 Task: Buy 2 Vests of size 3-6 months for Baby Girls from Clothing section under best seller category for shipping address: Gary Collins, 1402 Camden Street, Reno, Nevada 89501, Cell Number 7752551231. Pay from credit card ending with 2005, CVV 3321
Action: Mouse moved to (273, 69)
Screenshot: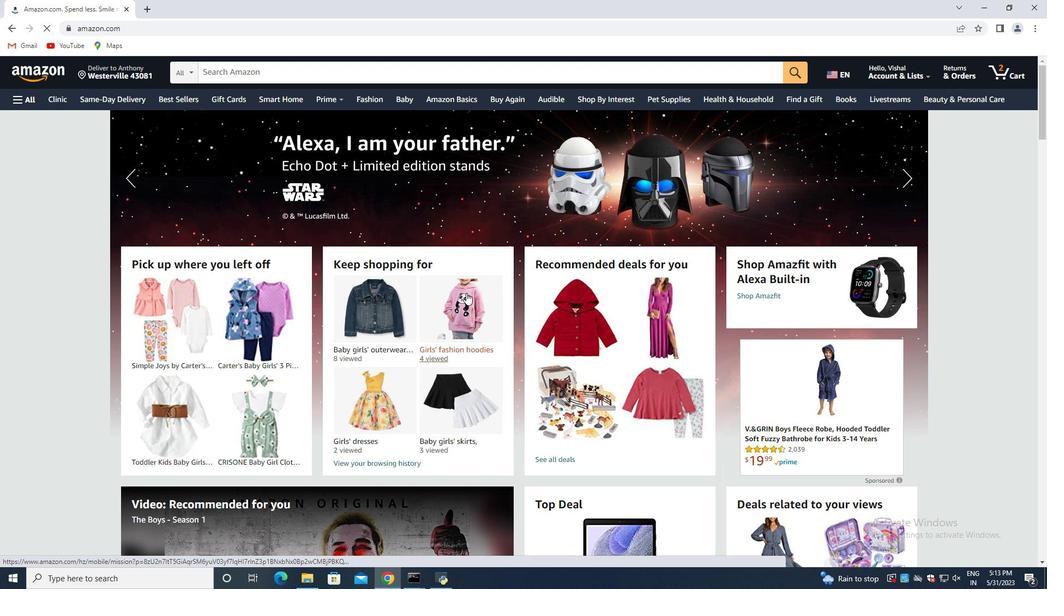 
Action: Mouse pressed left at (273, 69)
Screenshot: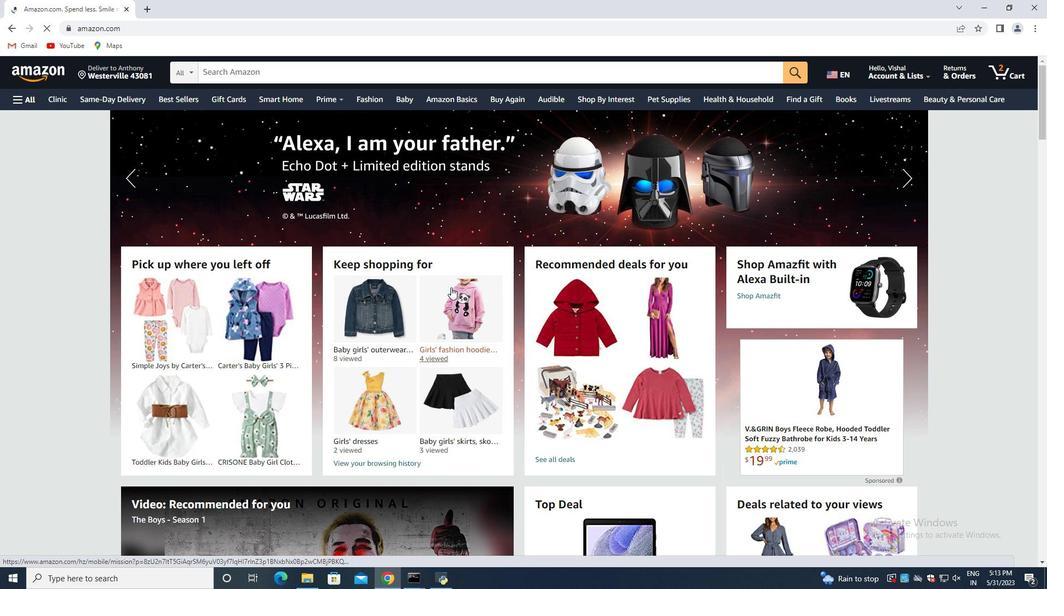
Action: Key pressed <Key.shift>Vests<Key.space>of<Key.space>size<Key.space>3-6<Key.space>months<Key.space>for<Key.space>baby<Key.space>girls<Key.enter>
Screenshot: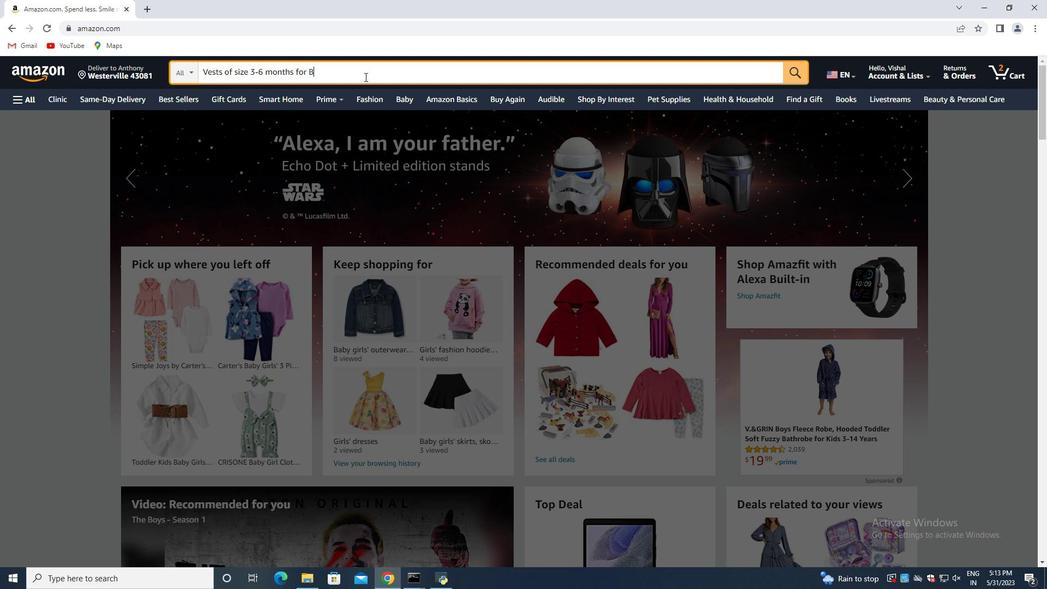 
Action: Mouse moved to (347, 220)
Screenshot: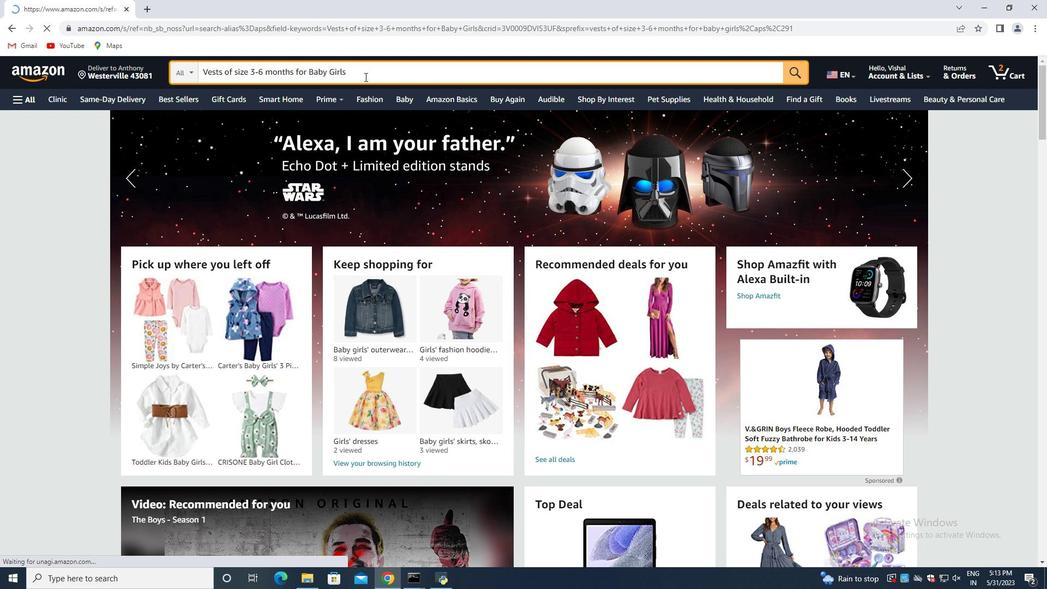 
Action: Mouse scrolled (347, 219) with delta (0, 0)
Screenshot: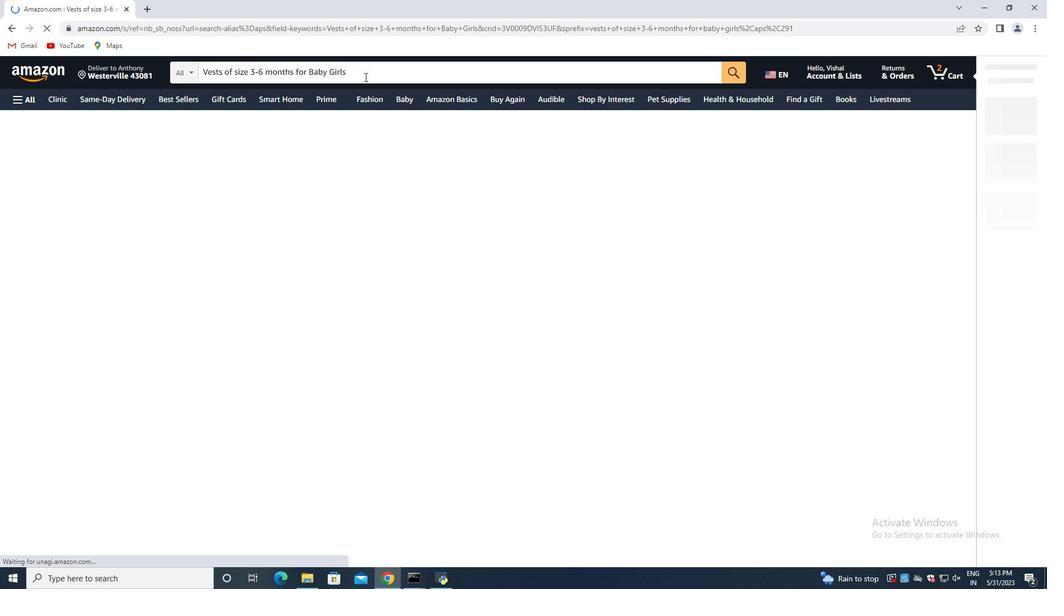 
Action: Mouse moved to (345, 224)
Screenshot: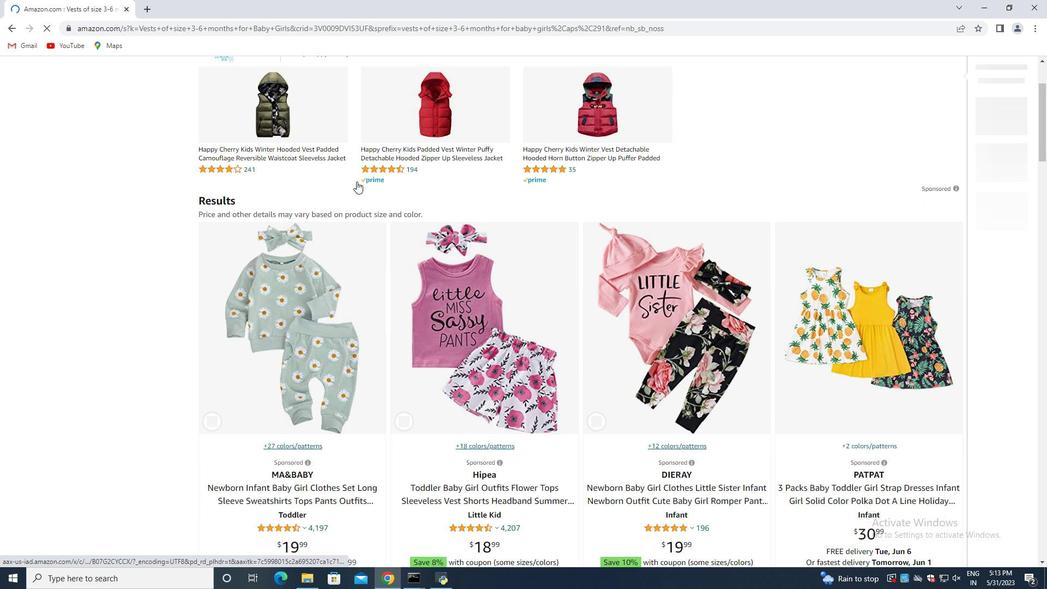 
Action: Mouse scrolled (345, 224) with delta (0, 0)
Screenshot: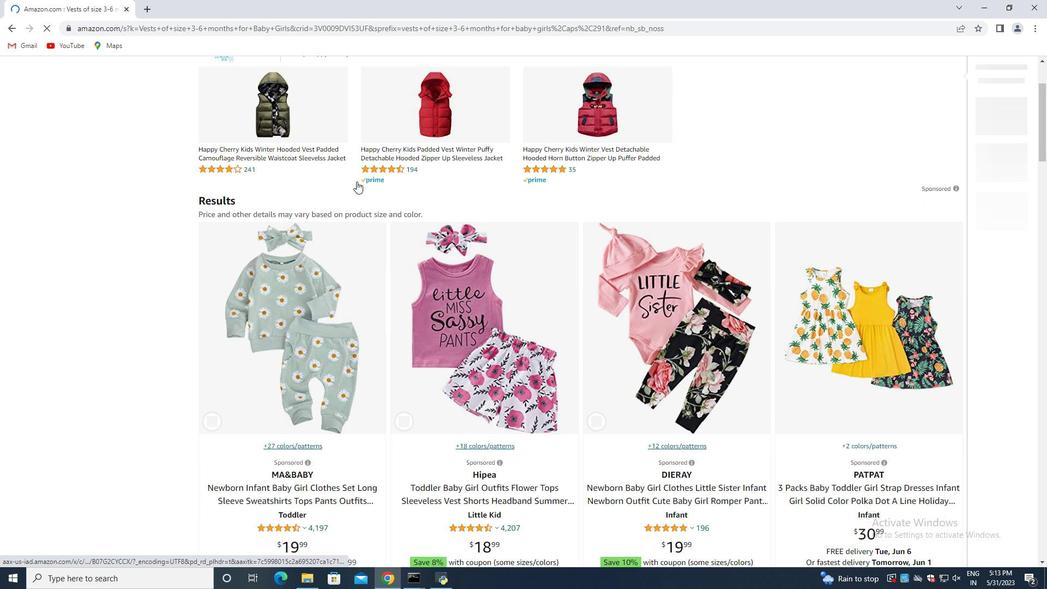 
Action: Mouse moved to (342, 228)
Screenshot: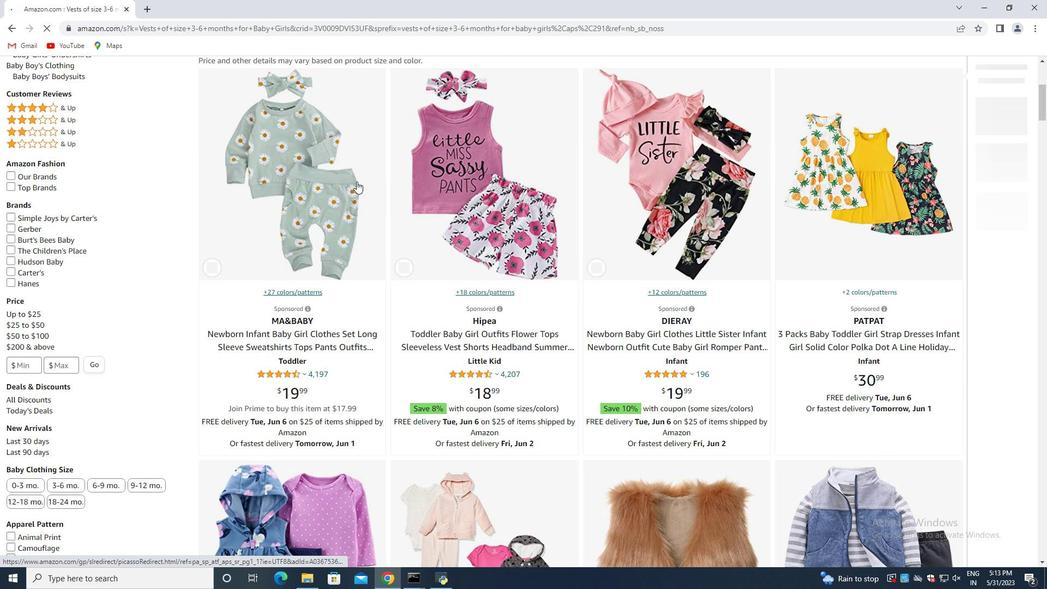 
Action: Mouse scrolled (342, 227) with delta (0, 0)
Screenshot: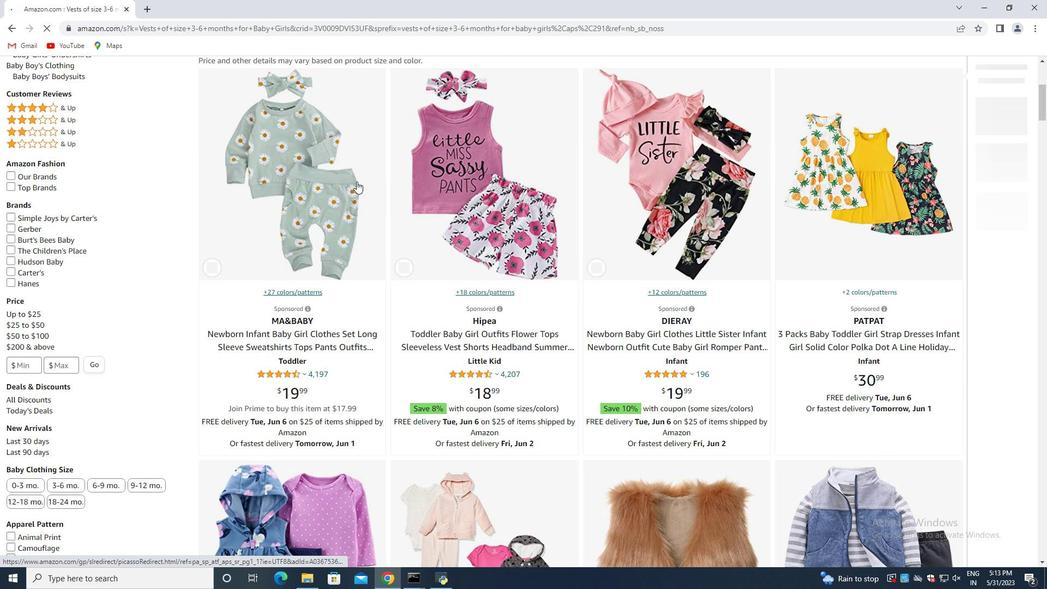 
Action: Mouse moved to (339, 234)
Screenshot: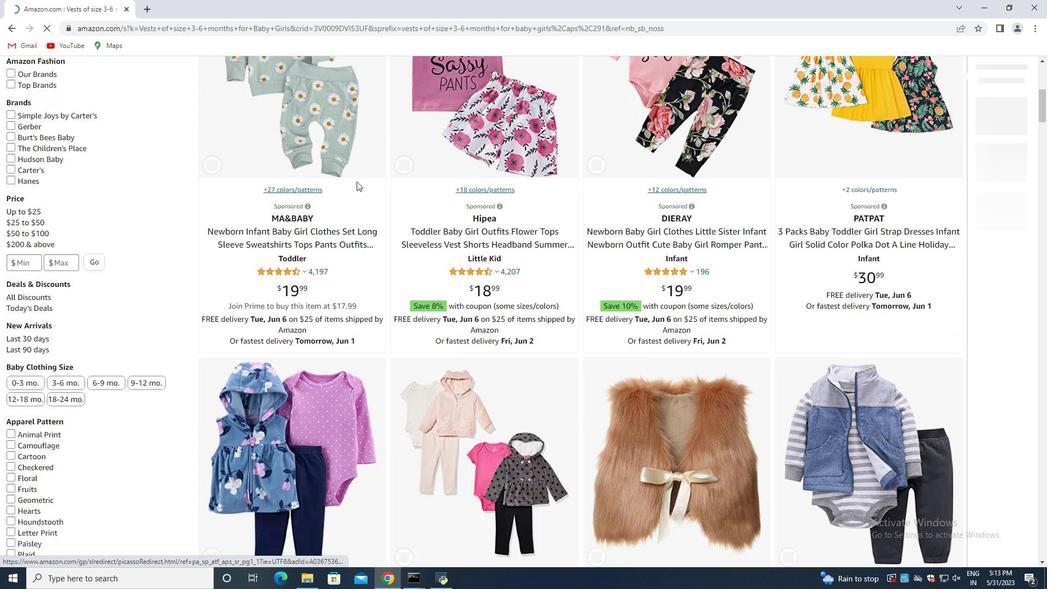 
Action: Mouse scrolled (339, 233) with delta (0, 0)
Screenshot: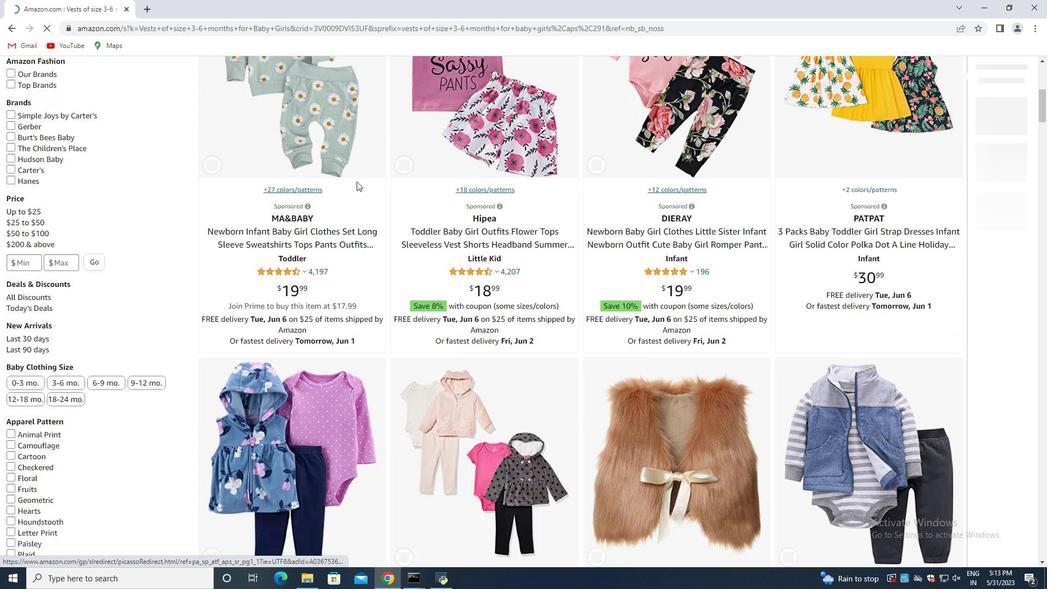
Action: Mouse moved to (339, 236)
Screenshot: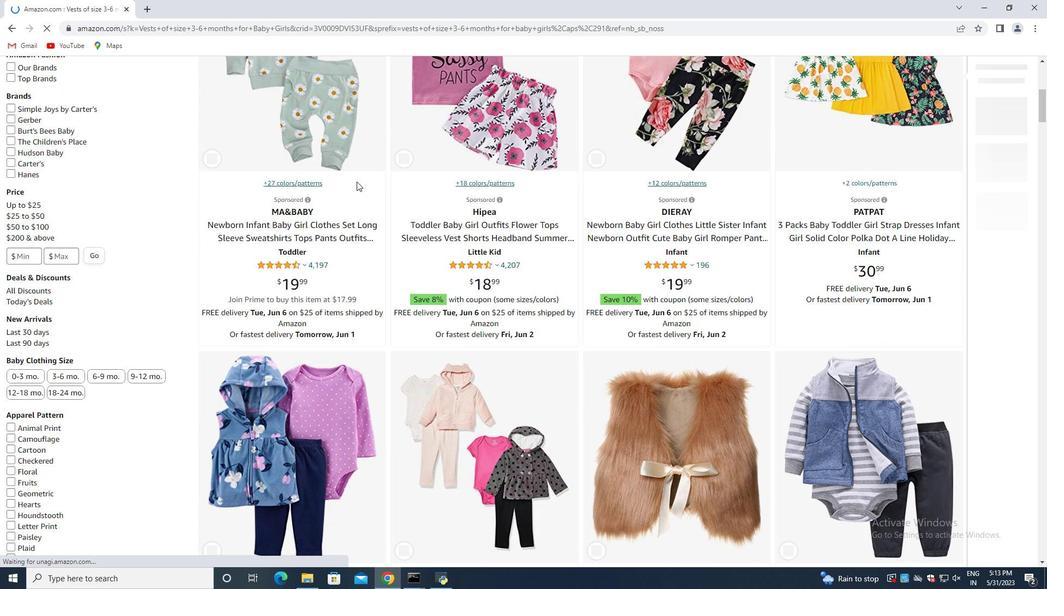
Action: Mouse scrolled (339, 235) with delta (0, 0)
Screenshot: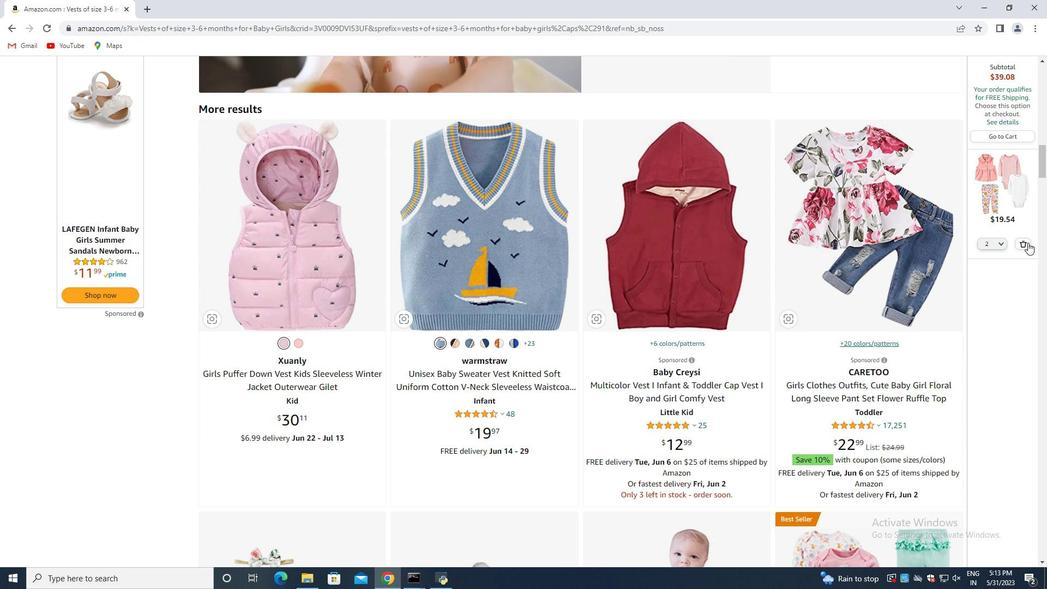 
Action: Mouse moved to (338, 239)
Screenshot: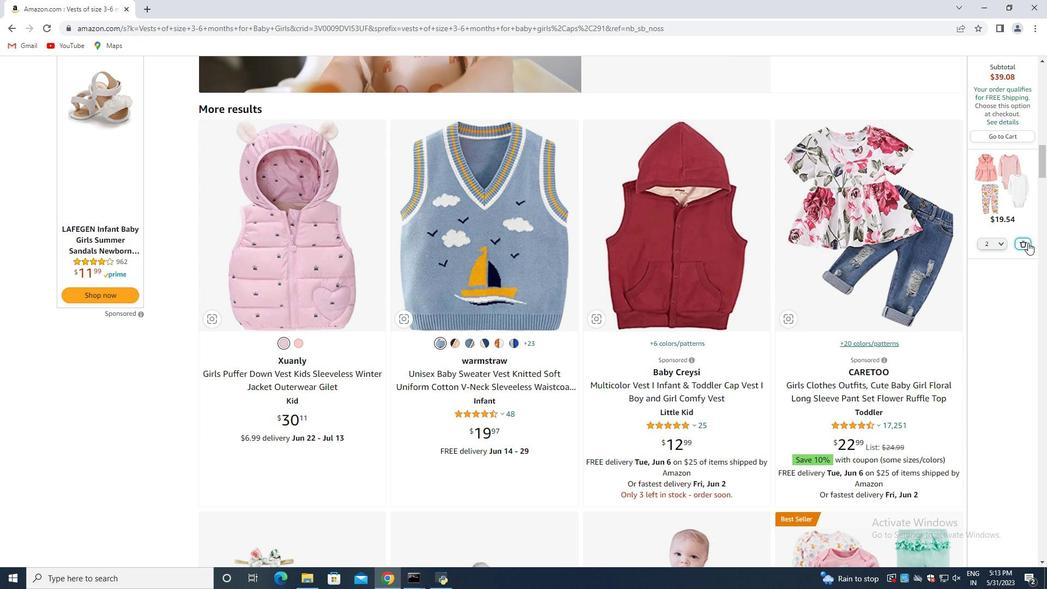 
Action: Mouse scrolled (338, 239) with delta (0, 0)
Screenshot: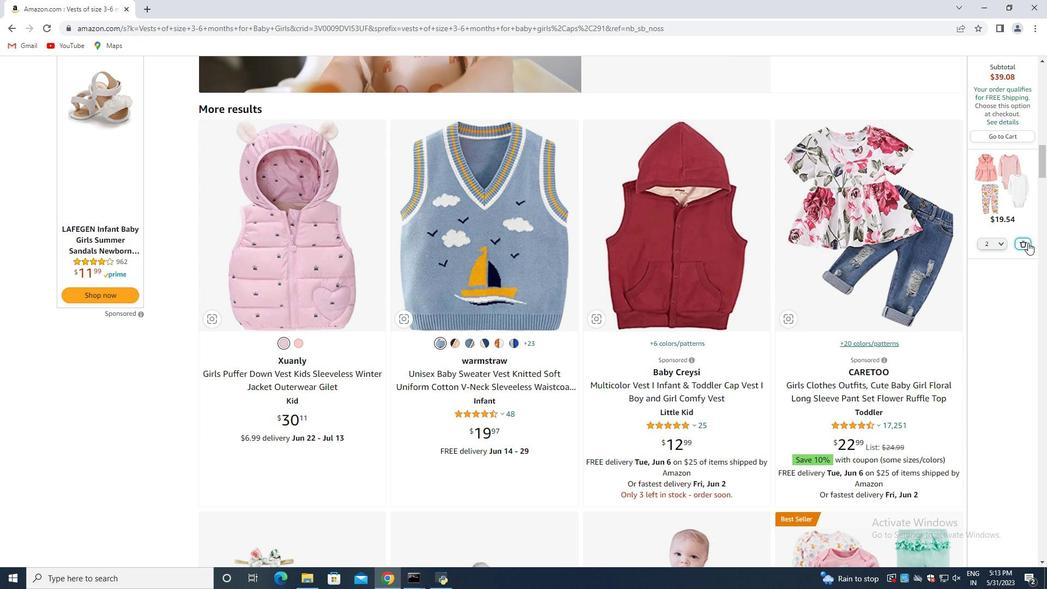 
Action: Mouse moved to (1023, 255)
Screenshot: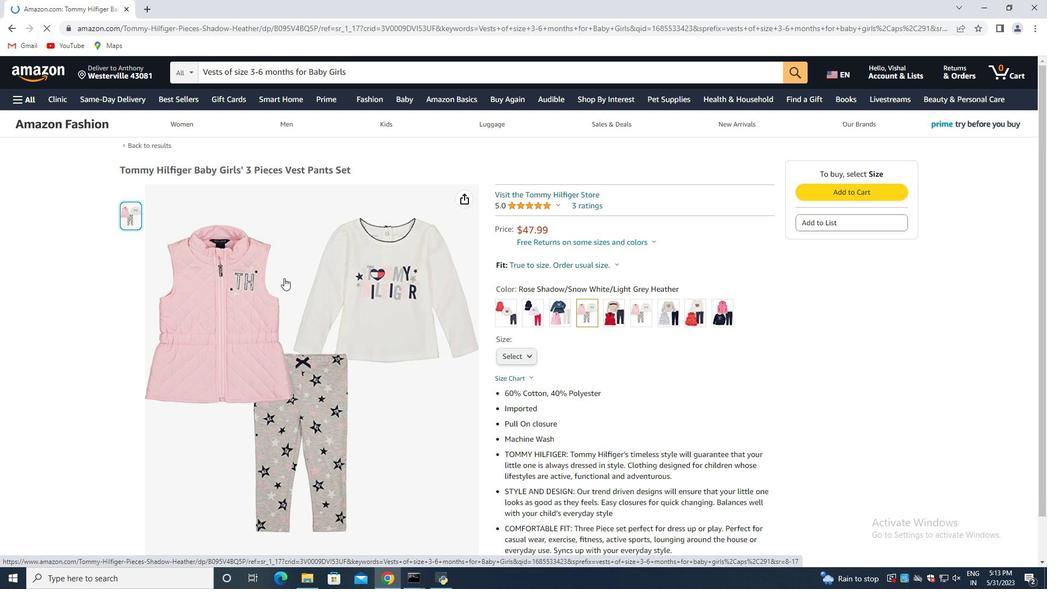 
Action: Mouse pressed left at (1023, 255)
Screenshot: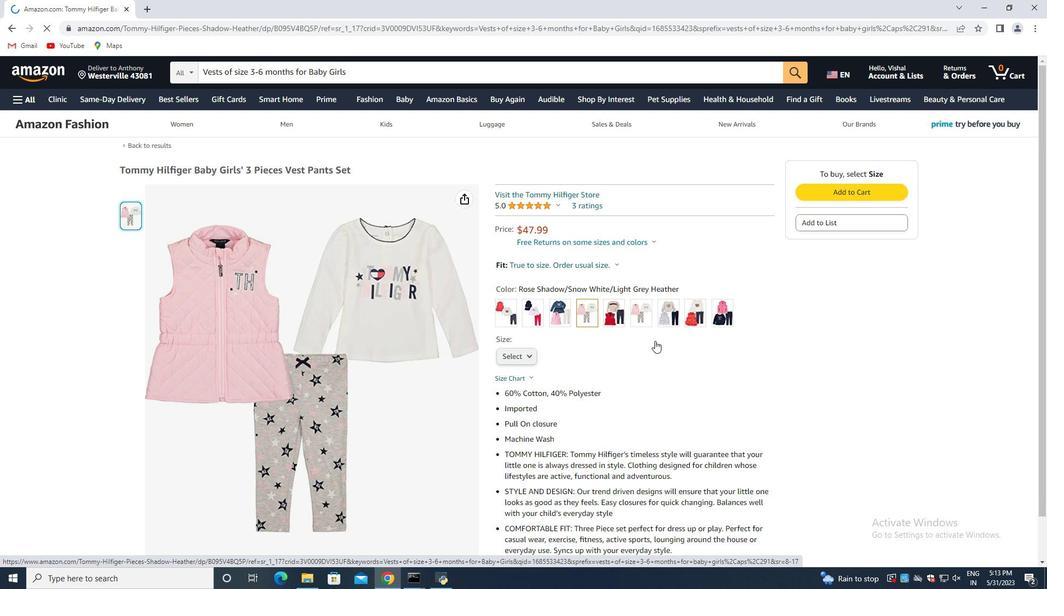 
Action: Mouse moved to (866, 288)
Screenshot: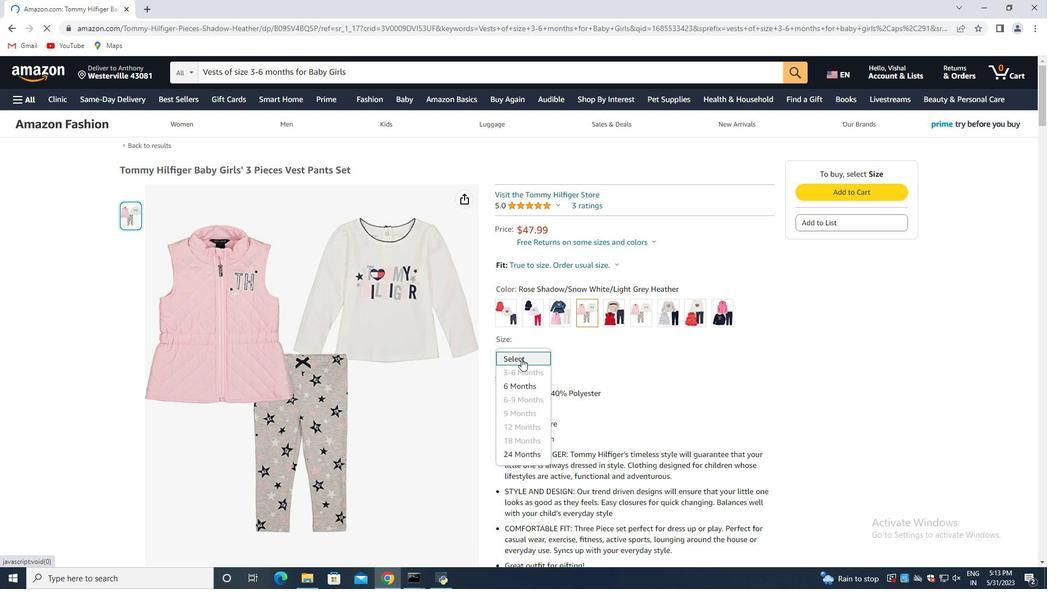 
Action: Mouse scrolled (866, 289) with delta (0, 0)
Screenshot: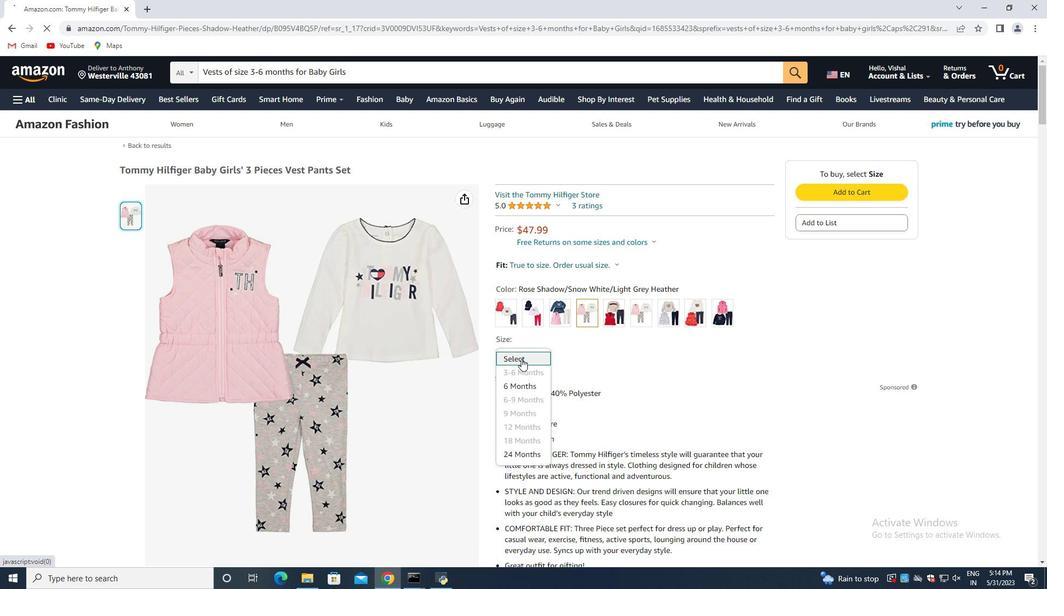 
Action: Mouse scrolled (866, 289) with delta (0, 0)
Screenshot: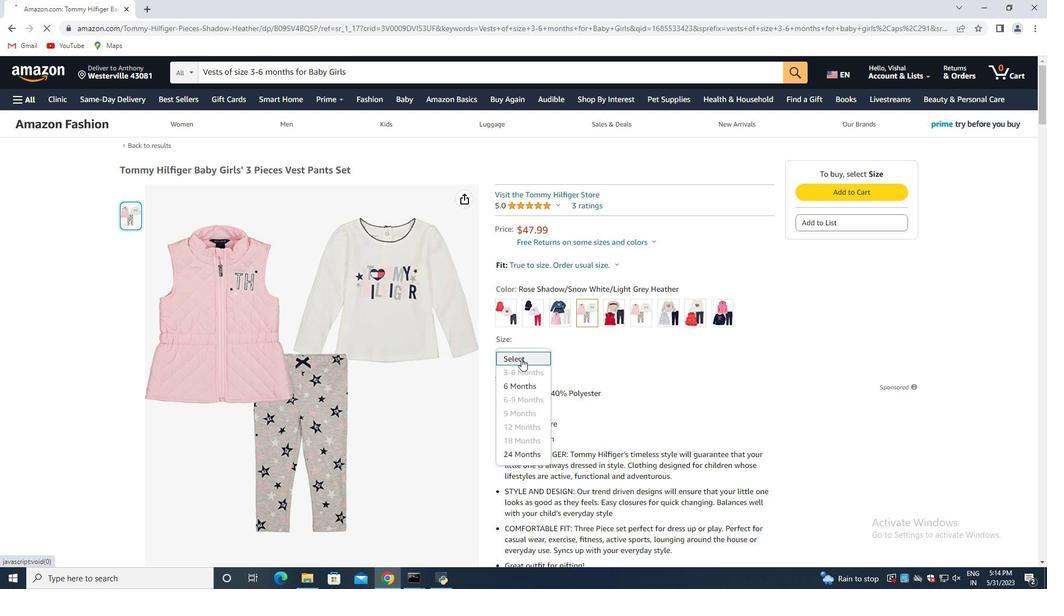 
Action: Mouse moved to (808, 290)
Screenshot: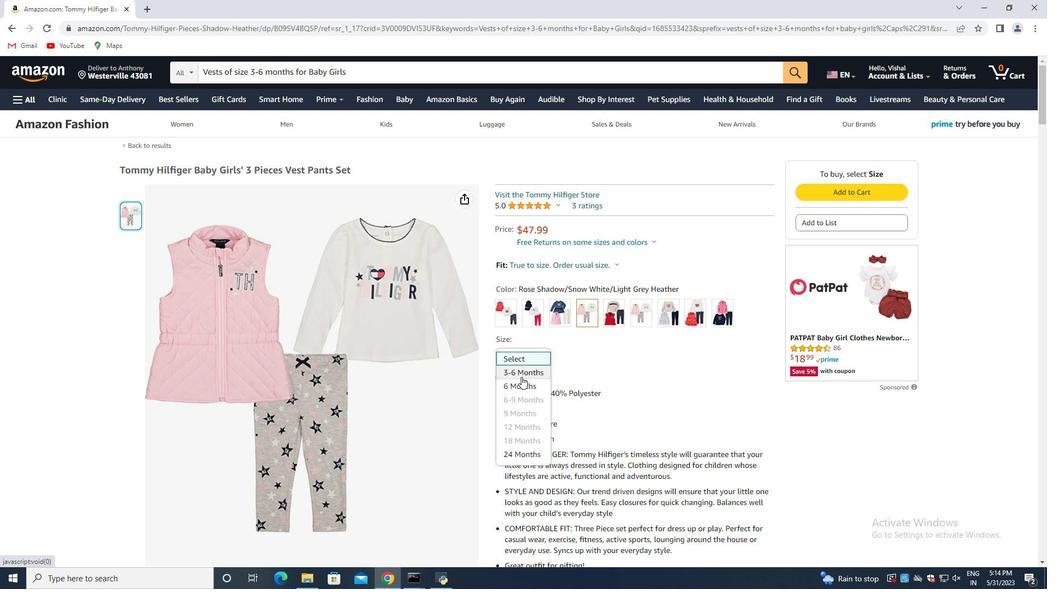 
Action: Mouse scrolled (808, 290) with delta (0, 0)
Screenshot: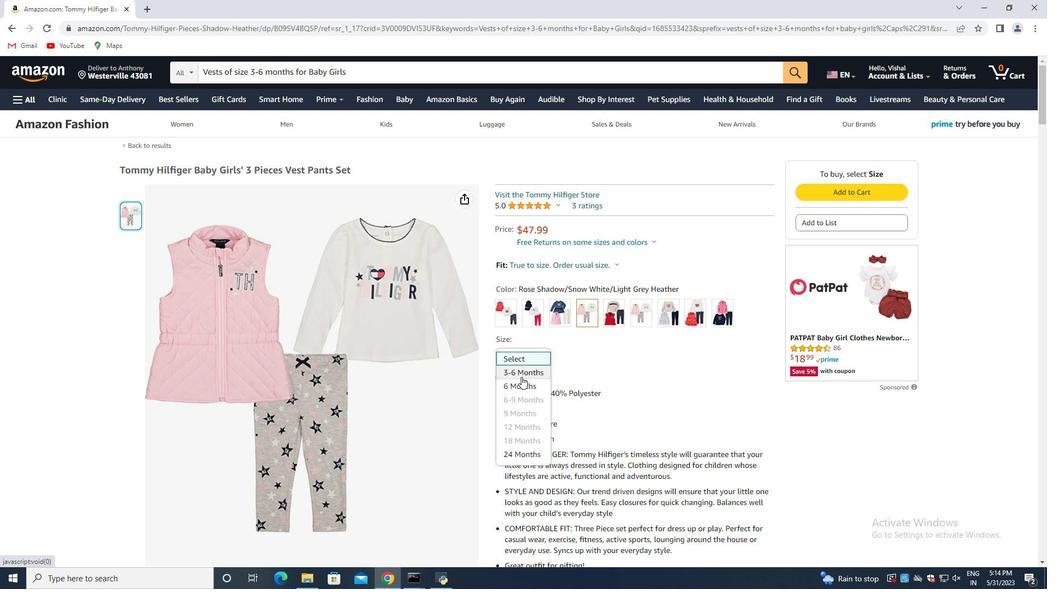
Action: Mouse moved to (795, 295)
Screenshot: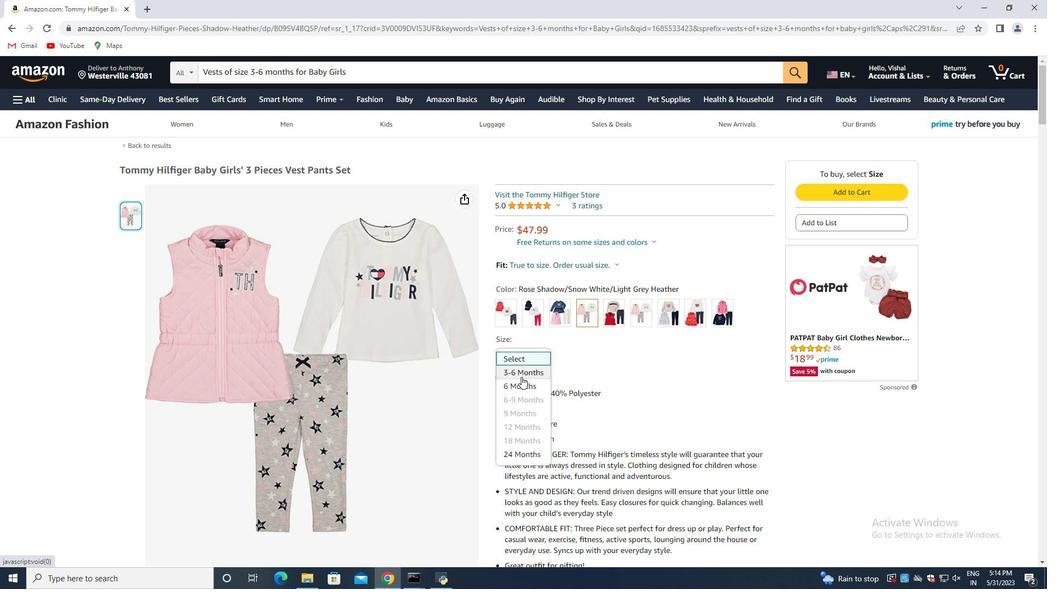 
Action: Mouse scrolled (795, 294) with delta (0, 0)
Screenshot: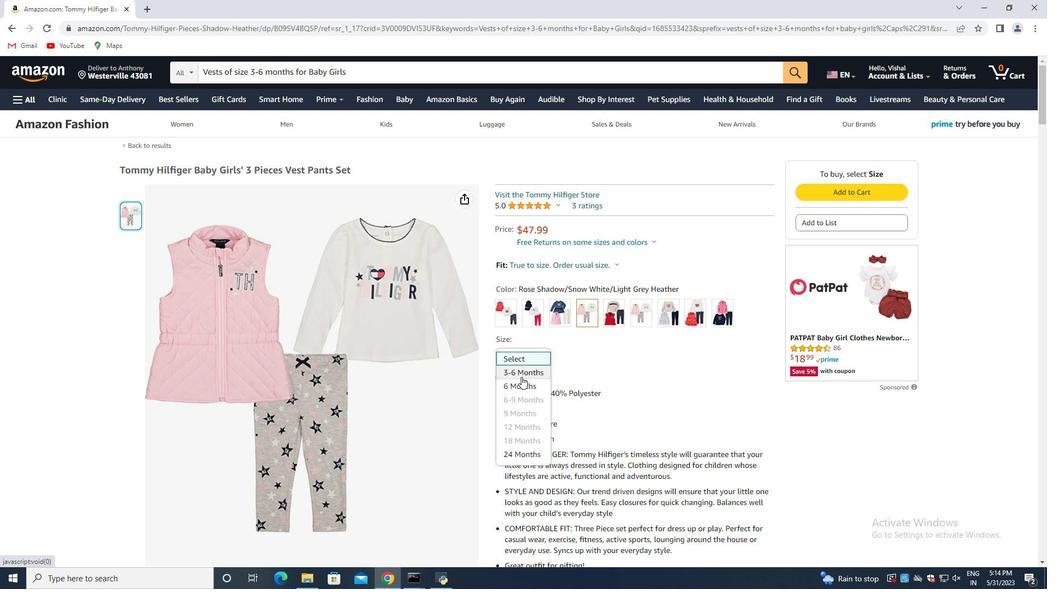 
Action: Mouse moved to (783, 296)
Screenshot: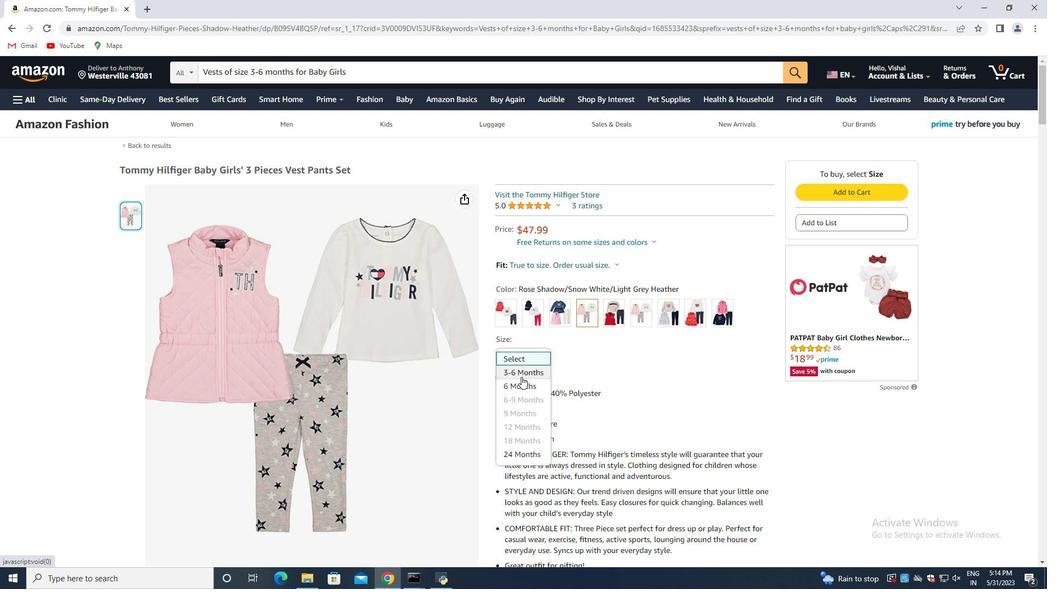 
Action: Mouse scrolled (783, 296) with delta (0, 0)
Screenshot: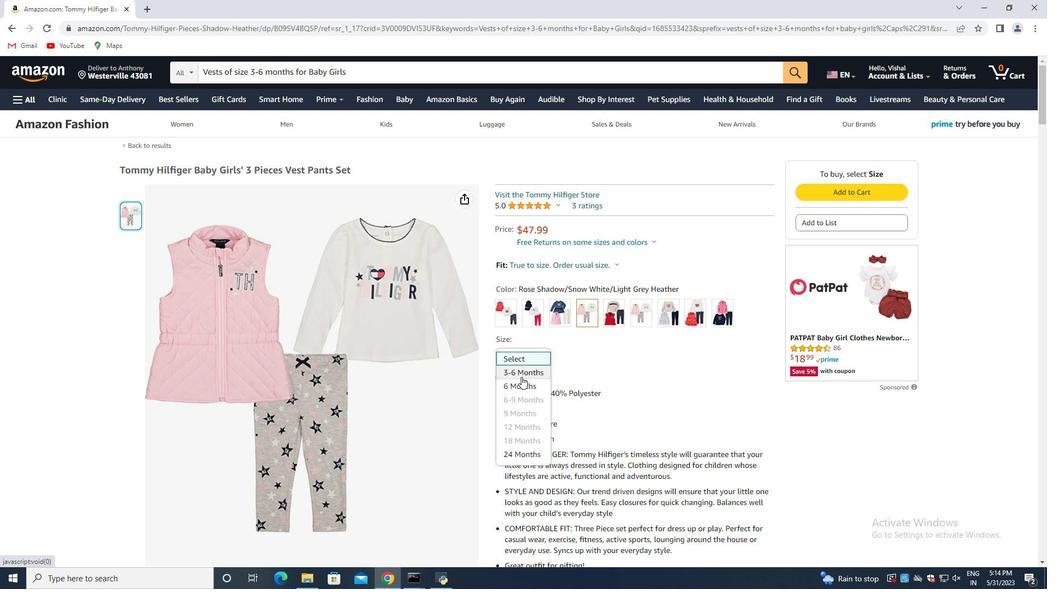 
Action: Mouse moved to (609, 293)
Screenshot: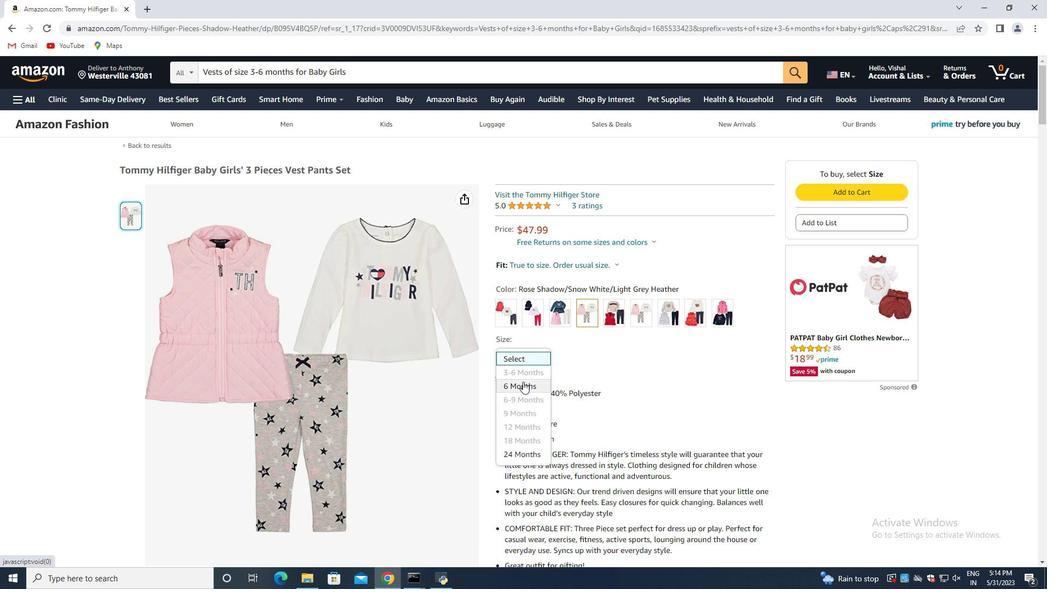 
Action: Mouse scrolled (613, 292) with delta (0, 0)
Screenshot: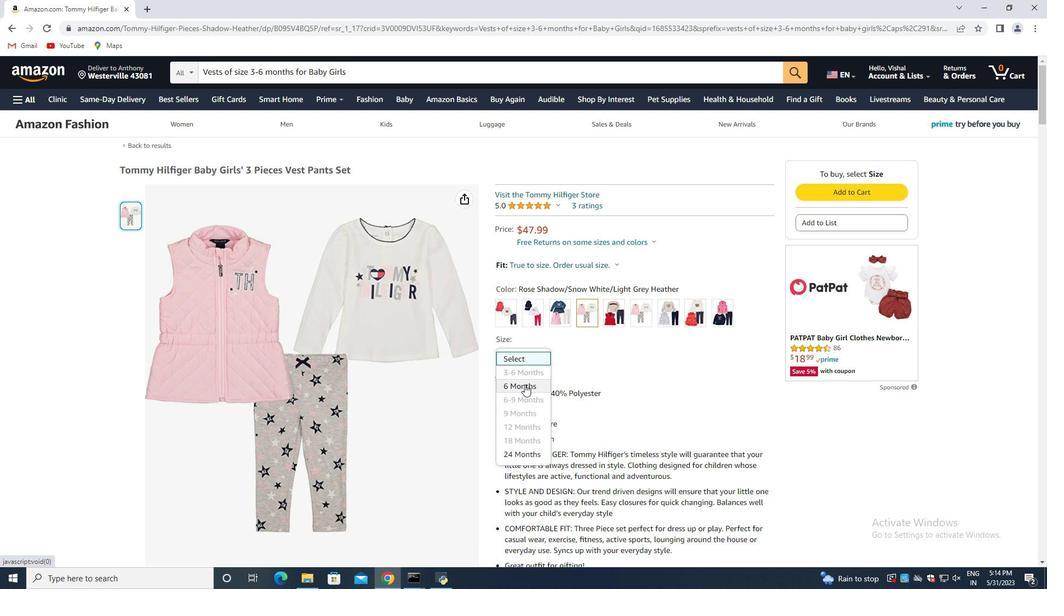 
Action: Mouse moved to (603, 295)
Screenshot: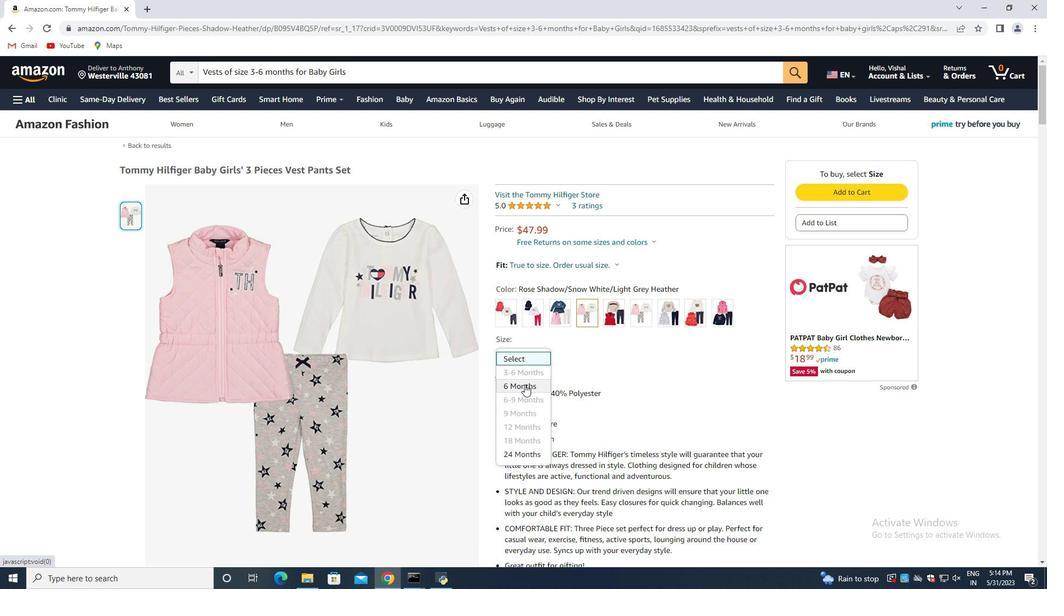 
Action: Mouse scrolled (605, 294) with delta (0, 0)
Screenshot: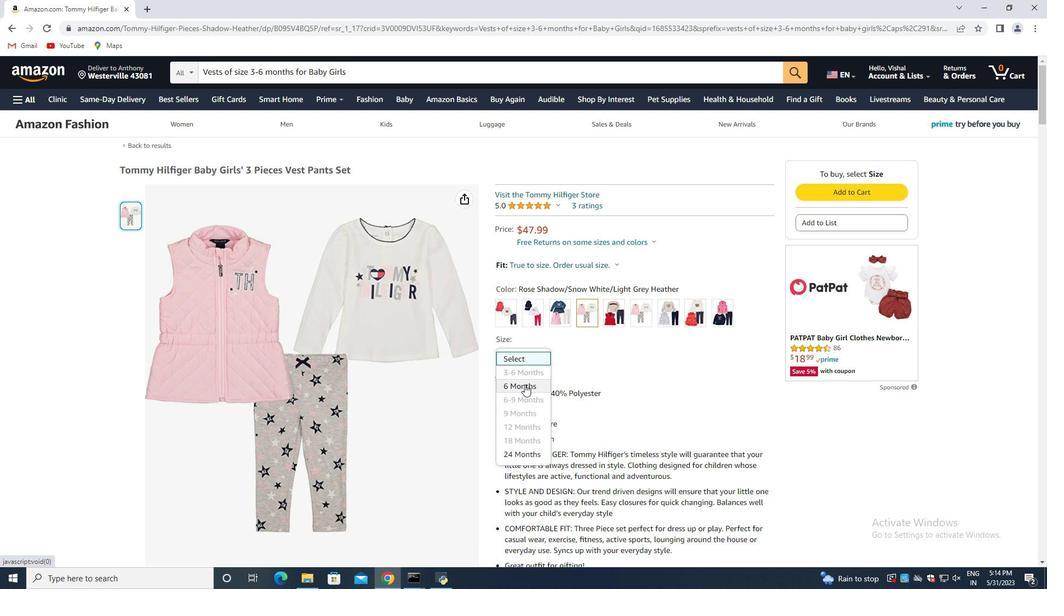
Action: Mouse moved to (591, 295)
Screenshot: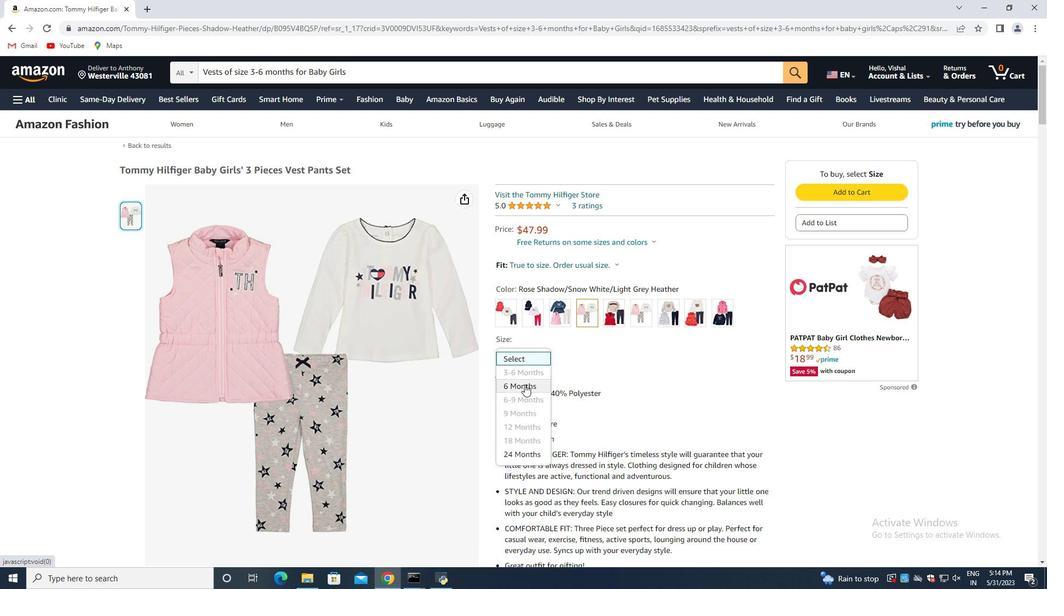 
Action: Mouse scrolled (593, 294) with delta (0, 0)
Screenshot: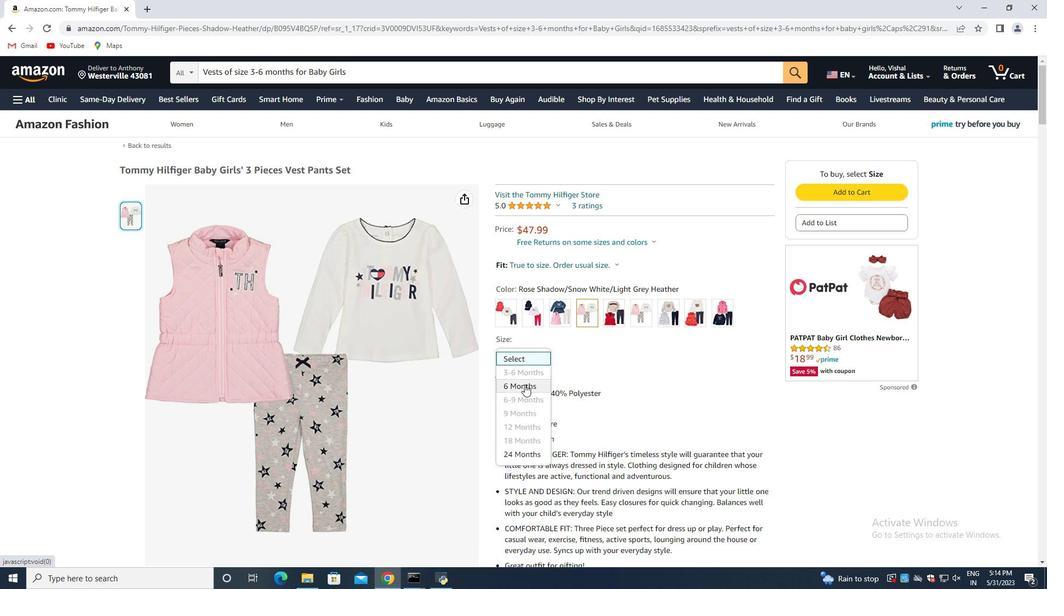 
Action: Mouse moved to (476, 280)
Screenshot: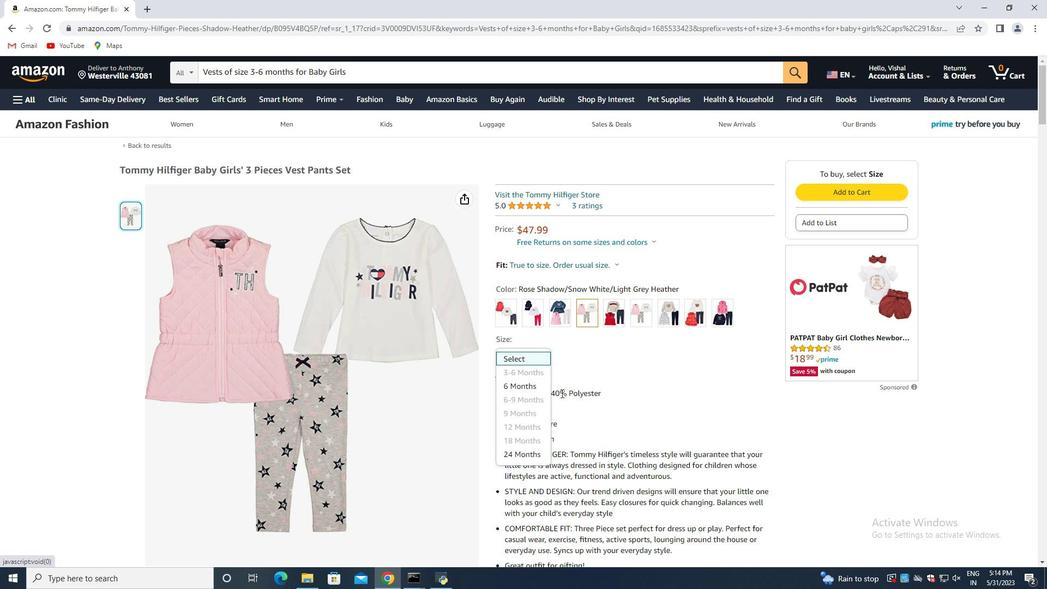 
Action: Mouse scrolled (476, 279) with delta (0, 0)
Screenshot: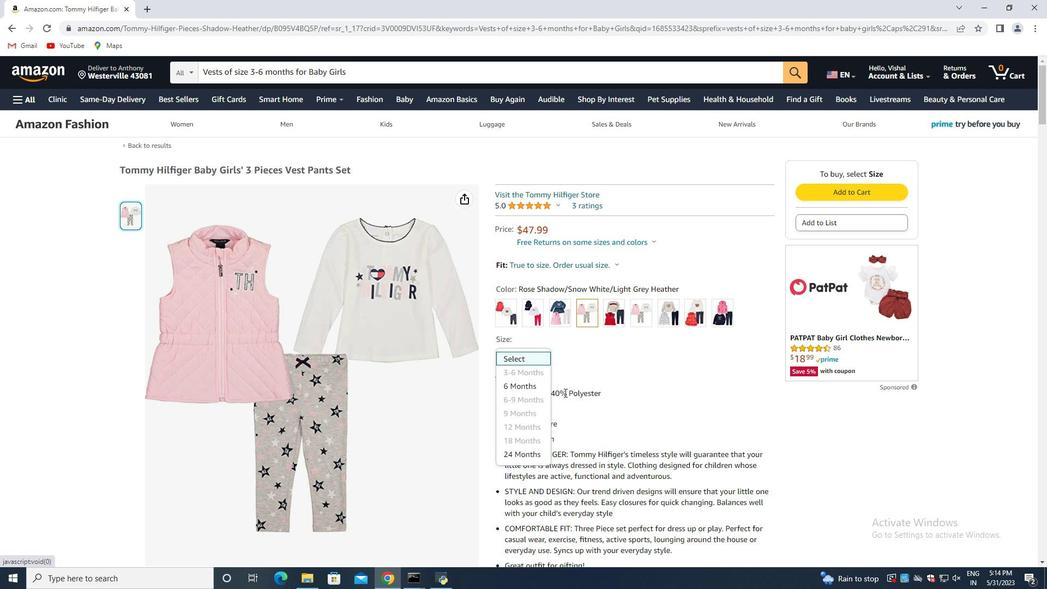 
Action: Mouse moved to (471, 280)
Screenshot: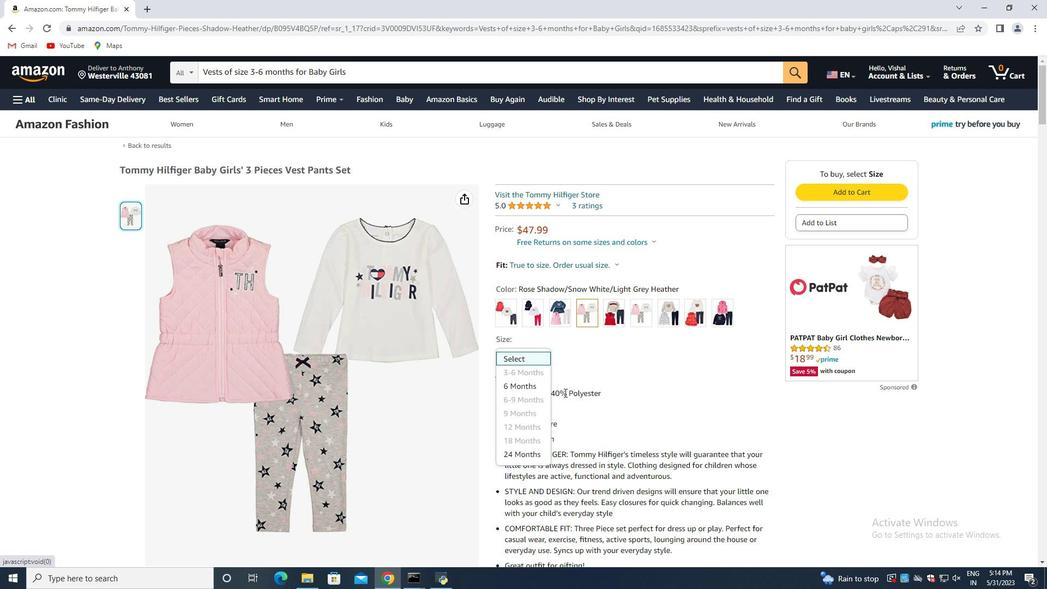 
Action: Mouse scrolled (471, 279) with delta (0, 0)
Screenshot: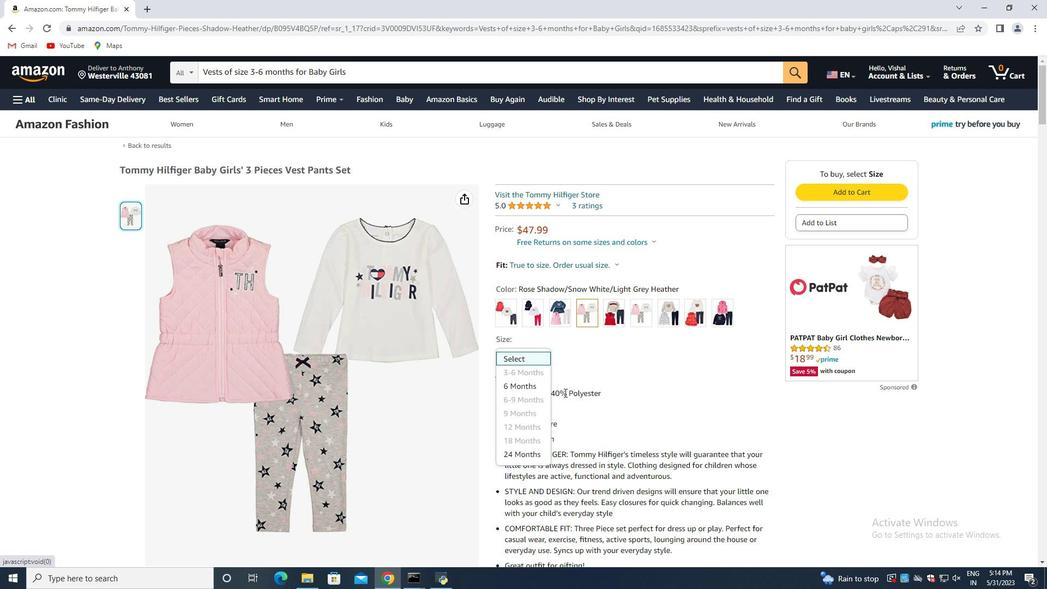 
Action: Mouse moved to (468, 280)
Screenshot: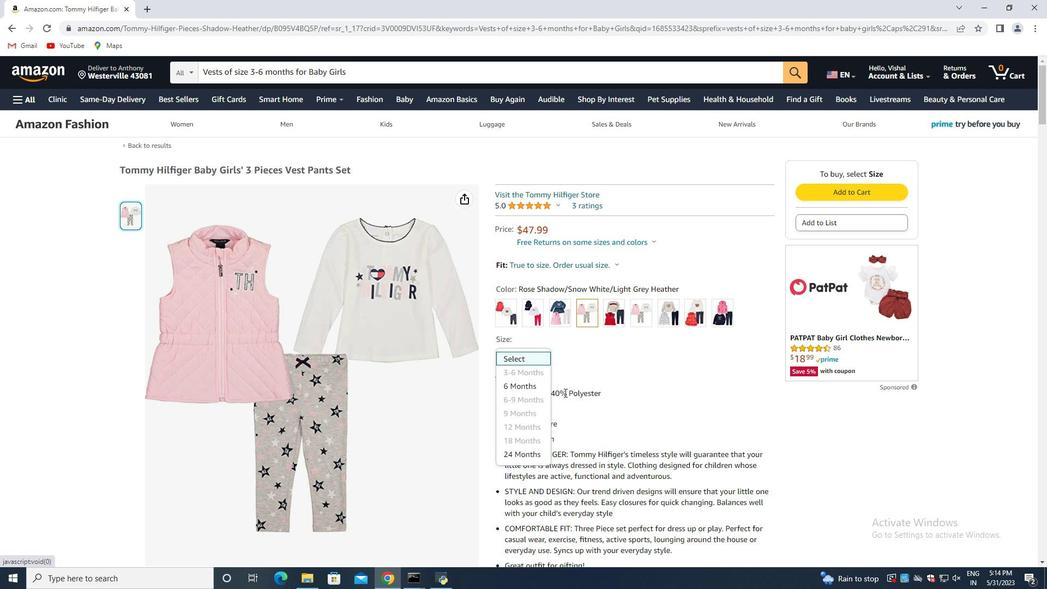 
Action: Mouse scrolled (468, 279) with delta (0, 0)
Screenshot: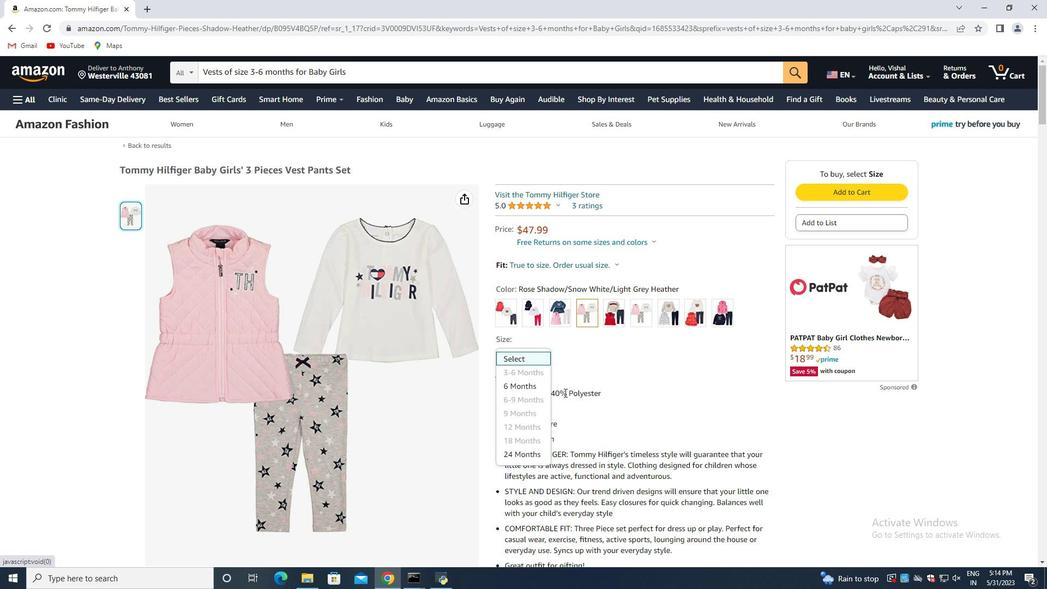 
Action: Mouse moved to (528, 262)
Screenshot: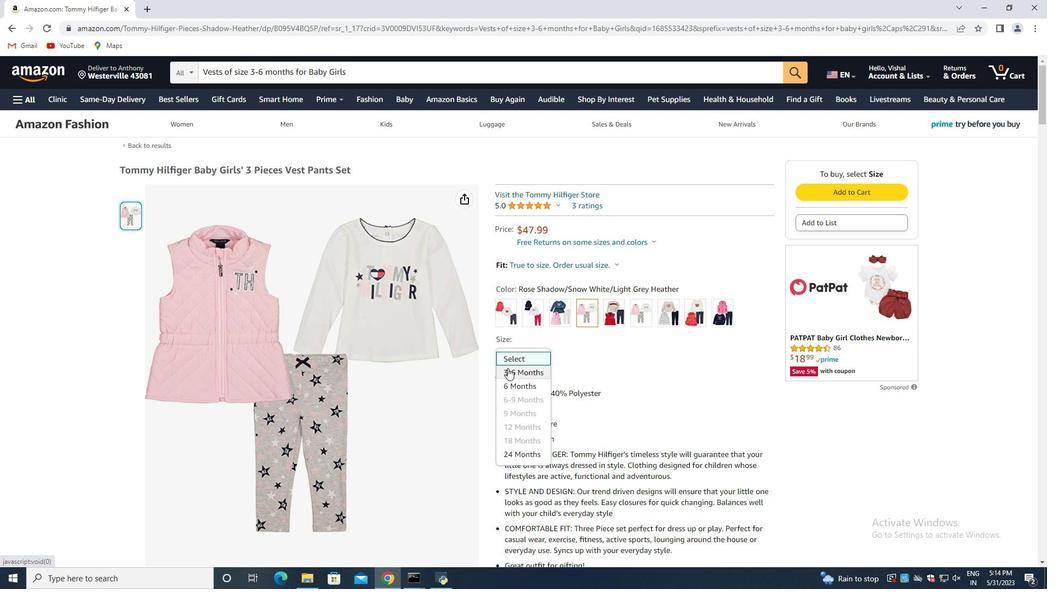 
Action: Mouse scrolled (528, 263) with delta (0, 0)
Screenshot: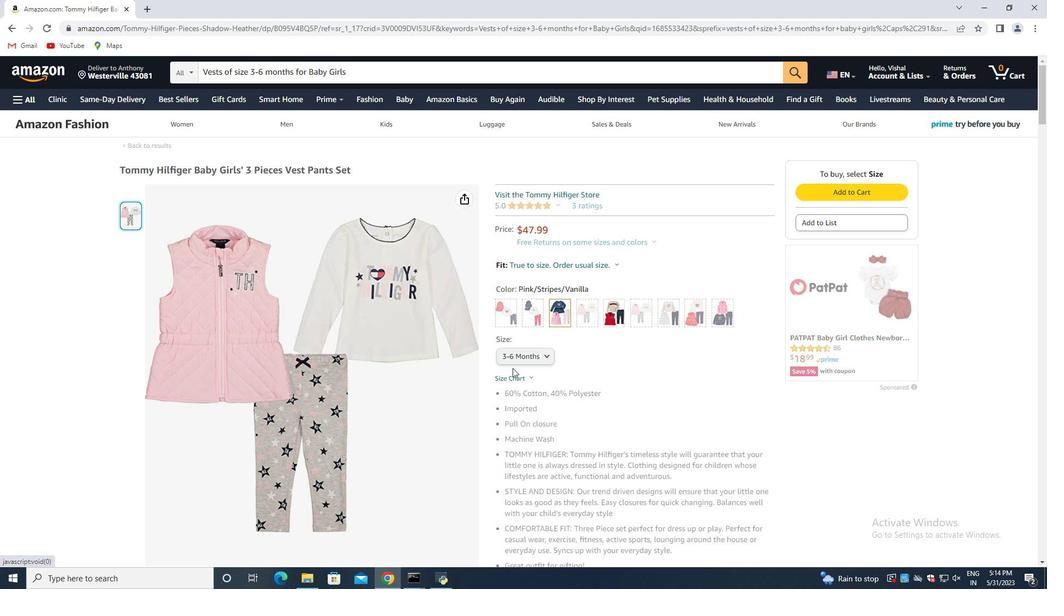 
Action: Mouse scrolled (528, 263) with delta (0, 0)
Screenshot: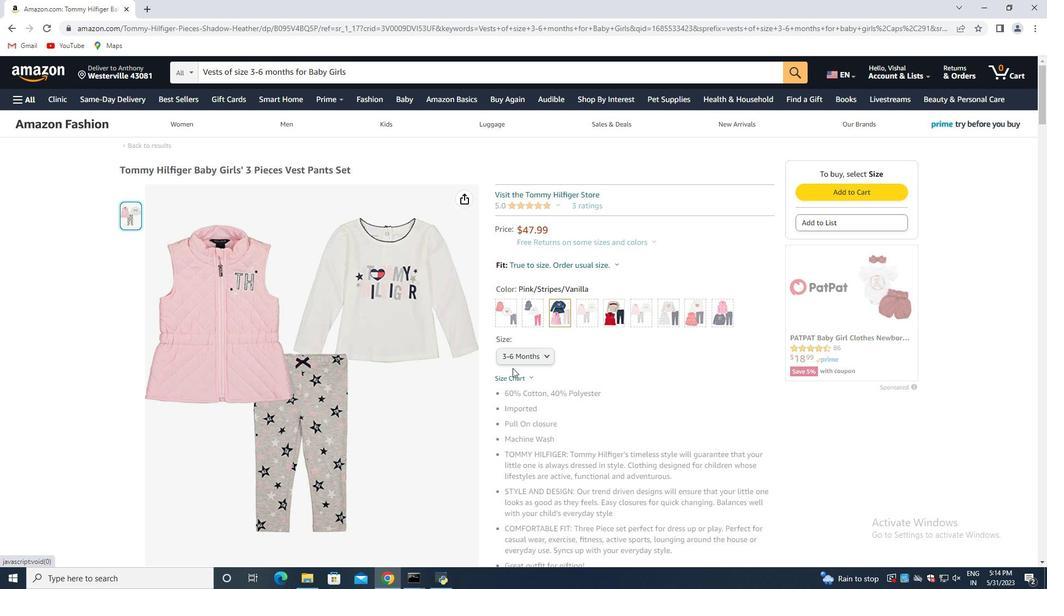 
Action: Mouse scrolled (528, 262) with delta (0, 0)
Screenshot: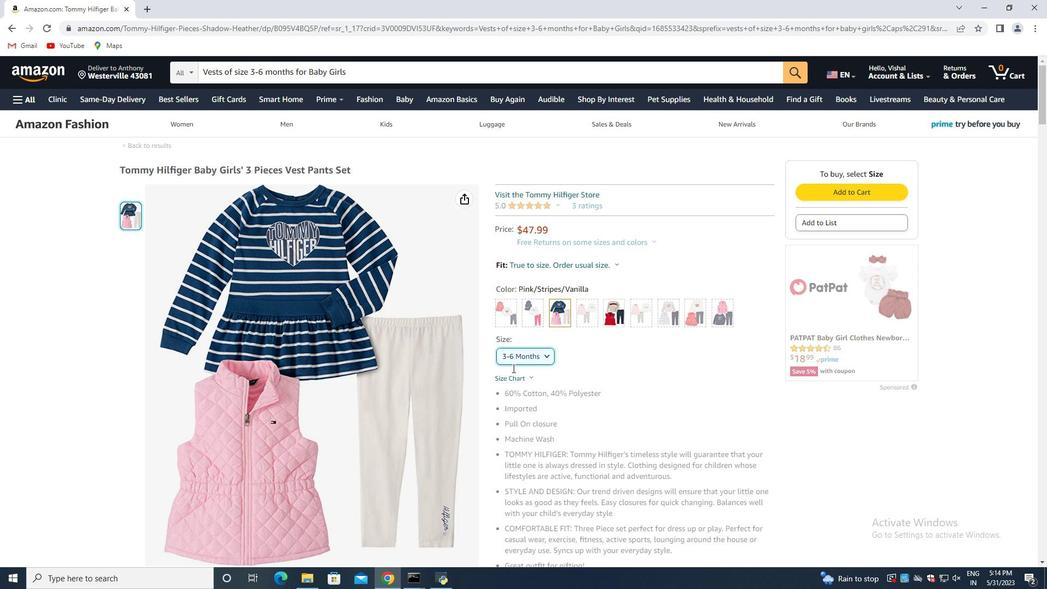 
Action: Mouse scrolled (528, 262) with delta (0, 0)
Screenshot: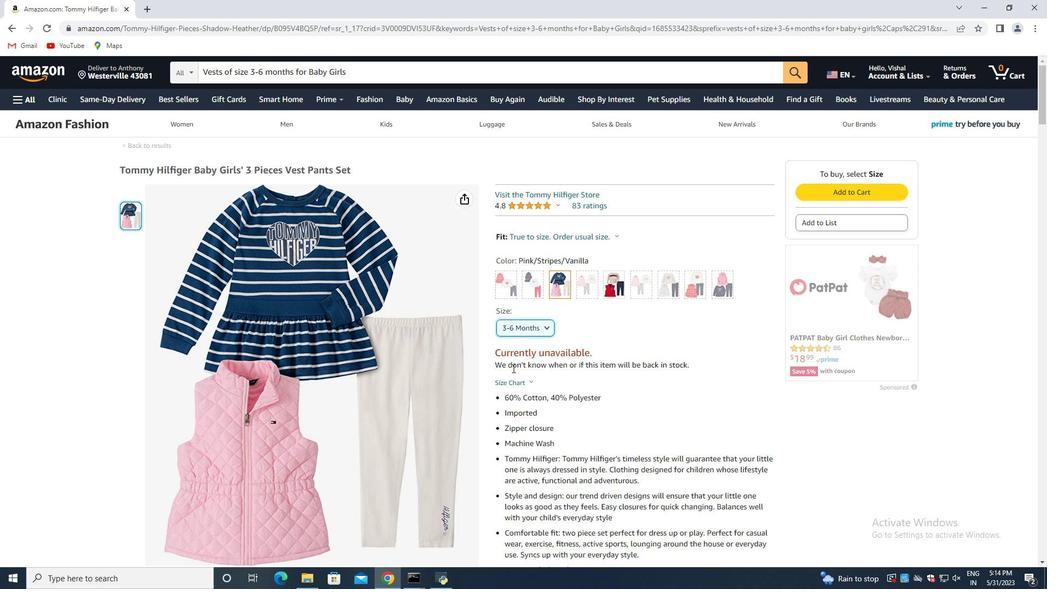 
Action: Mouse moved to (554, 298)
Screenshot: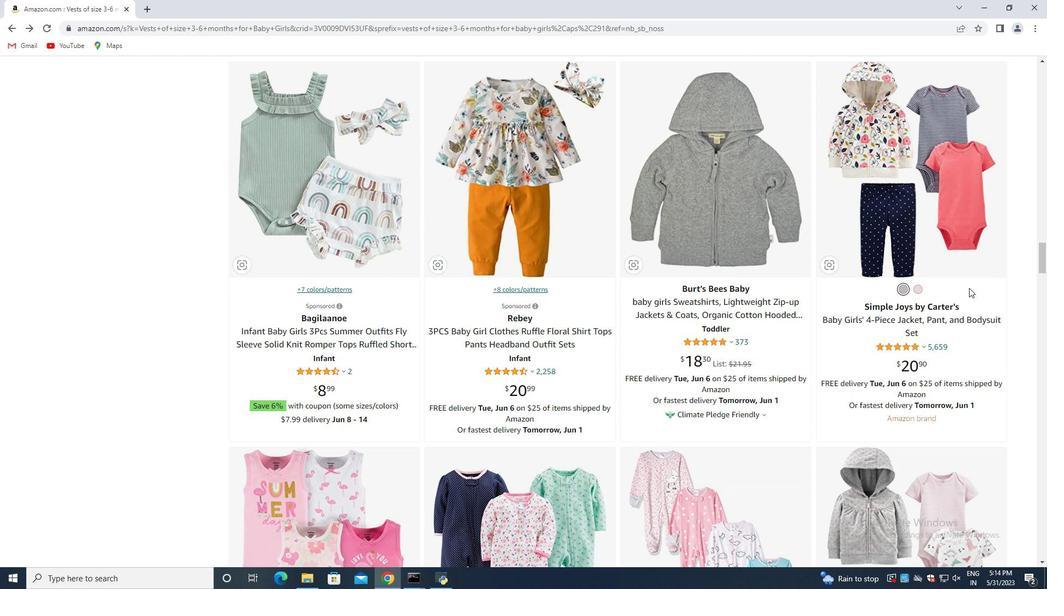 
Action: Mouse scrolled (568, 293) with delta (0, 0)
Screenshot: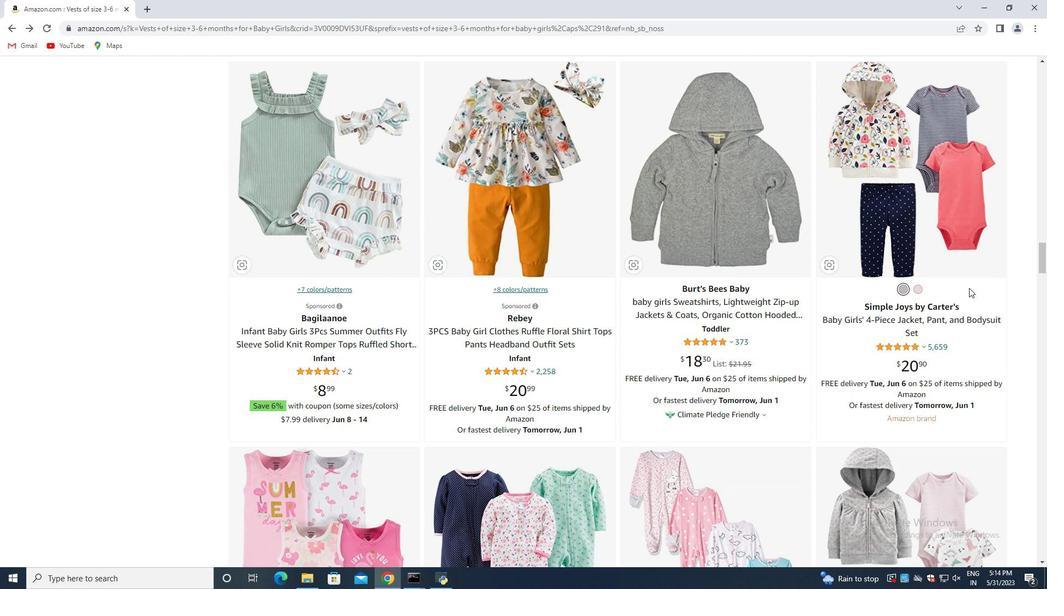 
Action: Mouse moved to (552, 298)
Screenshot: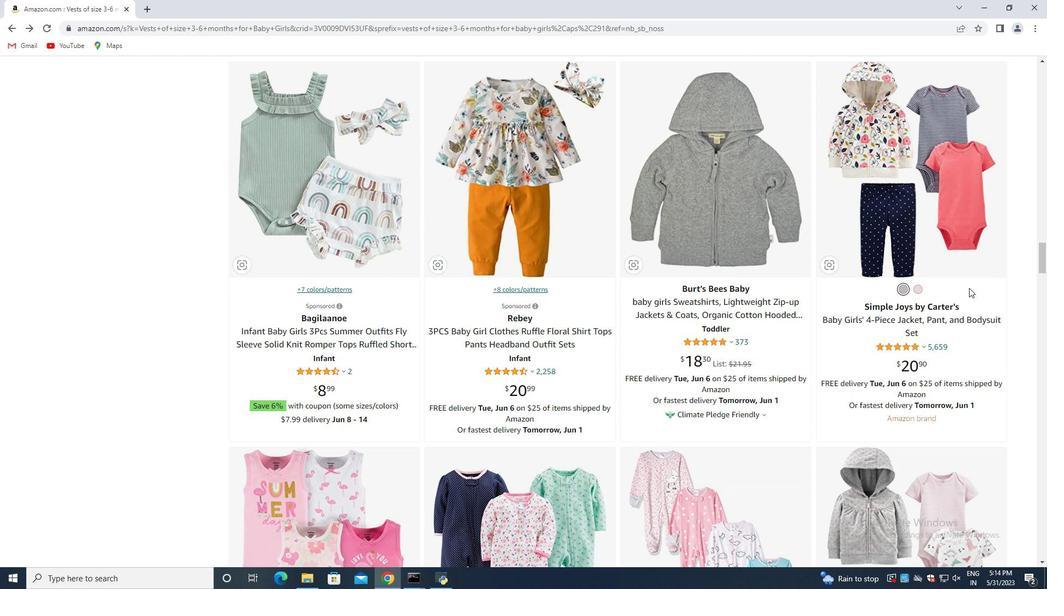 
Action: Mouse scrolled (562, 295) with delta (0, 0)
Screenshot: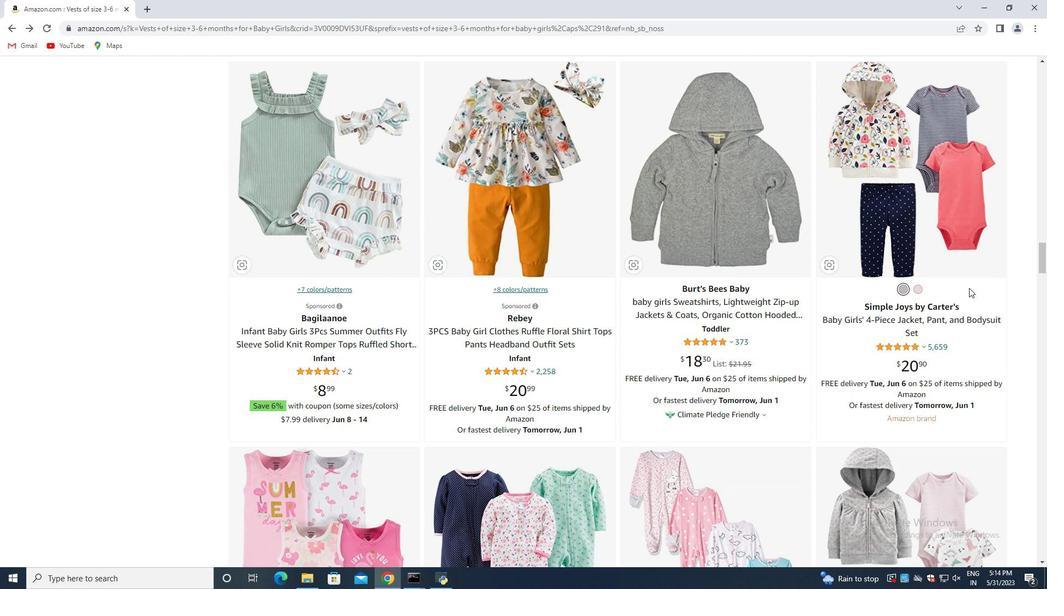 
Action: Mouse moved to (550, 298)
Screenshot: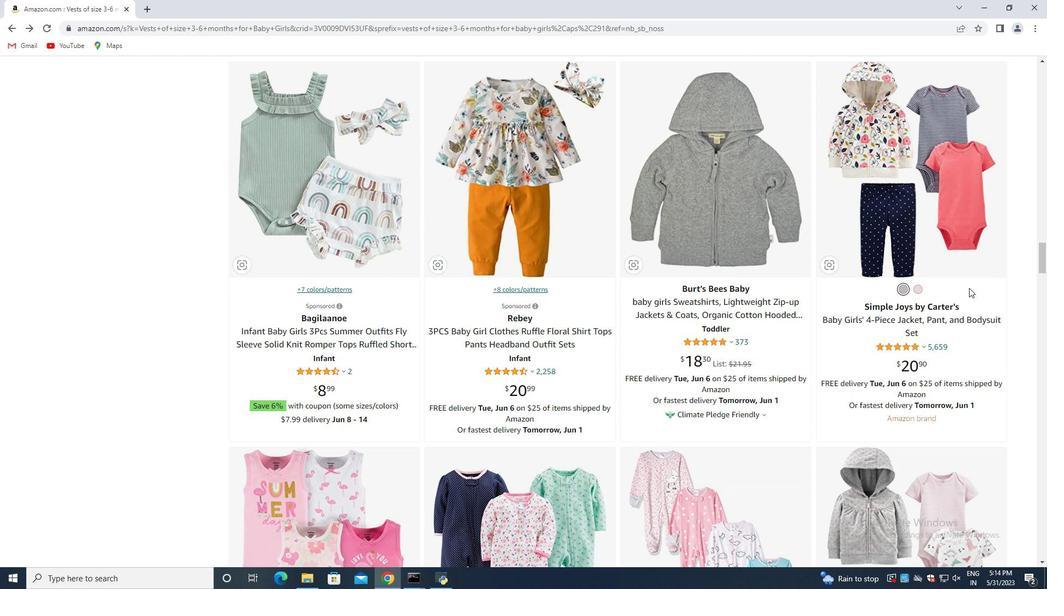 
Action: Mouse scrolled (558, 296) with delta (0, 0)
Screenshot: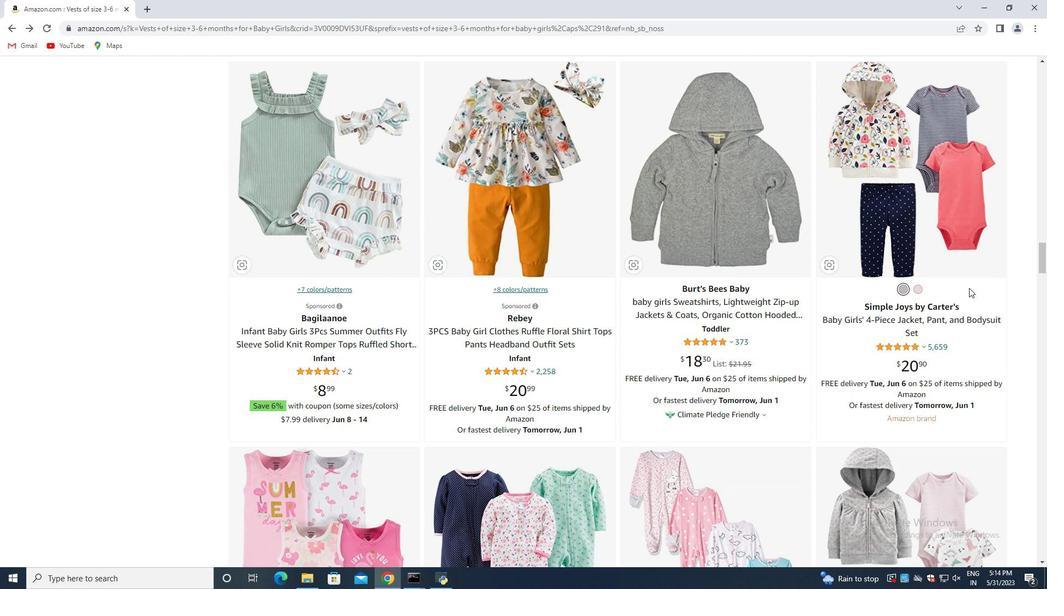 
Action: Mouse moved to (491, 292)
Screenshot: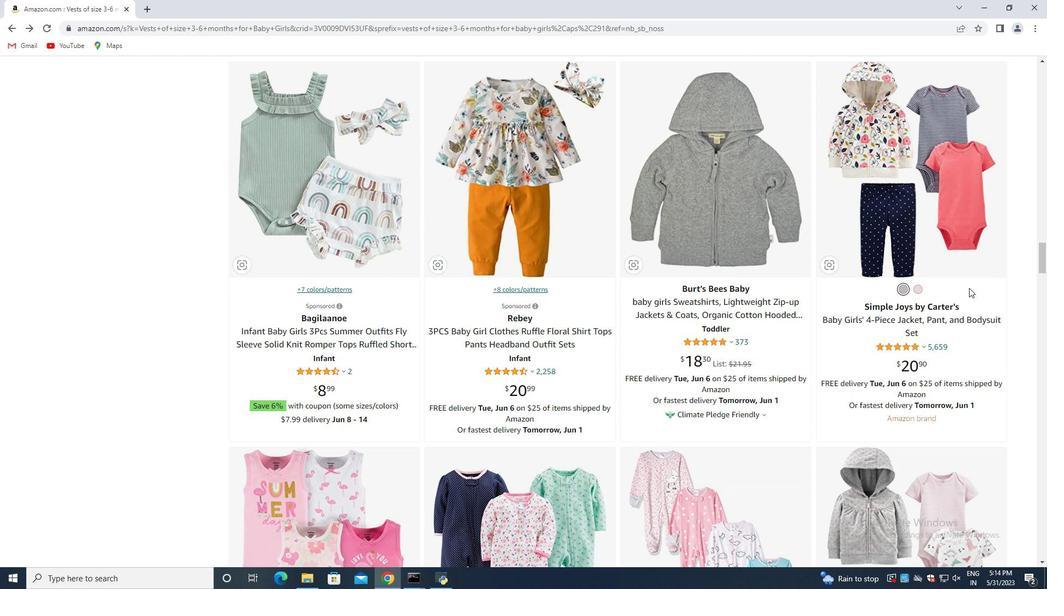 
Action: Mouse scrolled (491, 292) with delta (0, 0)
Screenshot: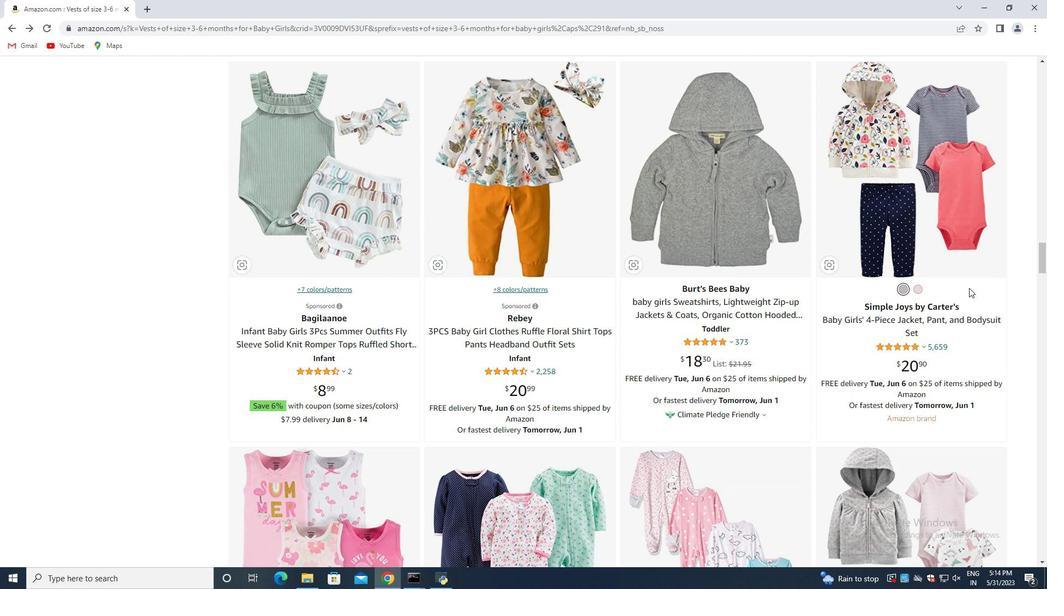 
Action: Mouse moved to (484, 295)
Screenshot: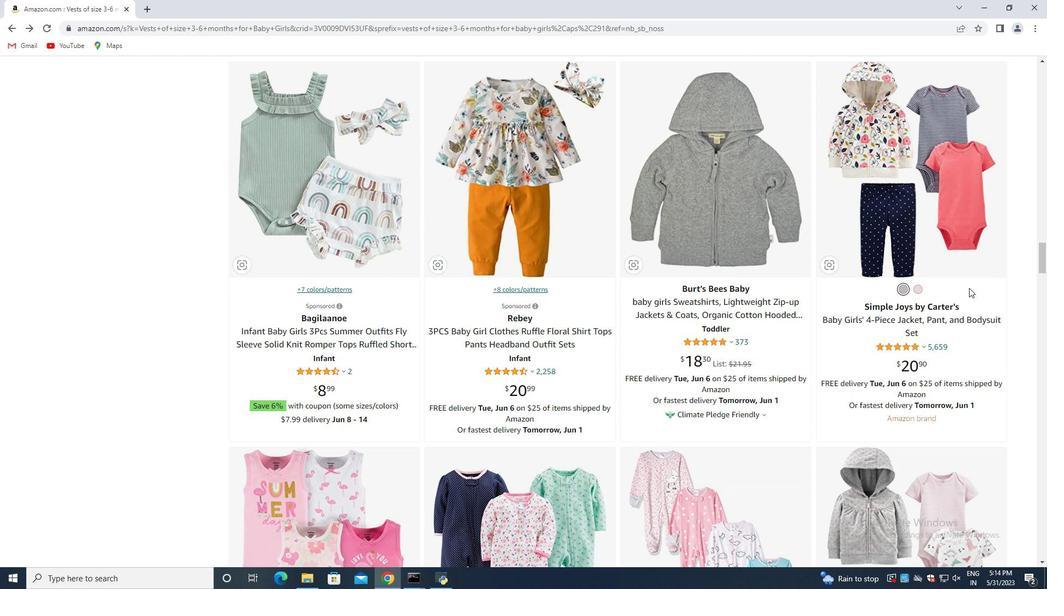 
Action: Mouse scrolled (484, 294) with delta (0, 0)
Screenshot: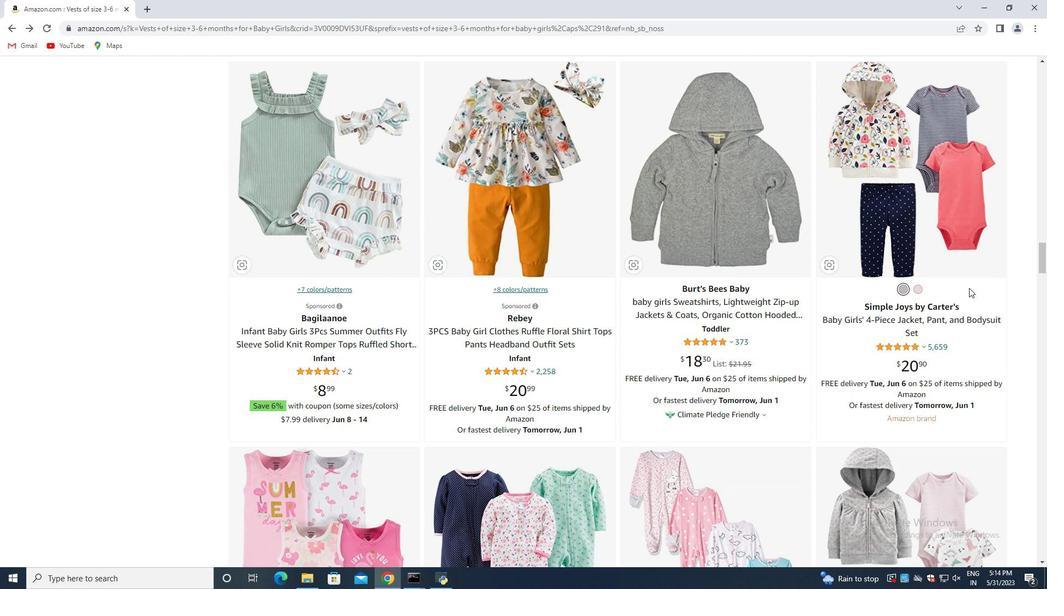 
Action: Mouse moved to (479, 296)
Screenshot: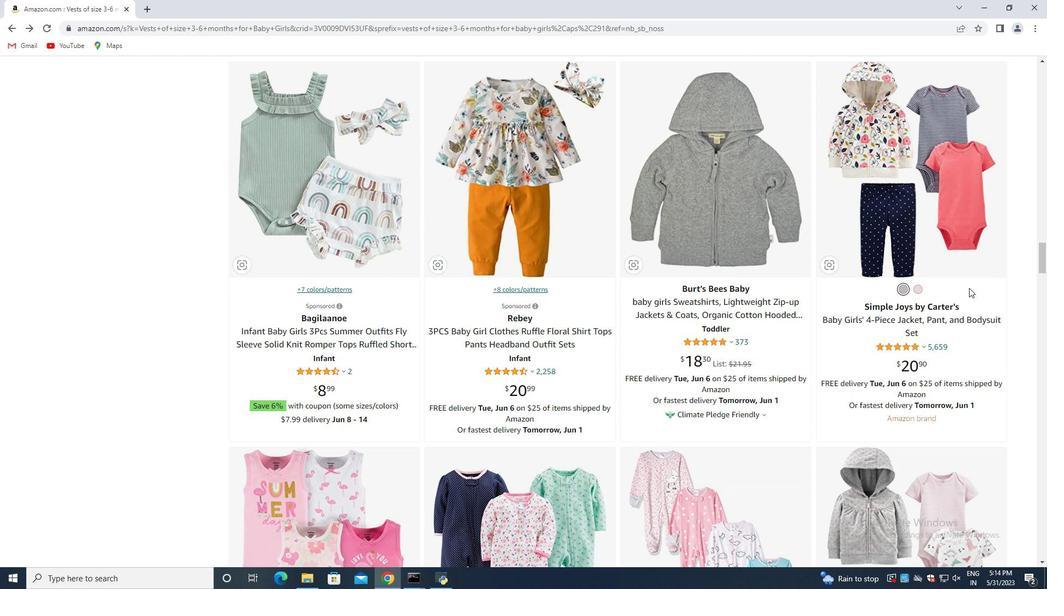 
Action: Mouse scrolled (479, 296) with delta (0, 0)
Screenshot: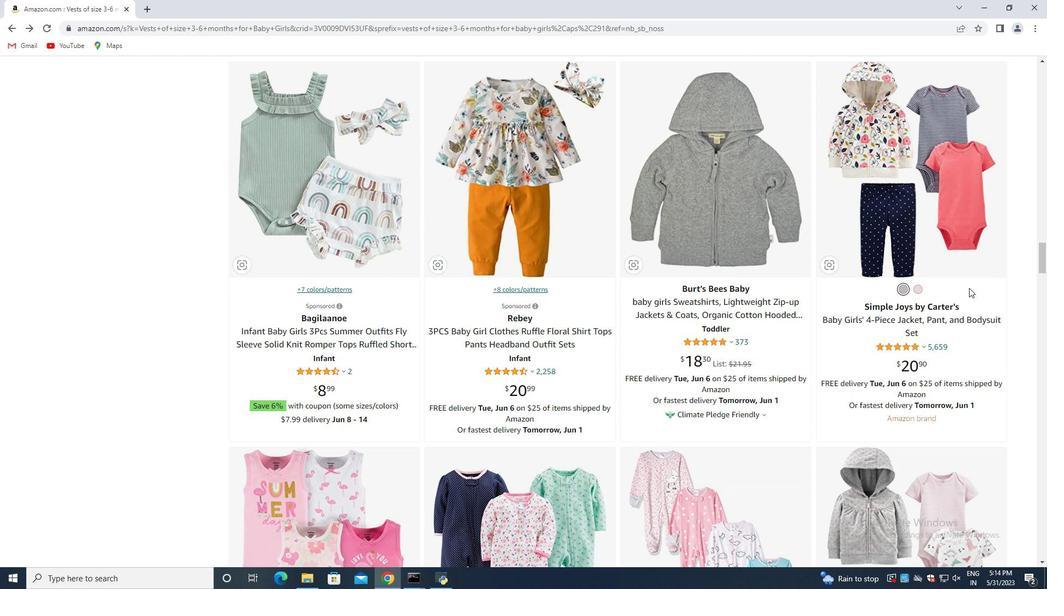 
Action: Mouse moved to (472, 293)
Screenshot: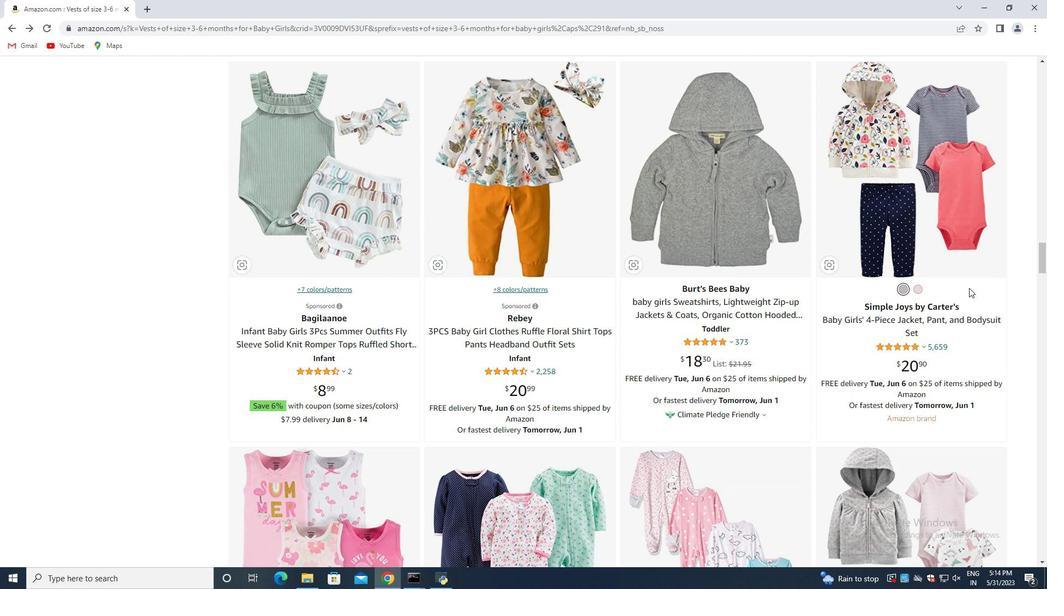 
Action: Mouse scrolled (472, 292) with delta (0, 0)
Screenshot: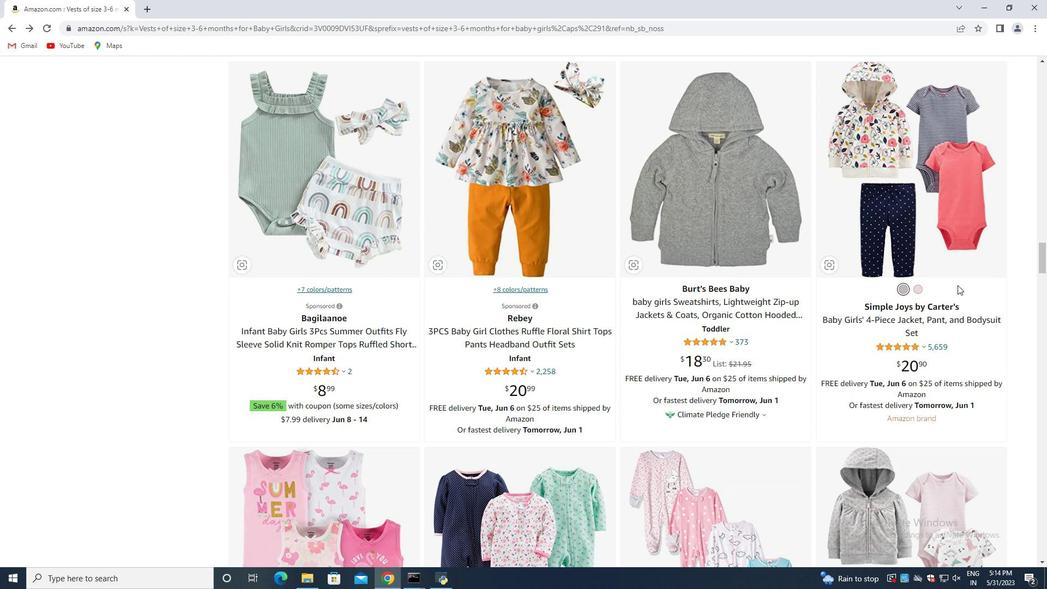 
Action: Mouse scrolled (472, 292) with delta (0, 0)
Screenshot: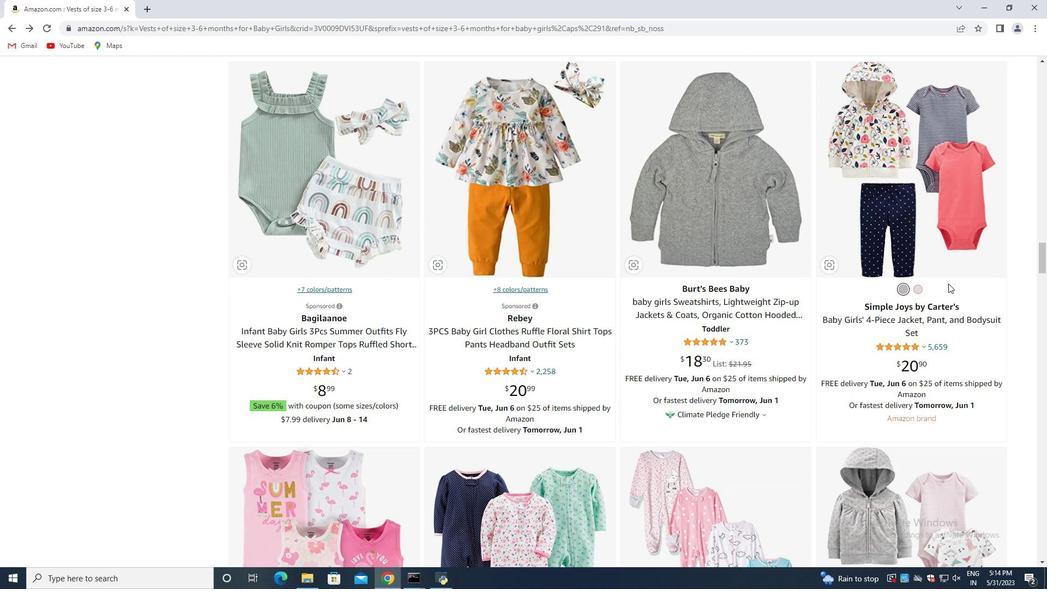 
Action: Mouse scrolled (472, 292) with delta (0, 0)
Screenshot: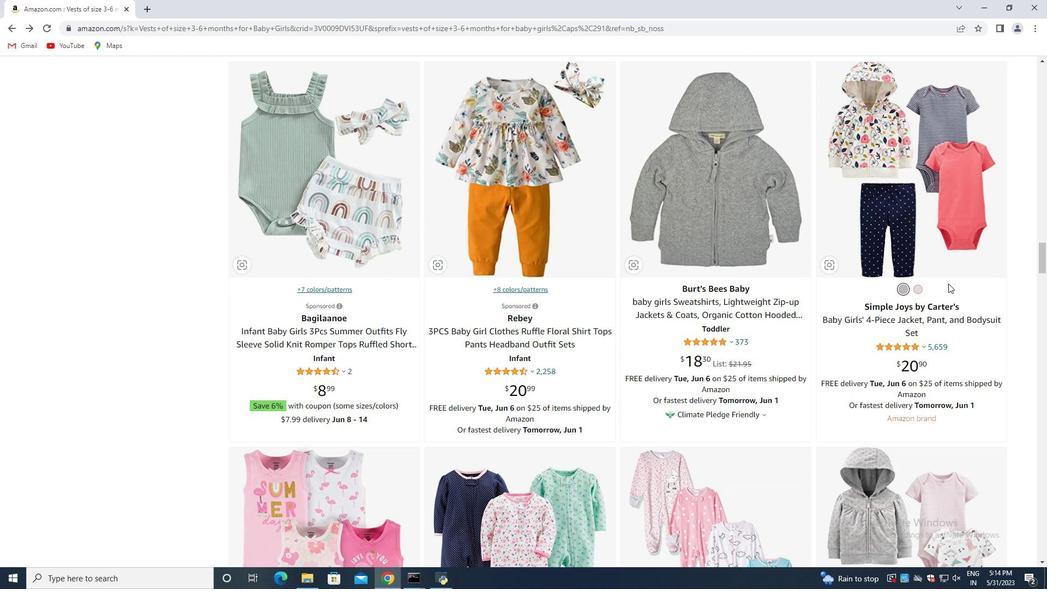 
Action: Mouse moved to (467, 293)
Screenshot: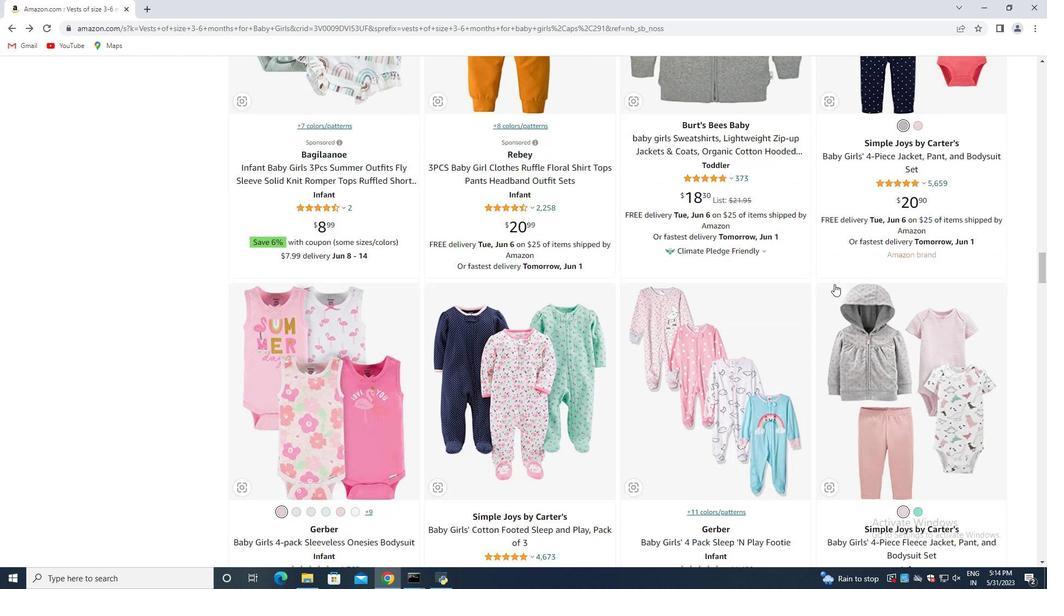 
Action: Mouse scrolled (467, 292) with delta (0, 0)
Screenshot: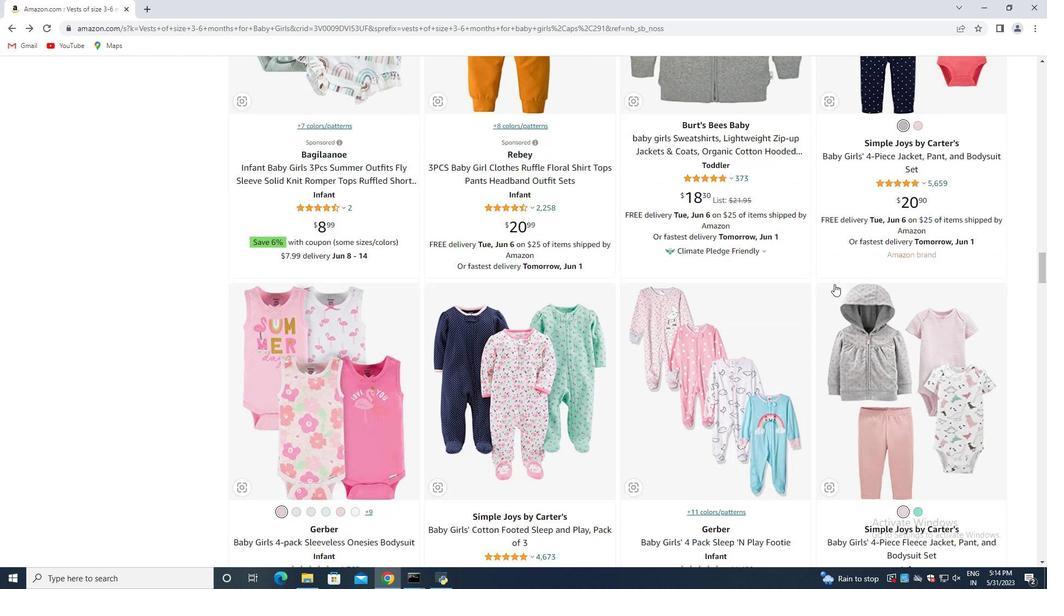 
Action: Mouse moved to (467, 293)
Screenshot: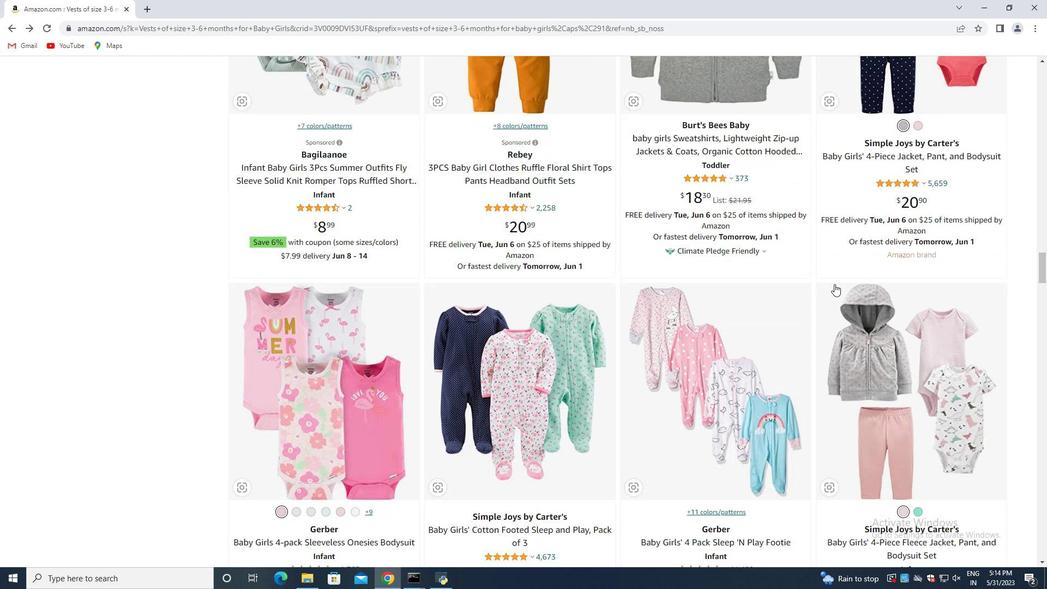
Action: Mouse scrolled (467, 292) with delta (0, 0)
Screenshot: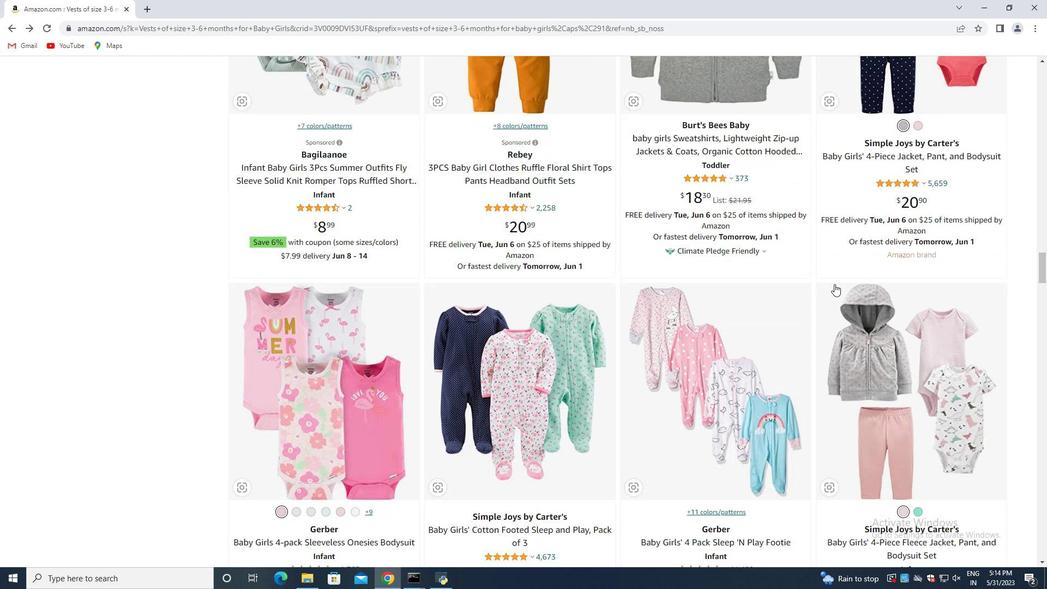 
Action: Mouse moved to (466, 293)
Screenshot: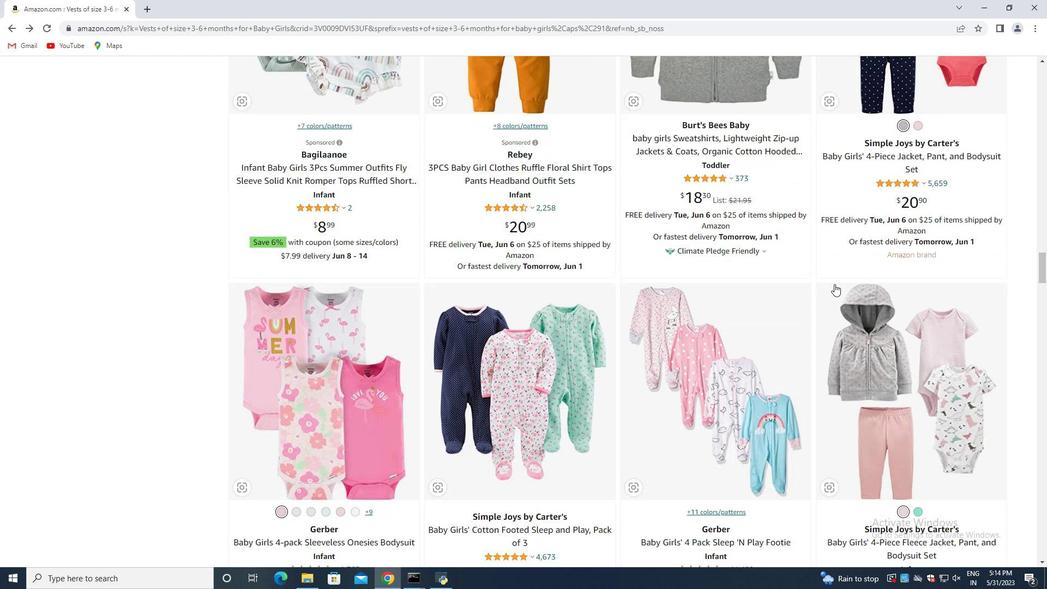 
Action: Mouse scrolled (466, 292) with delta (0, 0)
Screenshot: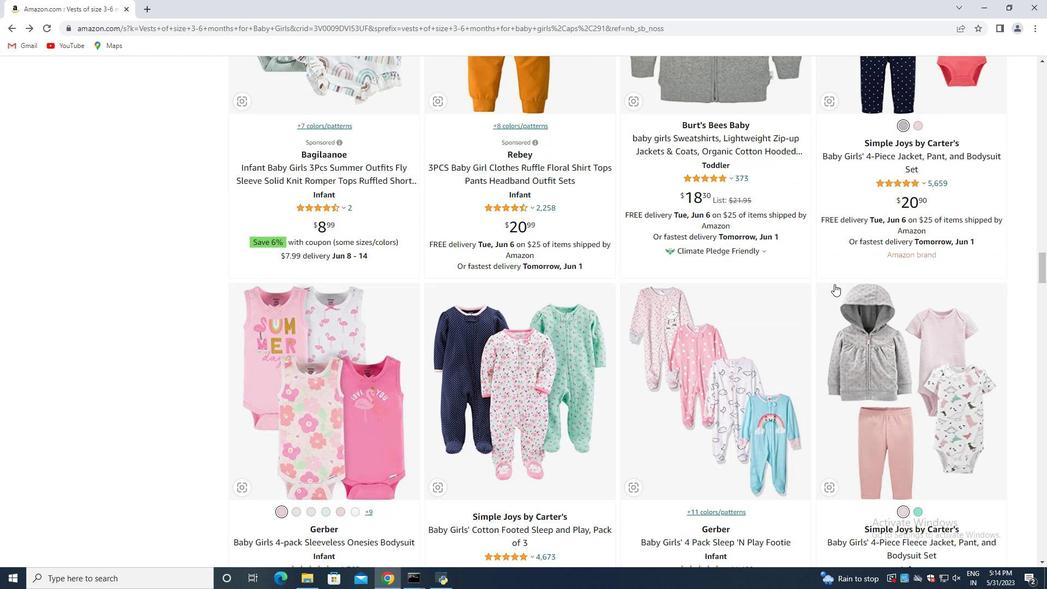 
Action: Mouse moved to (610, 294)
Screenshot: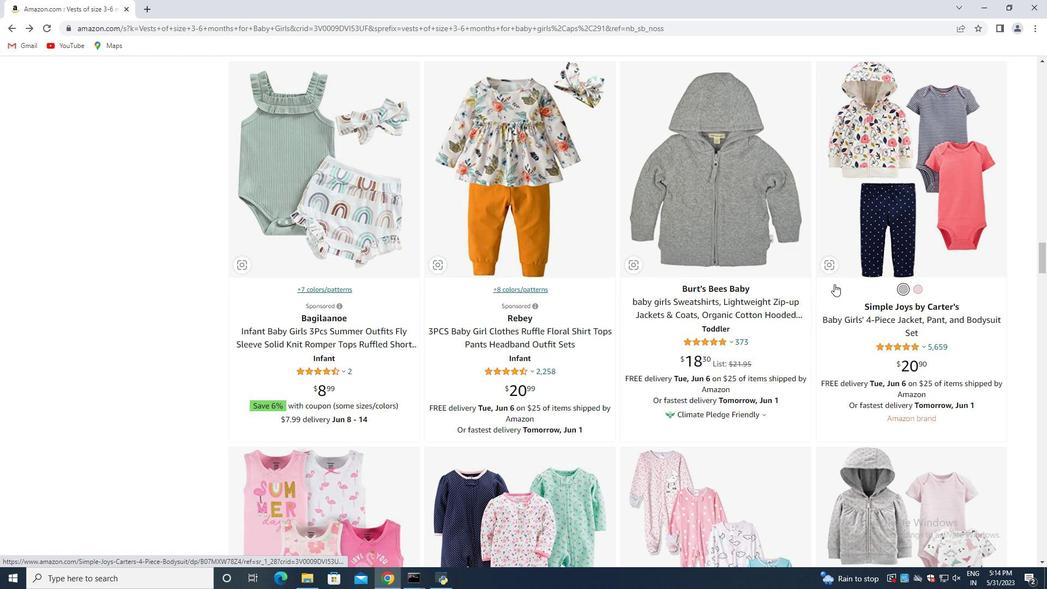 
Action: Mouse scrolled (610, 293) with delta (0, 0)
Screenshot: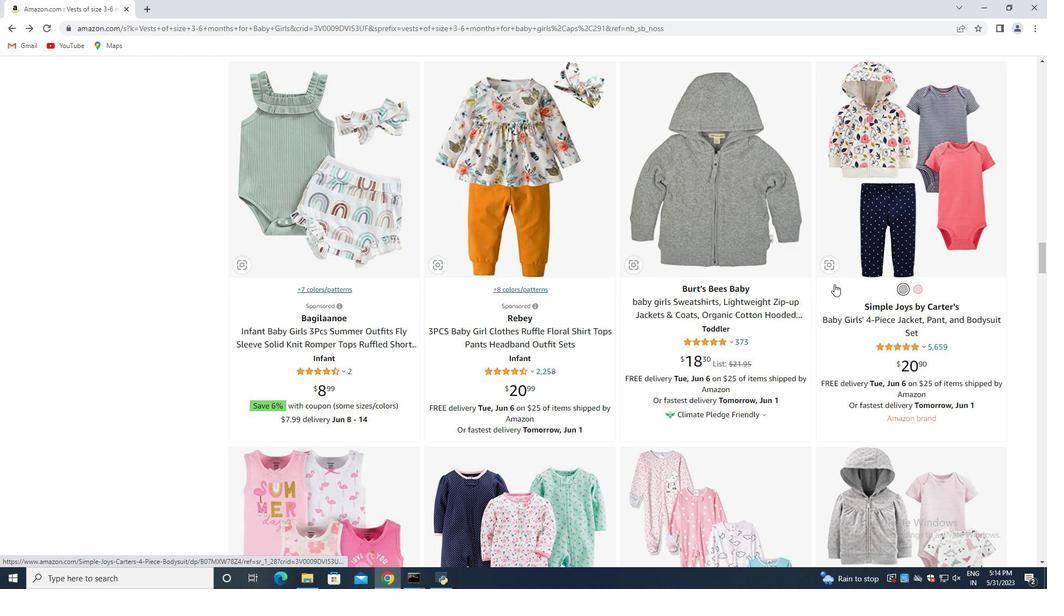 
Action: Mouse scrolled (610, 293) with delta (0, 0)
Screenshot: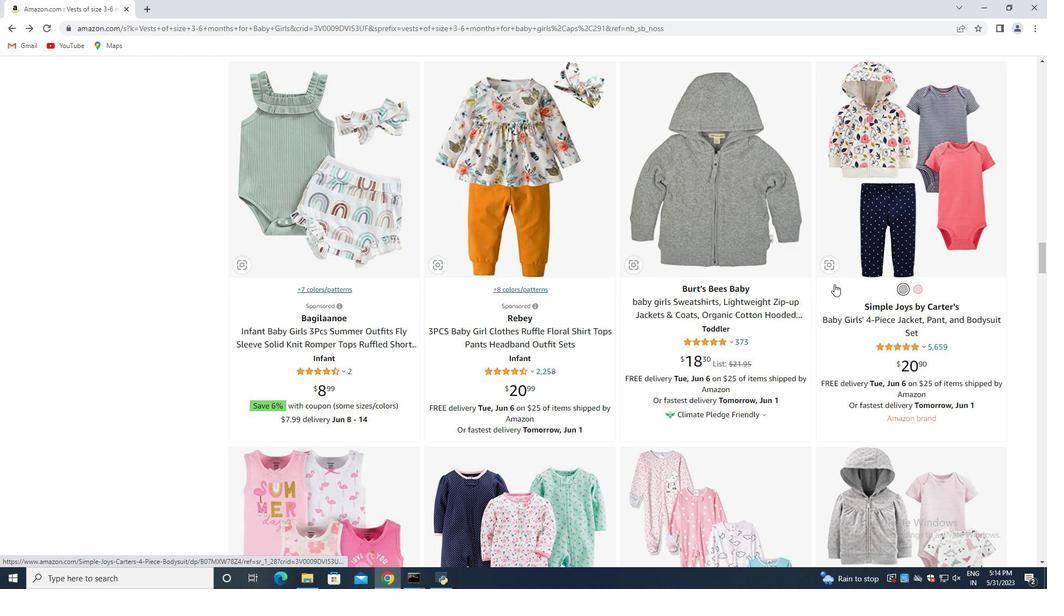 
Action: Mouse moved to (610, 295)
Screenshot: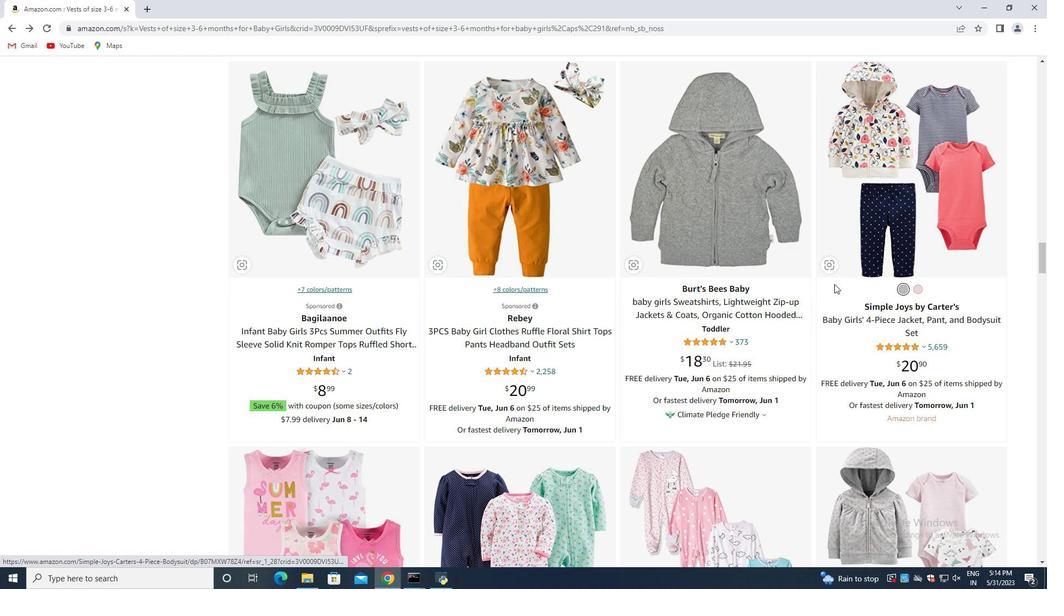 
Action: Mouse scrolled (610, 295) with delta (0, 0)
Screenshot: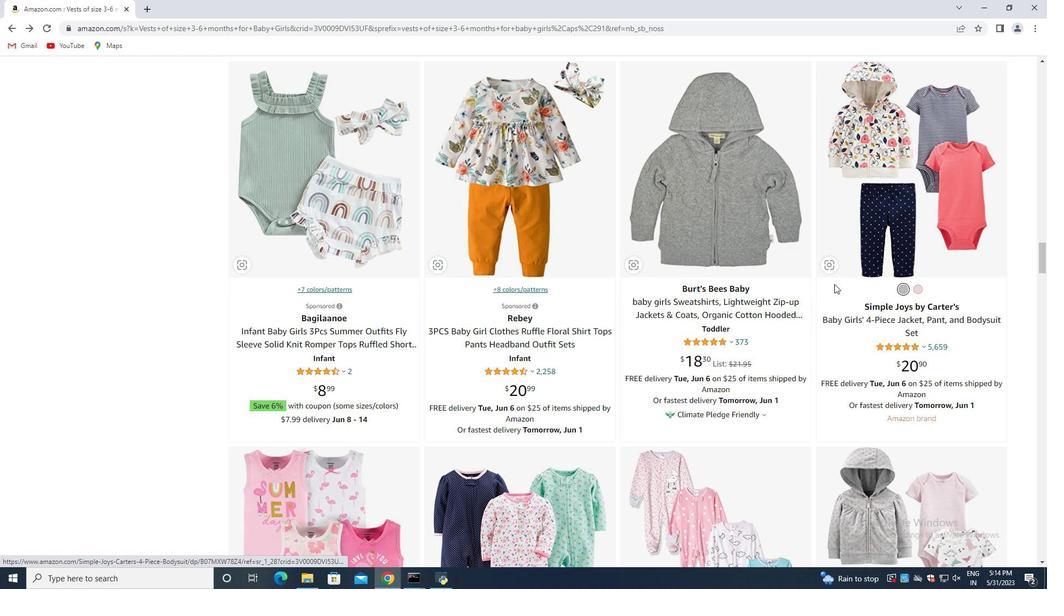 
Action: Mouse moved to (614, 296)
Screenshot: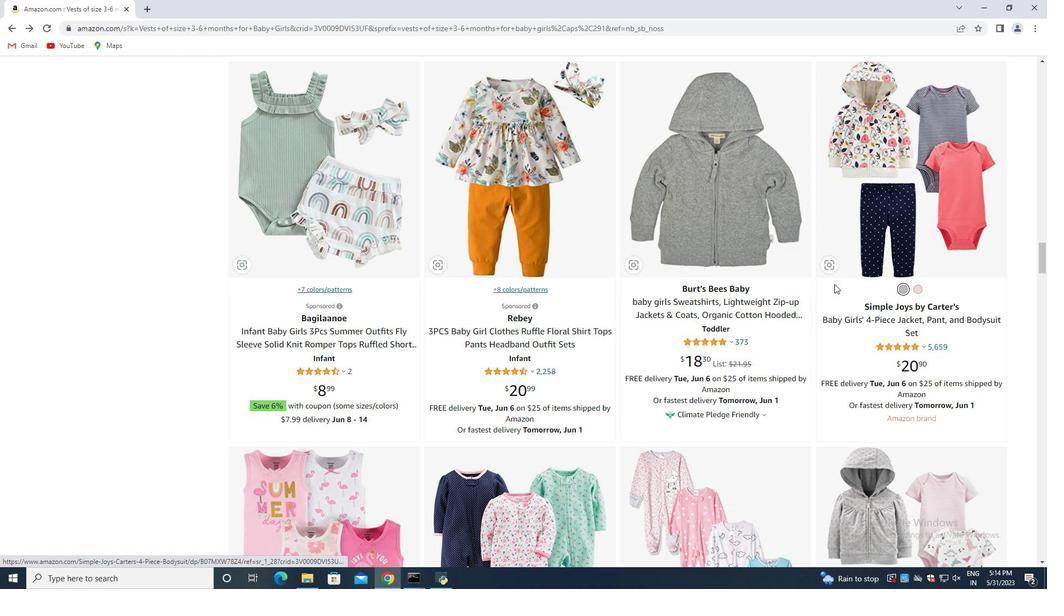 
Action: Mouse scrolled (614, 296) with delta (0, 0)
Screenshot: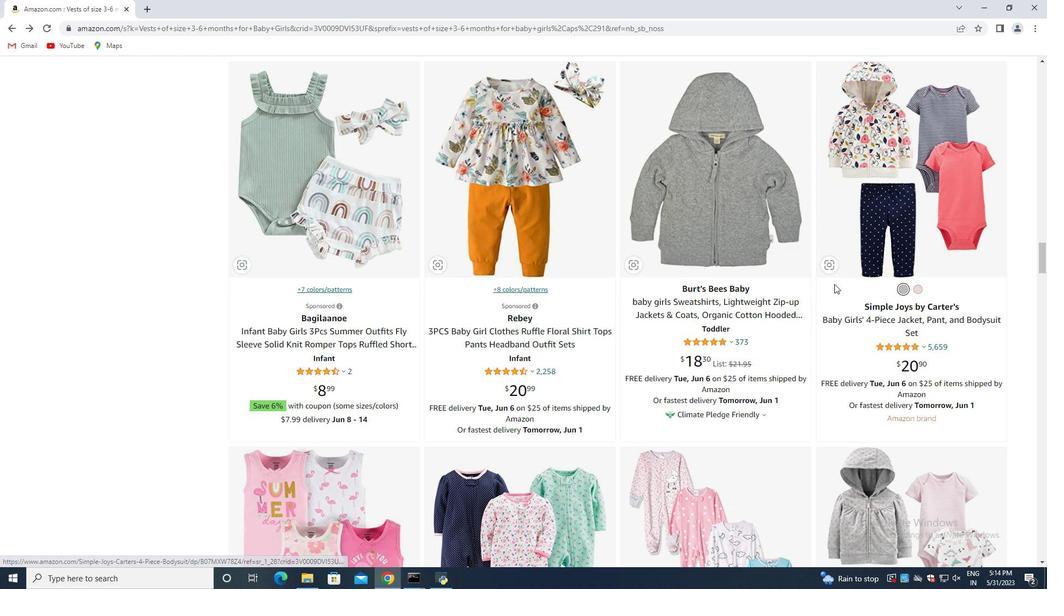 
Action: Mouse scrolled (614, 296) with delta (0, 0)
Screenshot: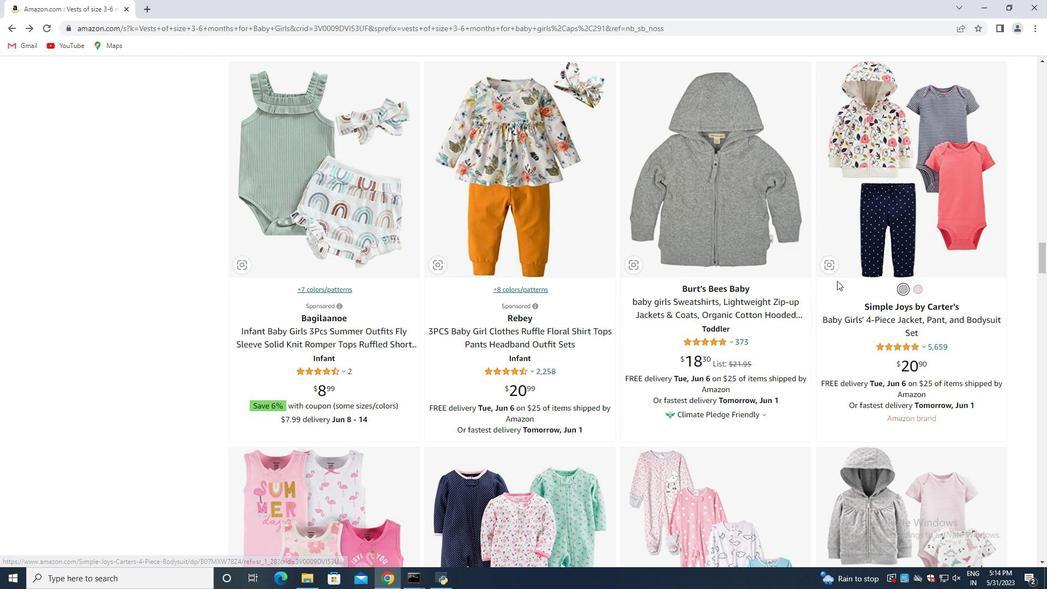
Action: Mouse moved to (644, 309)
Screenshot: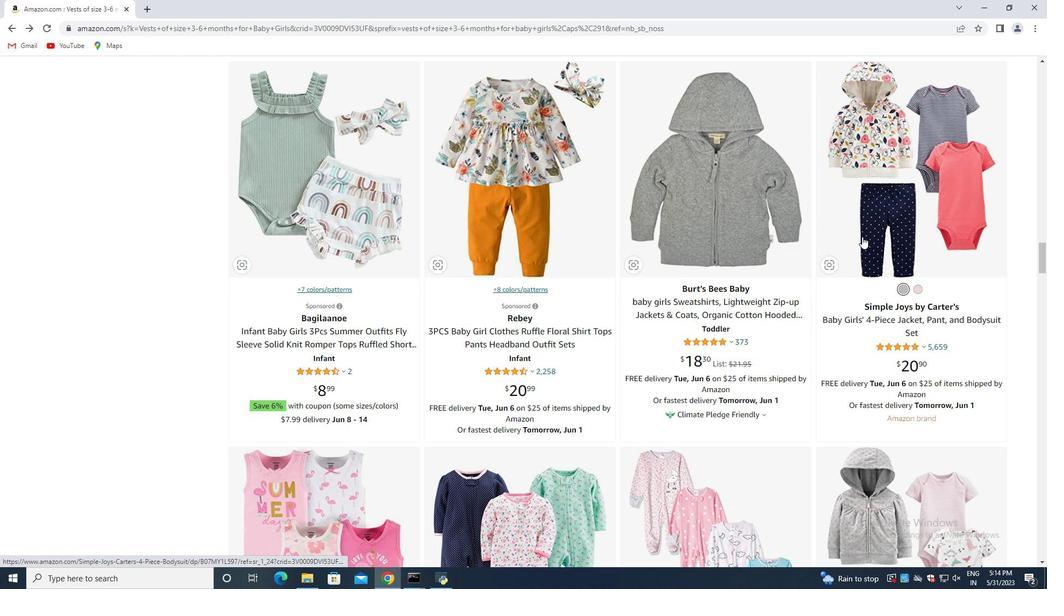 
Action: Mouse scrolled (644, 310) with delta (0, 0)
Screenshot: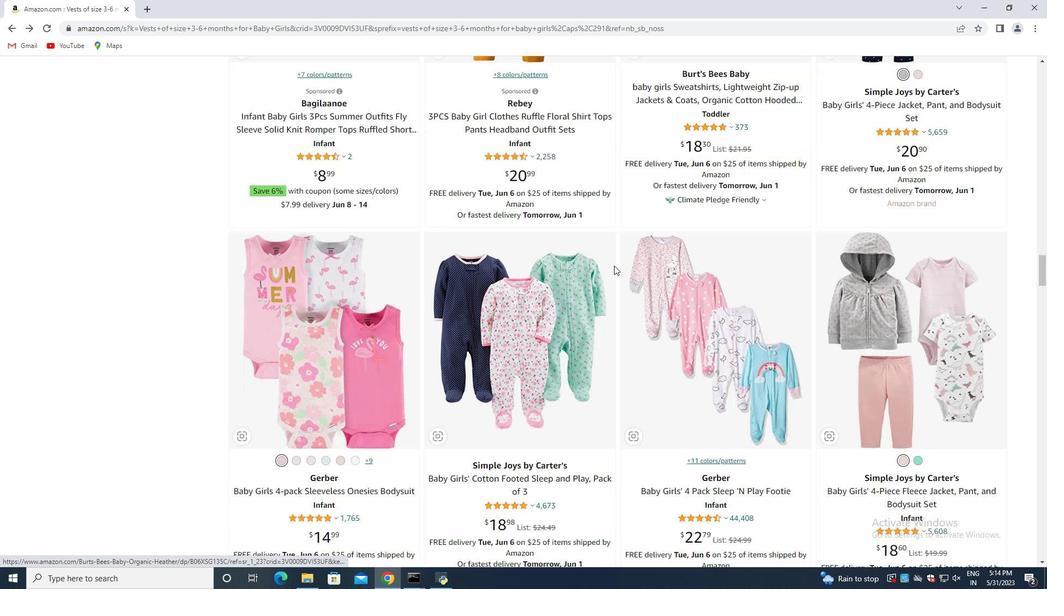 
Action: Mouse moved to (442, 293)
Screenshot: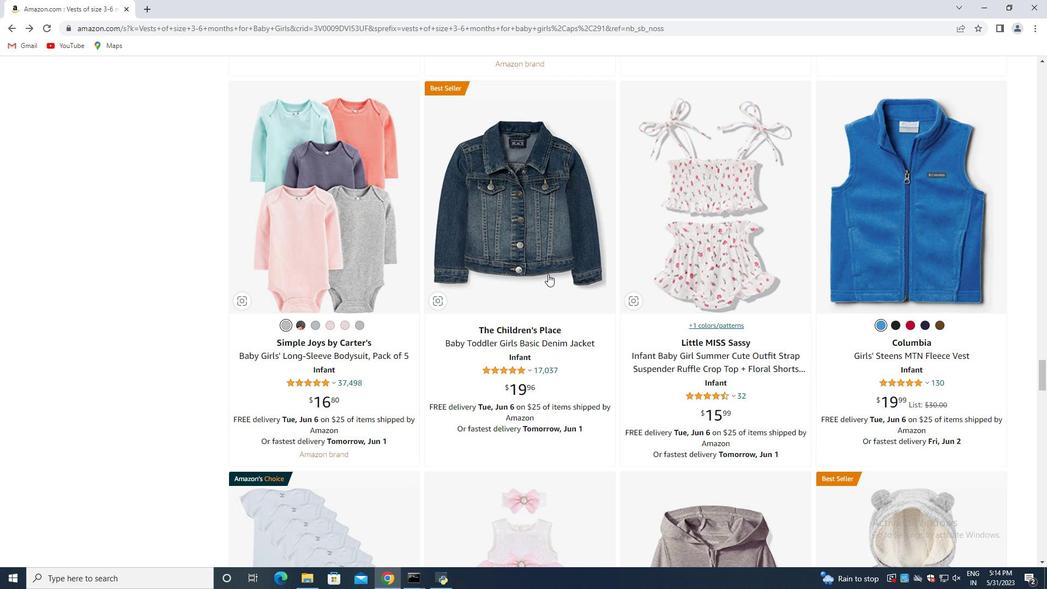 
Action: Mouse scrolled (442, 293) with delta (0, 0)
Screenshot: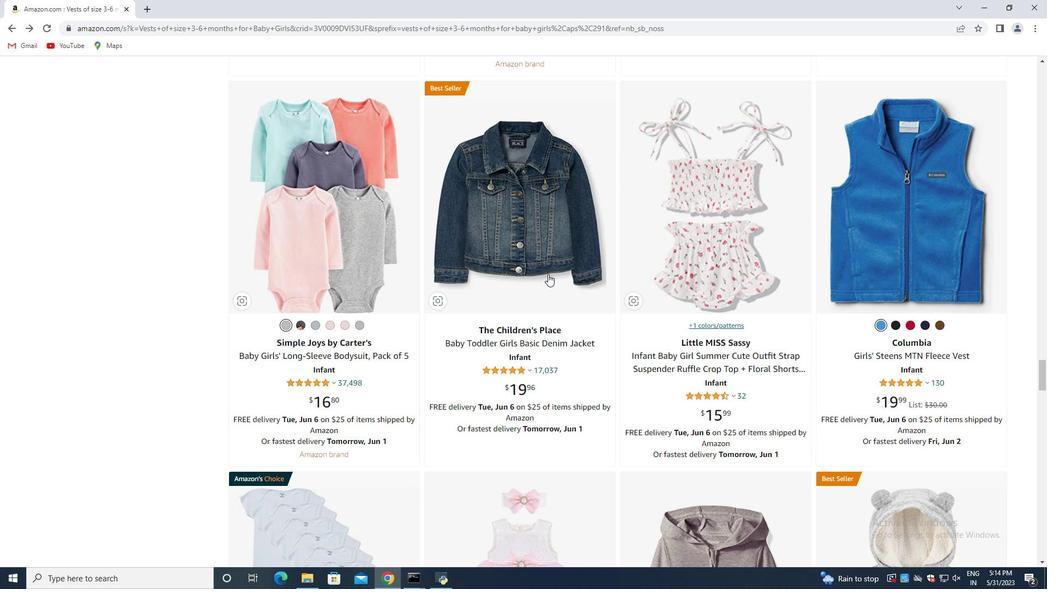 
Action: Mouse scrolled (442, 293) with delta (0, 0)
Screenshot: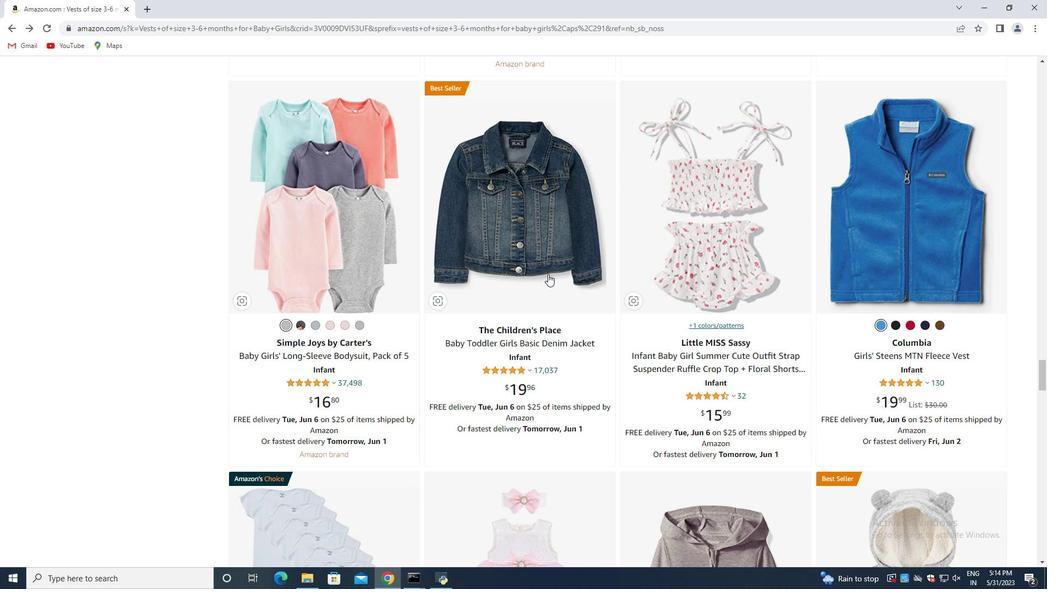 
Action: Mouse scrolled (442, 293) with delta (0, 0)
Screenshot: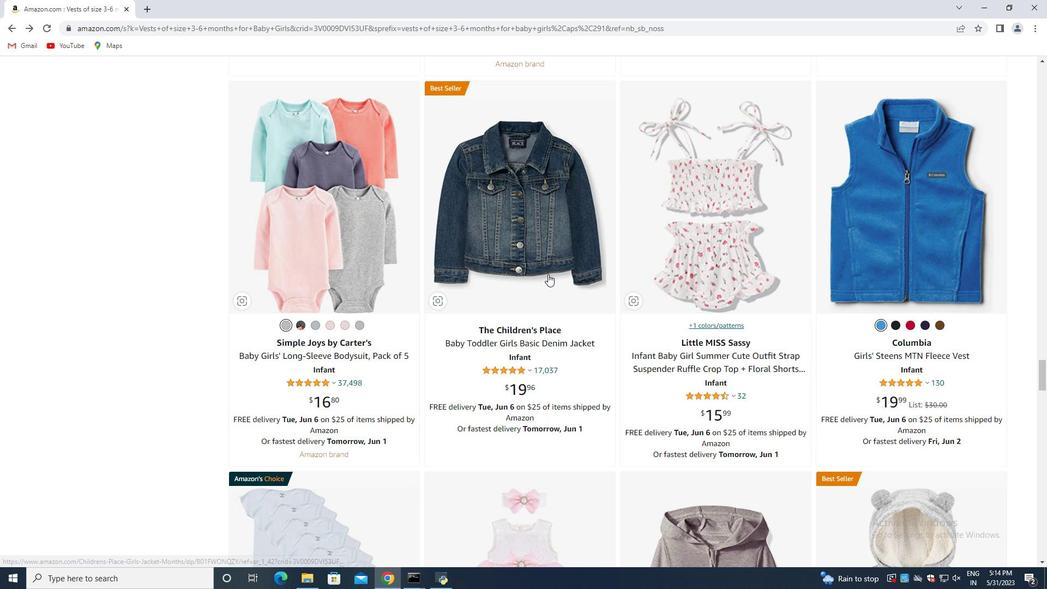 
Action: Mouse scrolled (442, 293) with delta (0, 0)
Screenshot: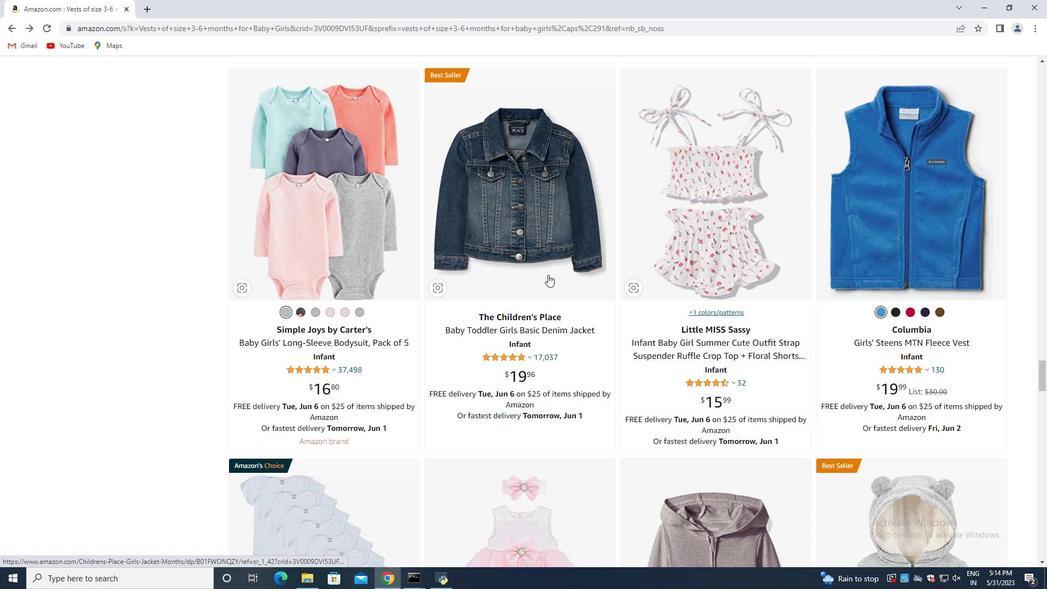 
Action: Mouse scrolled (442, 293) with delta (0, 0)
Screenshot: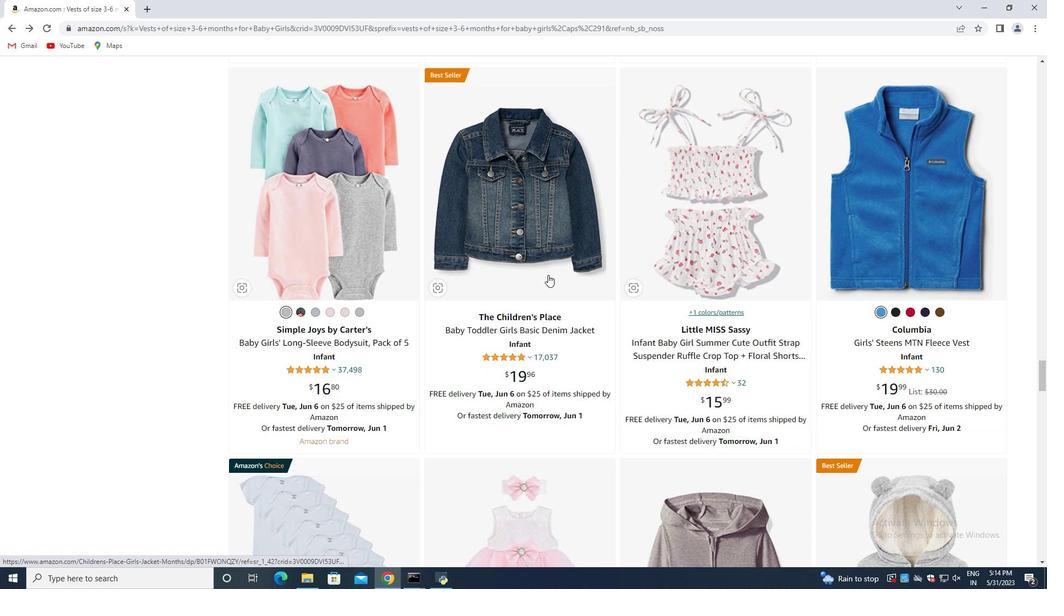 
Action: Mouse scrolled (442, 293) with delta (0, 0)
Screenshot: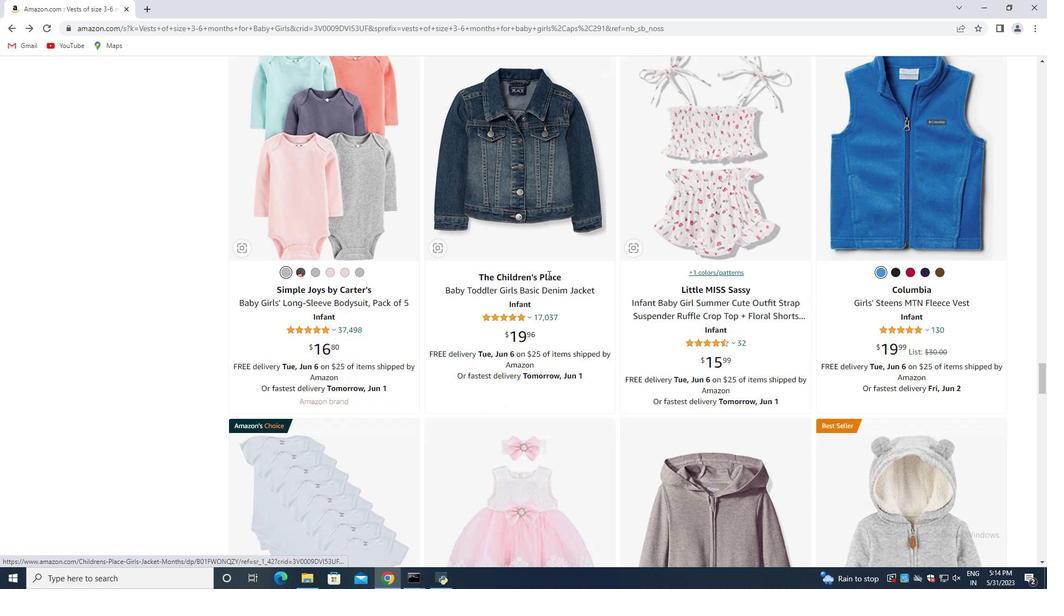 
Action: Mouse scrolled (442, 293) with delta (0, 0)
Screenshot: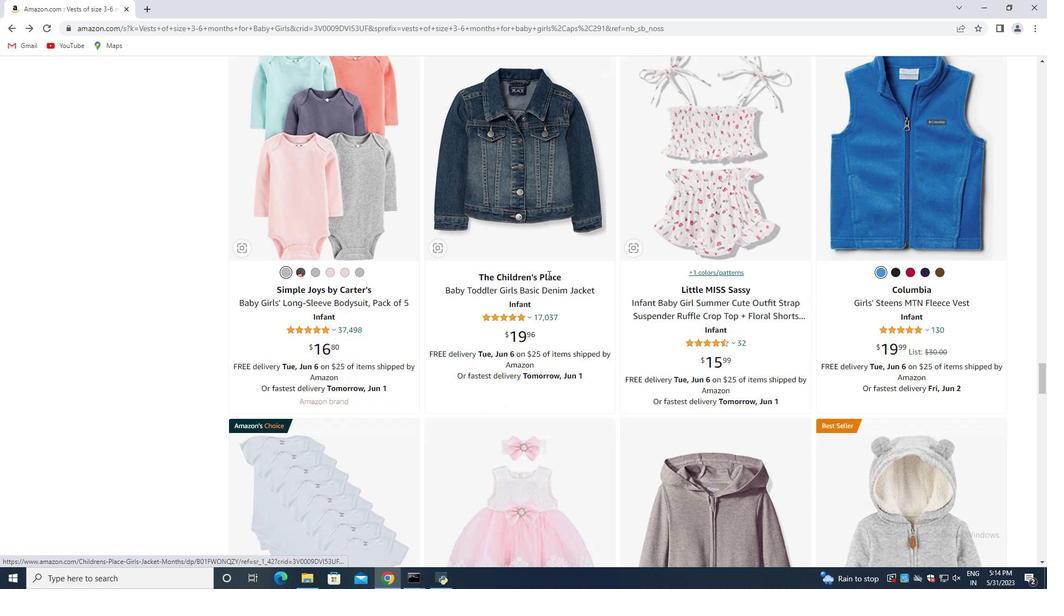 
Action: Mouse scrolled (442, 293) with delta (0, 0)
Screenshot: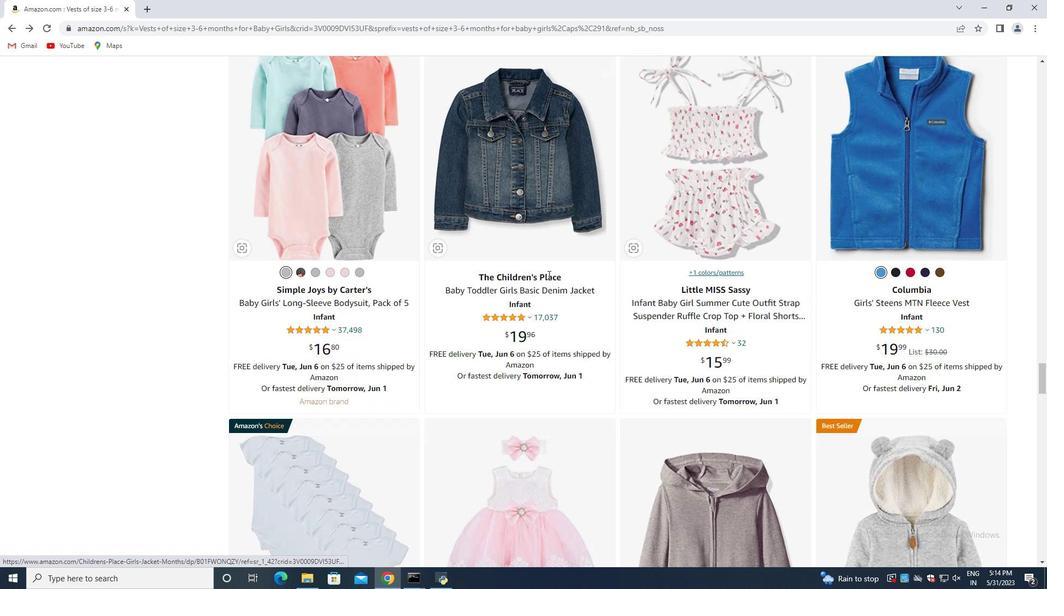 
Action: Mouse scrolled (442, 293) with delta (0, 0)
Screenshot: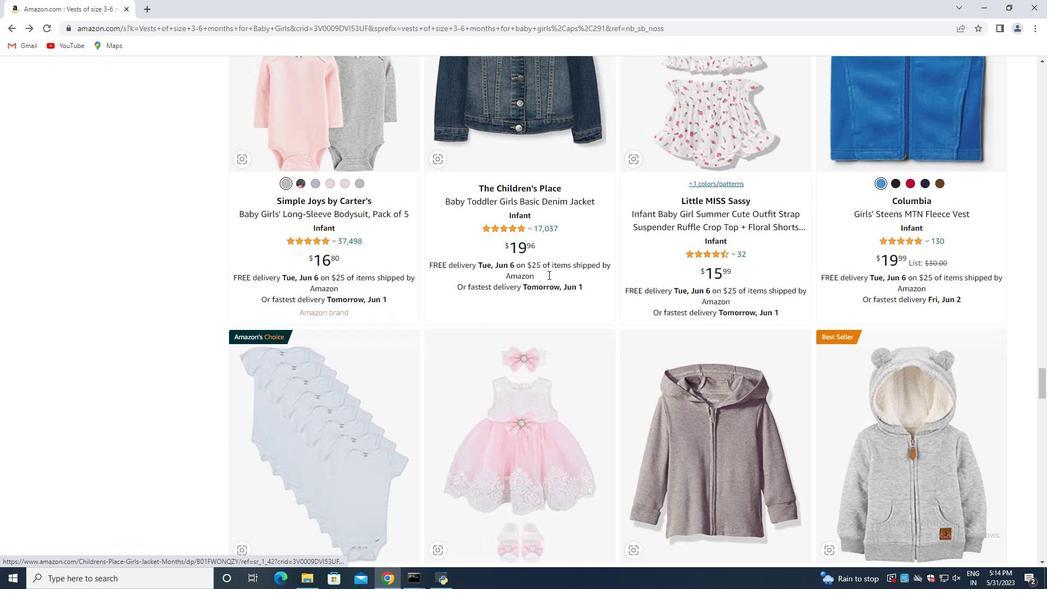 
Action: Mouse scrolled (442, 293) with delta (0, 0)
Screenshot: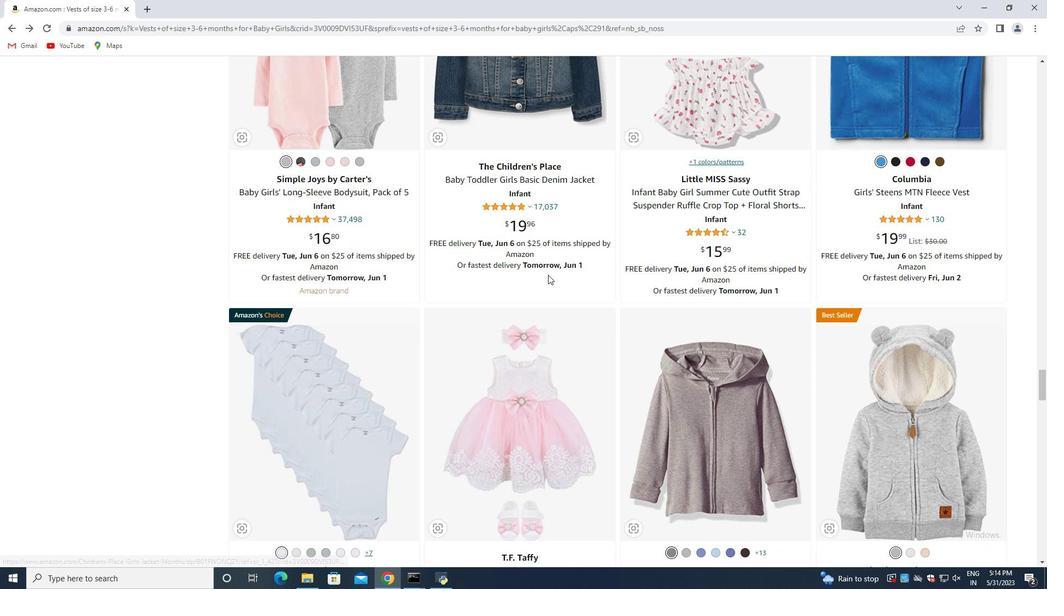 
Action: Mouse scrolled (442, 293) with delta (0, 0)
Screenshot: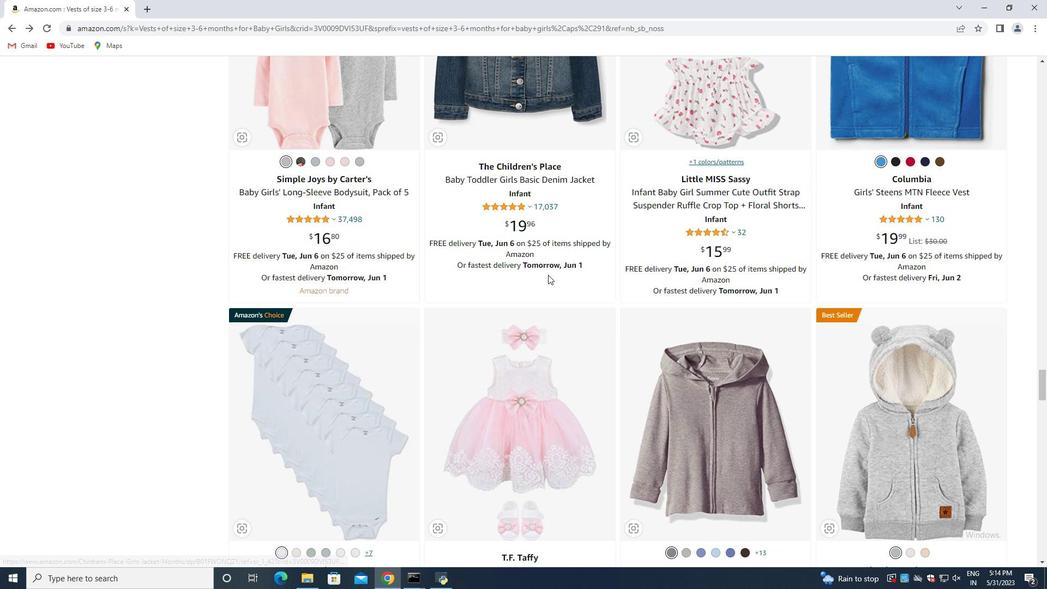 
Action: Mouse scrolled (442, 293) with delta (0, 0)
Screenshot: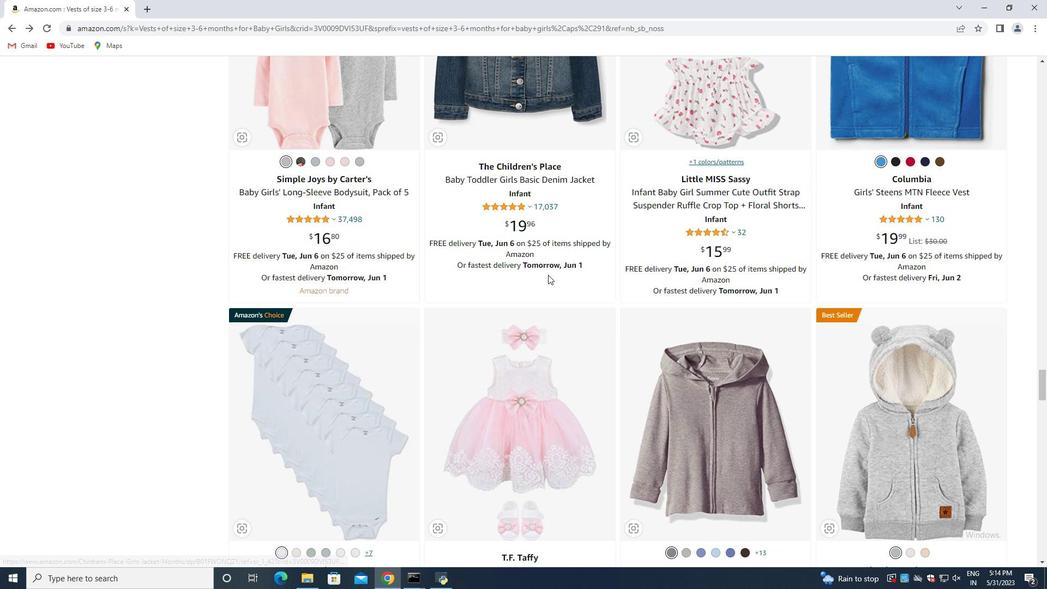 
Action: Mouse scrolled (442, 293) with delta (0, 0)
Screenshot: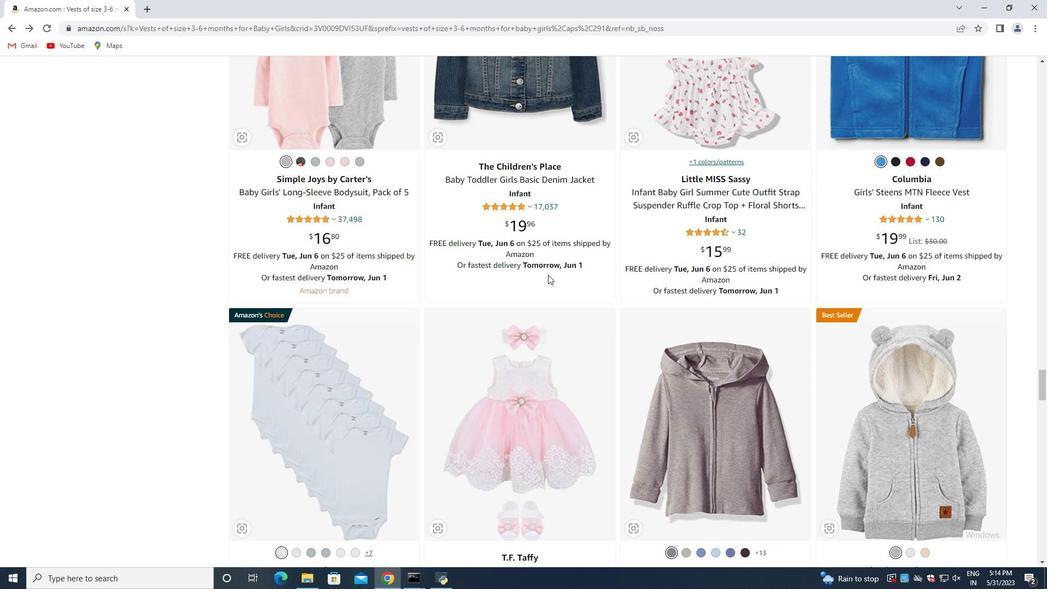 
Action: Mouse scrolled (442, 293) with delta (0, 0)
Screenshot: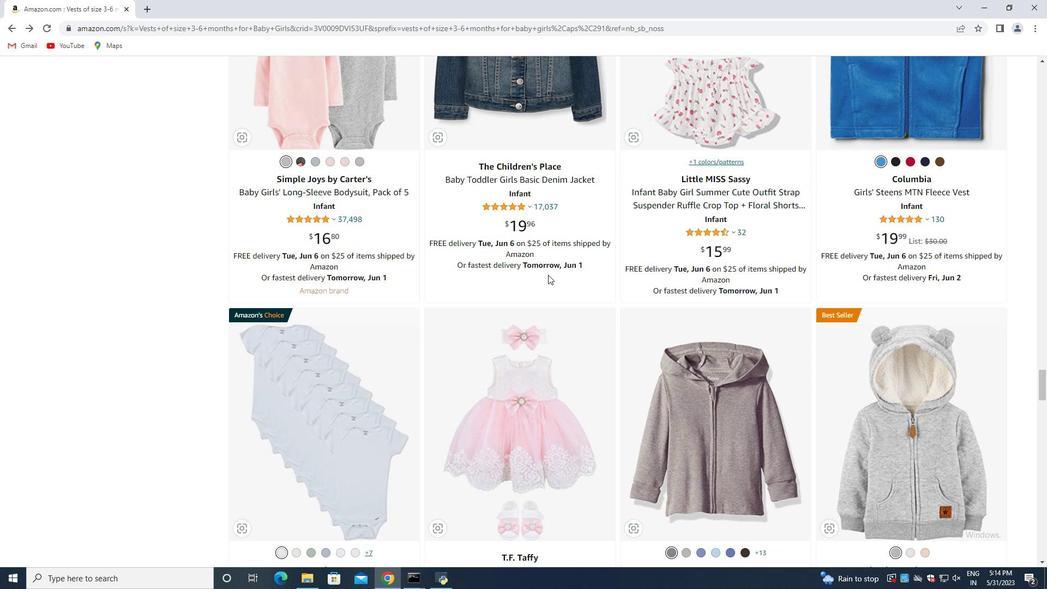 
Action: Mouse scrolled (442, 293) with delta (0, 0)
Screenshot: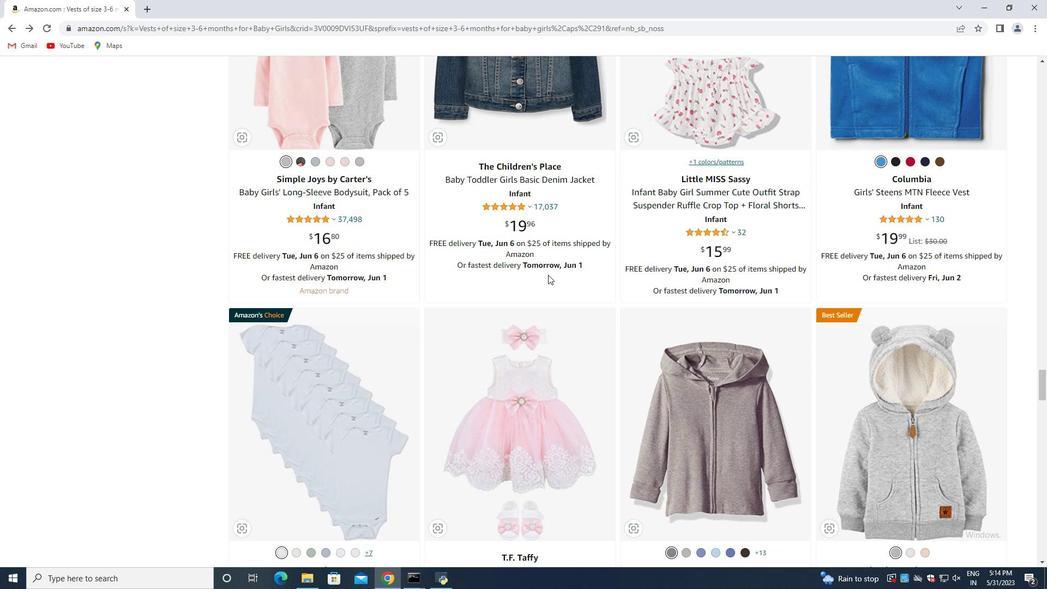 
Action: Mouse scrolled (442, 293) with delta (0, 0)
Screenshot: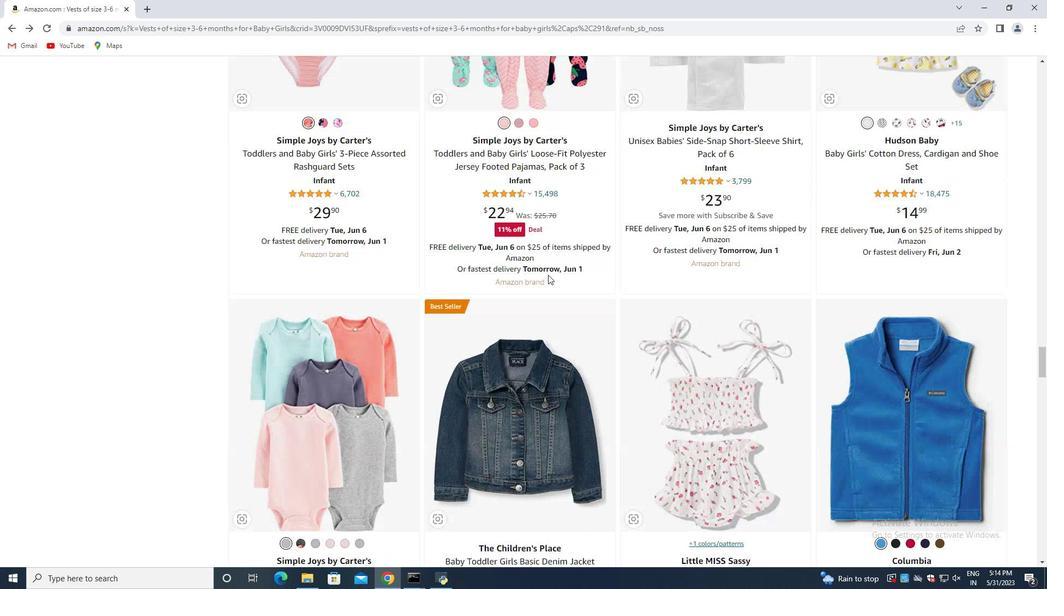 
Action: Mouse scrolled (442, 293) with delta (0, 0)
Screenshot: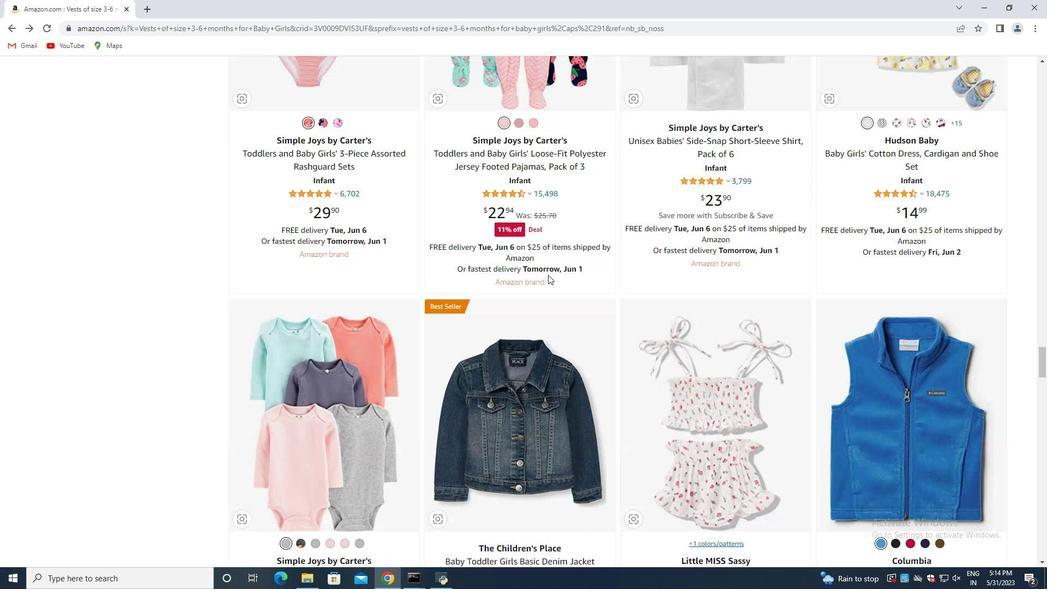 
Action: Mouse scrolled (442, 293) with delta (0, 0)
Screenshot: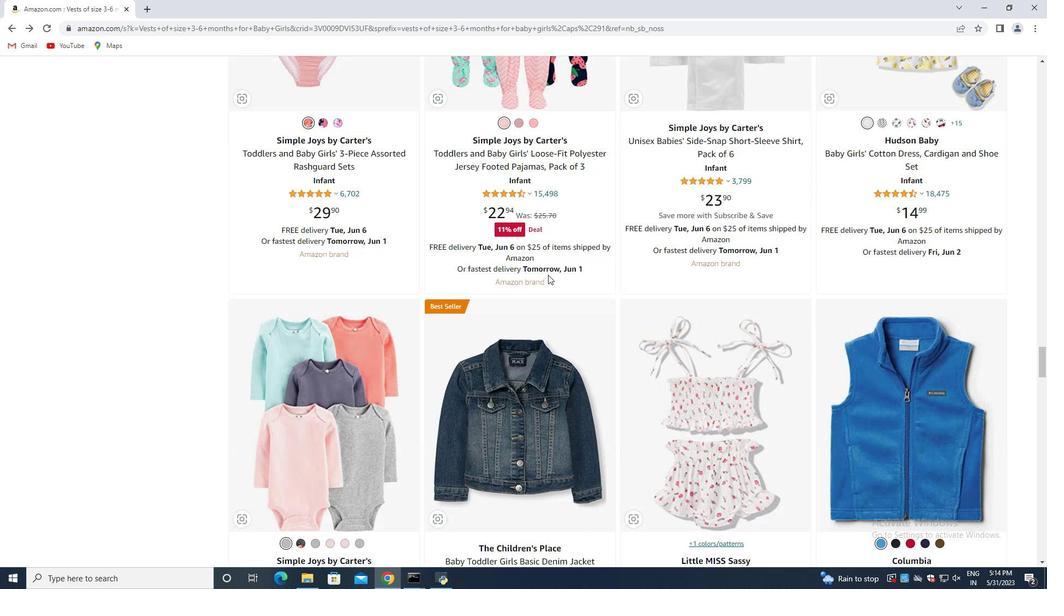 
Action: Mouse scrolled (442, 293) with delta (0, 0)
Screenshot: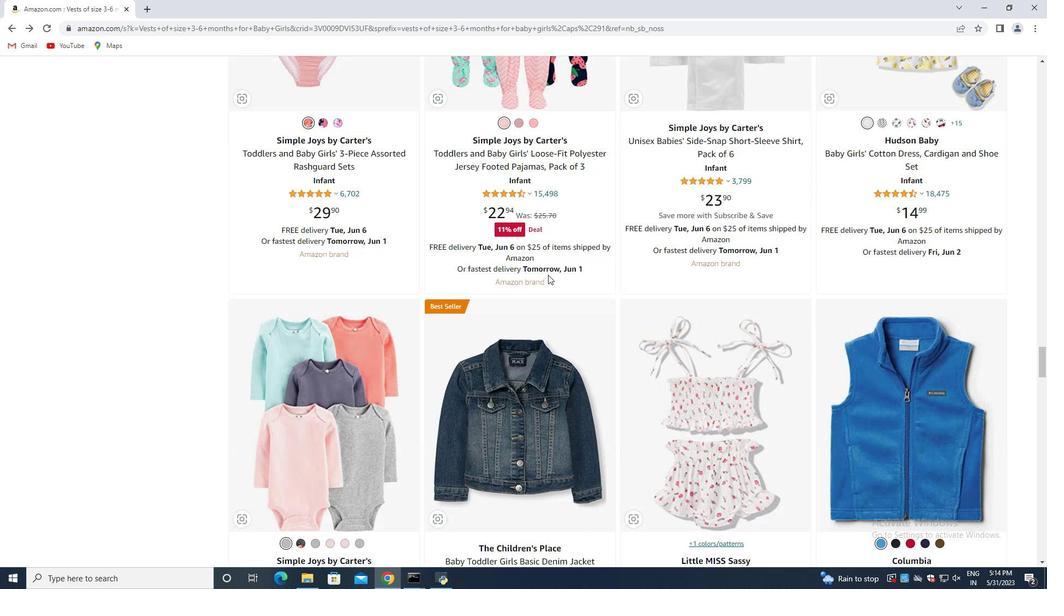 
Action: Mouse scrolled (442, 293) with delta (0, 0)
Screenshot: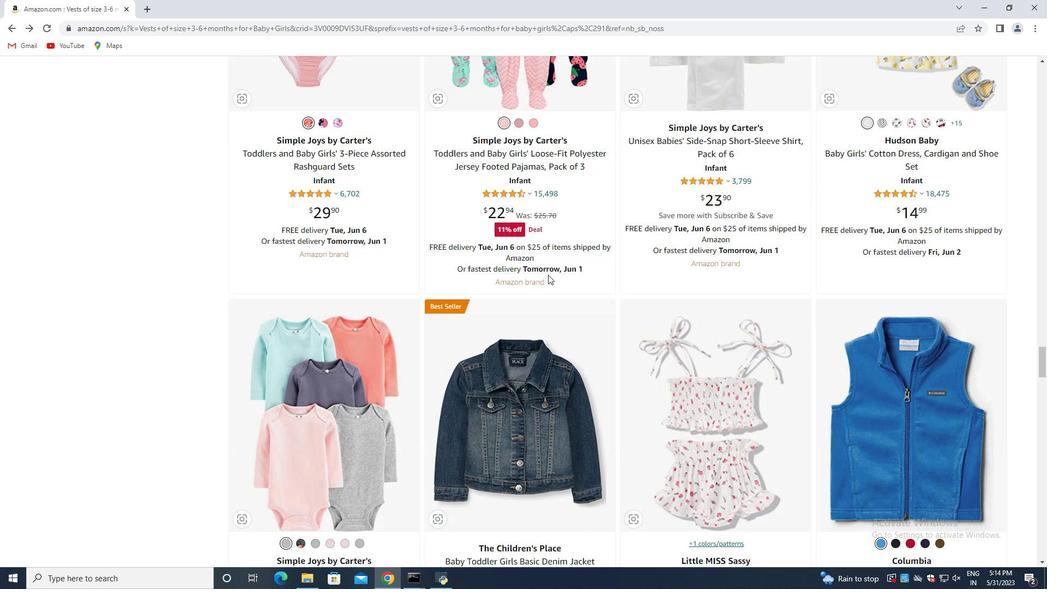 
Action: Mouse moved to (412, 293)
Screenshot: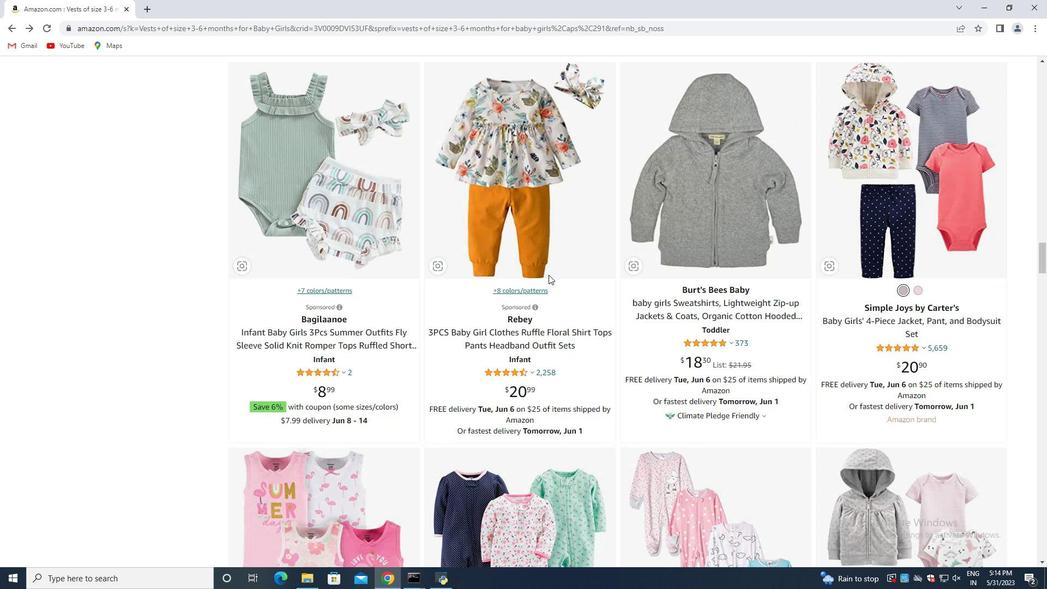 
Action: Mouse scrolled (412, 292) with delta (0, 0)
Screenshot: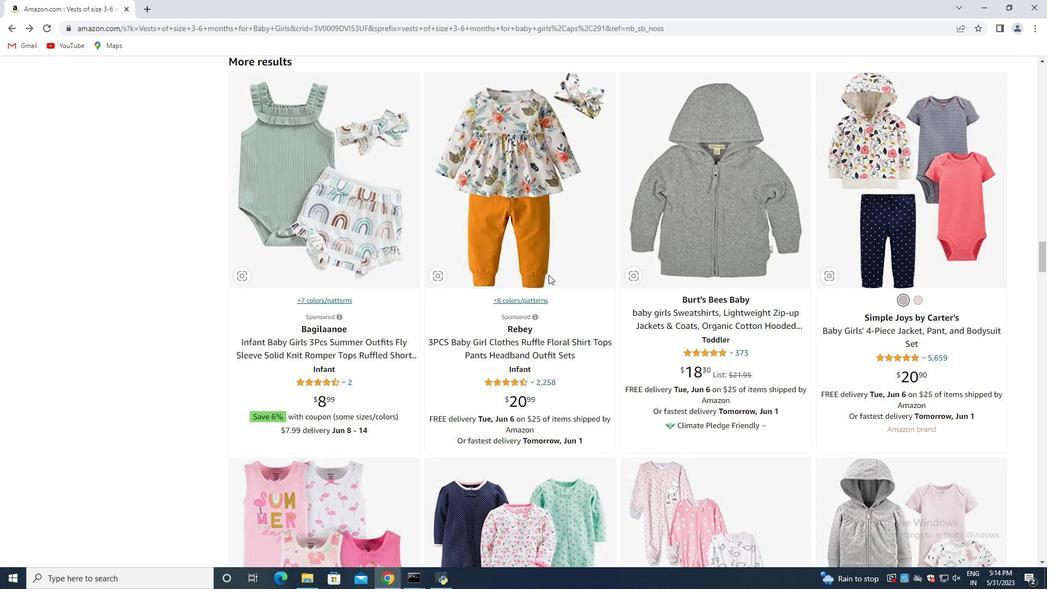 
Action: Mouse moved to (441, 289)
Screenshot: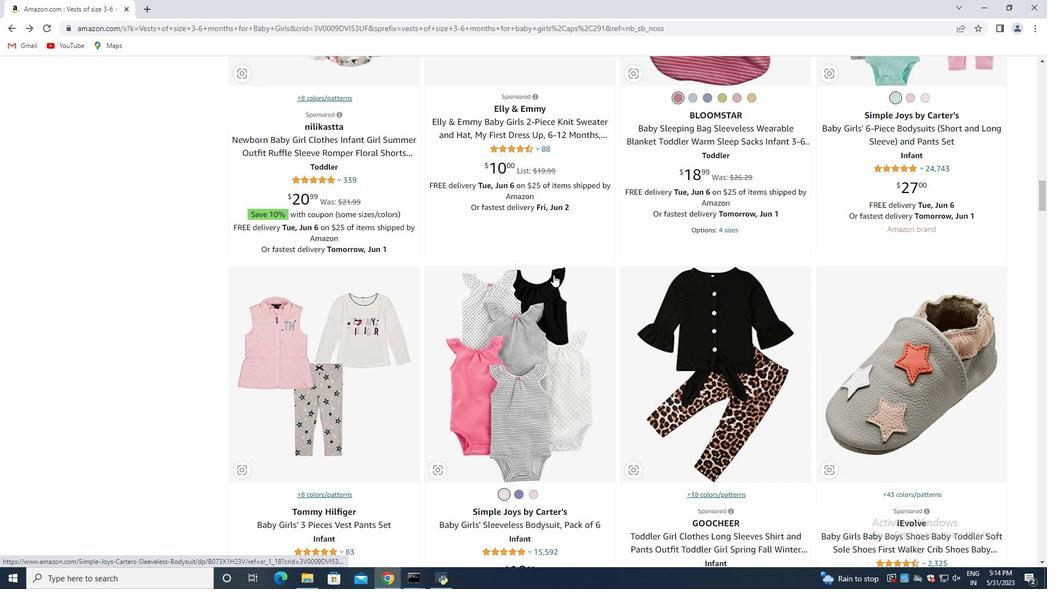 
Action: Mouse scrolled (441, 290) with delta (0, 0)
Screenshot: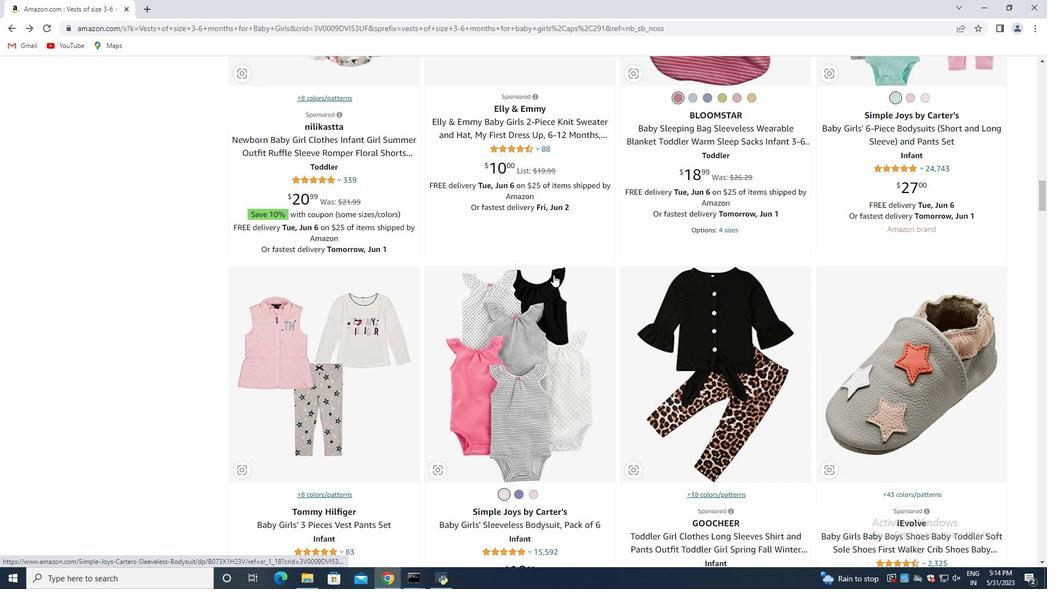 
Action: Mouse scrolled (441, 290) with delta (0, 0)
Screenshot: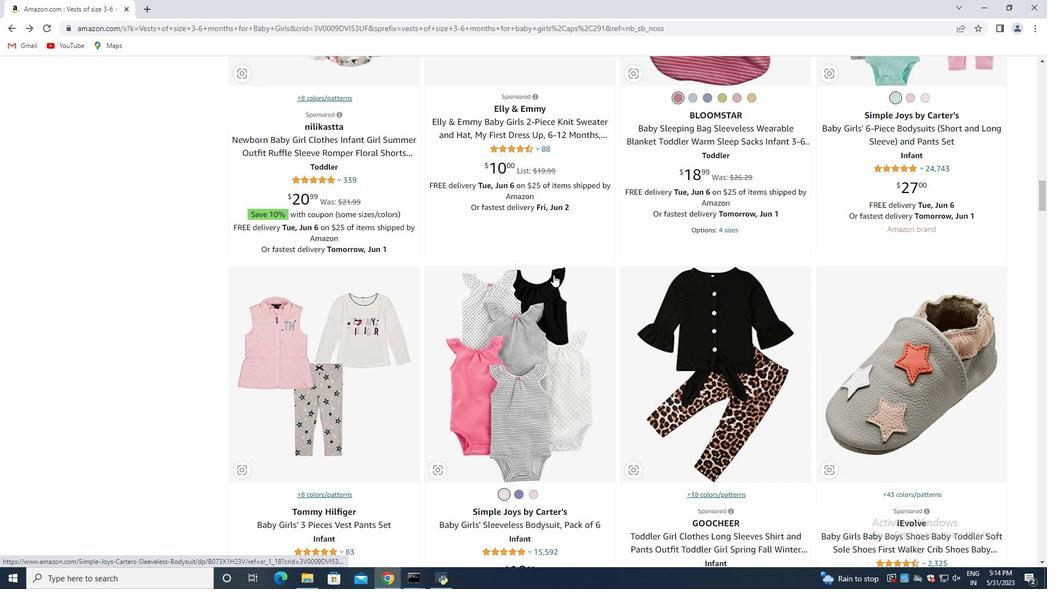 
Action: Mouse scrolled (441, 290) with delta (0, 0)
Screenshot: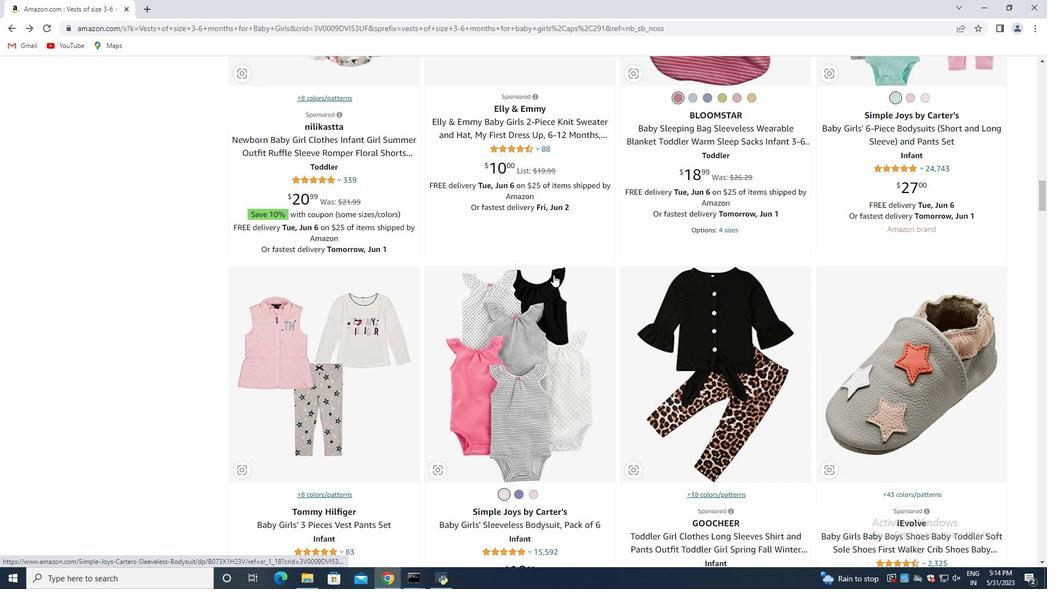 
Action: Mouse scrolled (441, 290) with delta (0, 0)
Screenshot: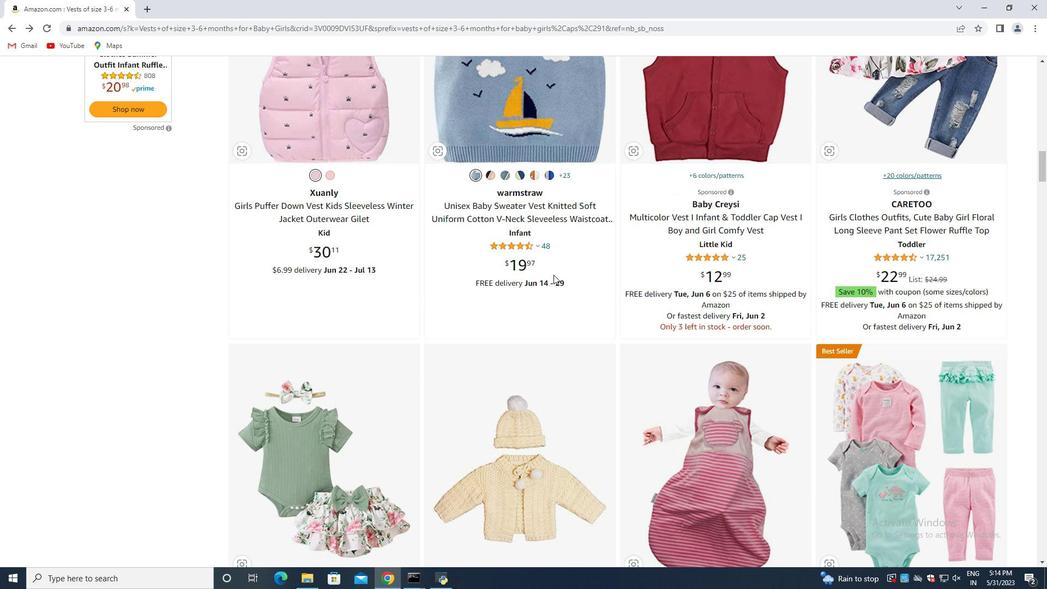 
Action: Mouse scrolled (441, 290) with delta (0, 0)
Screenshot: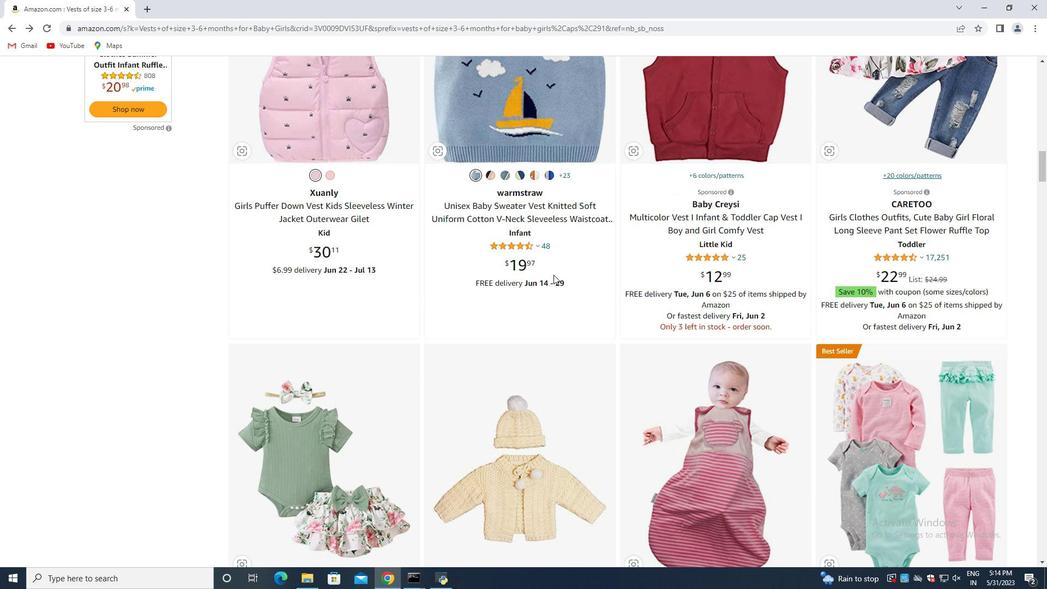 
Action: Mouse scrolled (441, 290) with delta (0, 0)
Screenshot: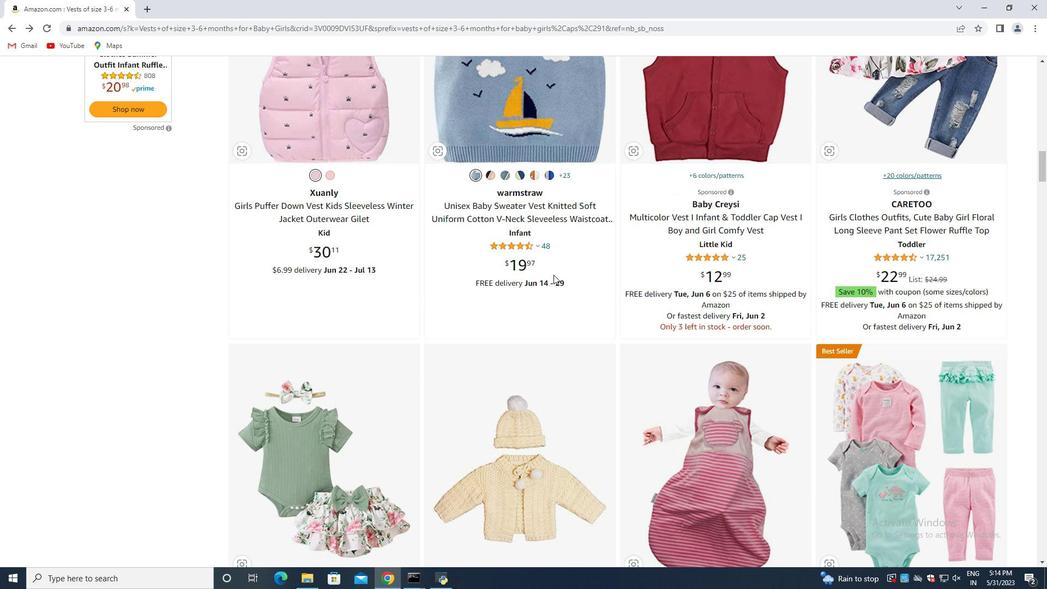 
Action: Mouse scrolled (441, 290) with delta (0, 0)
Screenshot: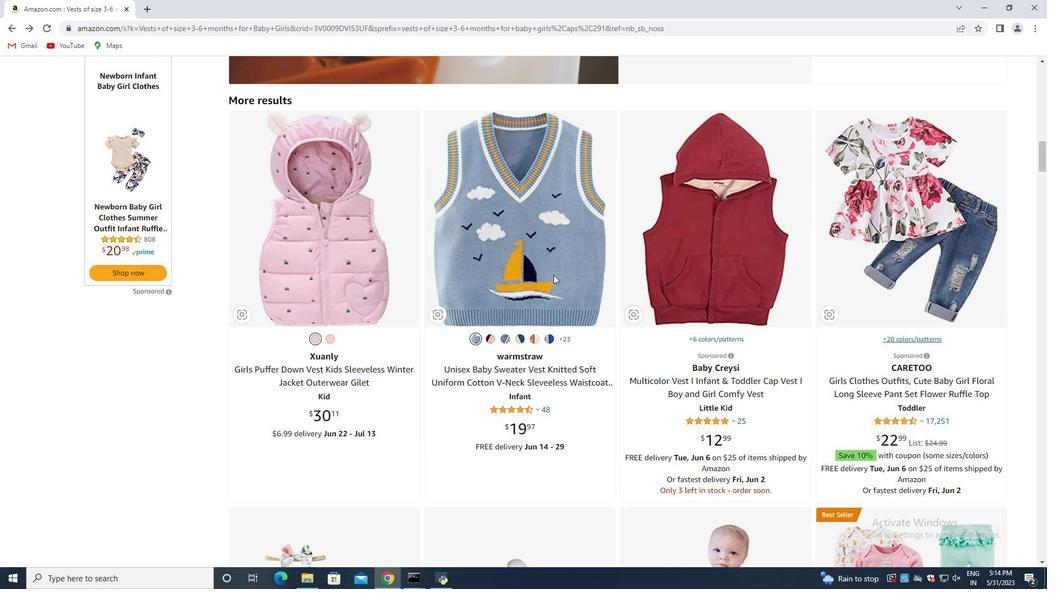 
Action: Mouse scrolled (441, 290) with delta (0, 0)
Screenshot: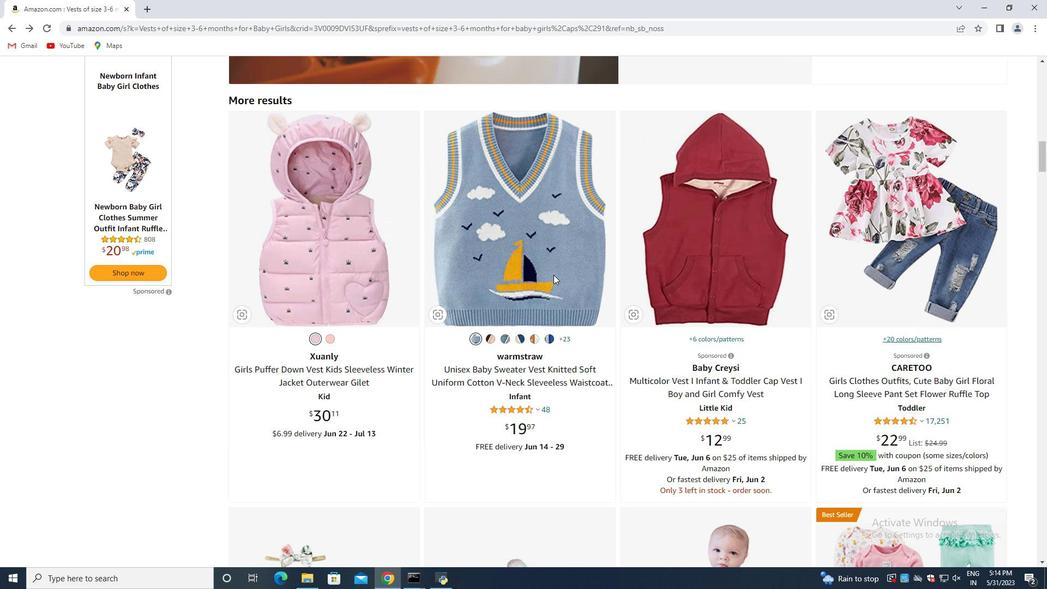 
Action: Mouse scrolled (441, 290) with delta (0, 0)
Screenshot: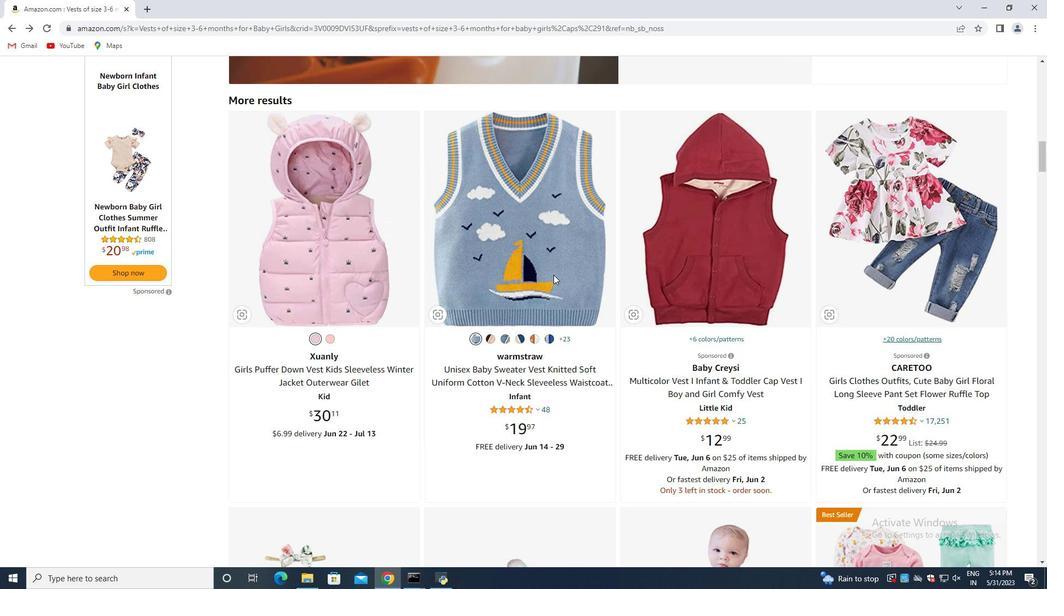 
Action: Mouse scrolled (441, 289) with delta (0, 0)
Screenshot: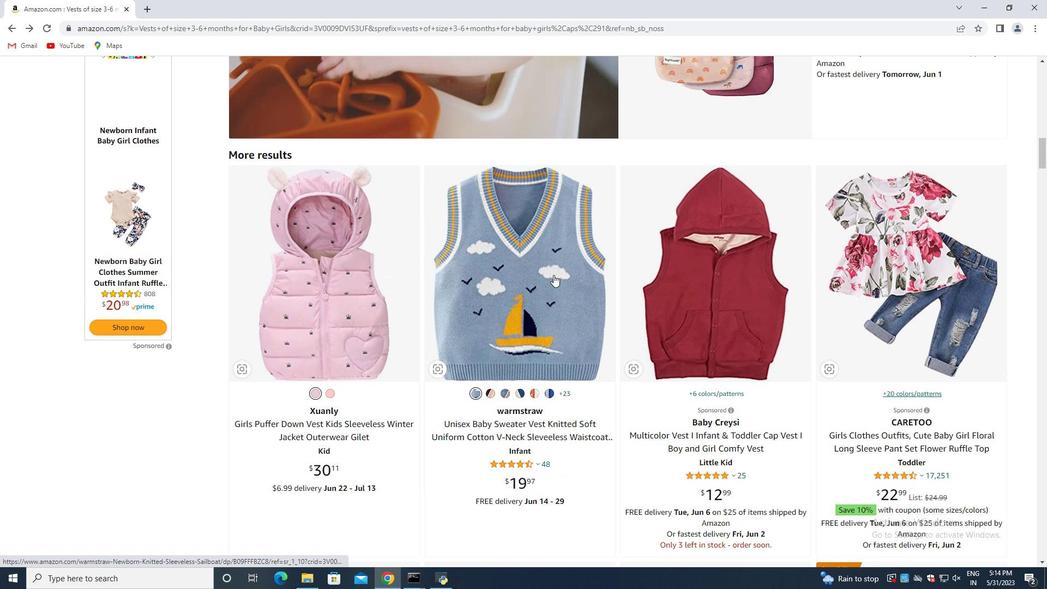 
Action: Mouse moved to (441, 292)
Screenshot: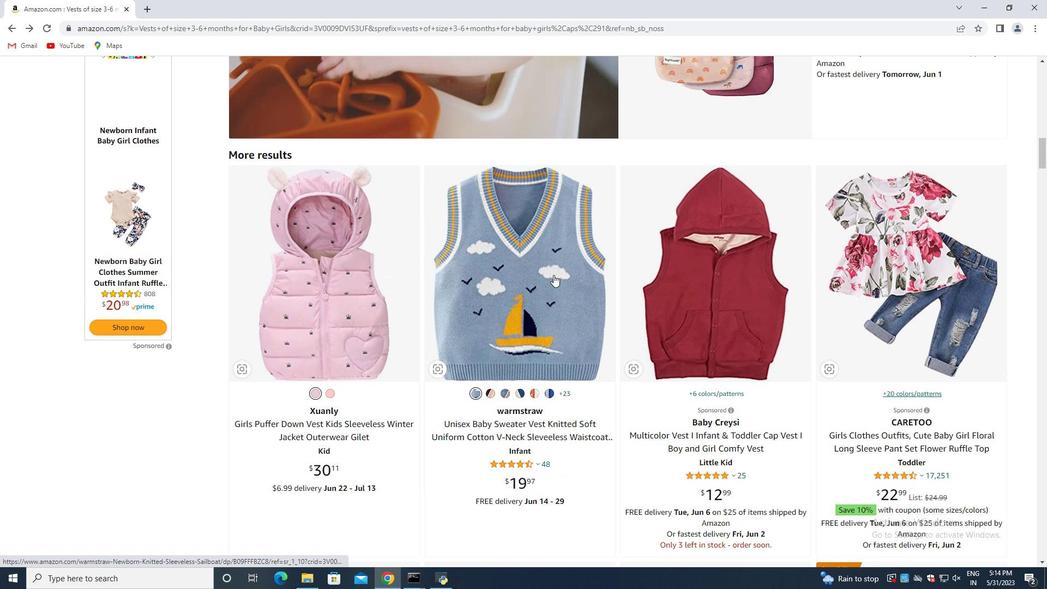 
Action: Mouse scrolled (441, 292) with delta (0, 0)
Screenshot: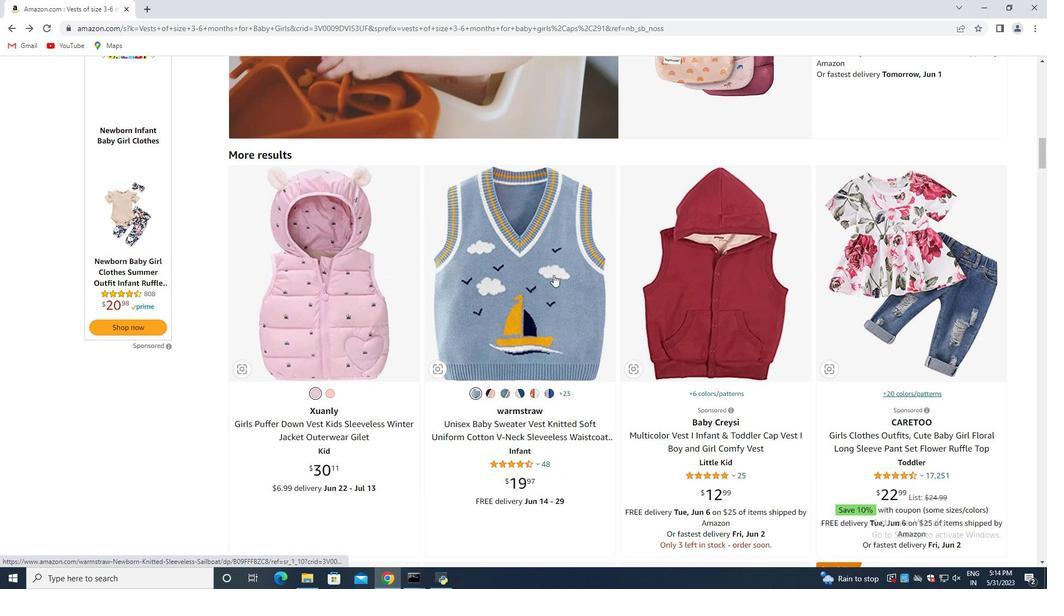 
Action: Mouse moved to (438, 298)
Screenshot: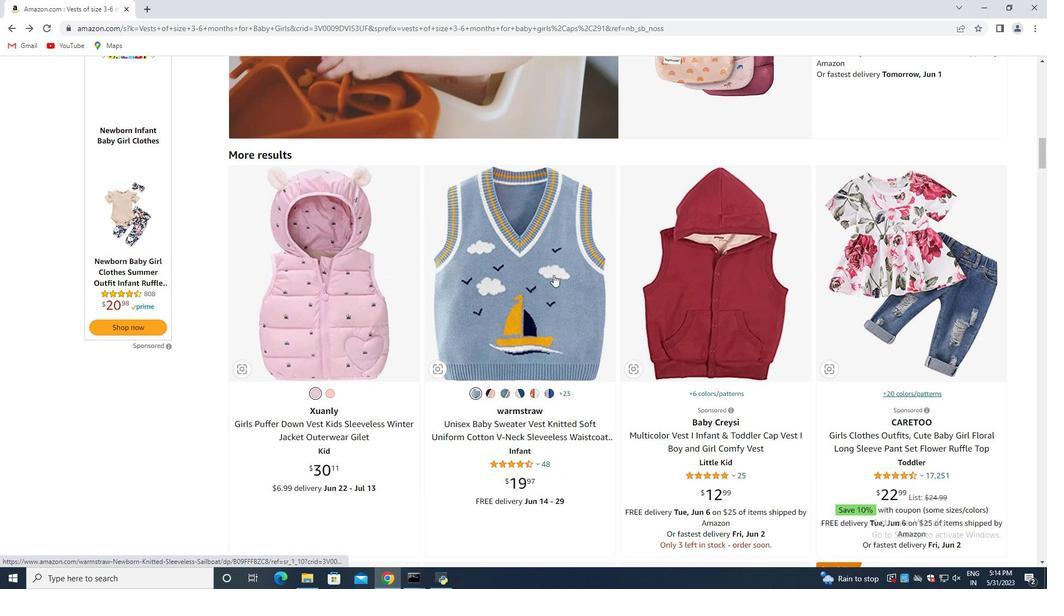 
Action: Mouse scrolled (438, 297) with delta (0, 0)
Screenshot: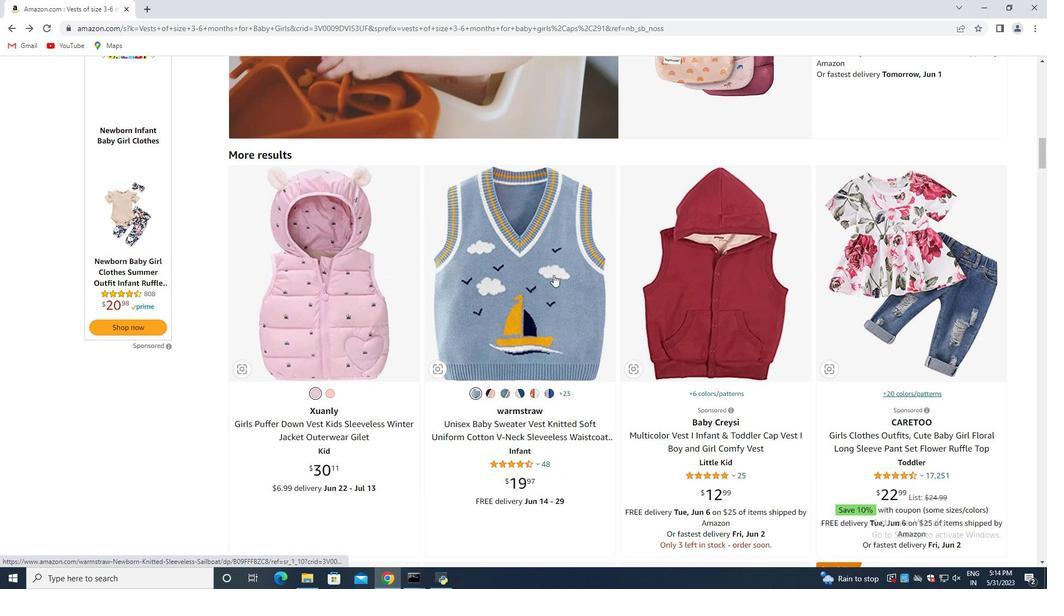 
Action: Mouse moved to (845, 241)
Screenshot: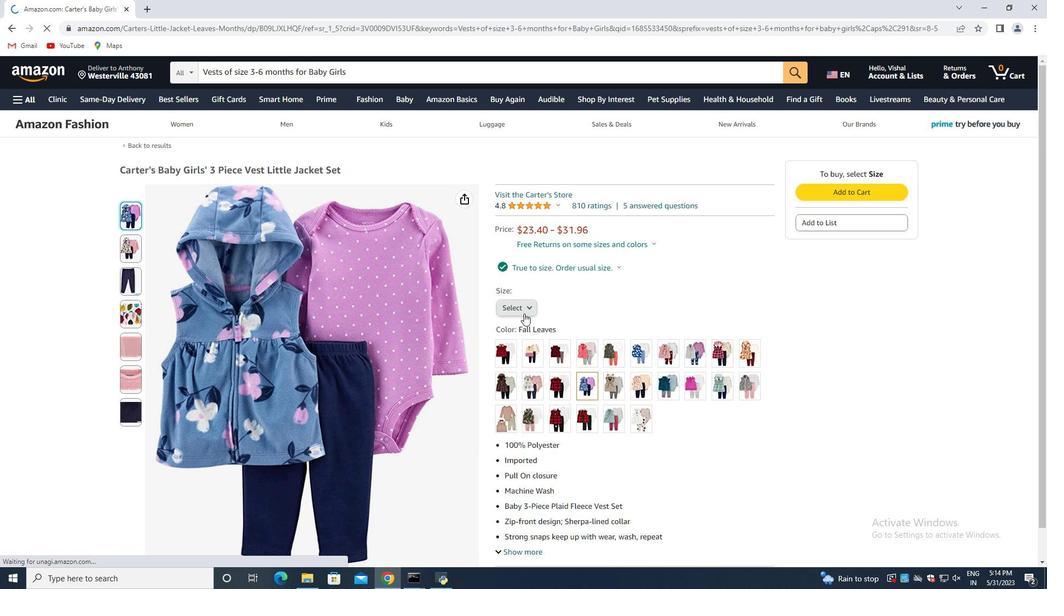 
Action: Mouse pressed left at (845, 241)
Screenshot: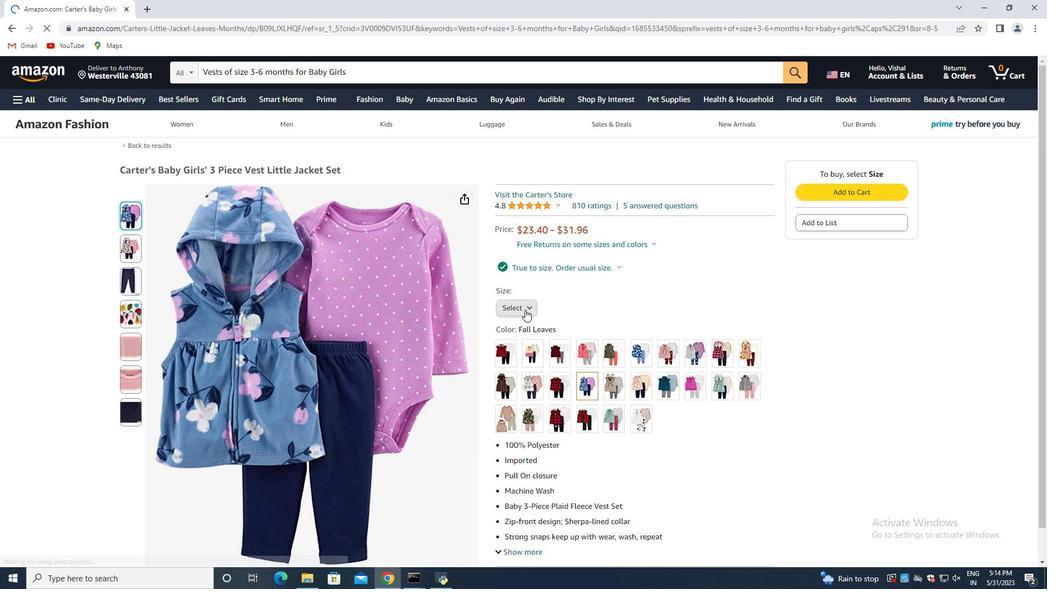 
Action: Mouse moved to (528, 305)
Screenshot: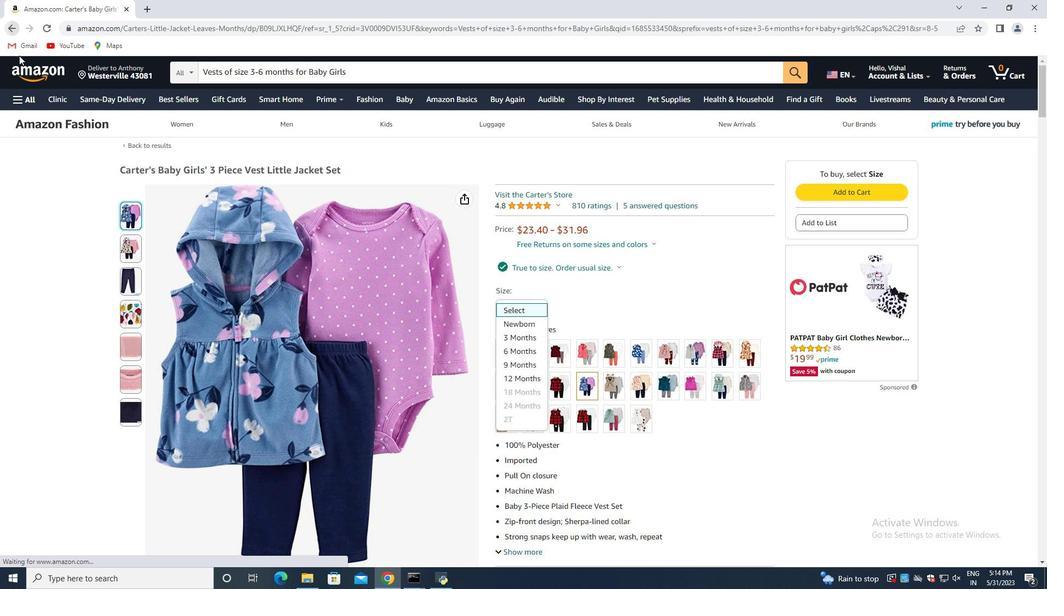 
Action: Mouse pressed left at (528, 305)
Screenshot: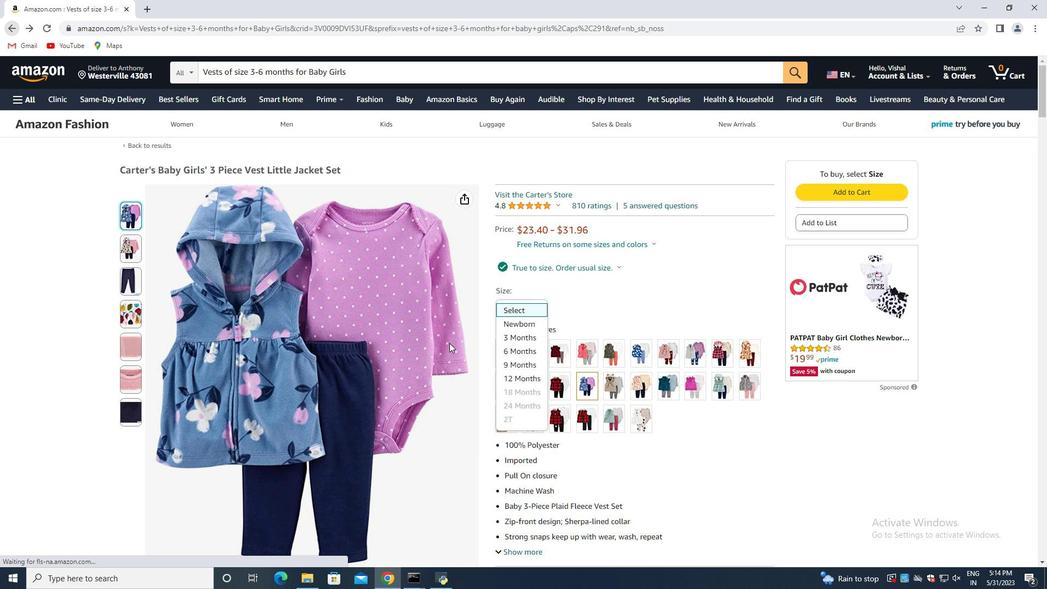 
Action: Mouse moved to (574, 298)
Screenshot: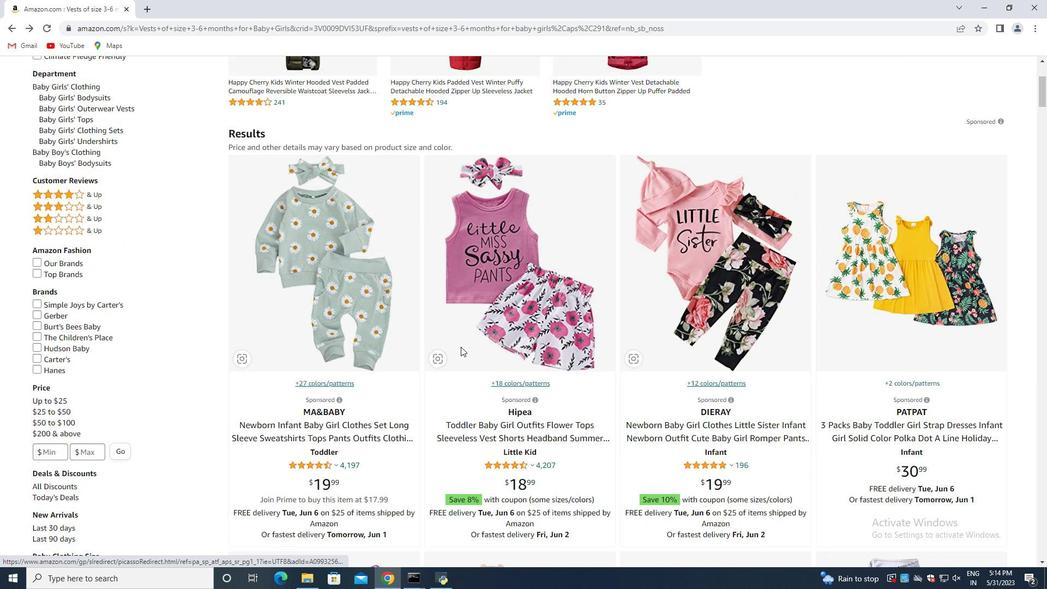 
Action: Mouse pressed left at (574, 298)
Screenshot: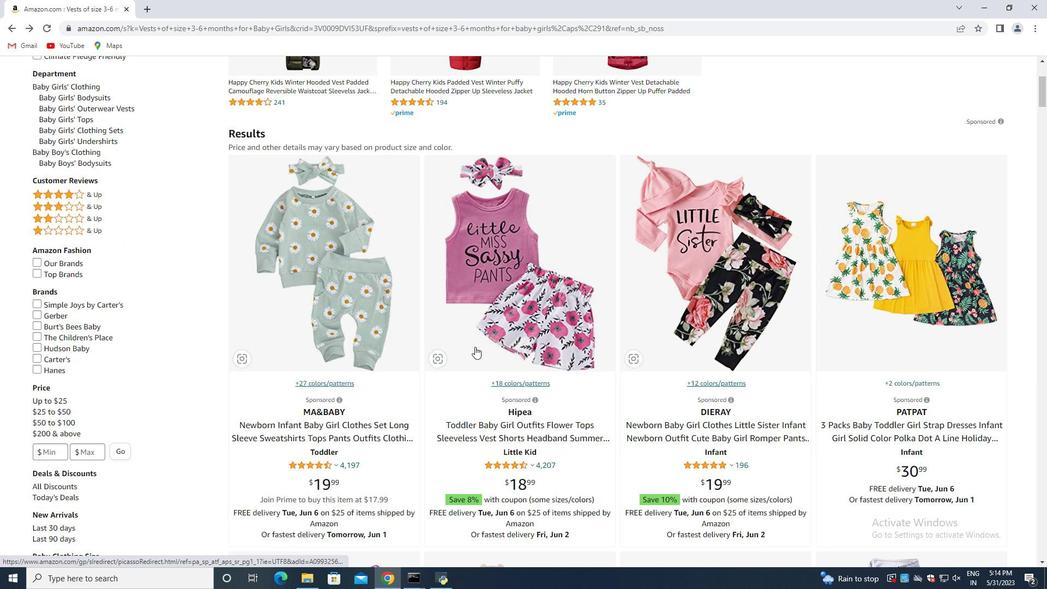 
Action: Mouse moved to (11, 26)
Screenshot: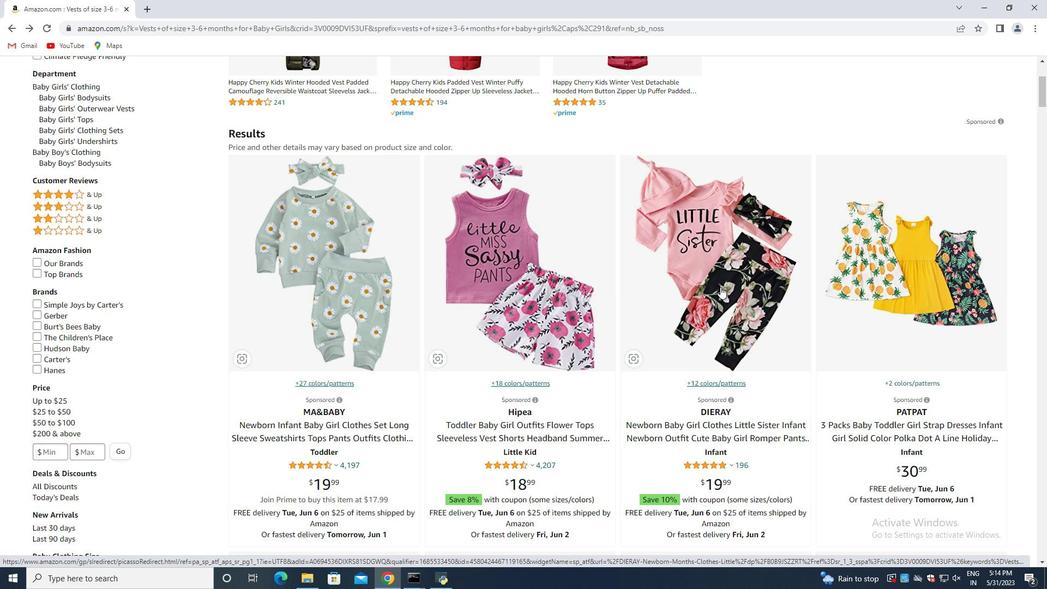 
Action: Mouse pressed left at (11, 26)
Screenshot: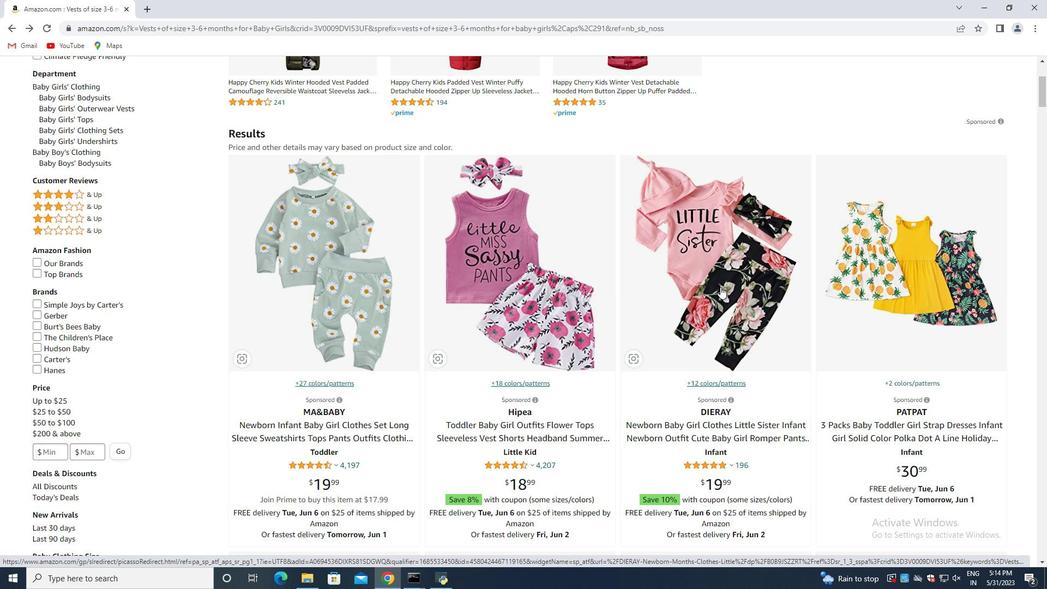 
Action: Mouse moved to (675, 267)
Screenshot: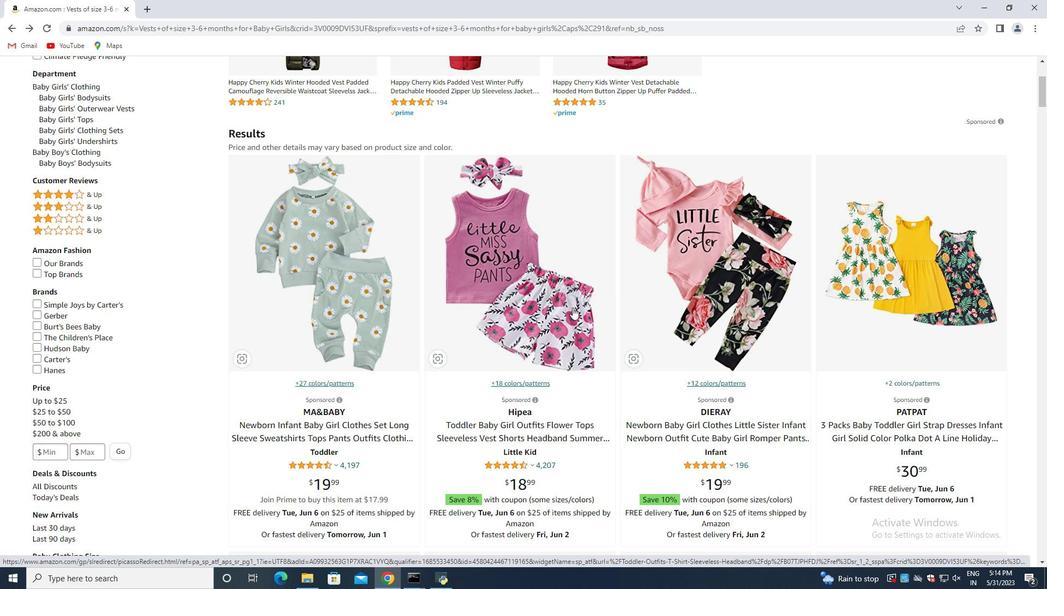 
Action: Mouse scrolled (675, 267) with delta (0, 0)
Screenshot: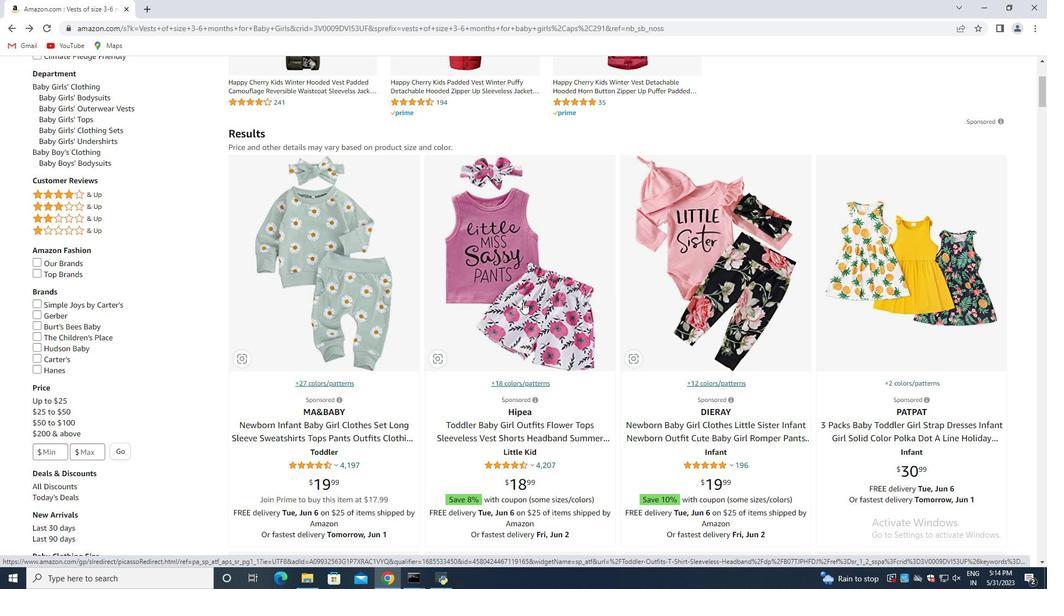 
Action: Mouse moved to (674, 267)
Screenshot: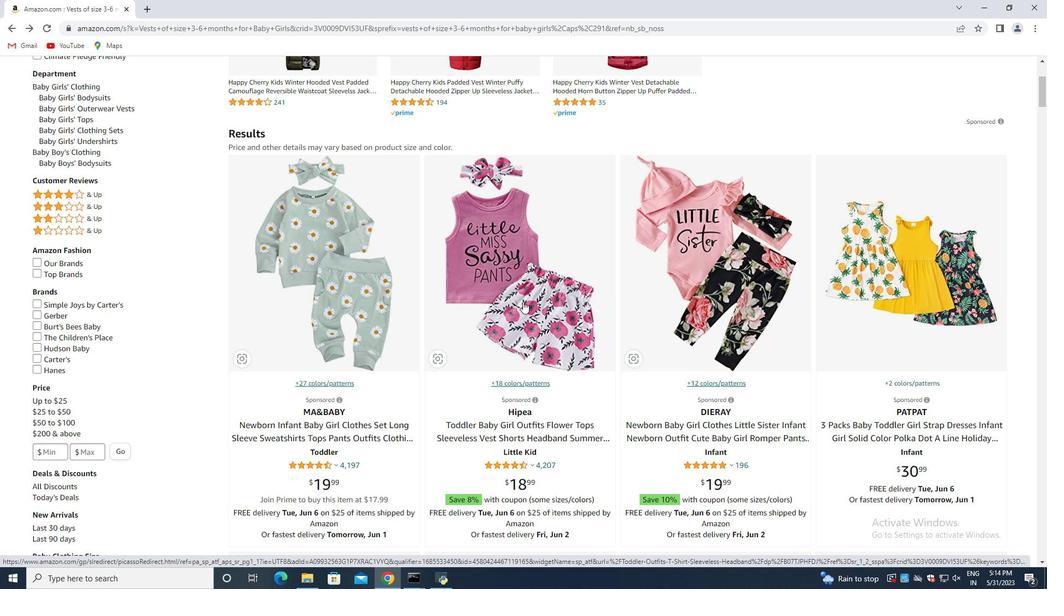 
Action: Mouse scrolled (674, 267) with delta (0, 0)
Screenshot: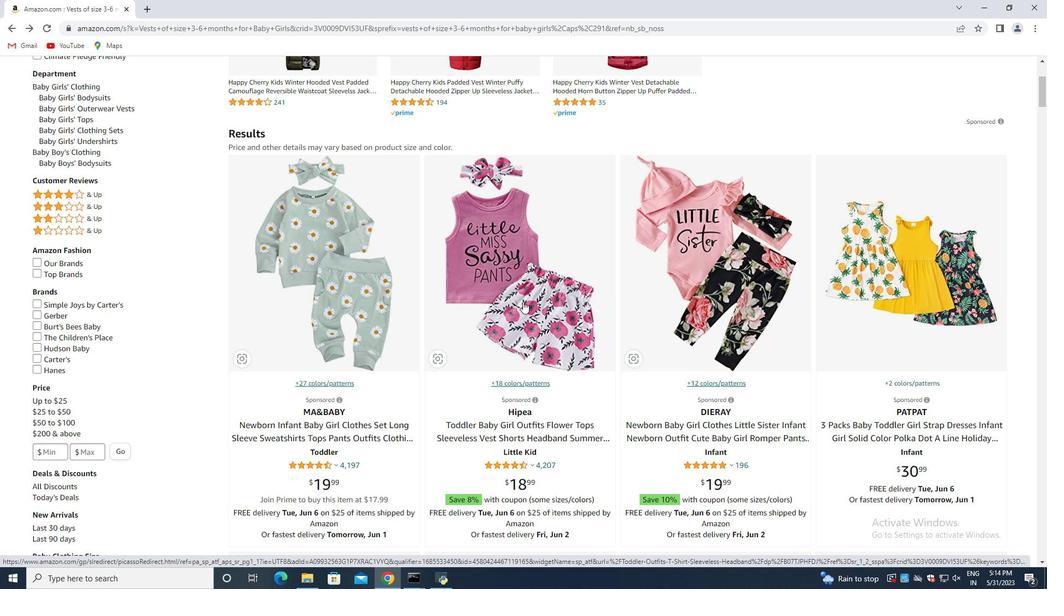 
Action: Mouse moved to (672, 269)
Screenshot: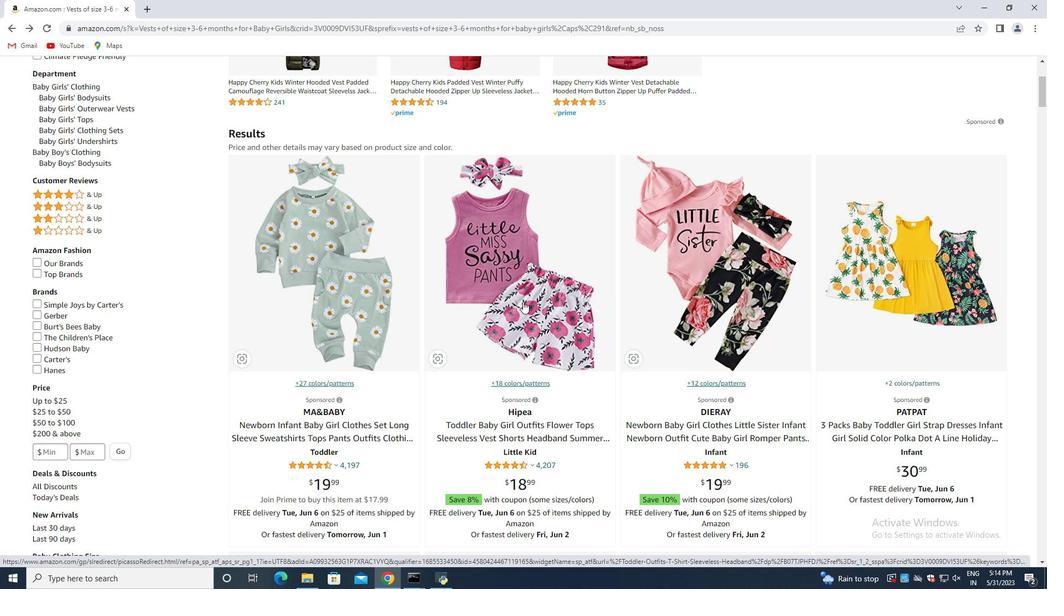 
Action: Mouse scrolled (672, 268) with delta (0, 0)
Screenshot: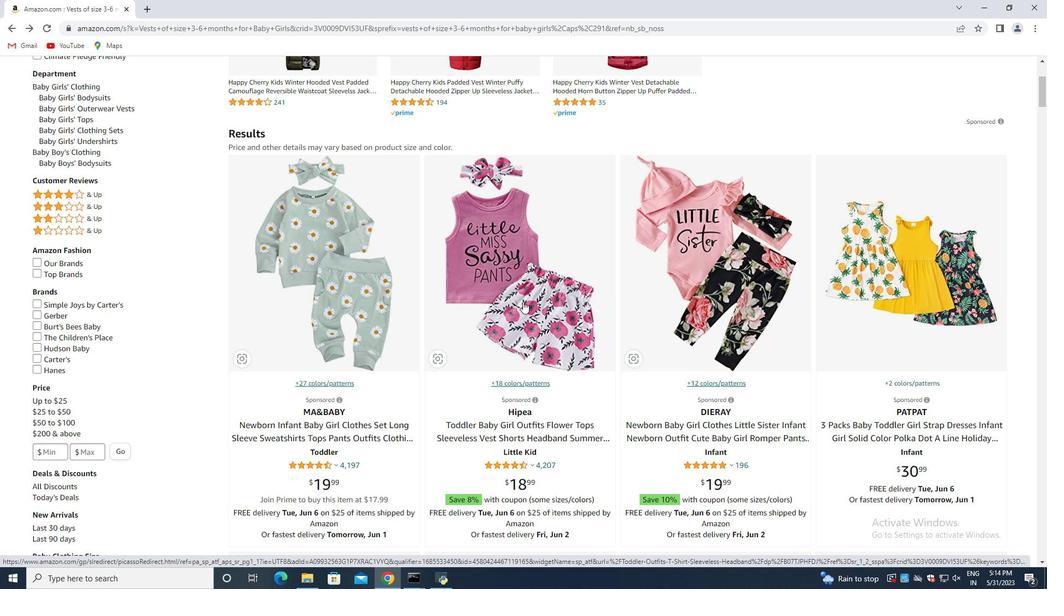 
Action: Mouse scrolled (672, 268) with delta (0, 0)
Screenshot: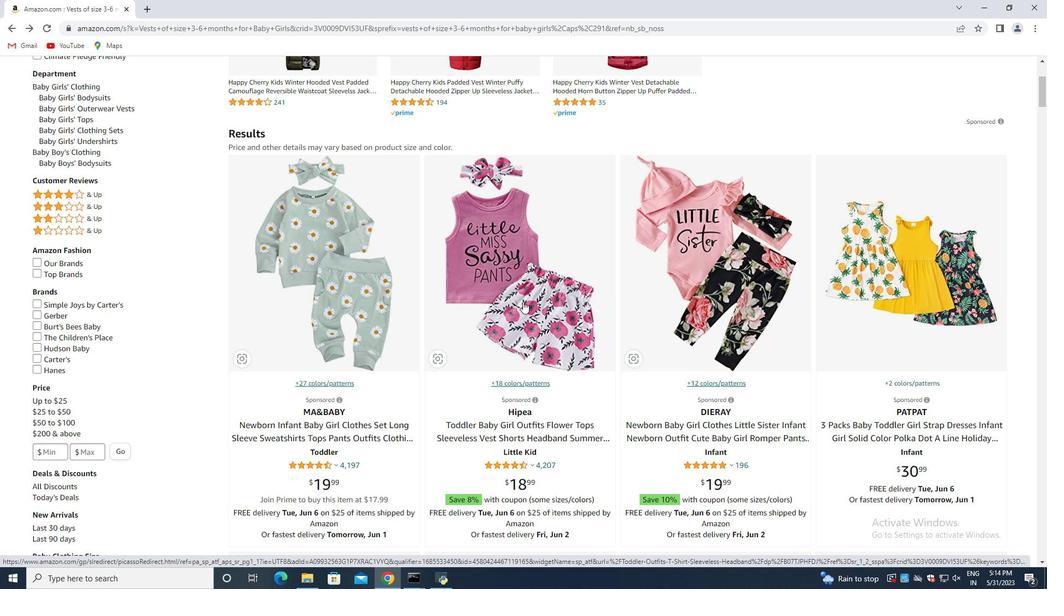 
Action: Mouse moved to (671, 269)
Screenshot: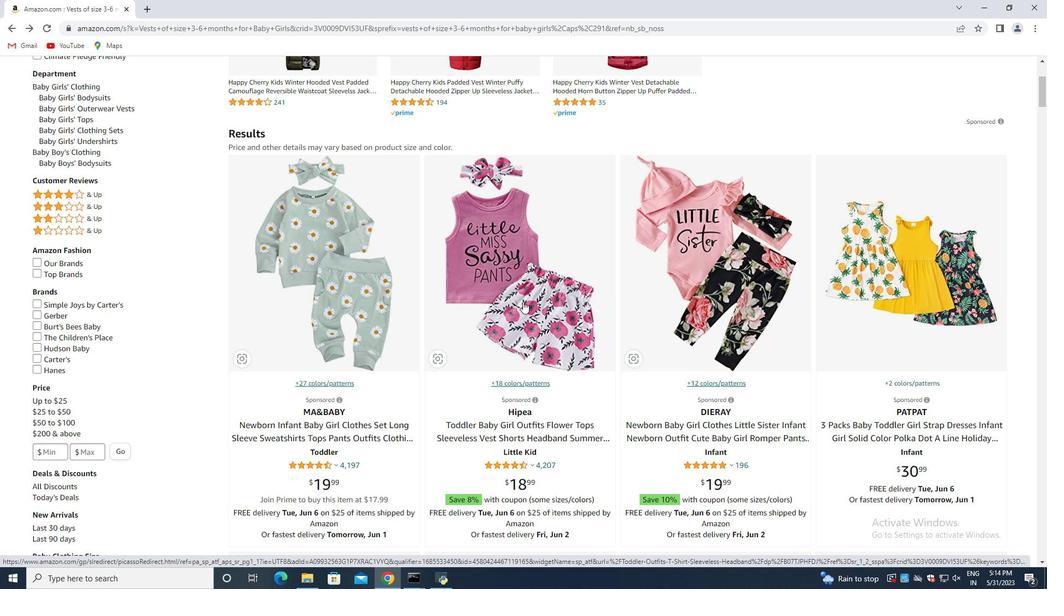 
Action: Mouse scrolled (671, 268) with delta (0, 0)
Screenshot: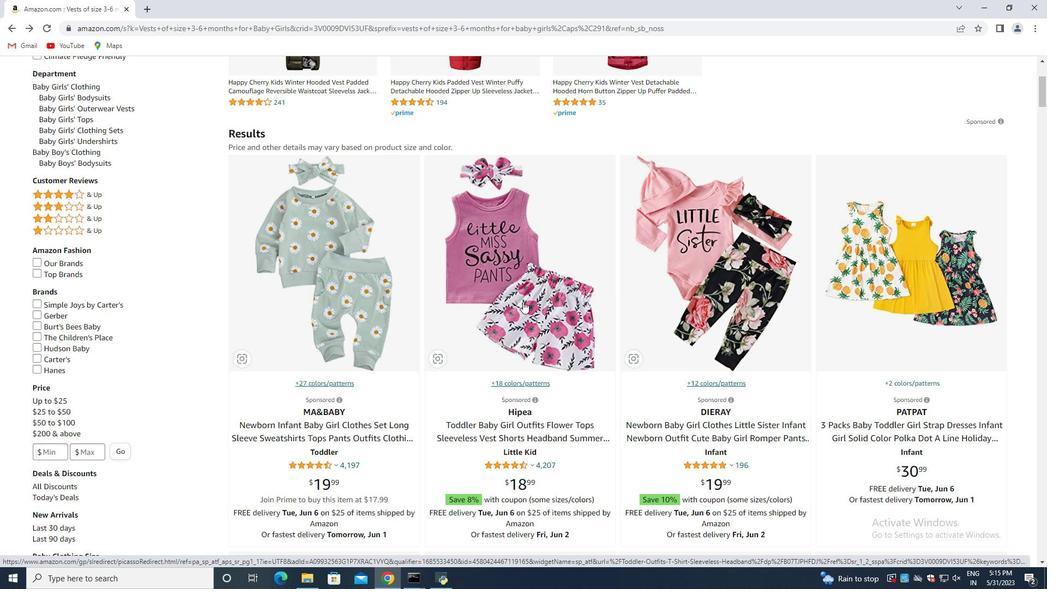 
Action: Mouse scrolled (671, 268) with delta (0, 0)
Screenshot: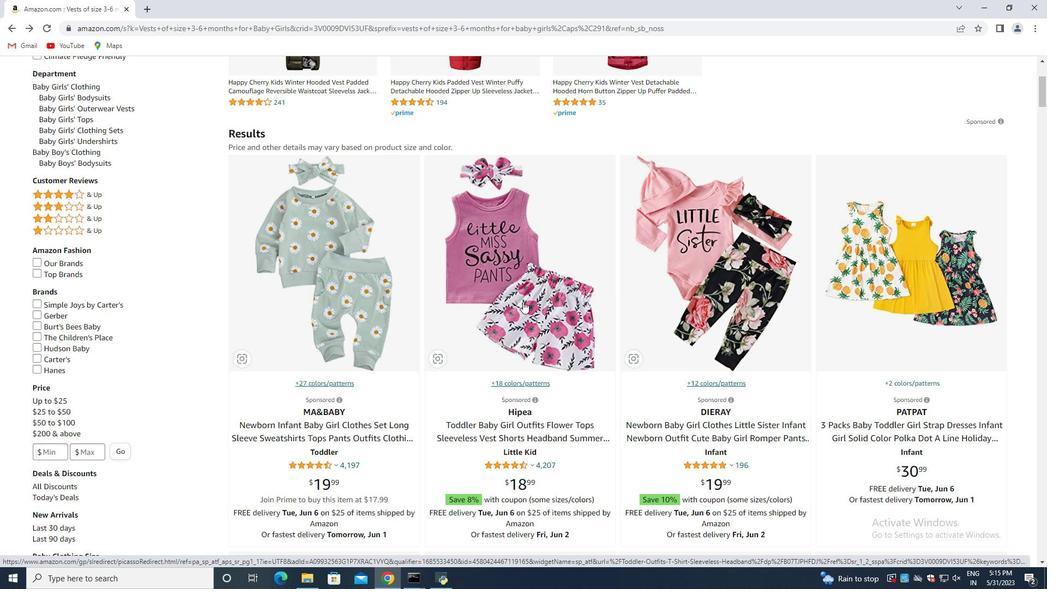 
Action: Mouse moved to (939, 305)
Screenshot: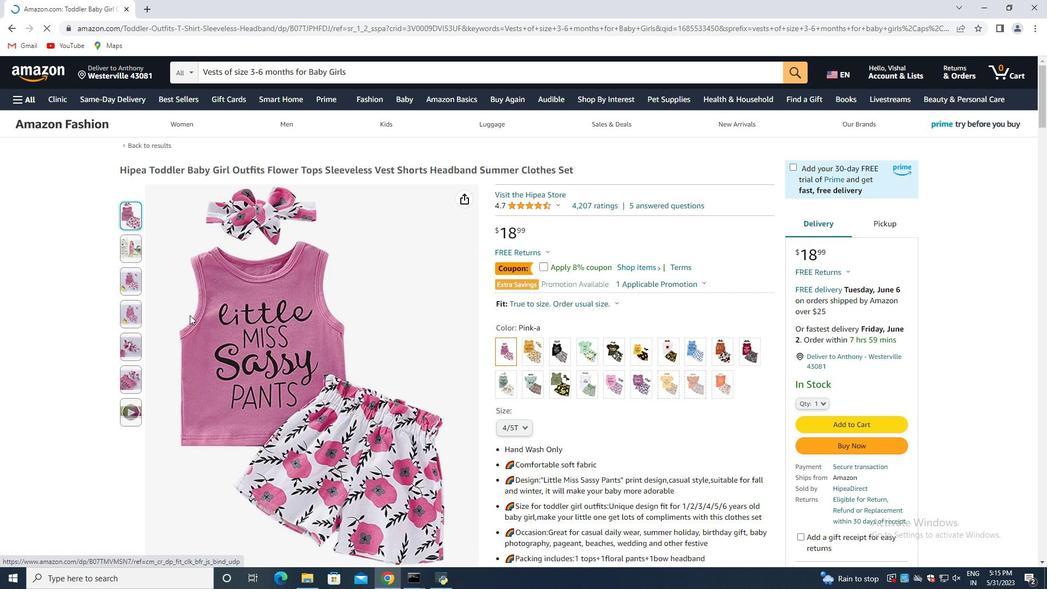 
Action: Mouse scrolled (939, 305) with delta (0, 0)
Screenshot: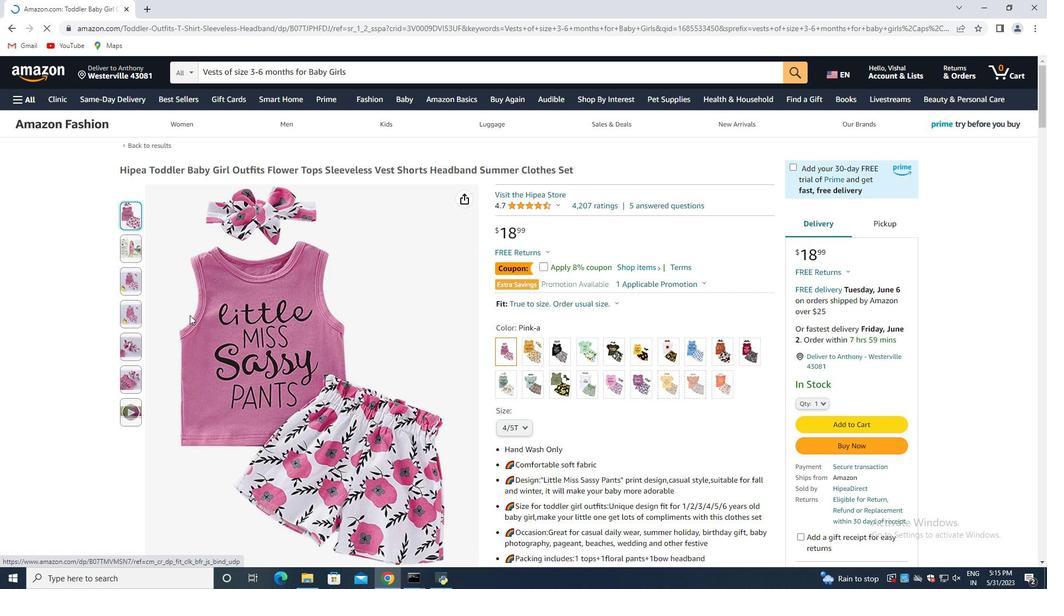 
Action: Mouse moved to (929, 307)
Screenshot: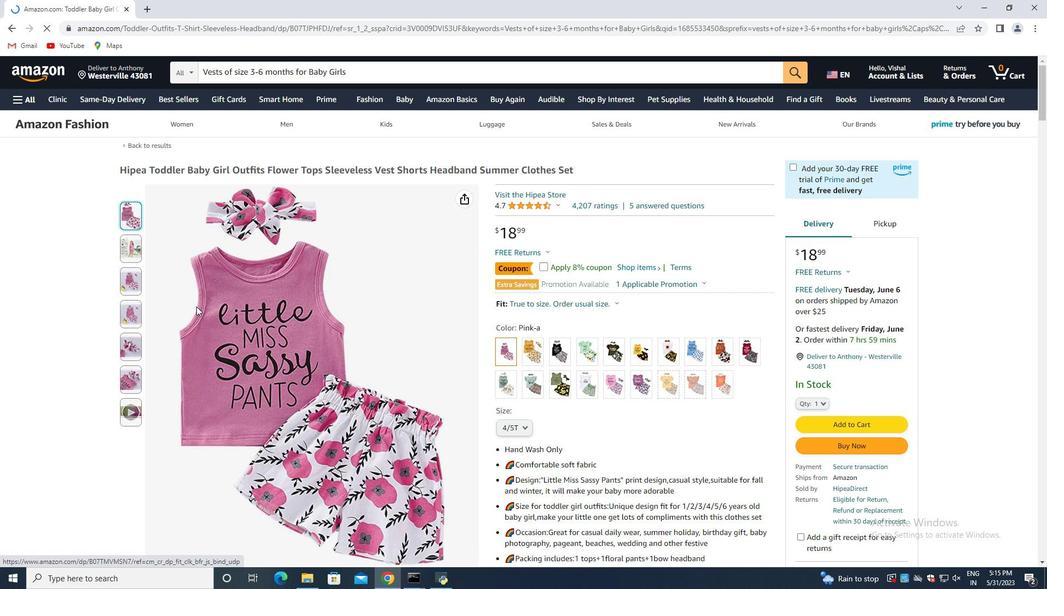 
Action: Mouse scrolled (929, 307) with delta (0, 0)
Screenshot: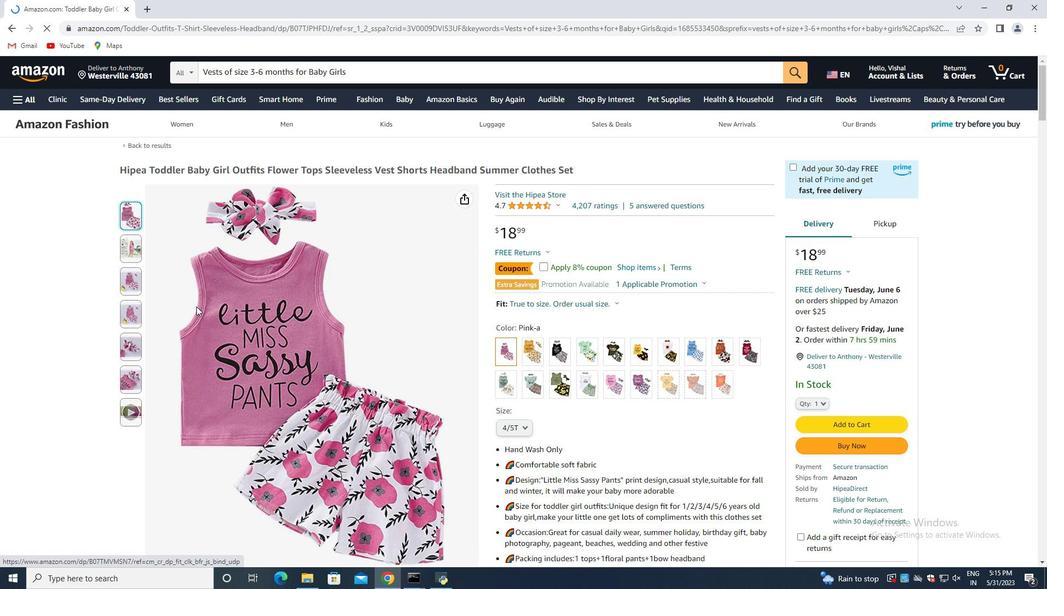 
Action: Mouse moved to (596, 273)
Screenshot: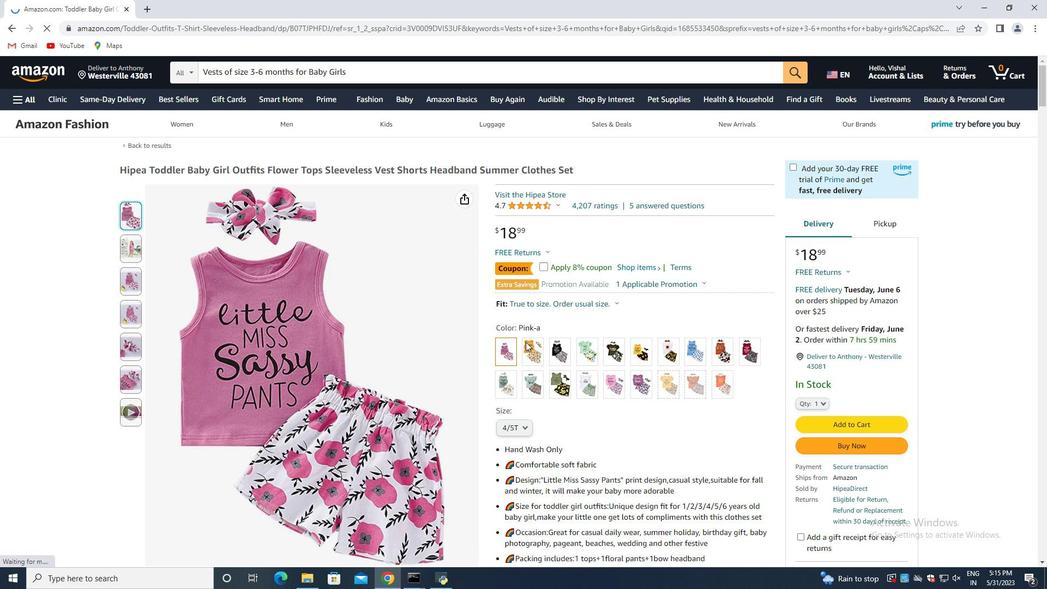 
Action: Mouse scrolled (596, 273) with delta (0, 0)
Screenshot: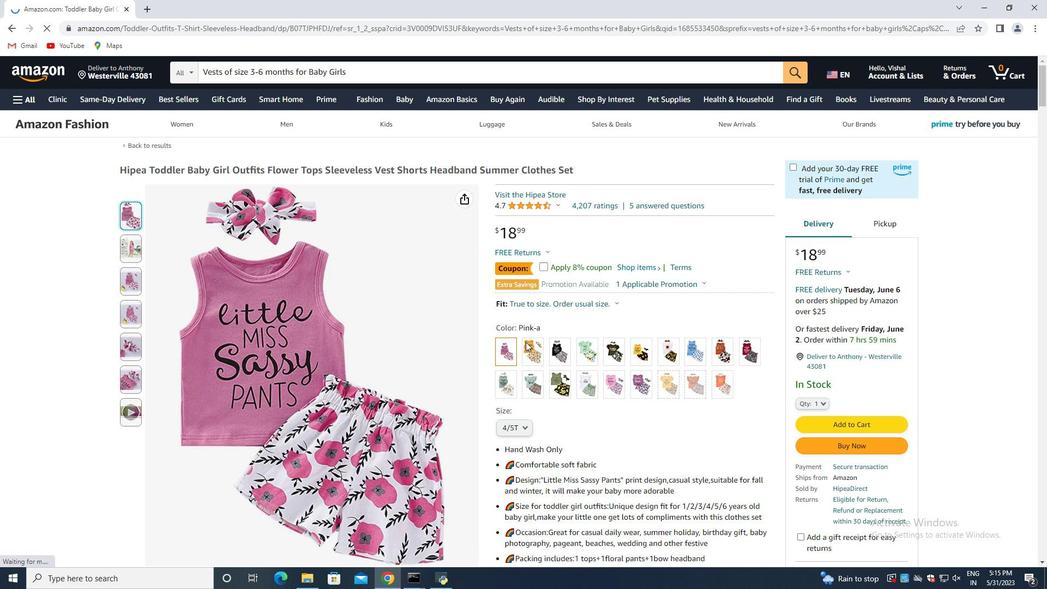 
Action: Mouse moved to (587, 274)
Screenshot: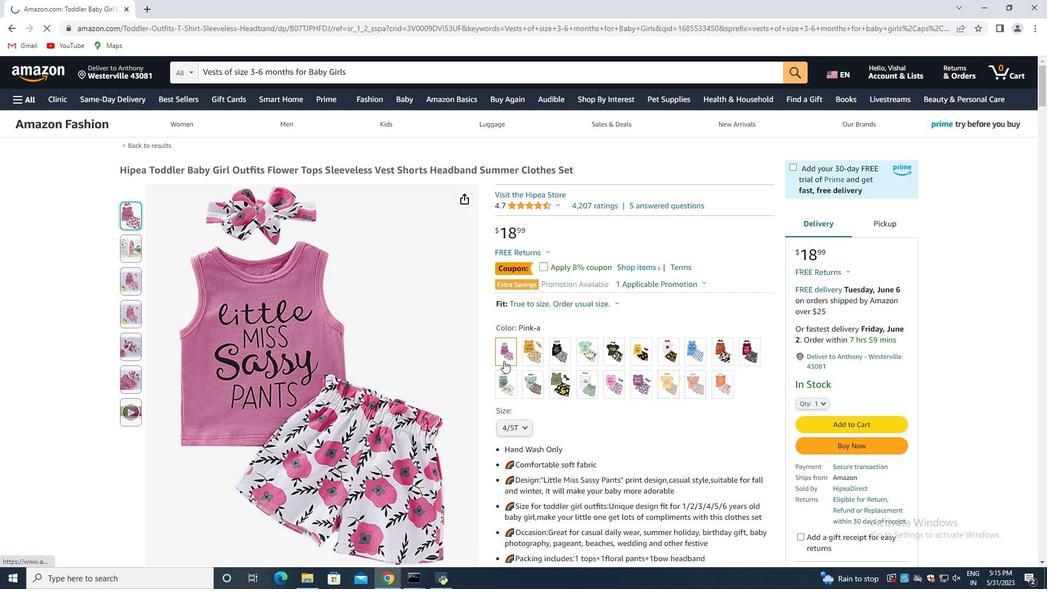
Action: Mouse scrolled (587, 274) with delta (0, 0)
Screenshot: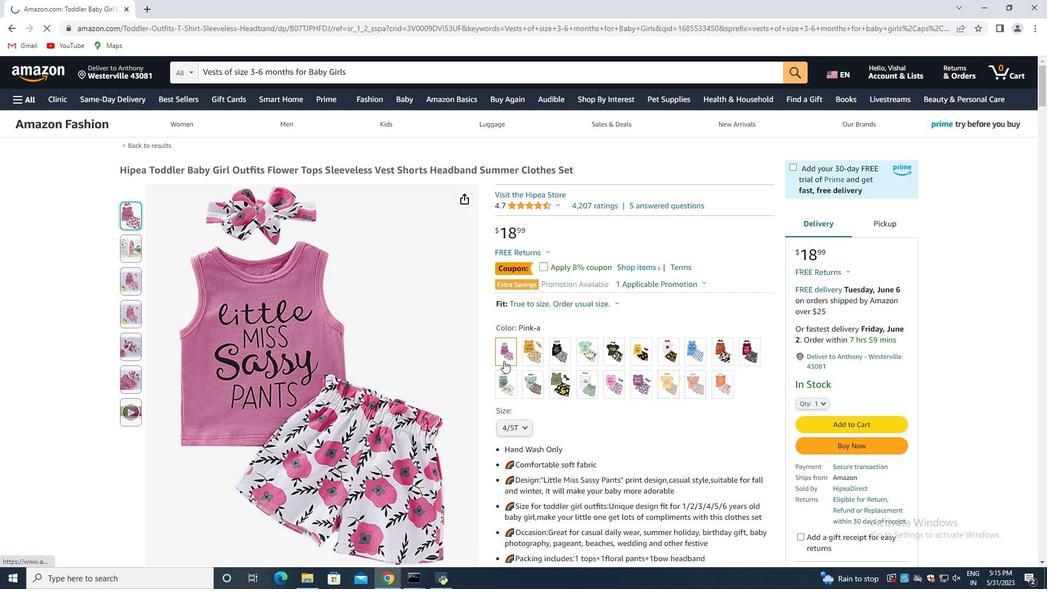 
Action: Mouse moved to (524, 269)
Screenshot: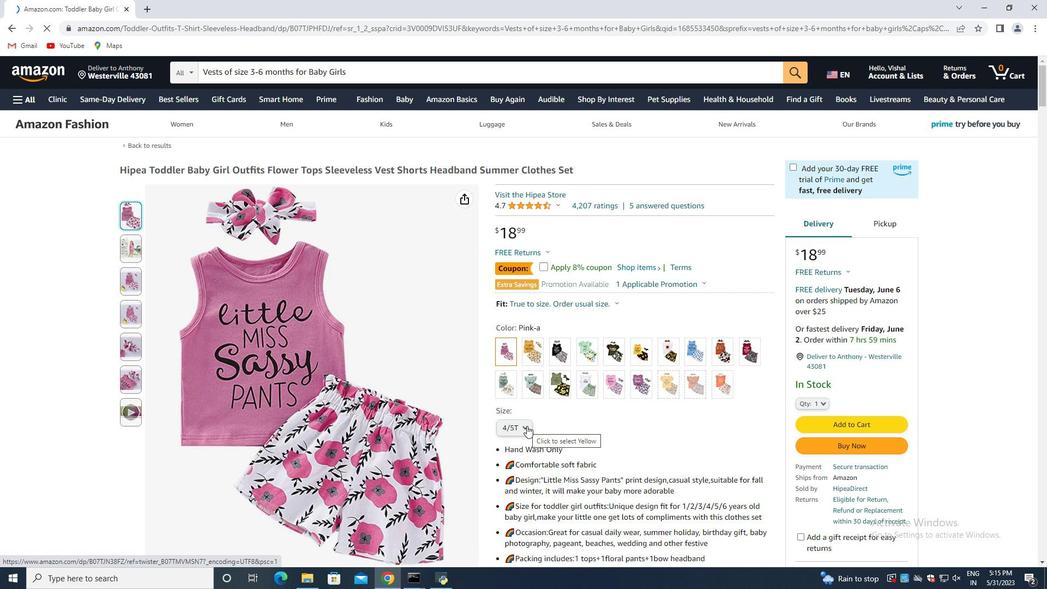 
Action: Mouse scrolled (524, 269) with delta (0, 0)
Screenshot: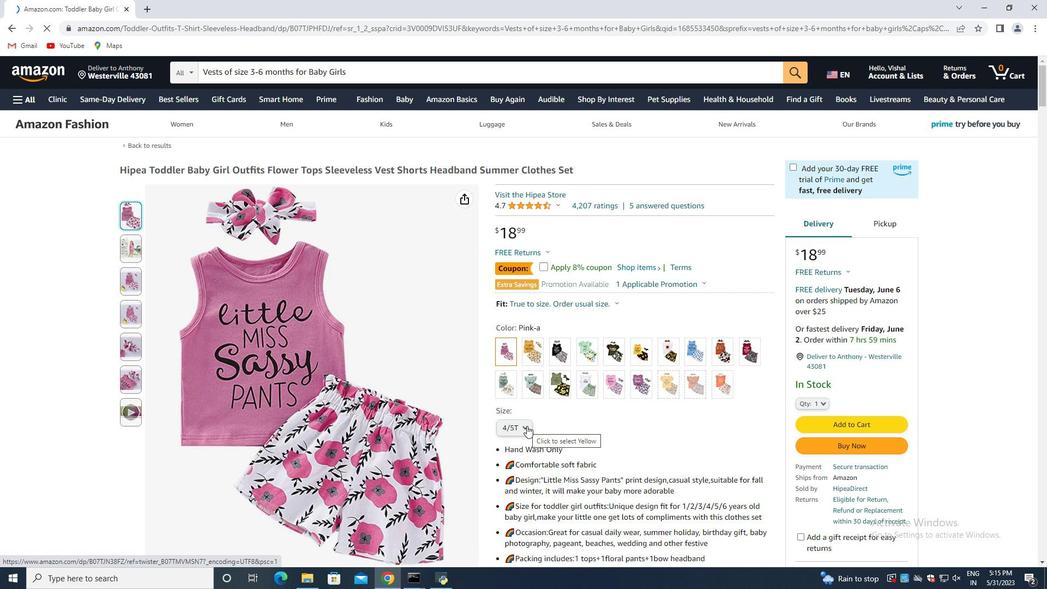 
Action: Mouse moved to (524, 269)
Screenshot: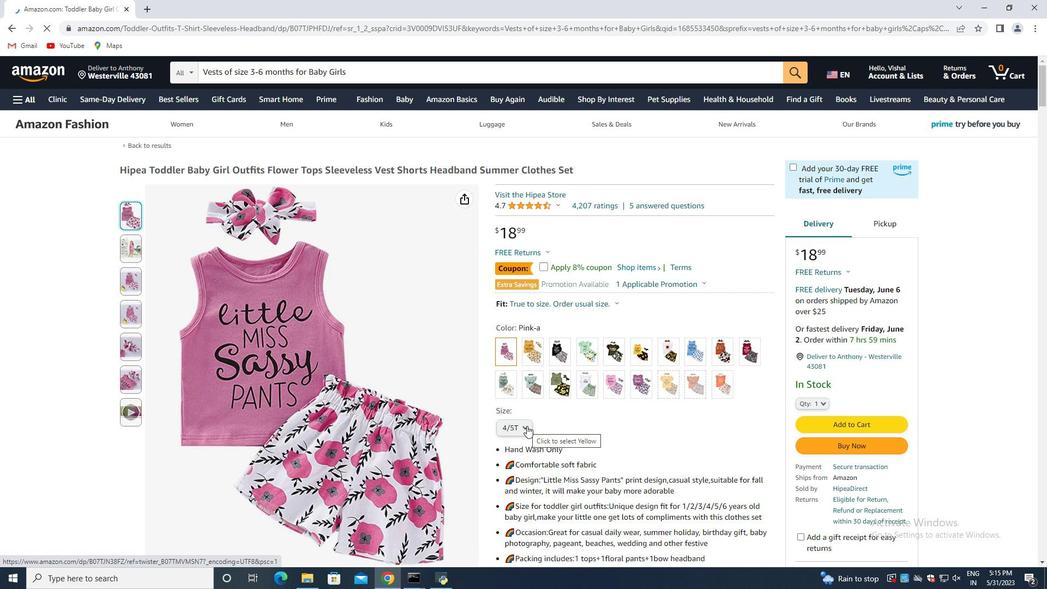 
Action: Mouse scrolled (524, 270) with delta (0, 0)
Screenshot: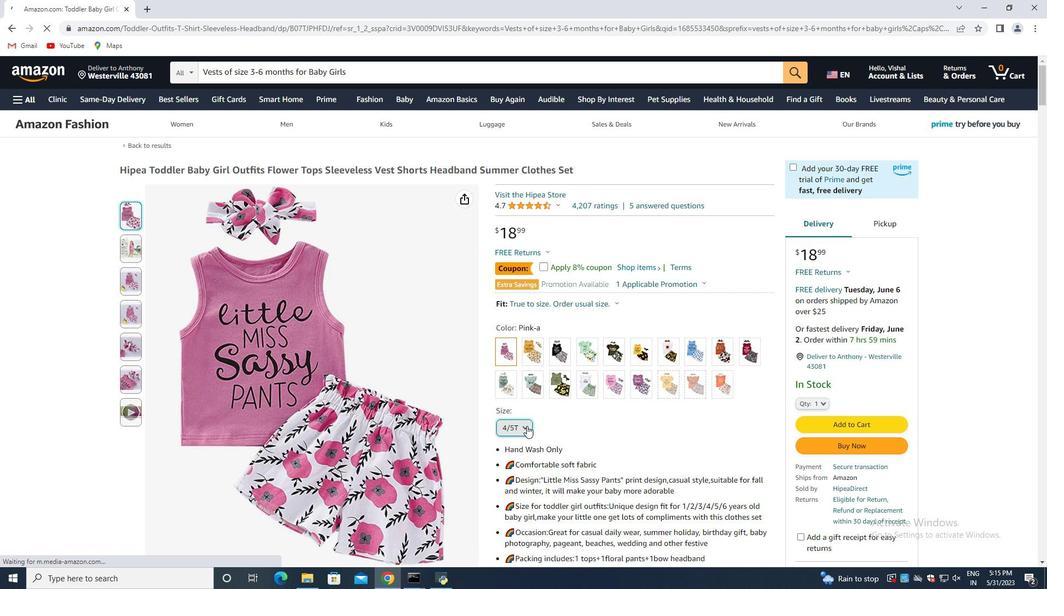 
Action: Mouse scrolled (524, 270) with delta (0, 0)
Screenshot: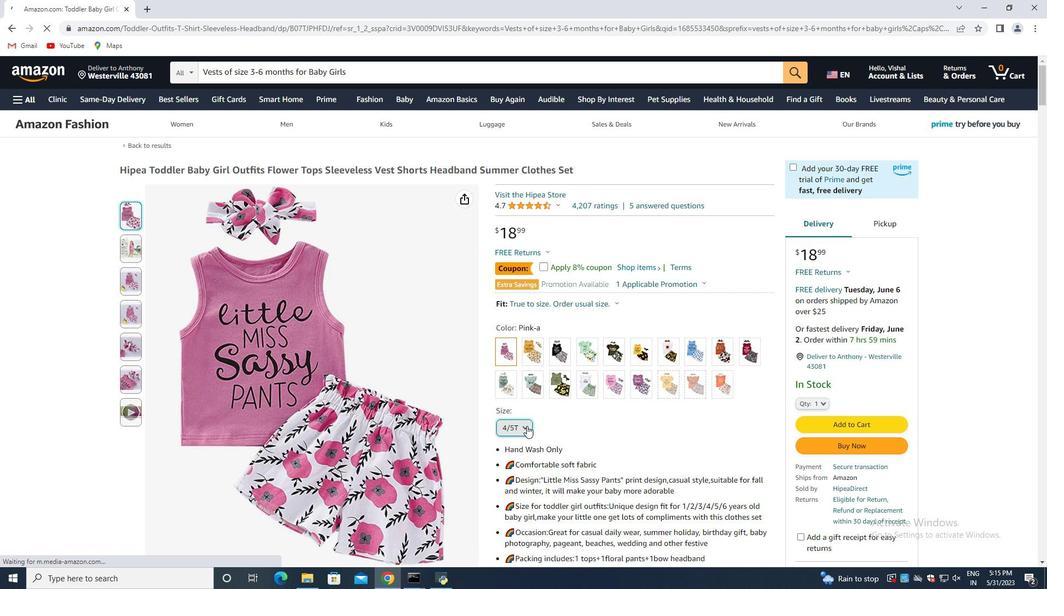 
Action: Mouse scrolled (524, 270) with delta (0, 0)
Screenshot: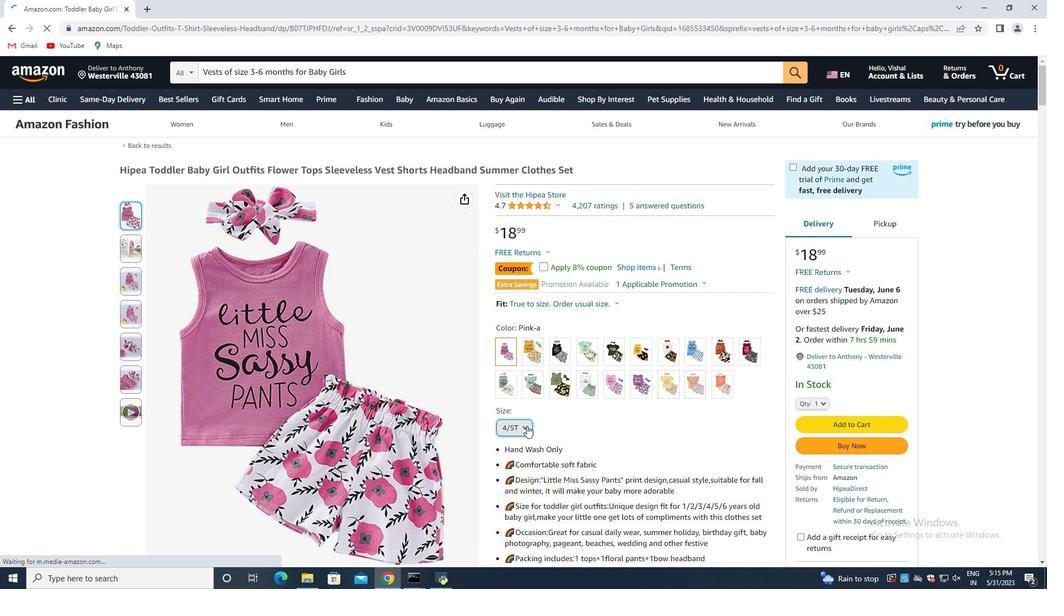 
Action: Mouse moved to (344, 227)
Screenshot: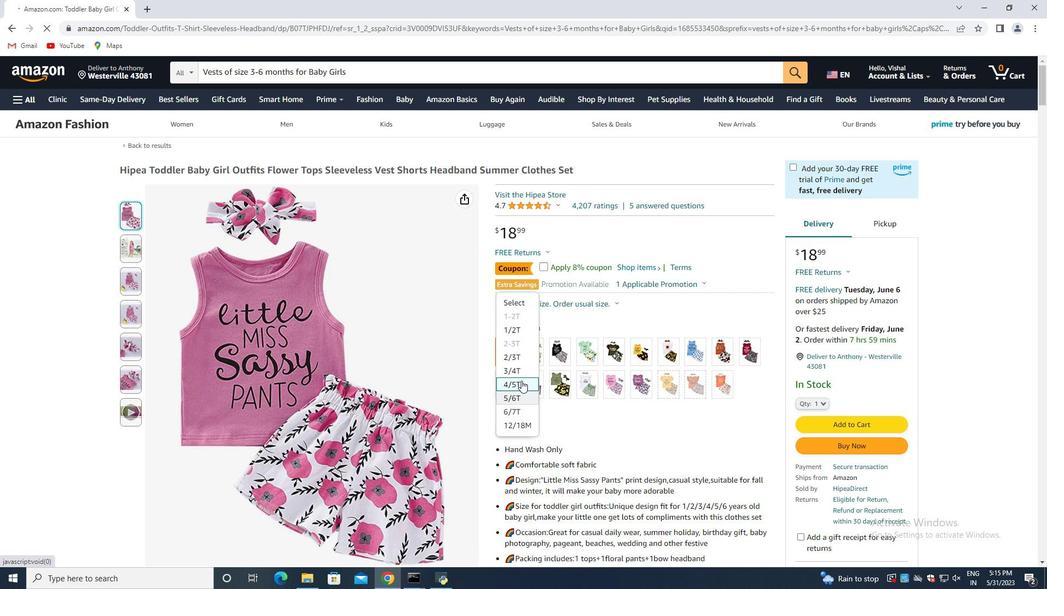 
Action: Mouse scrolled (344, 227) with delta (0, 0)
Screenshot: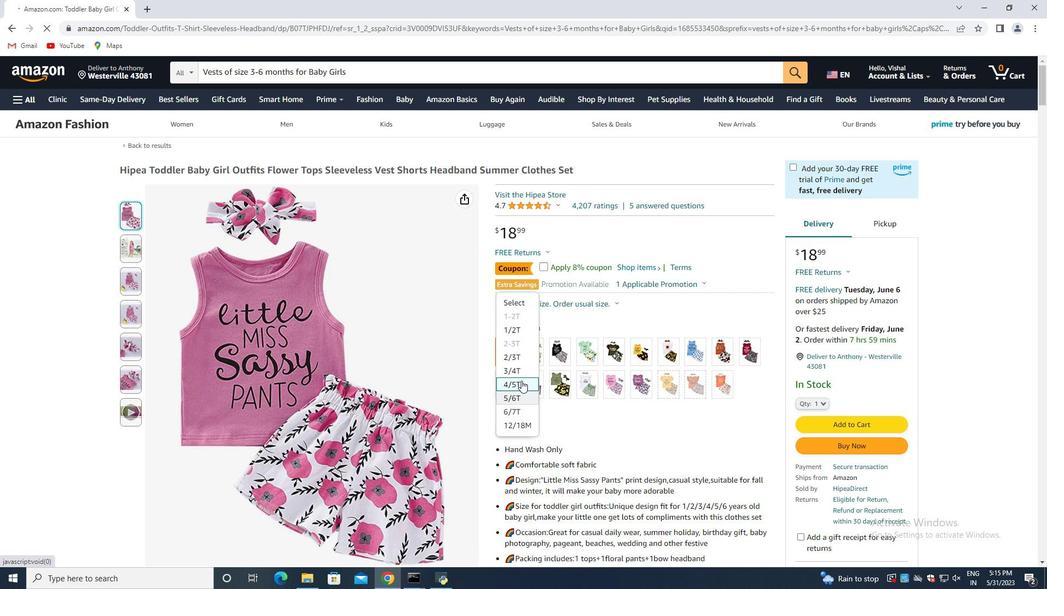 
Action: Mouse moved to (347, 230)
Screenshot: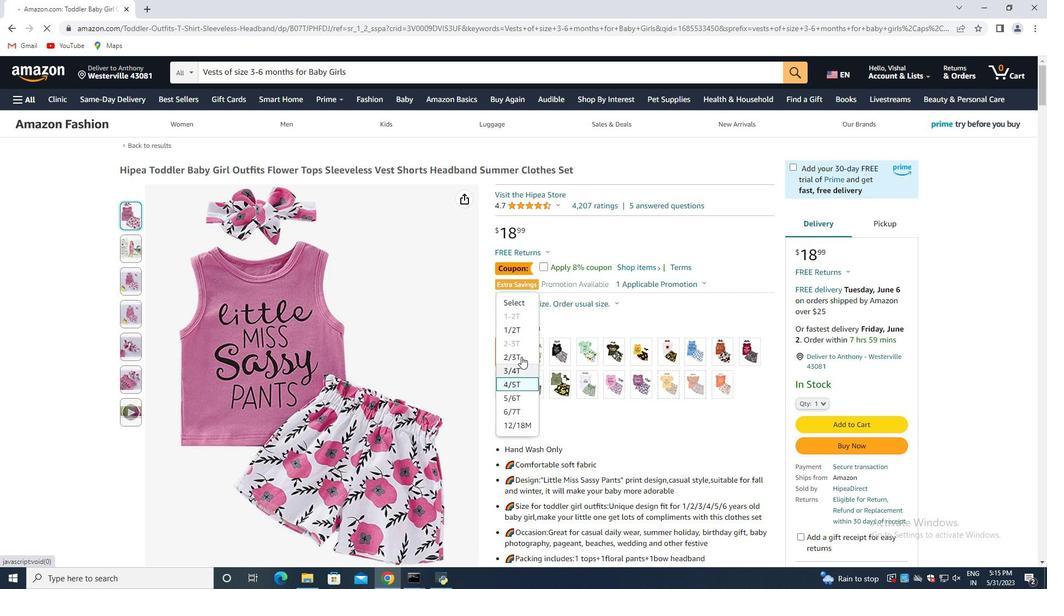 
Action: Mouse scrolled (347, 229) with delta (0, 0)
Screenshot: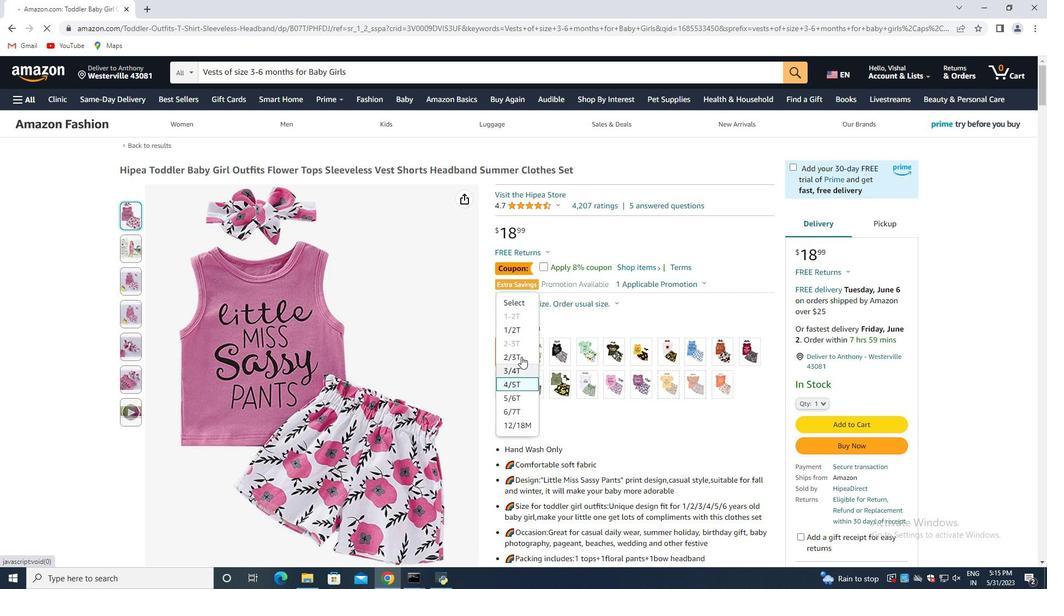 
Action: Mouse moved to (407, 232)
Screenshot: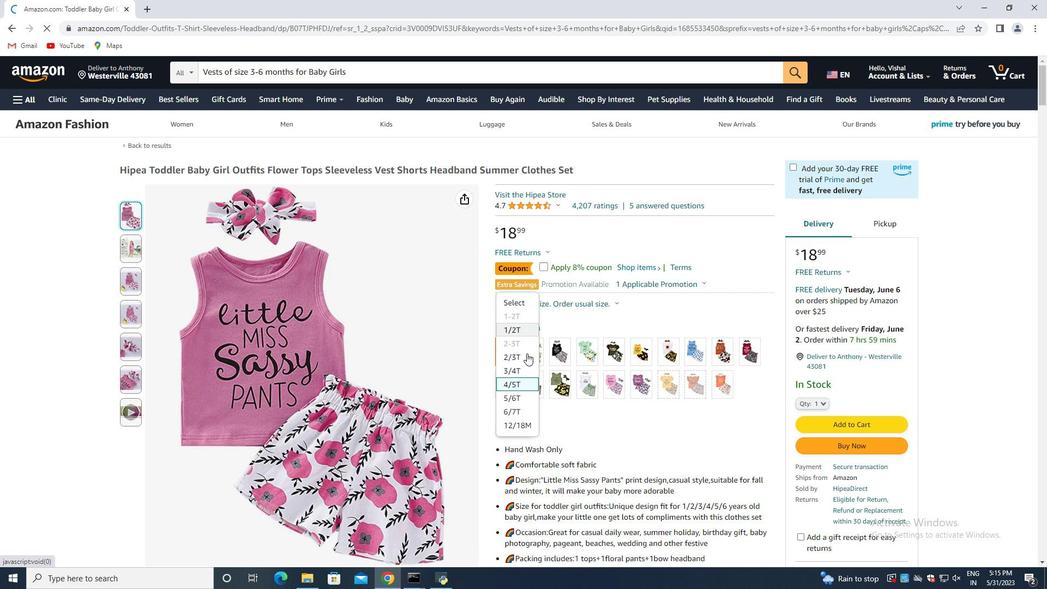 
Action: Mouse scrolled (407, 232) with delta (0, 0)
Screenshot: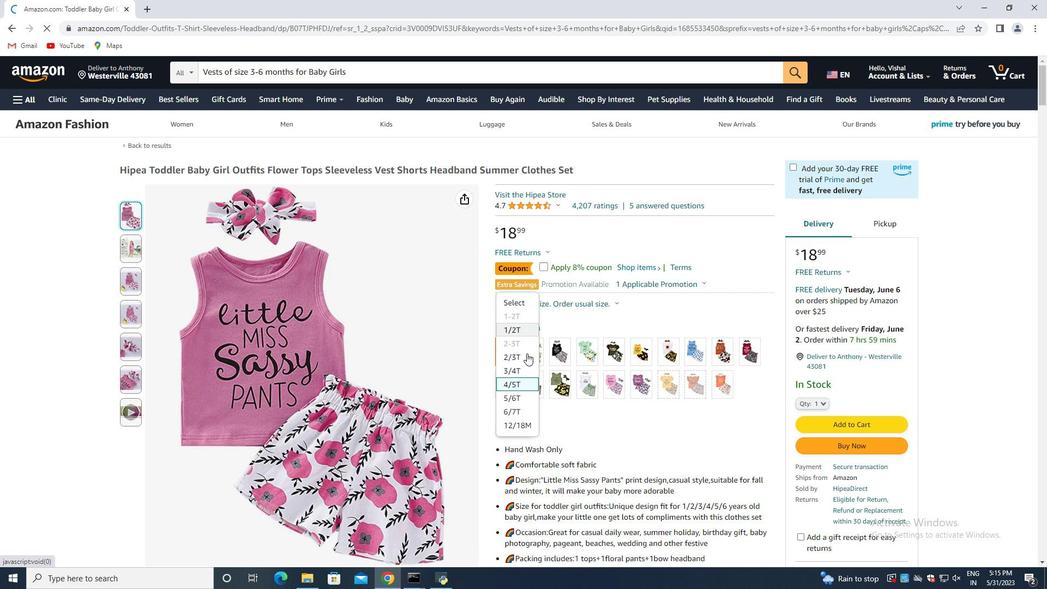 
Action: Mouse moved to (410, 233)
Screenshot: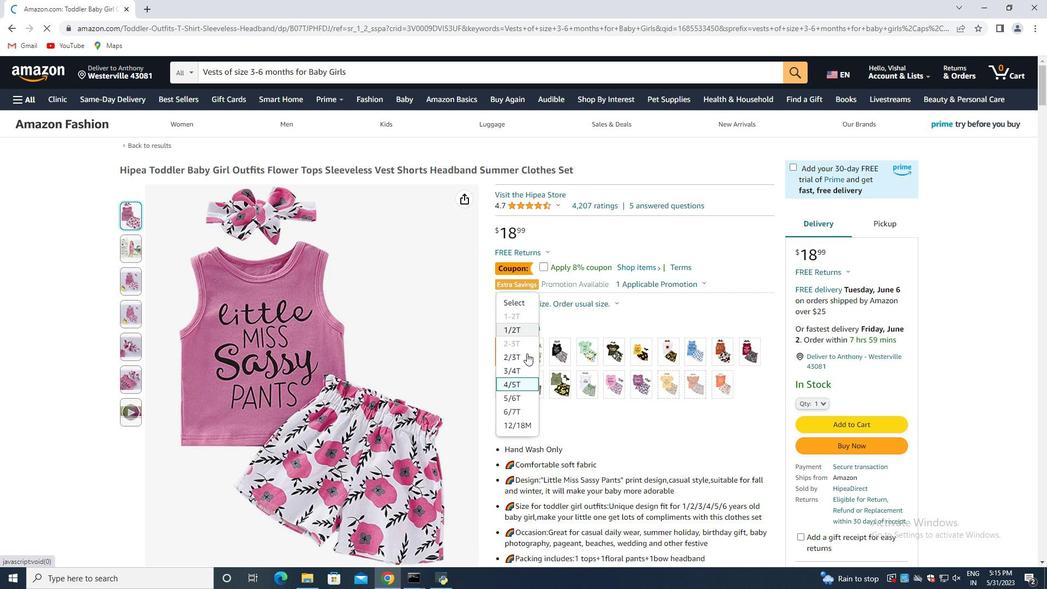 
Action: Mouse scrolled (410, 232) with delta (0, 0)
Screenshot: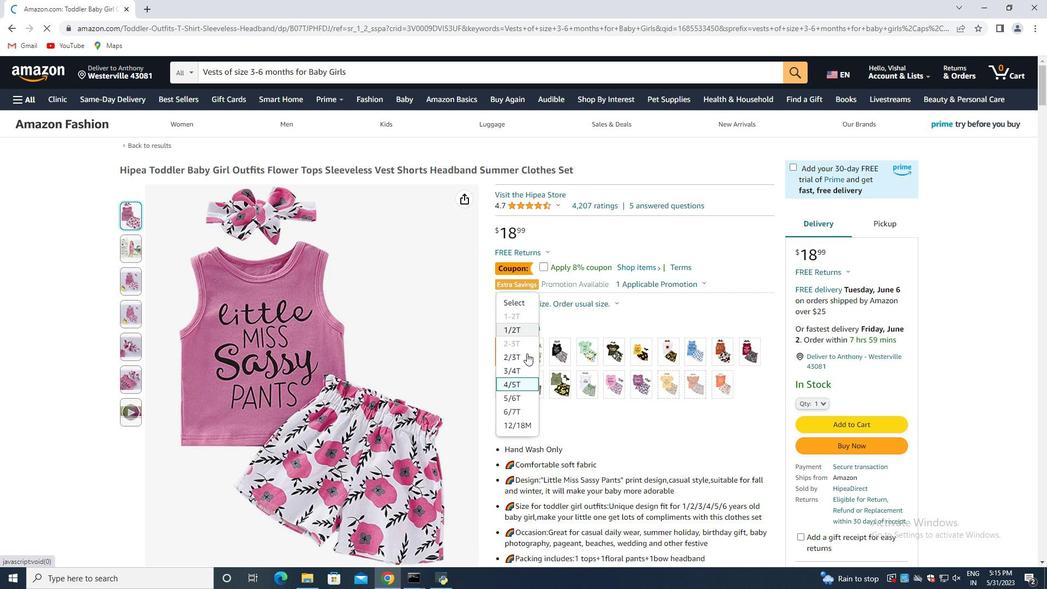 
Action: Mouse moved to (416, 235)
Screenshot: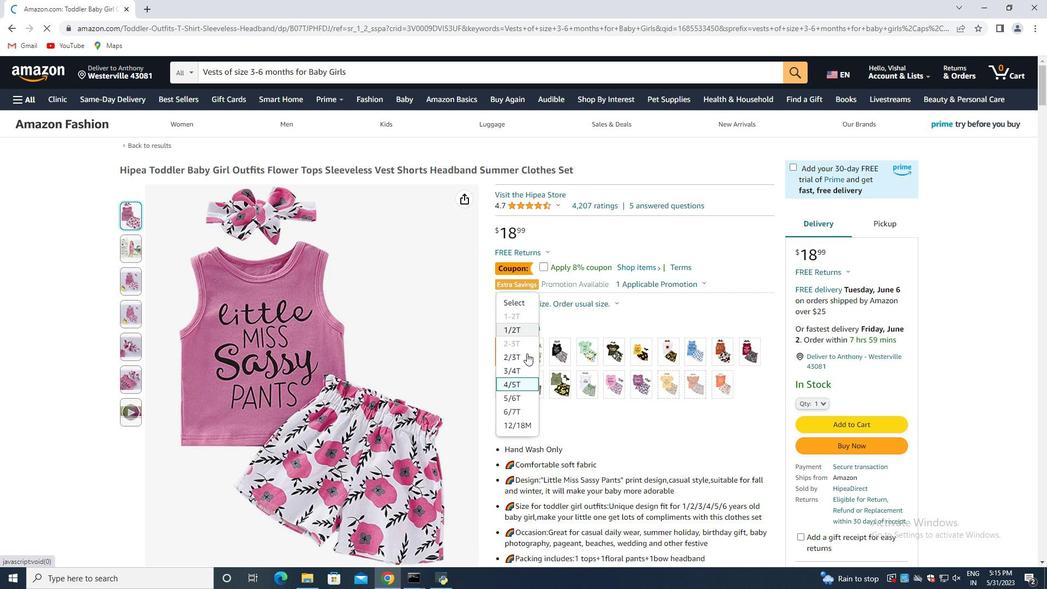 
Action: Mouse scrolled (414, 234) with delta (0, 0)
Screenshot: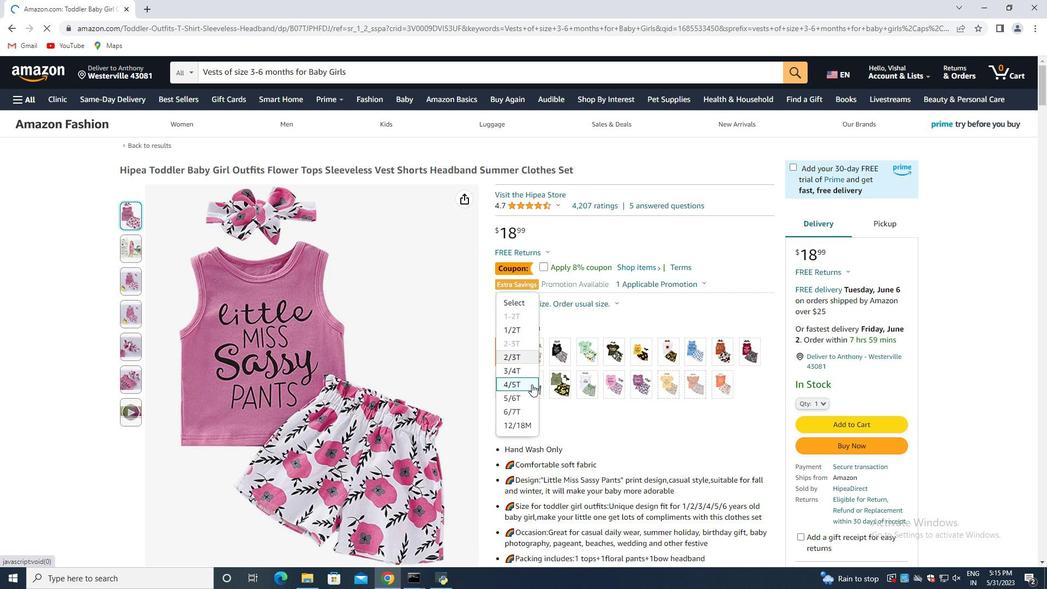 
Action: Mouse moved to (427, 236)
Screenshot: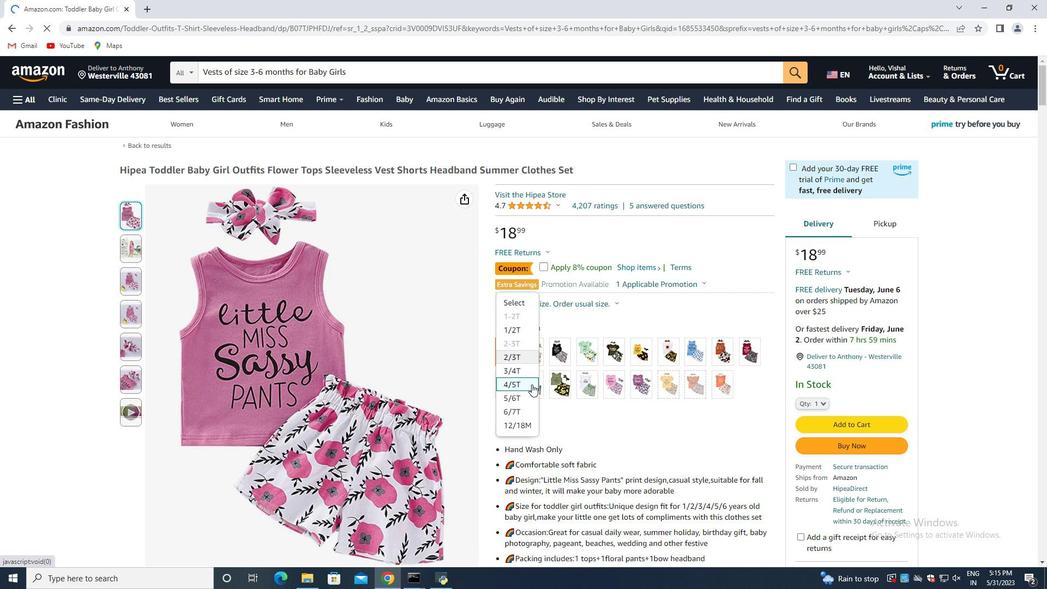 
Action: Mouse scrolled (423, 235) with delta (0, 0)
Screenshot: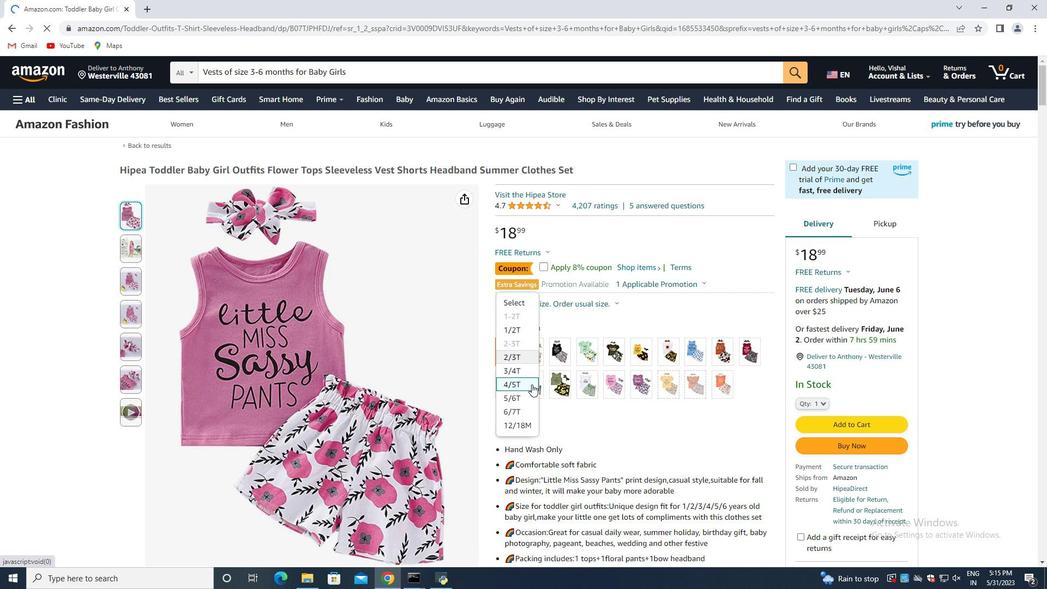 
Action: Mouse moved to (467, 243)
Screenshot: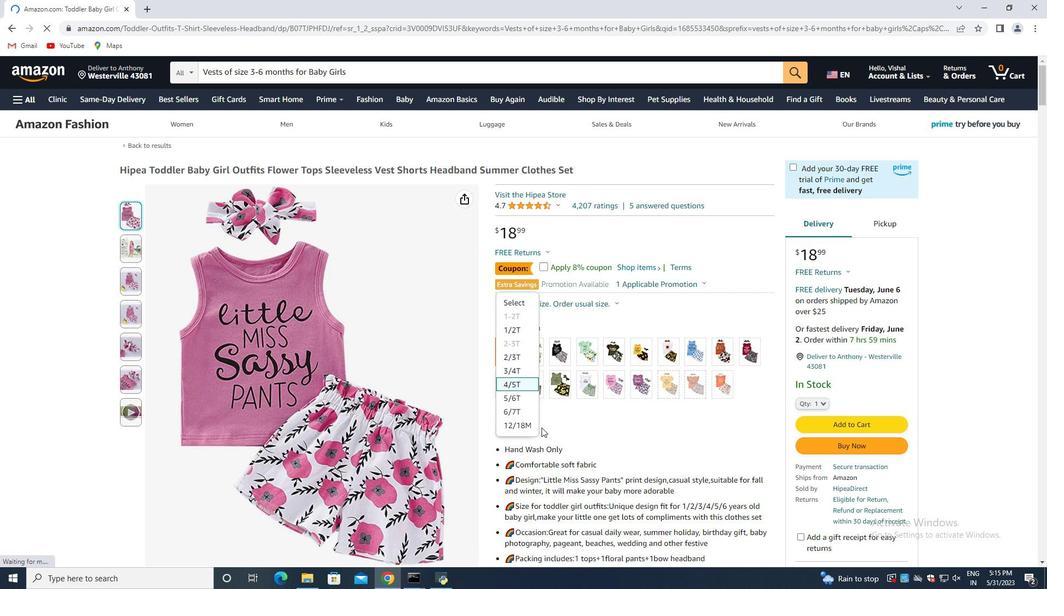 
Action: Mouse scrolled (467, 243) with delta (0, 0)
Screenshot: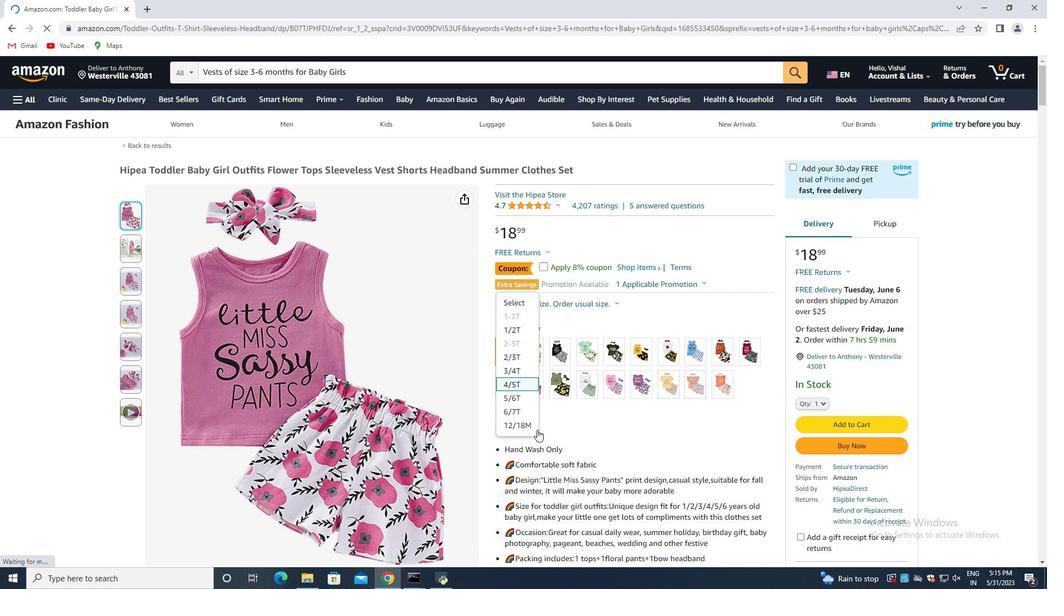 
Action: Mouse scrolled (467, 243) with delta (0, 0)
Screenshot: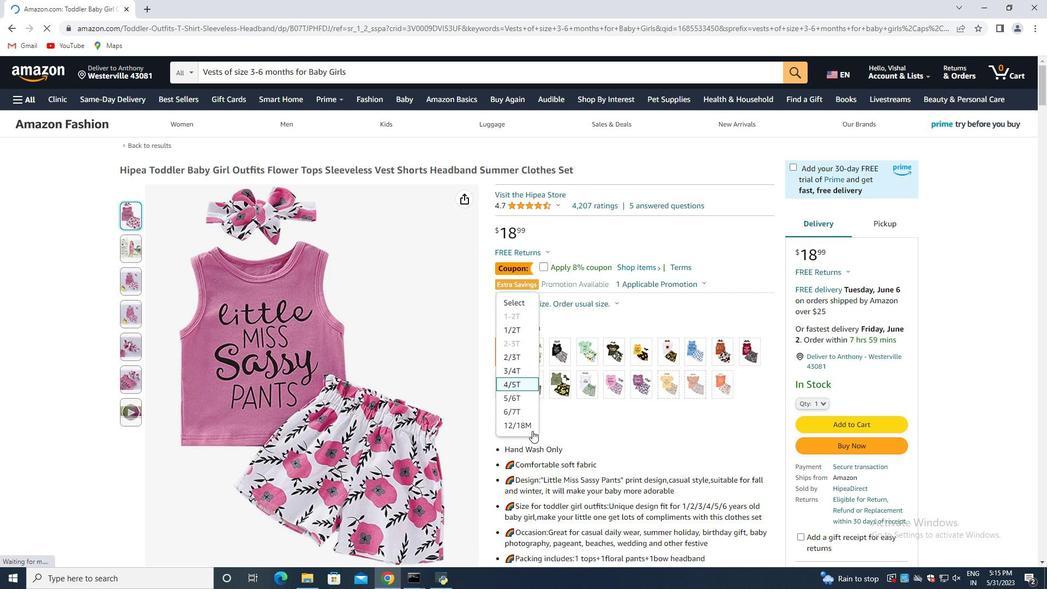 
Action: Mouse scrolled (467, 243) with delta (0, 0)
Screenshot: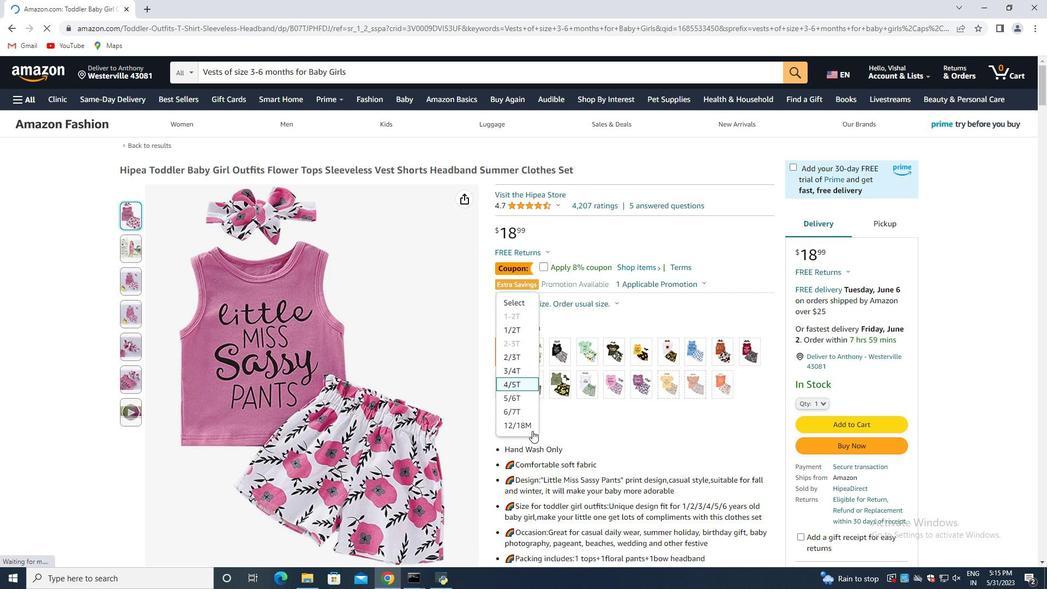 
Action: Mouse scrolled (467, 243) with delta (0, 0)
Screenshot: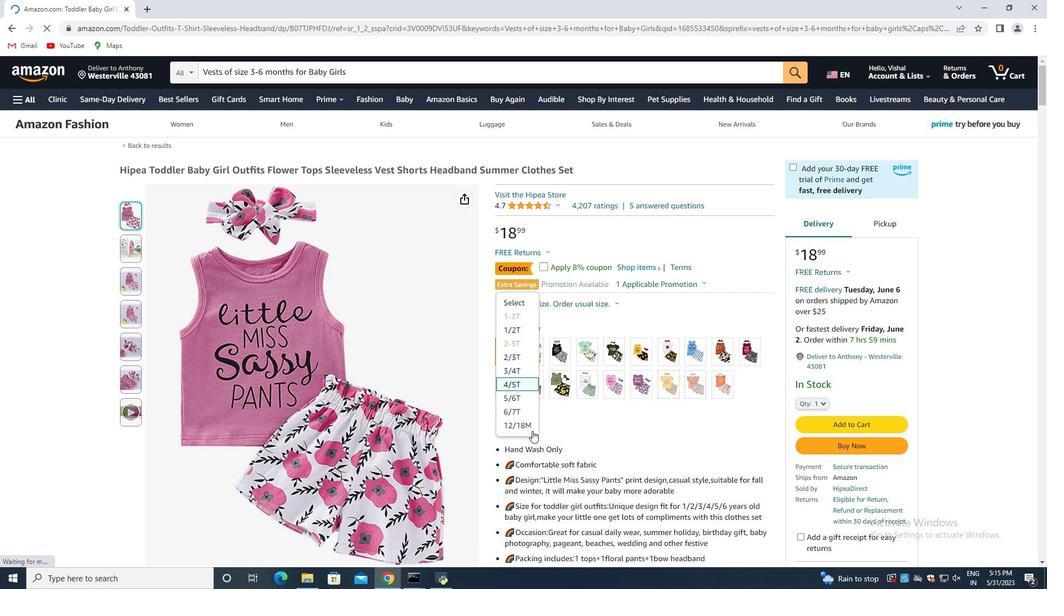 
Action: Mouse moved to (422, 254)
Screenshot: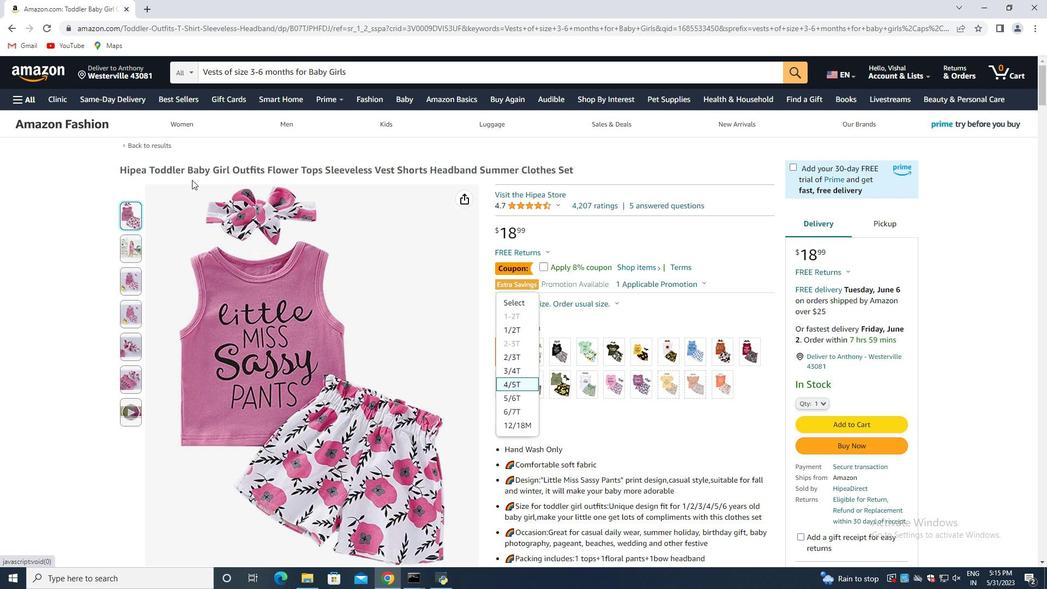 
Action: Mouse scrolled (422, 253) with delta (0, 0)
Screenshot: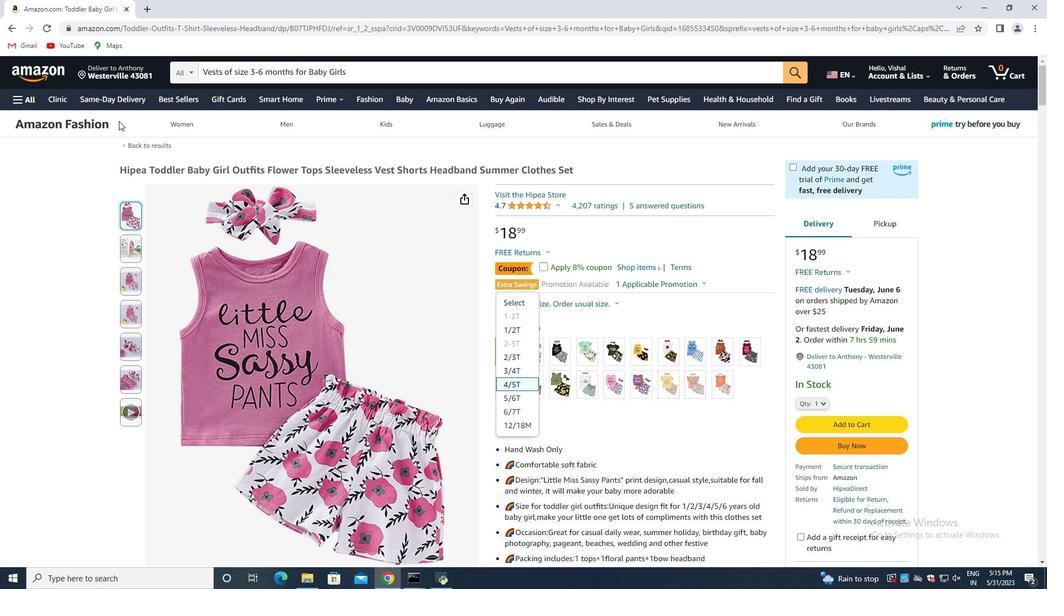 
Action: Mouse scrolled (422, 253) with delta (0, 0)
Screenshot: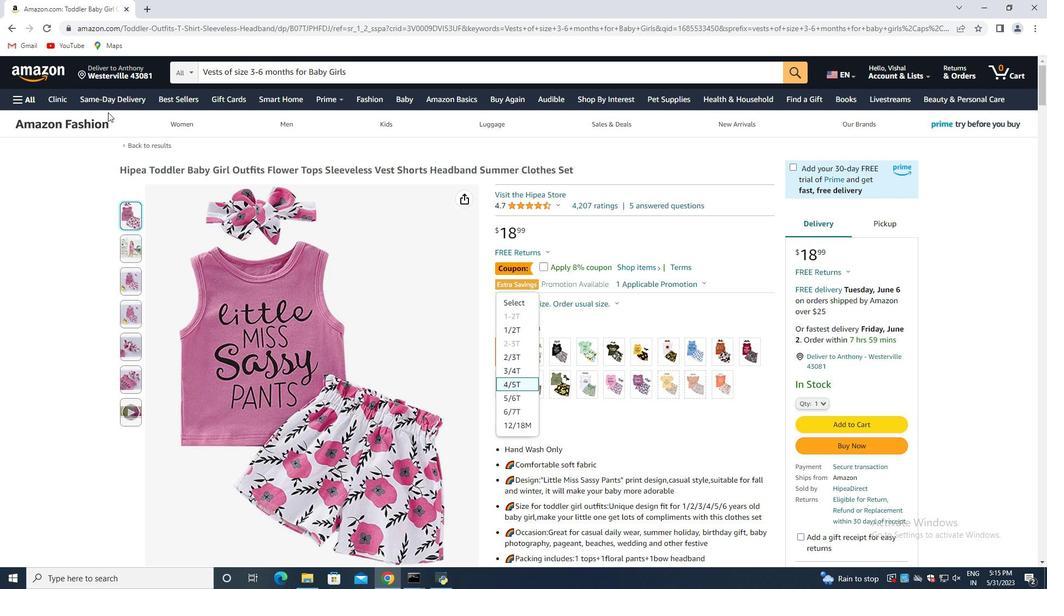 
Action: Mouse scrolled (422, 253) with delta (0, 0)
Screenshot: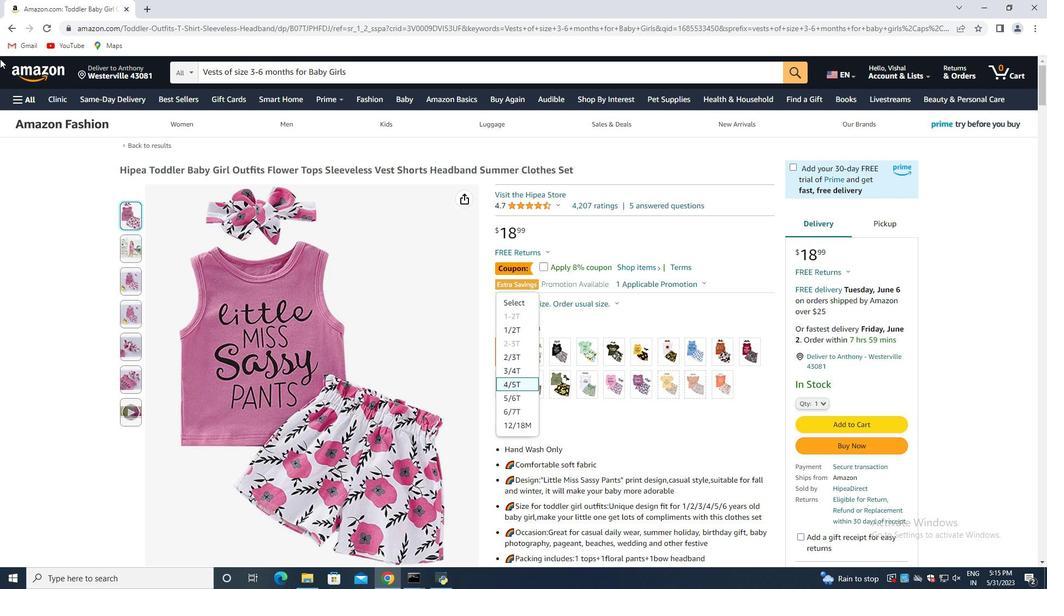 
Action: Mouse scrolled (422, 253) with delta (0, 0)
Screenshot: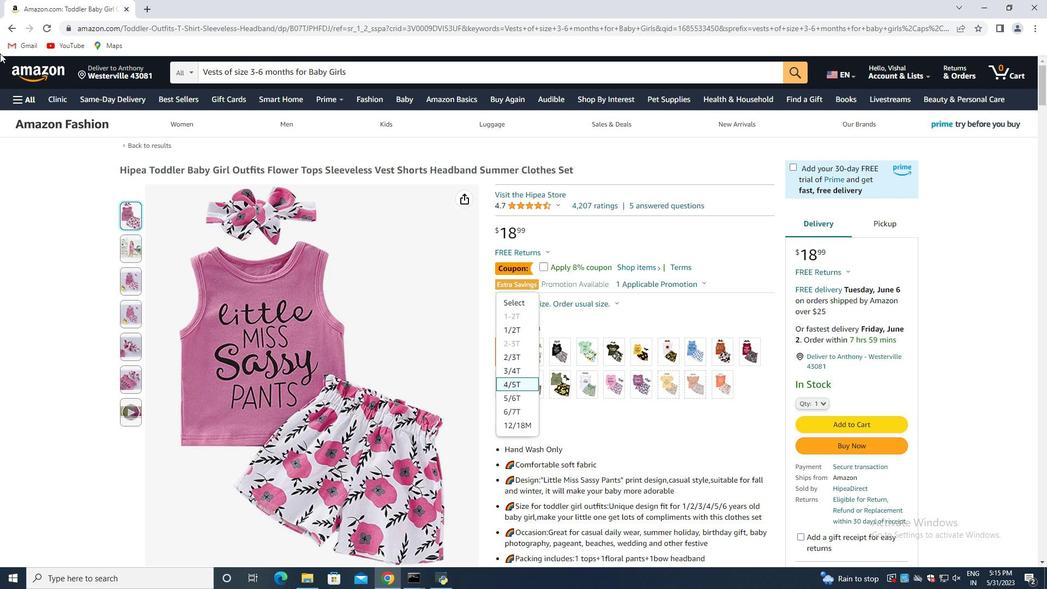 
Action: Mouse scrolled (422, 253) with delta (0, 0)
Screenshot: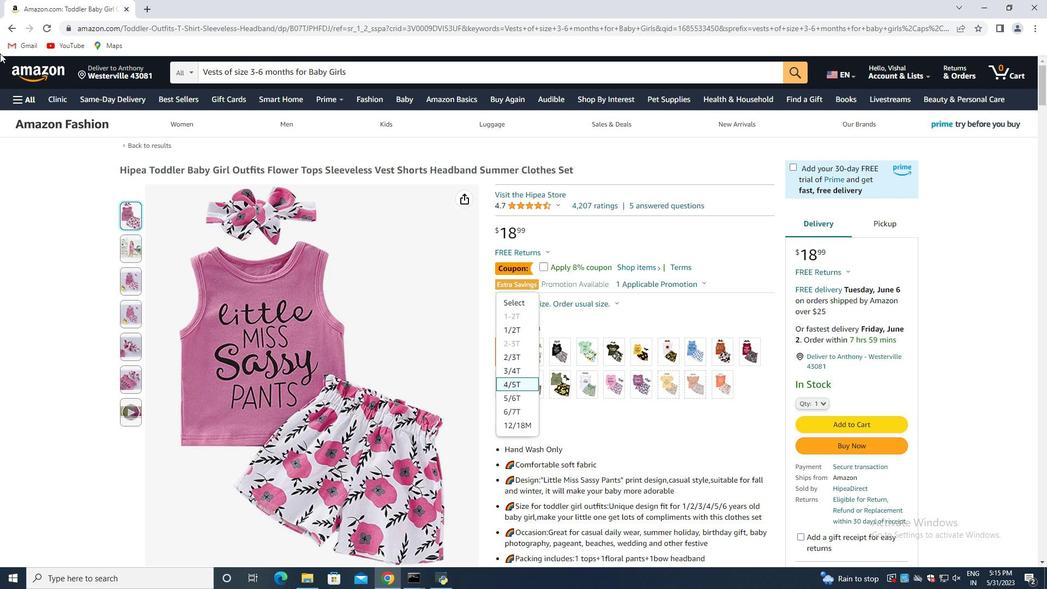 
Action: Mouse moved to (482, 248)
Screenshot: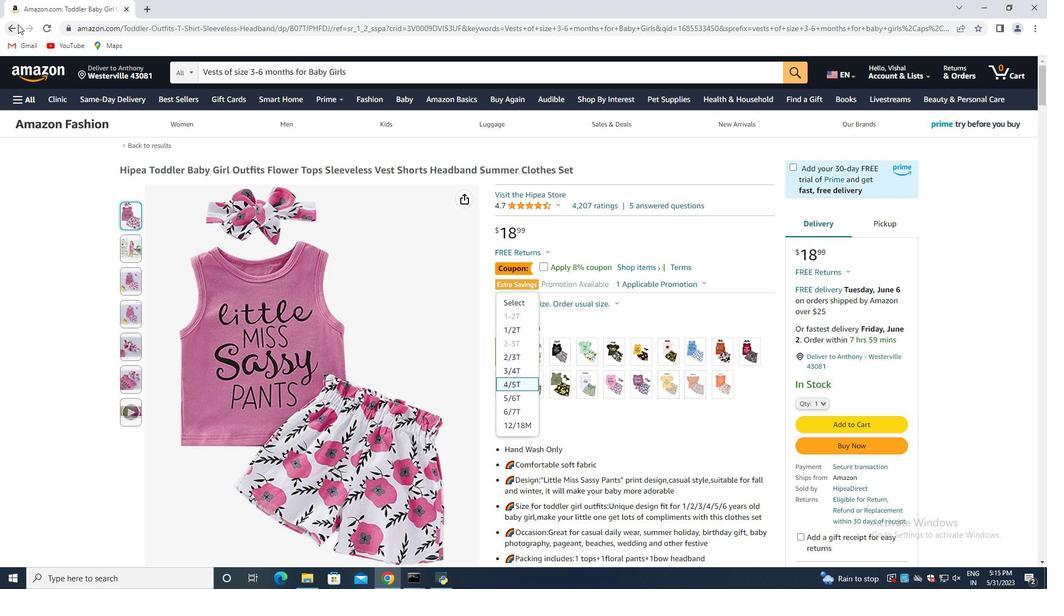 
Action: Mouse scrolled (482, 248) with delta (0, 0)
Screenshot: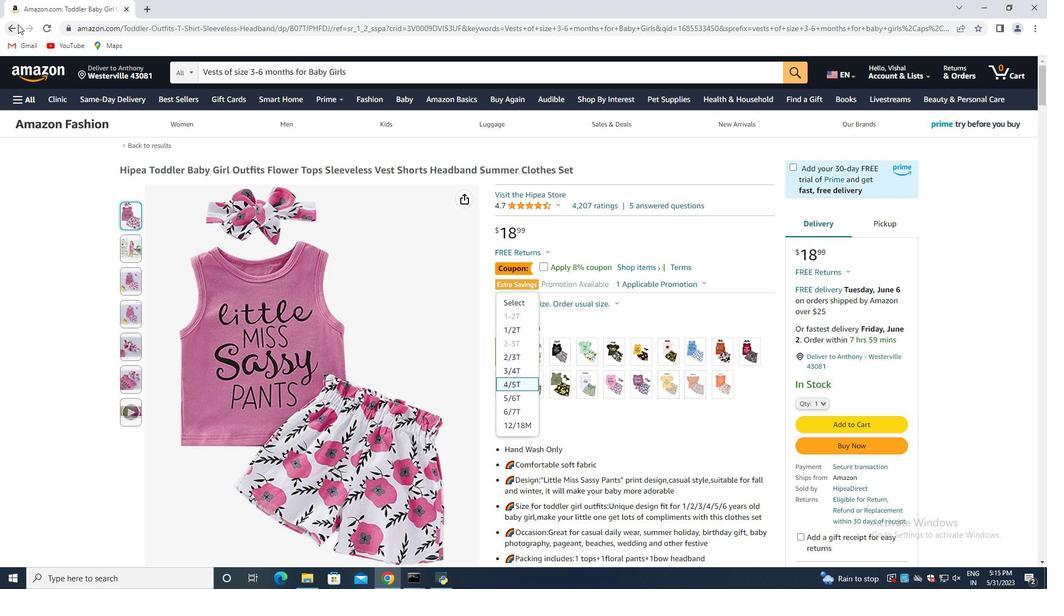 
Action: Mouse moved to (518, 246)
Screenshot: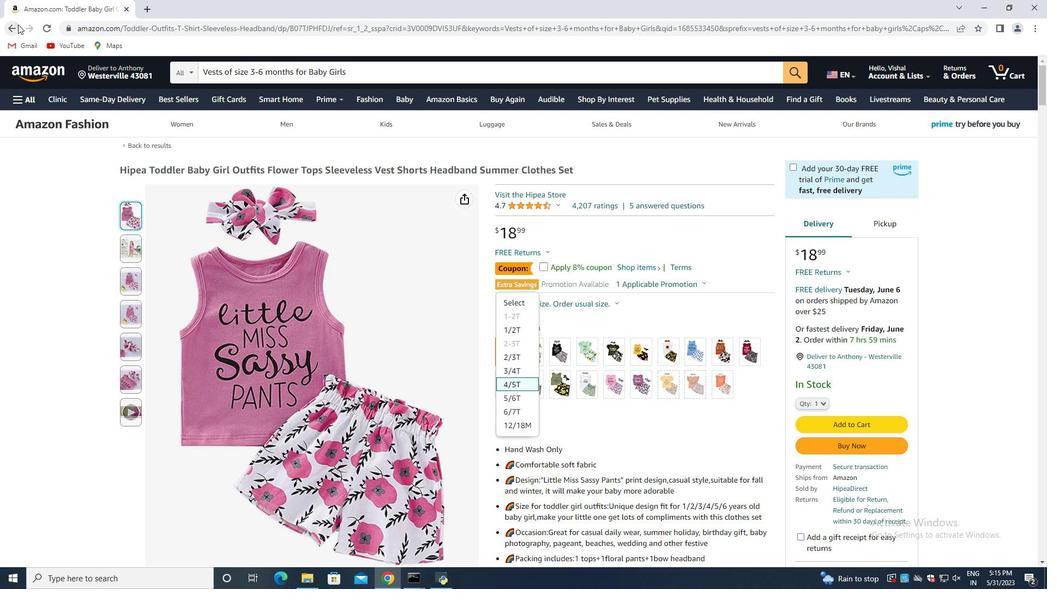 
Action: Mouse scrolled (518, 245) with delta (0, 0)
Screenshot: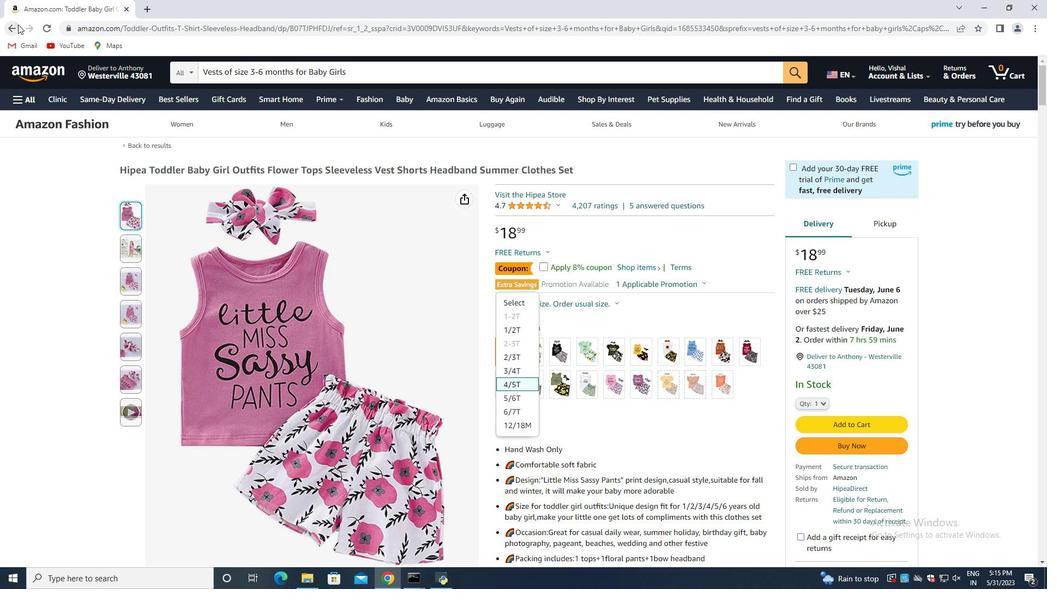 
Action: Mouse moved to (662, 244)
Screenshot: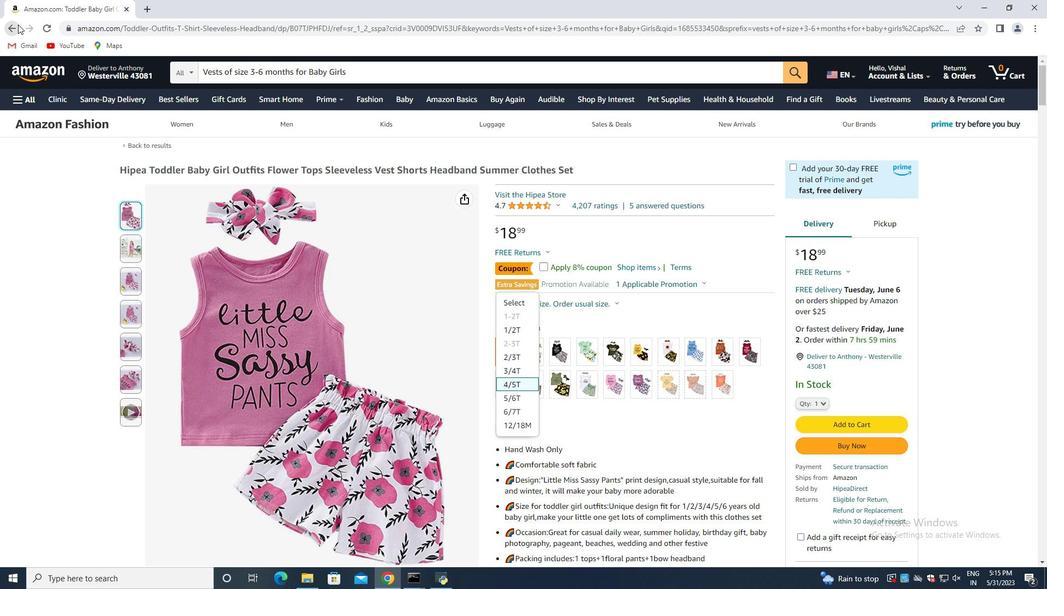 
Action: Mouse scrolled (628, 243) with delta (0, 0)
Screenshot: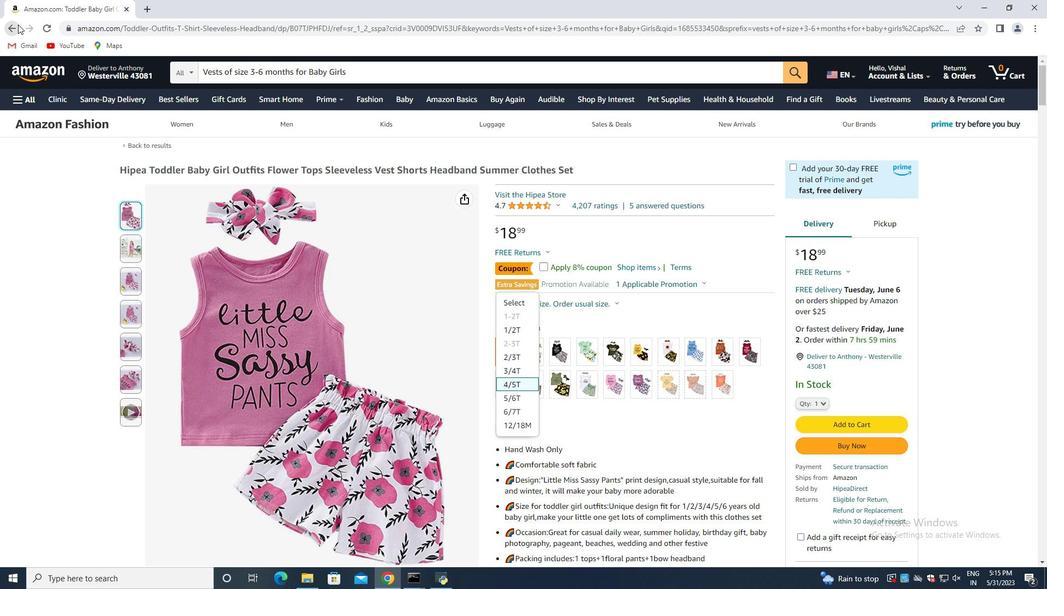 
Action: Mouse moved to (727, 249)
Screenshot: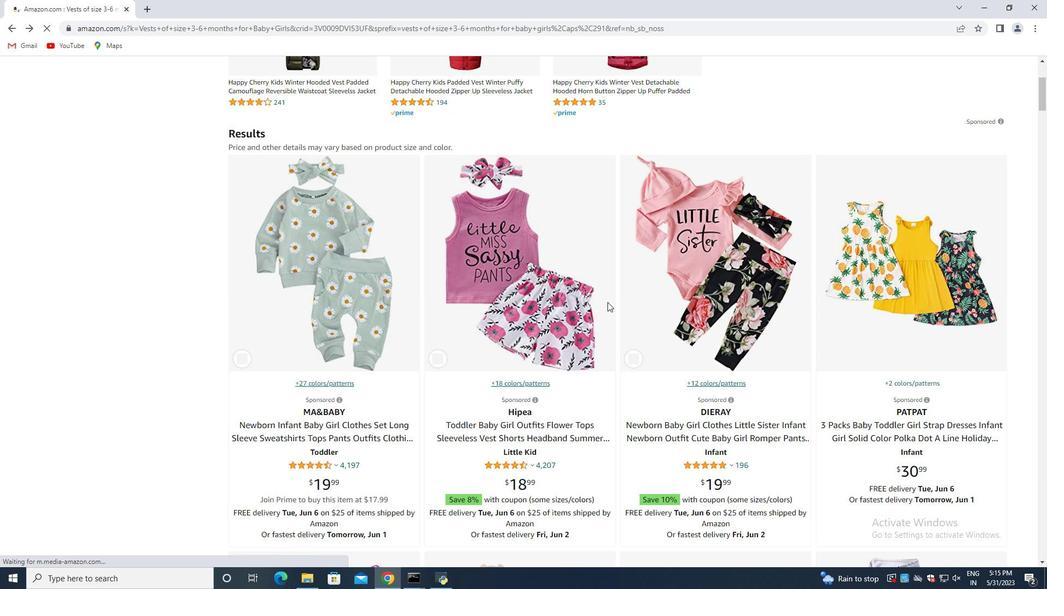 
Action: Mouse scrolled (727, 249) with delta (0, 0)
Screenshot: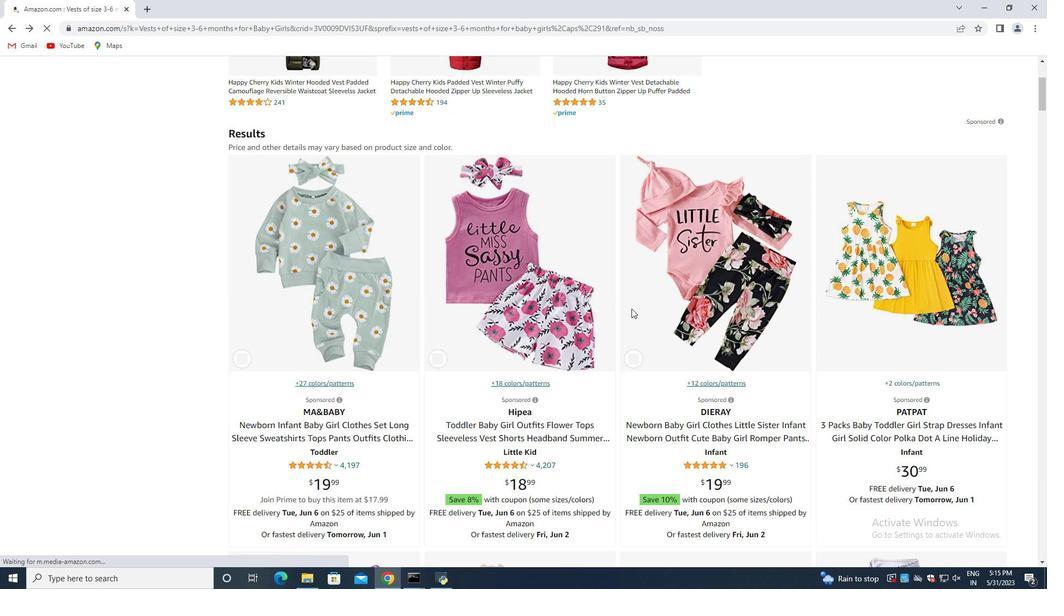 
Action: Mouse moved to (721, 254)
Screenshot: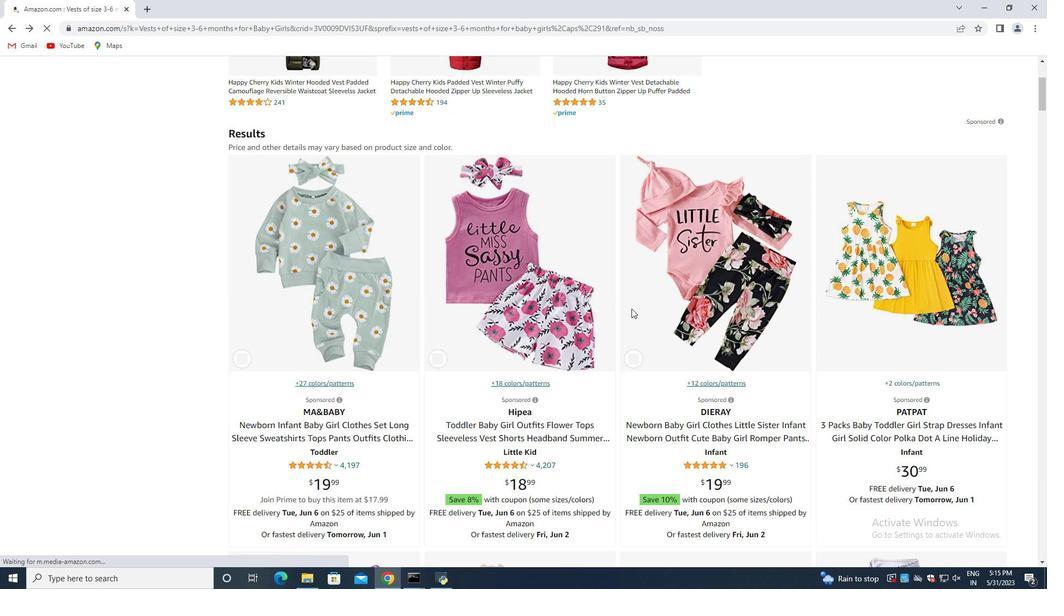 
Action: Mouse scrolled (721, 253) with delta (0, 0)
Screenshot: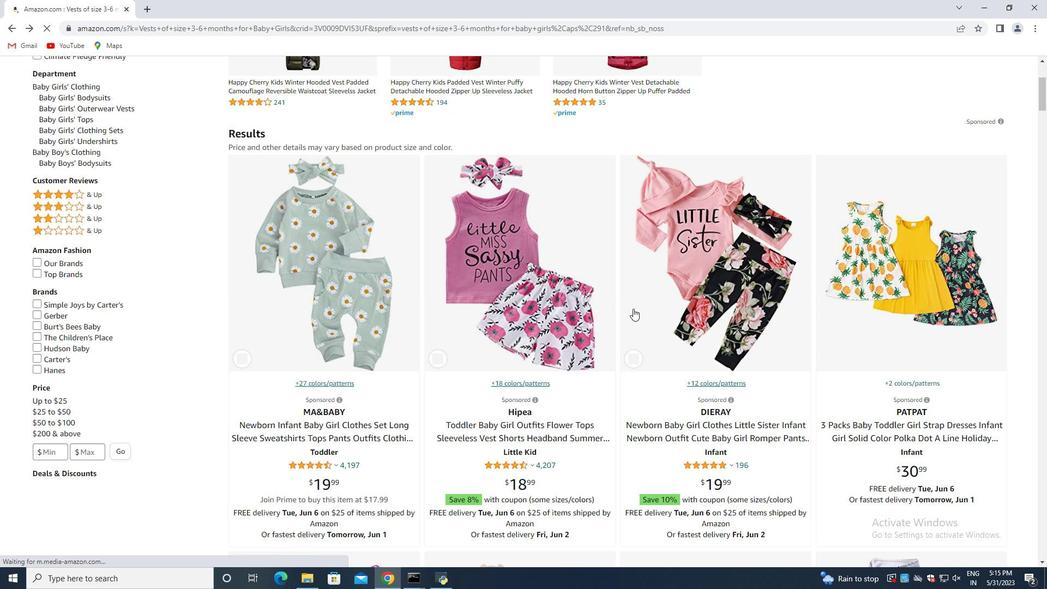 
Action: Mouse moved to (718, 255)
Screenshot: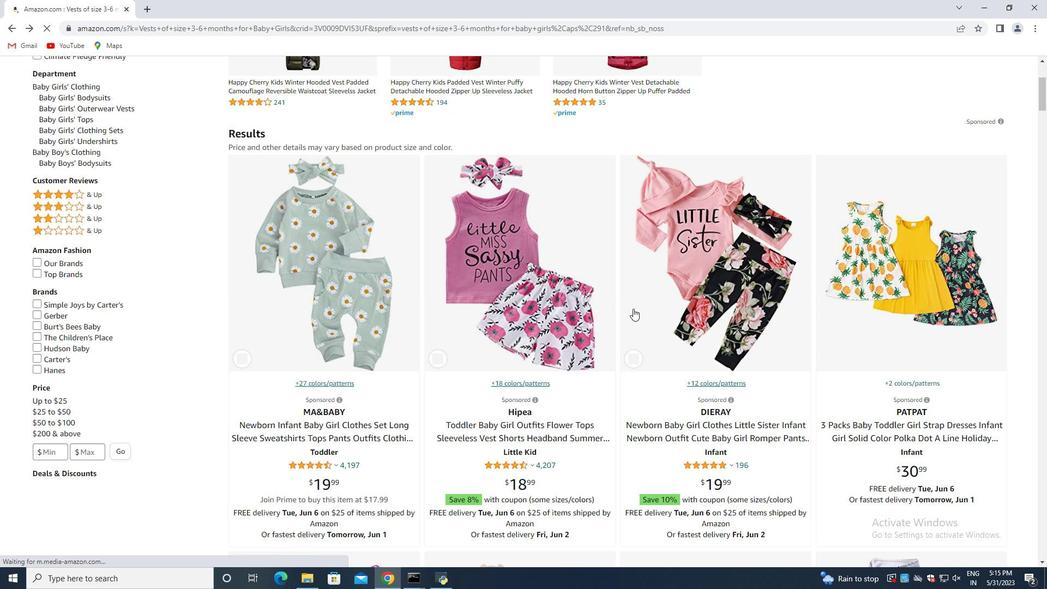 
Action: Mouse scrolled (718, 255) with delta (0, 0)
Screenshot: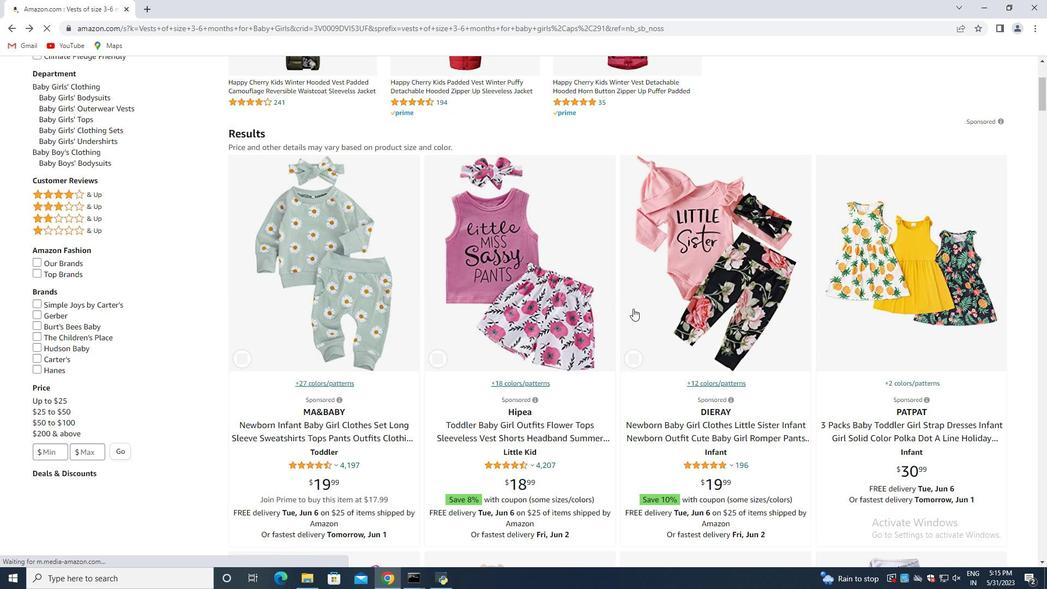 
Action: Mouse moved to (557, 248)
Screenshot: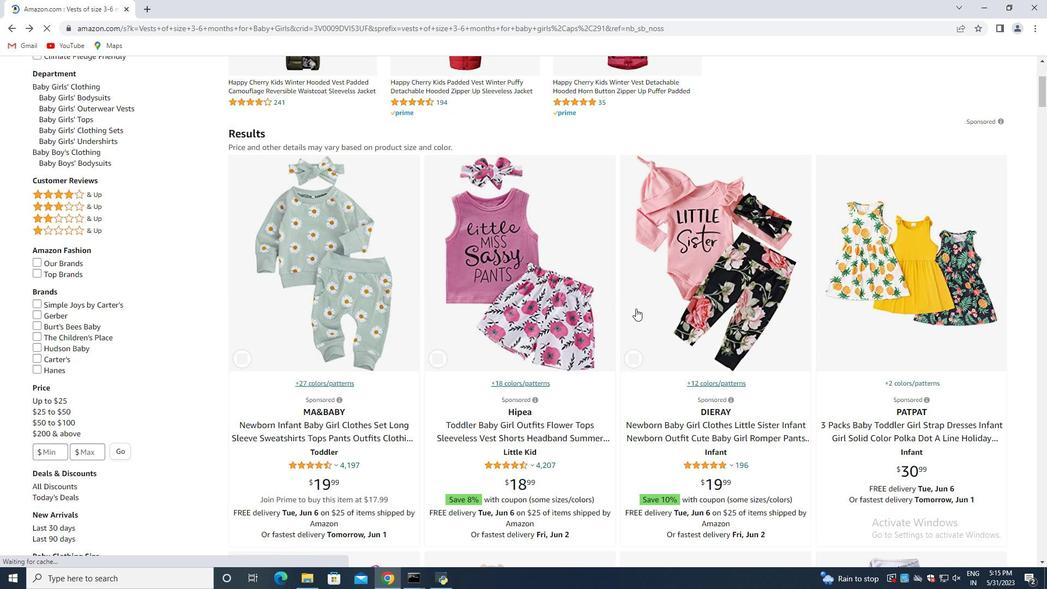 
Action: Mouse scrolled (557, 247) with delta (0, 0)
Screenshot: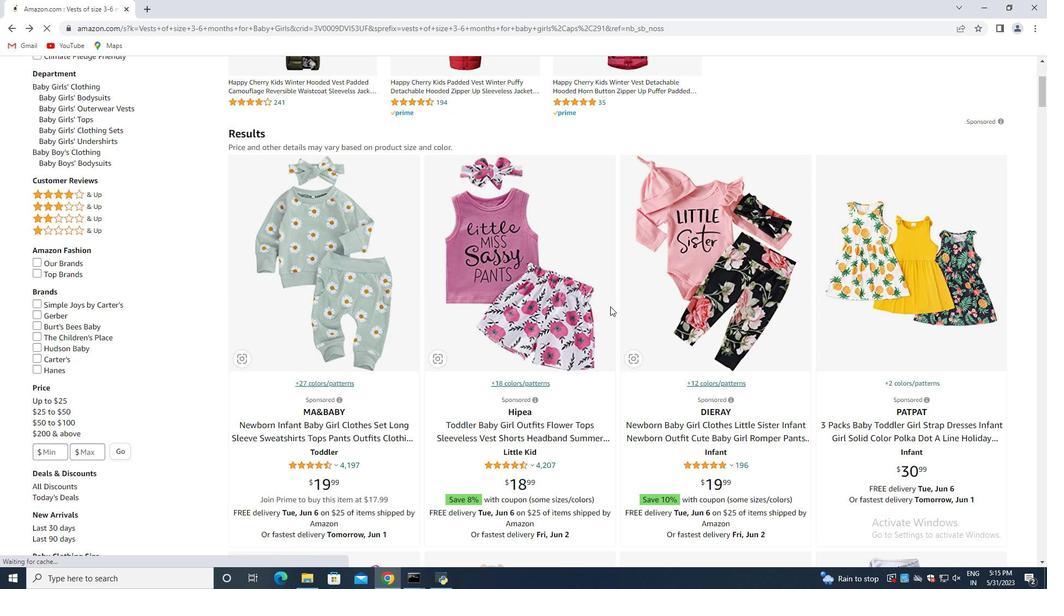 
Action: Mouse scrolled (557, 247) with delta (0, 0)
Screenshot: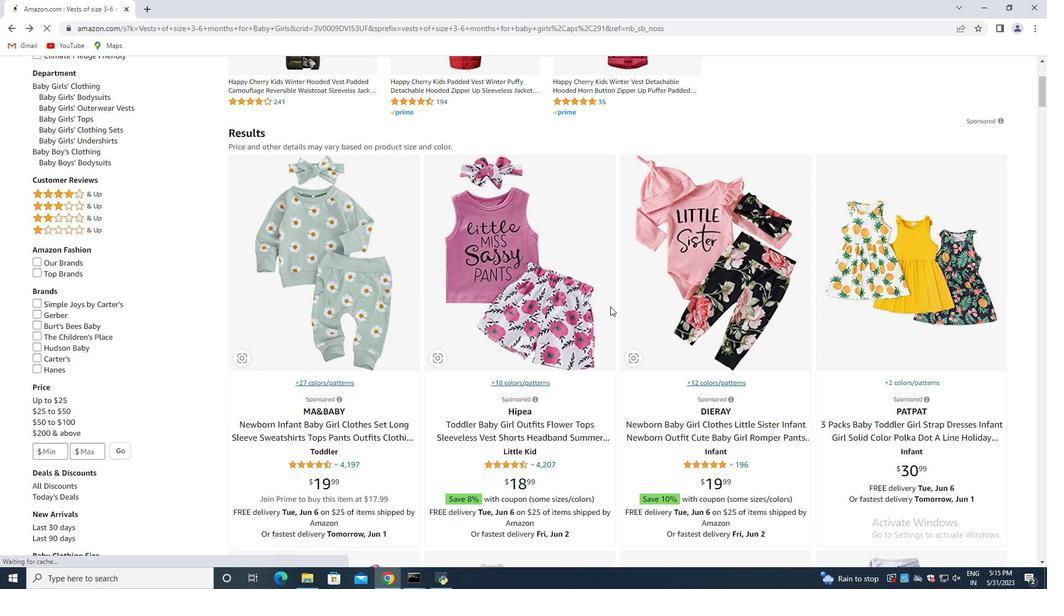 
Action: Mouse scrolled (557, 247) with delta (0, 0)
Screenshot: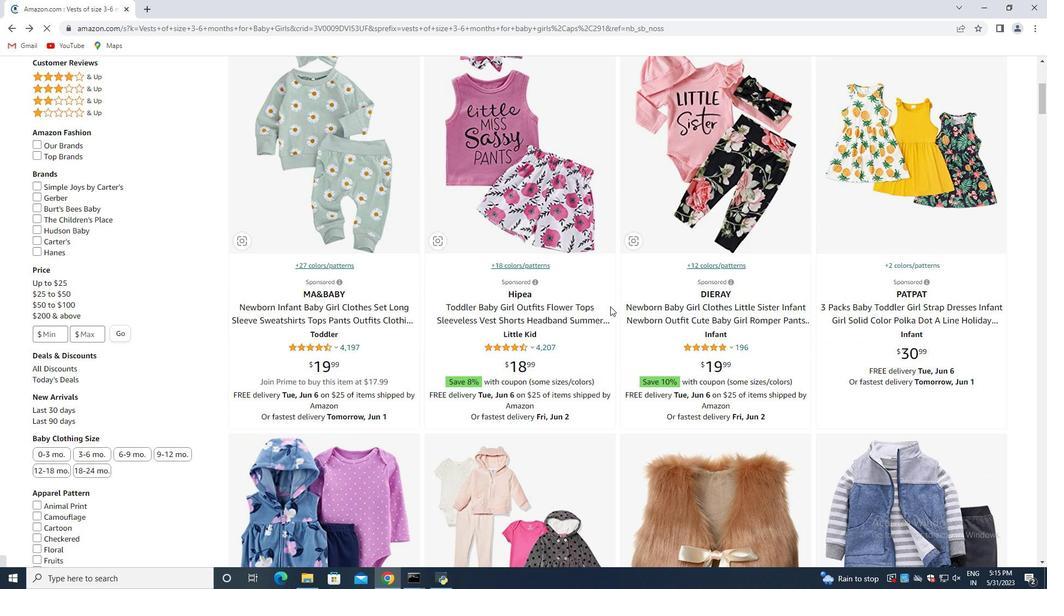 
Action: Mouse scrolled (557, 247) with delta (0, 0)
Screenshot: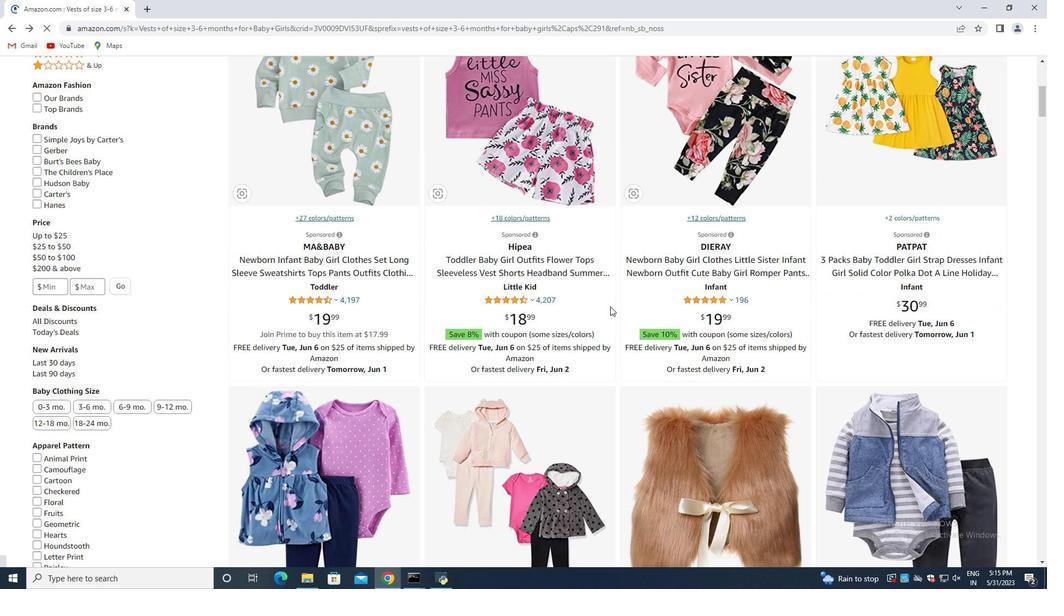 
Action: Mouse scrolled (557, 247) with delta (0, 0)
Screenshot: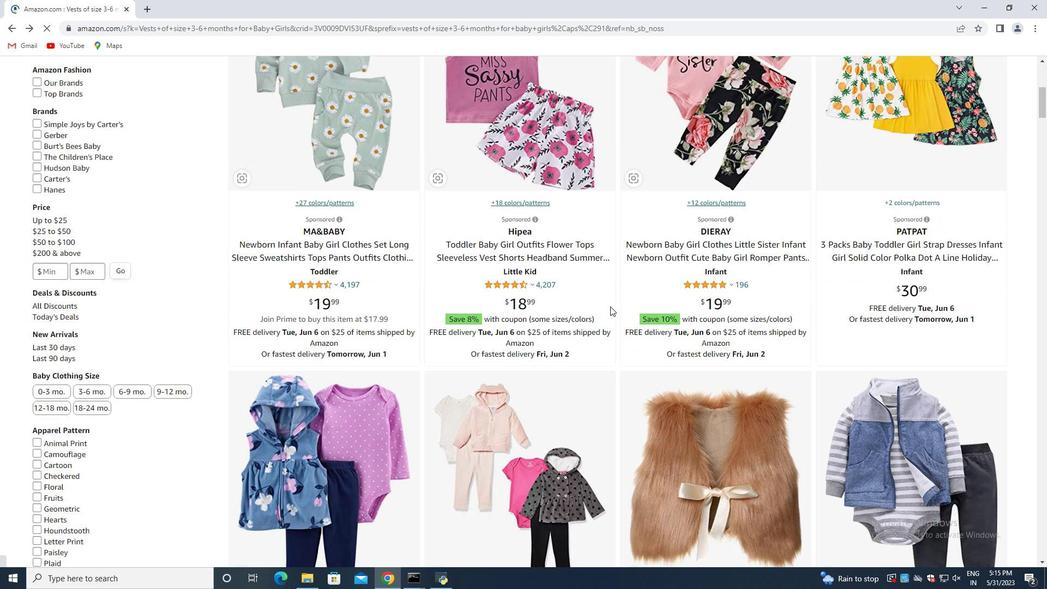 
Action: Mouse moved to (317, 203)
Screenshot: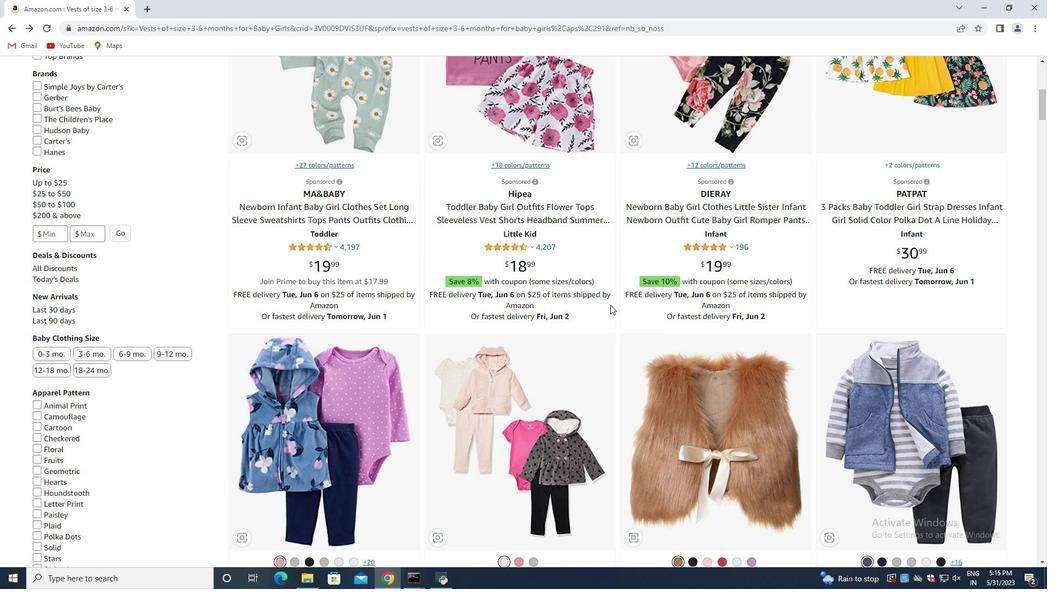 
Action: Mouse pressed left at (317, 203)
Screenshot: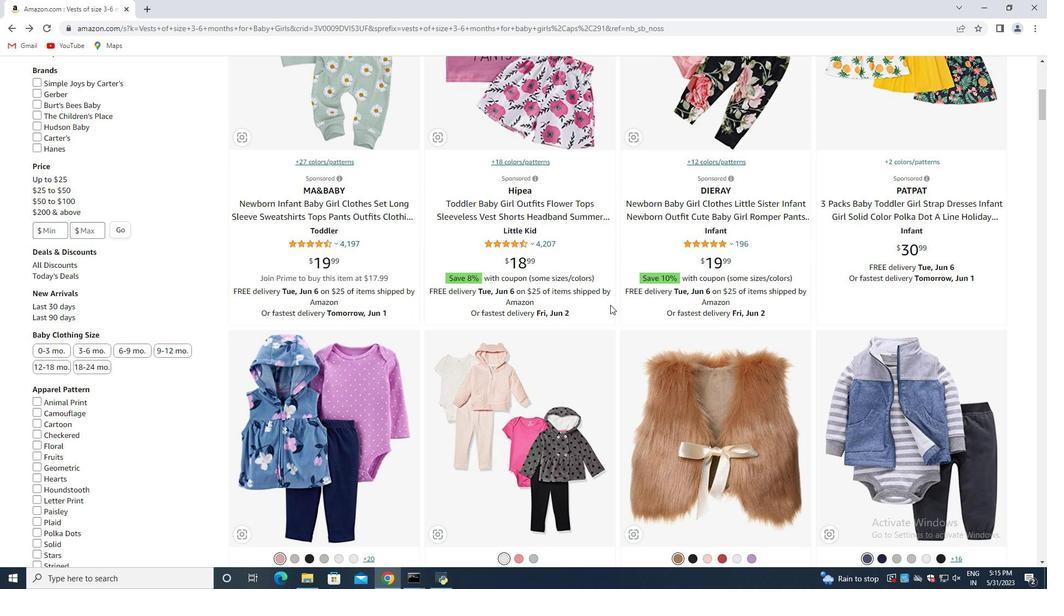 
Action: Mouse moved to (526, 356)
Screenshot: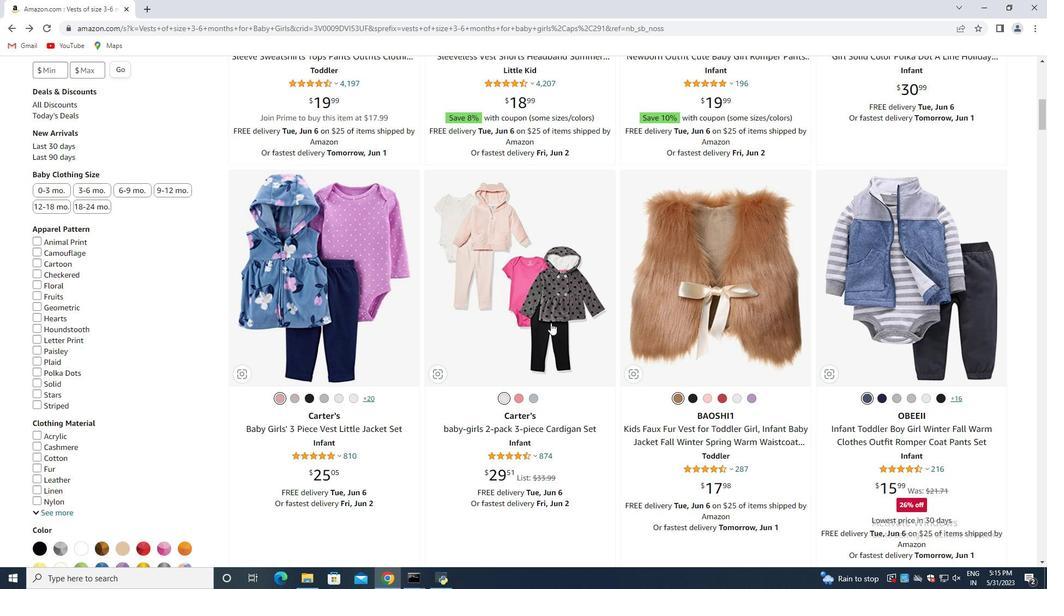 
Action: Mouse pressed left at (526, 356)
Screenshot: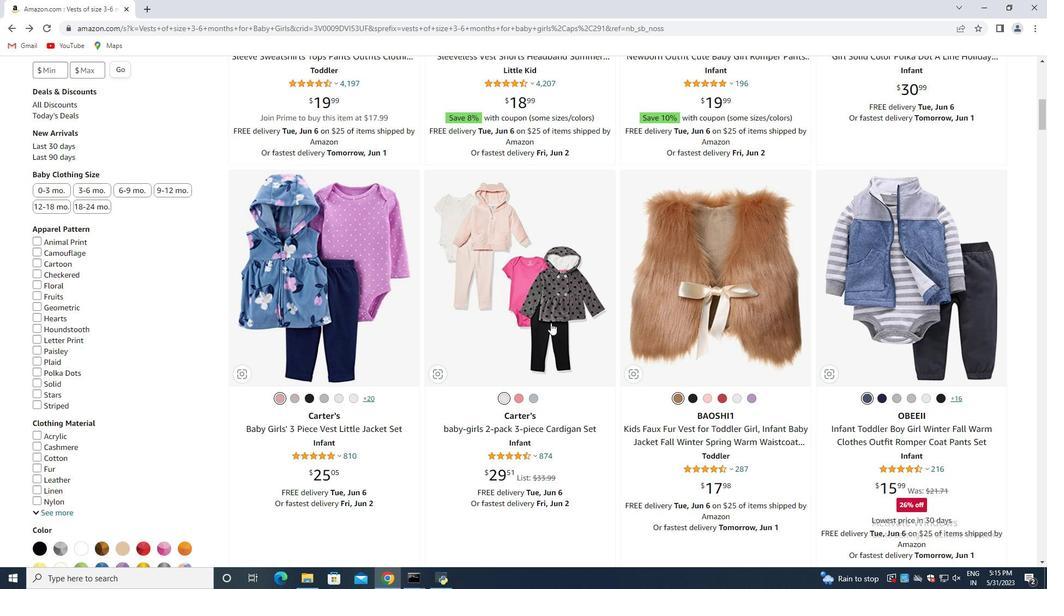 
Action: Mouse moved to (530, 373)
Screenshot: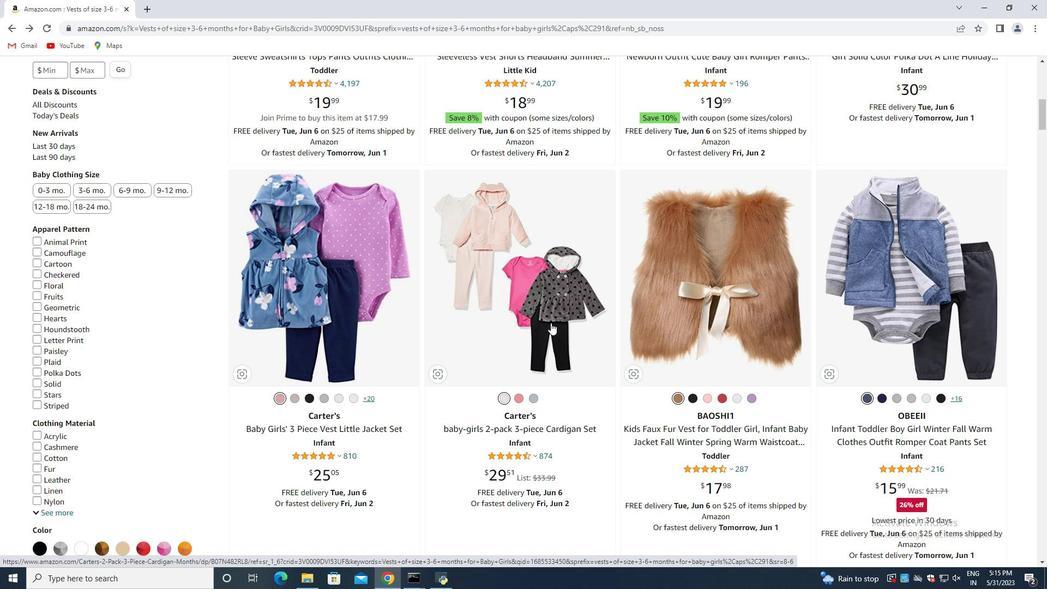 
Action: Mouse pressed left at (530, 373)
Screenshot: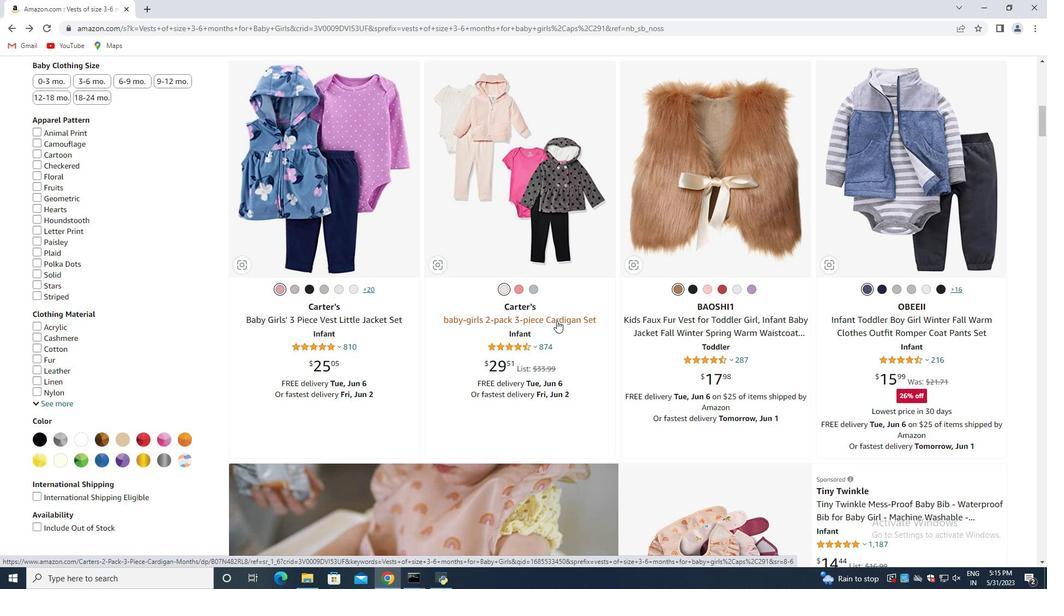 
Action: Mouse moved to (12, 22)
Screenshot: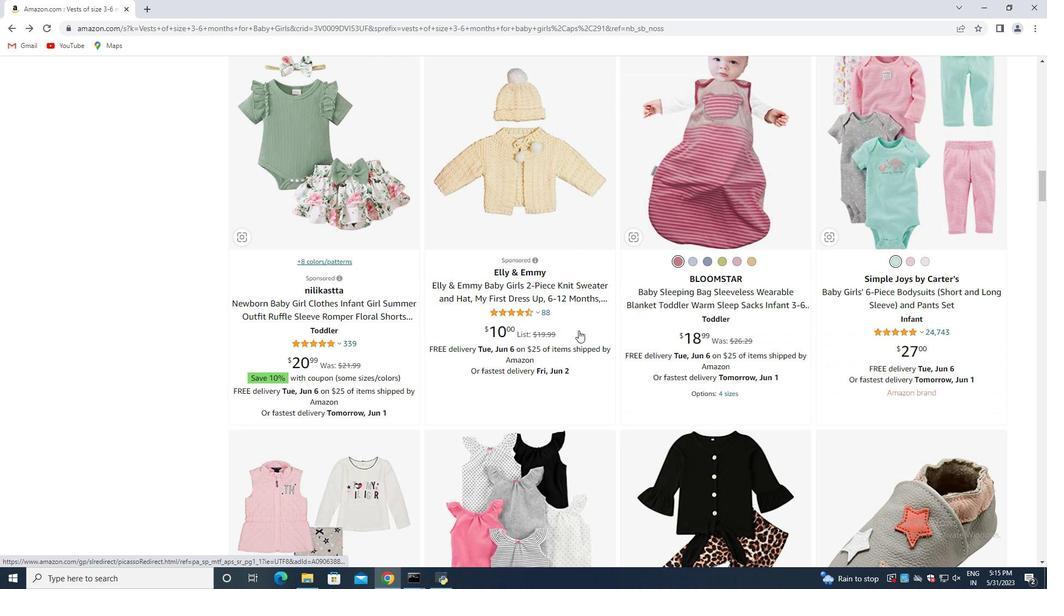
Action: Mouse pressed left at (12, 22)
Screenshot: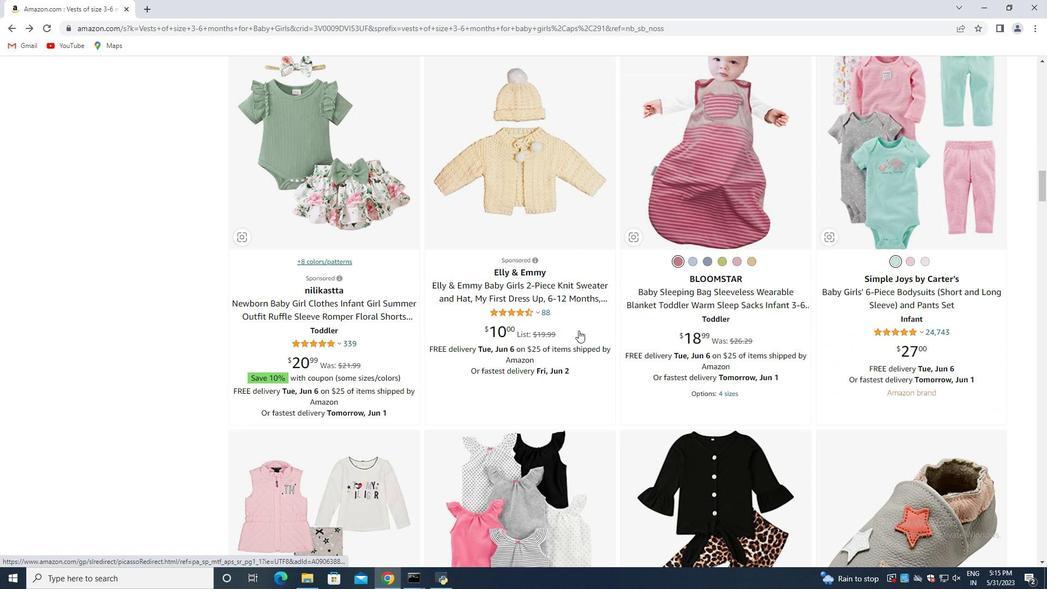 
Action: Mouse moved to (376, 232)
Screenshot: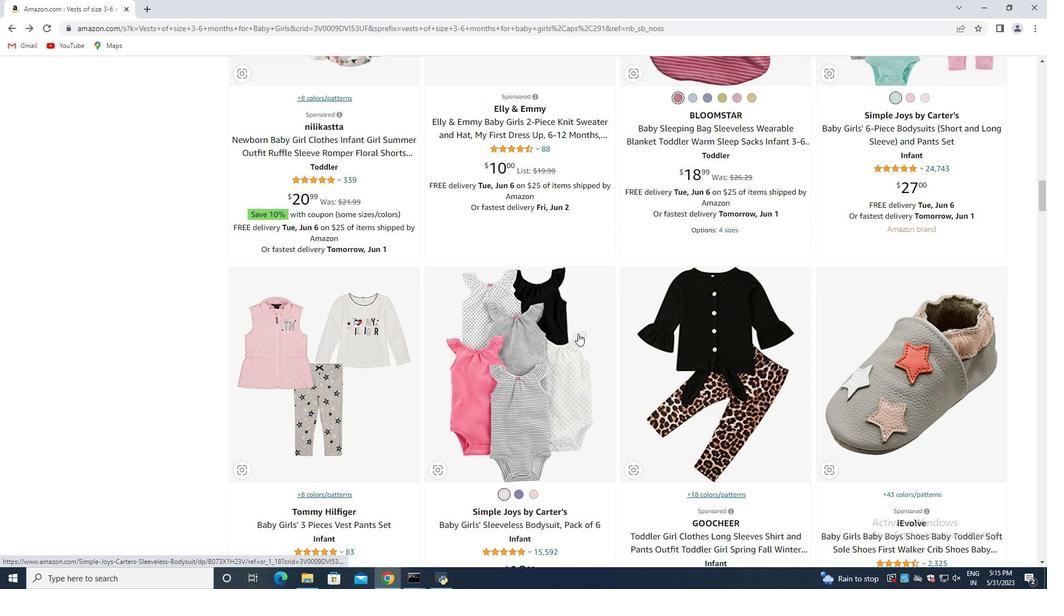 
Action: Mouse scrolled (376, 232) with delta (0, 0)
Screenshot: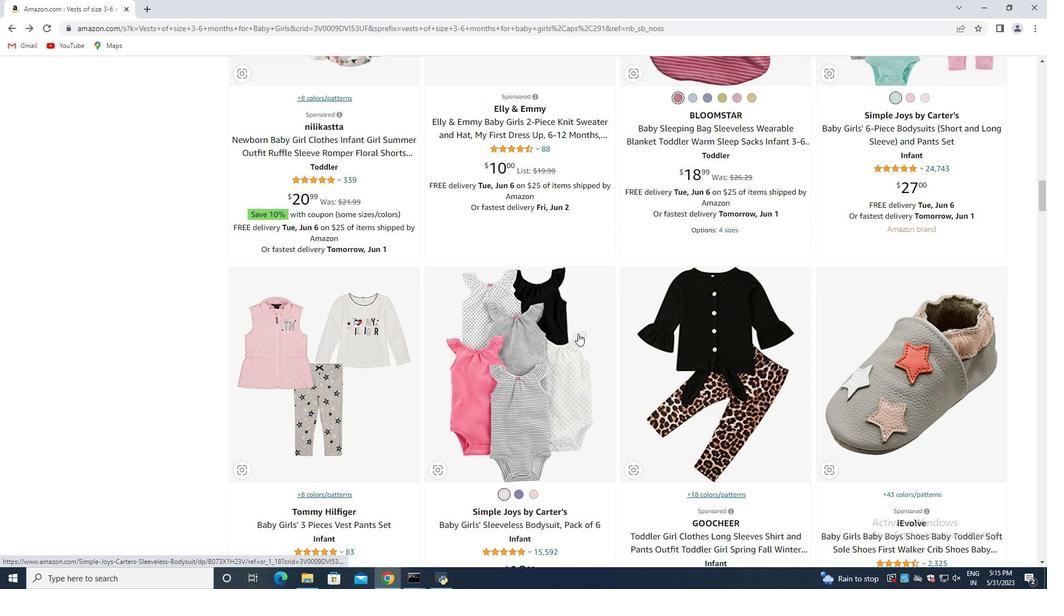
Action: Mouse moved to (377, 234)
Screenshot: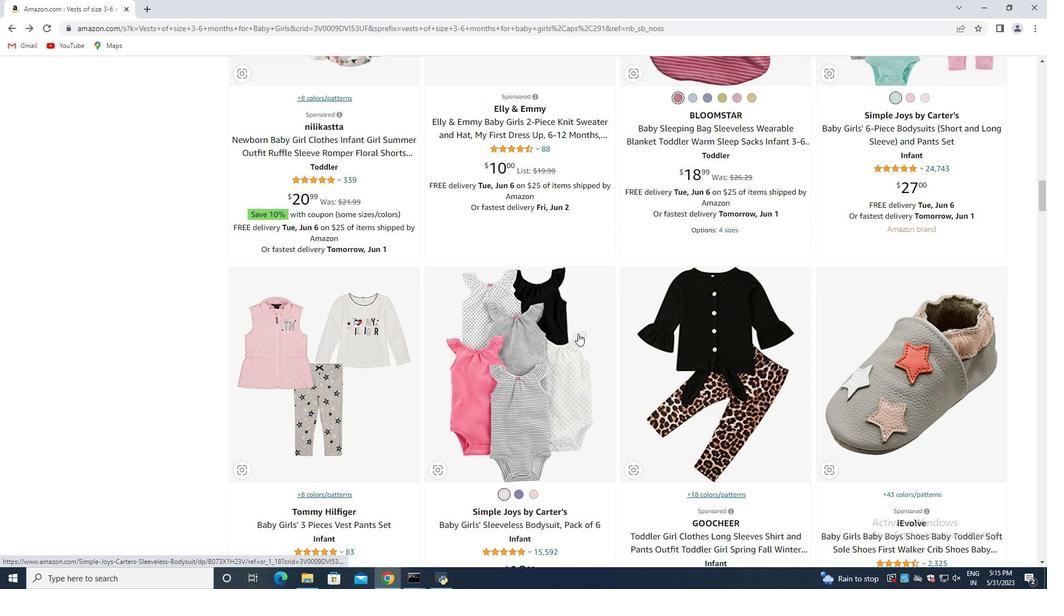 
Action: Mouse scrolled (377, 233) with delta (0, 0)
Screenshot: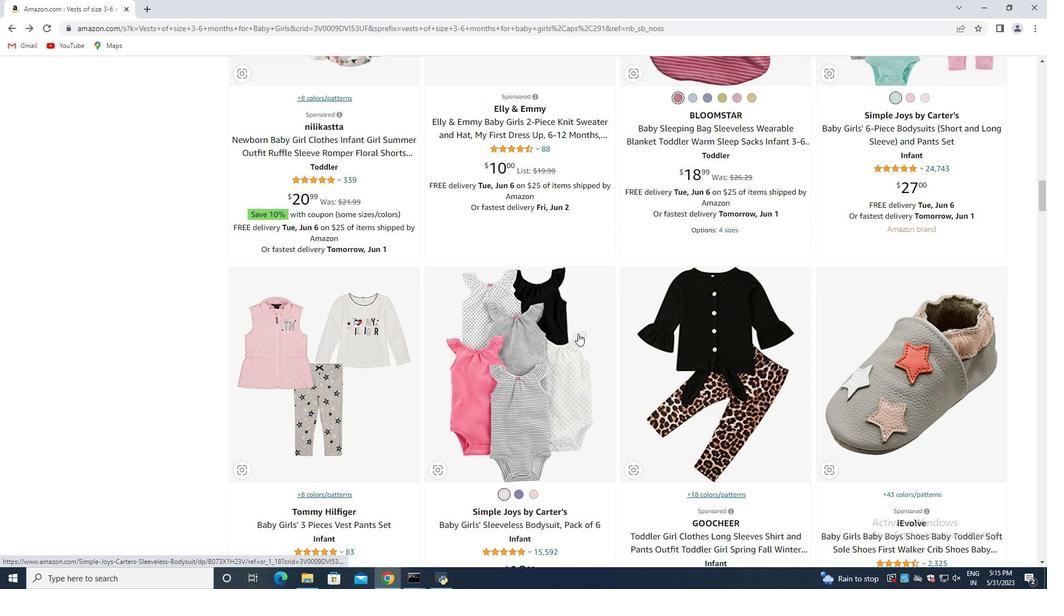 
Action: Mouse moved to (640, 268)
Screenshot: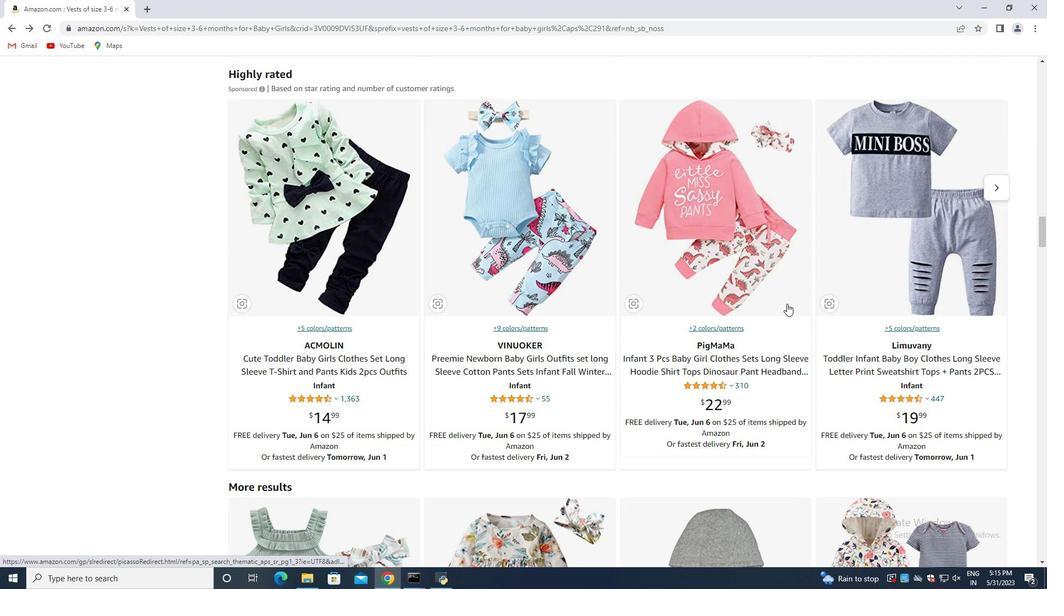 
Action: Mouse scrolled (640, 267) with delta (0, 0)
Screenshot: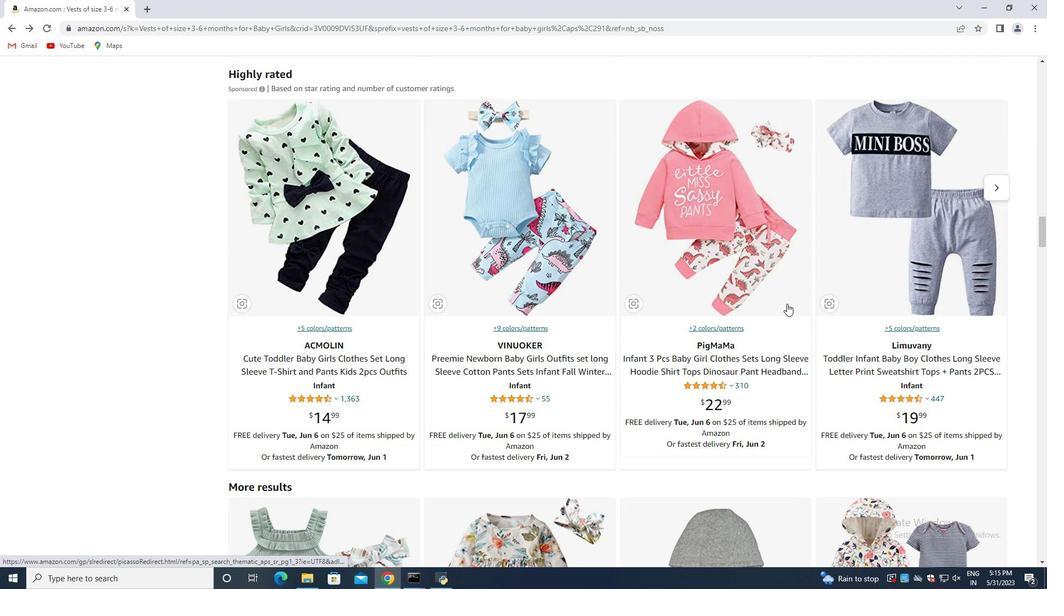 
Action: Mouse moved to (640, 268)
Screenshot: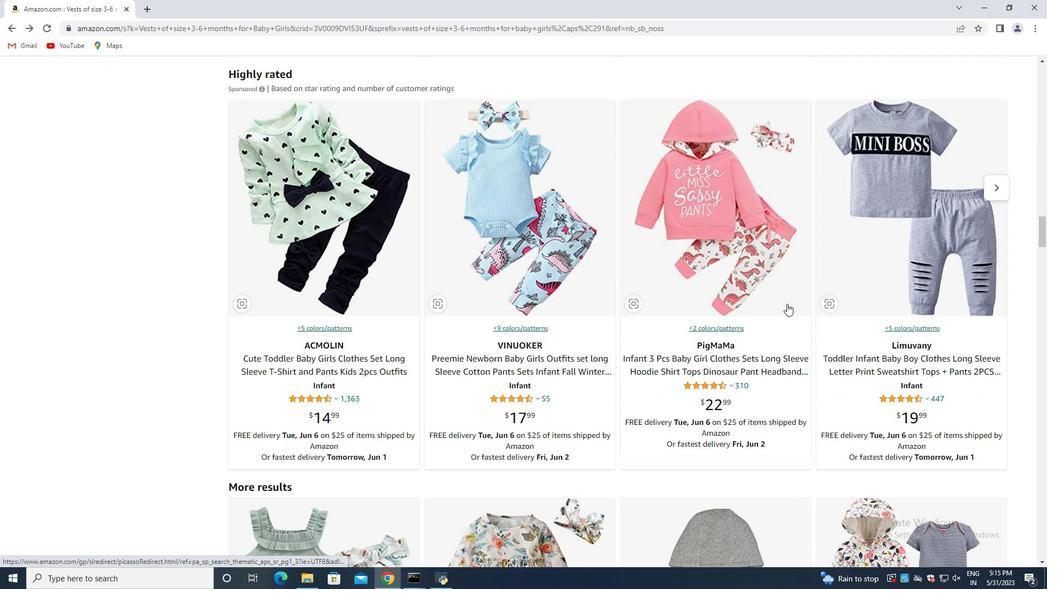 
Action: Mouse scrolled (640, 268) with delta (0, 0)
Screenshot: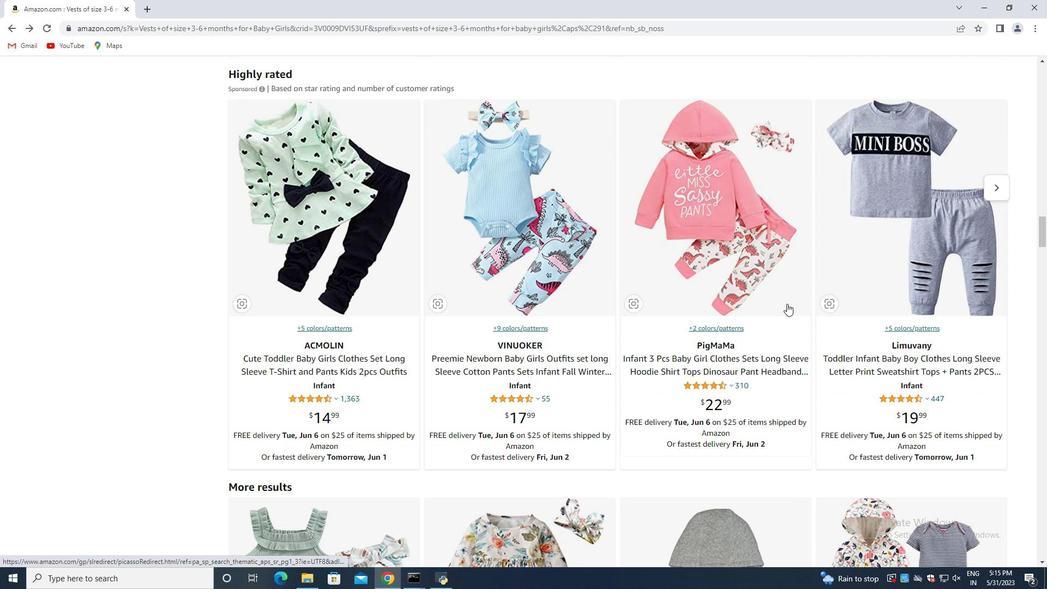 
Action: Mouse moved to (640, 271)
Screenshot: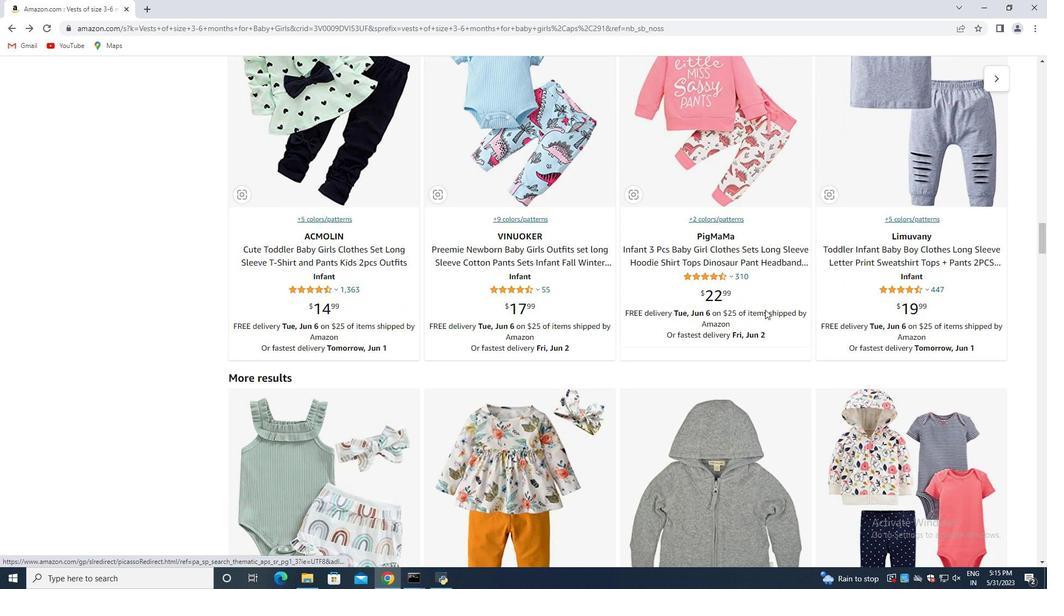 
Action: Mouse scrolled (640, 271) with delta (0, 0)
Screenshot: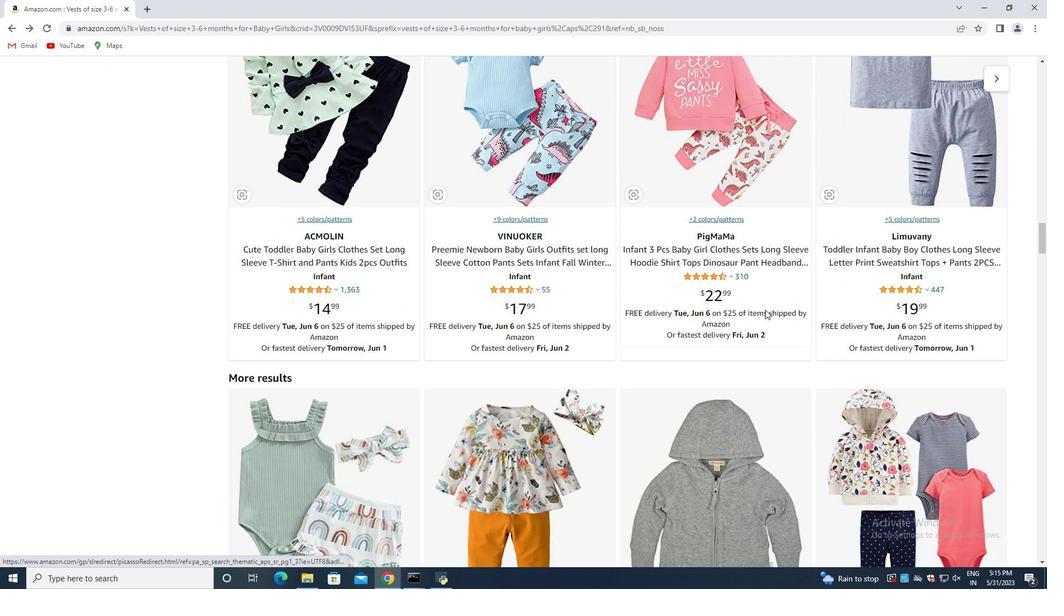 
Action: Mouse scrolled (640, 271) with delta (0, 0)
Screenshot: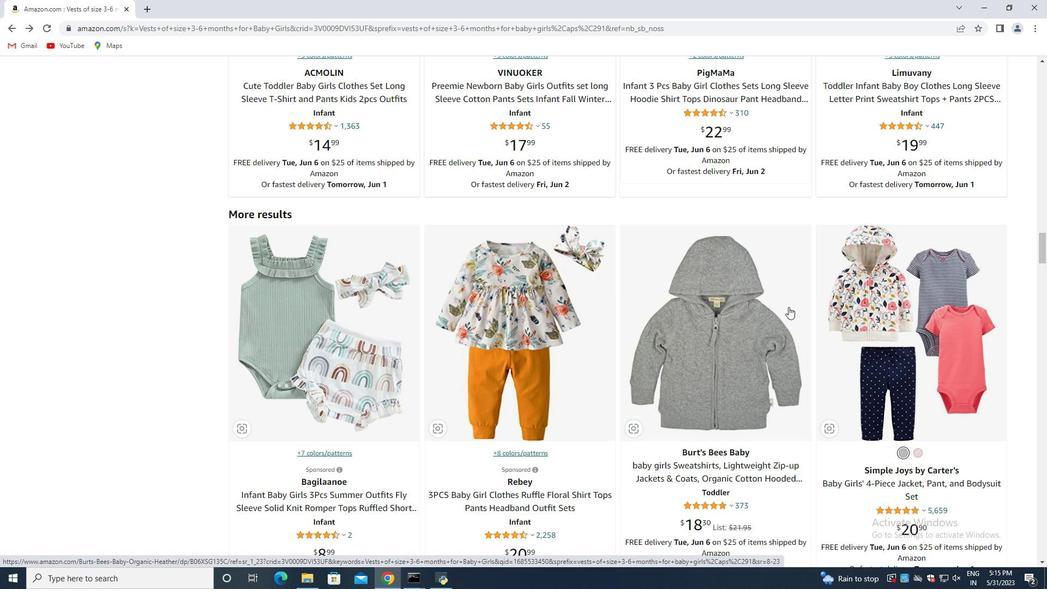 
Action: Mouse scrolled (640, 271) with delta (0, 0)
Screenshot: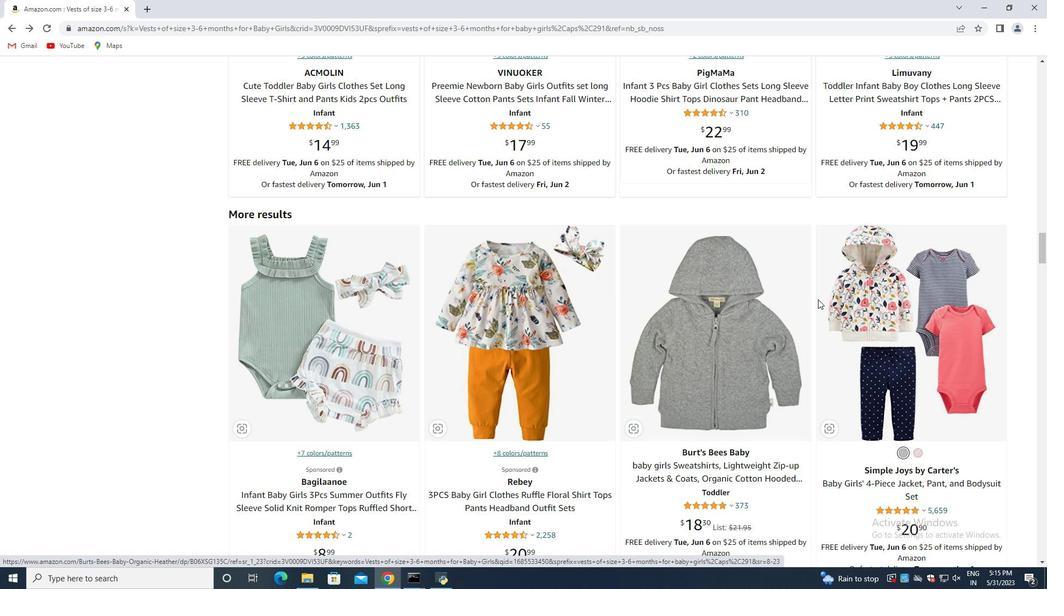 
Action: Mouse moved to (688, 268)
Screenshot: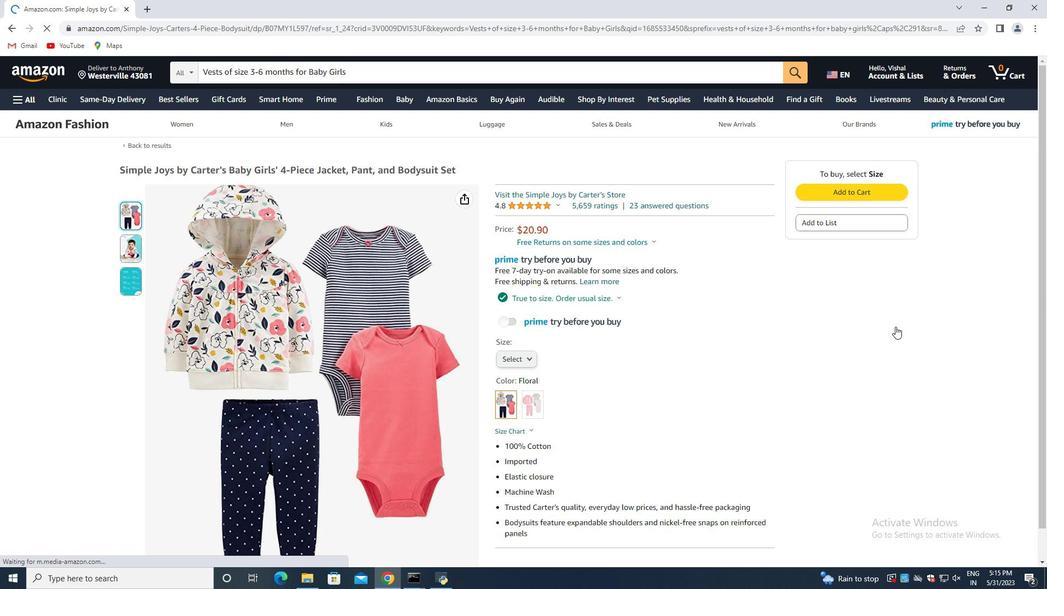 
Action: Mouse scrolled (688, 268) with delta (0, 0)
Screenshot: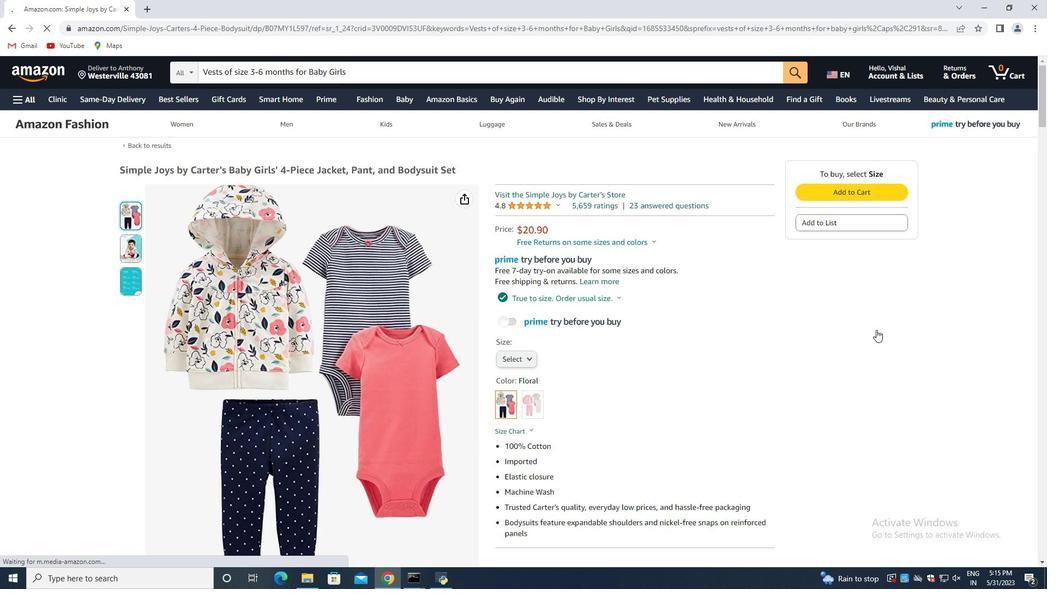 
Action: Mouse scrolled (688, 268) with delta (0, 0)
Screenshot: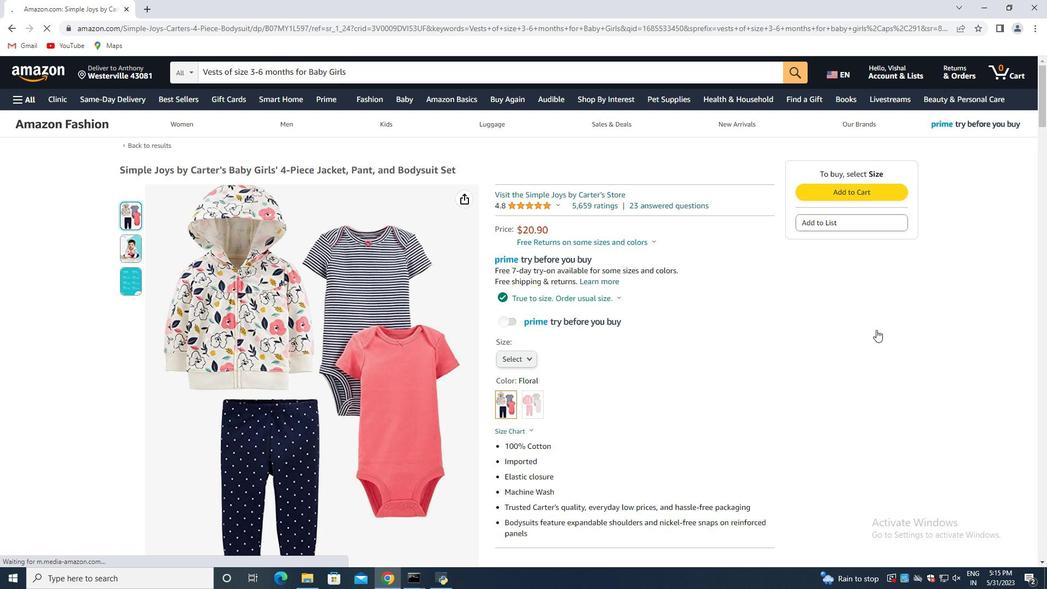 
Action: Mouse moved to (686, 269)
Screenshot: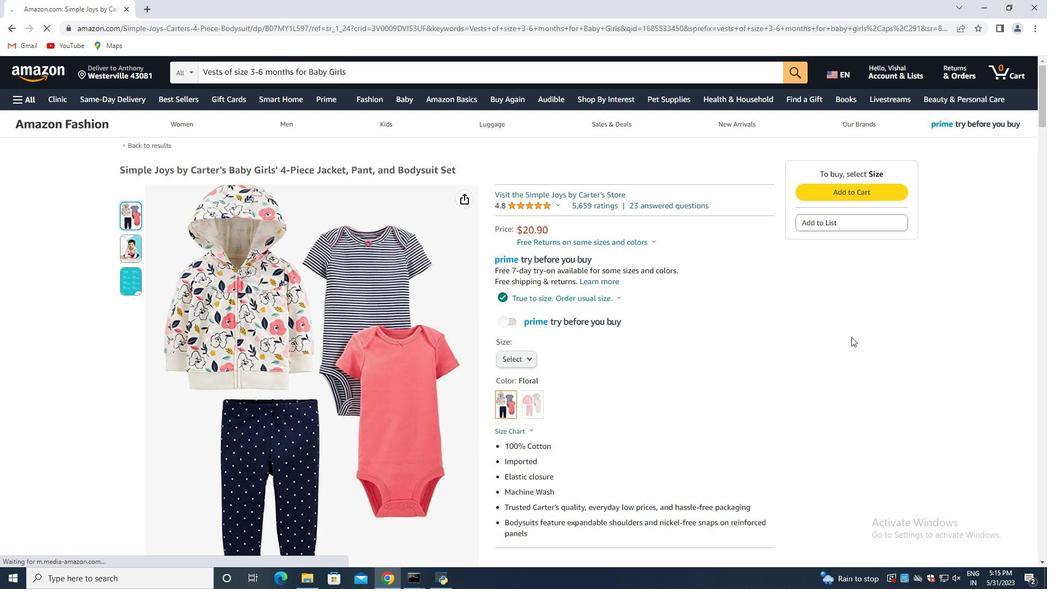 
Action: Mouse scrolled (686, 268) with delta (0, 0)
Screenshot: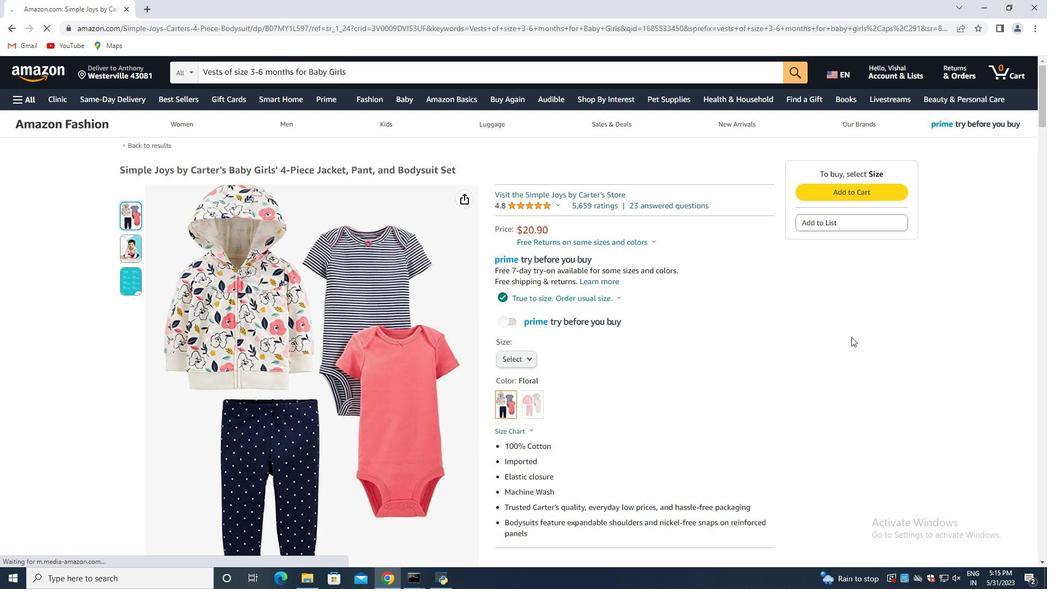 
Action: Mouse moved to (609, 267)
Screenshot: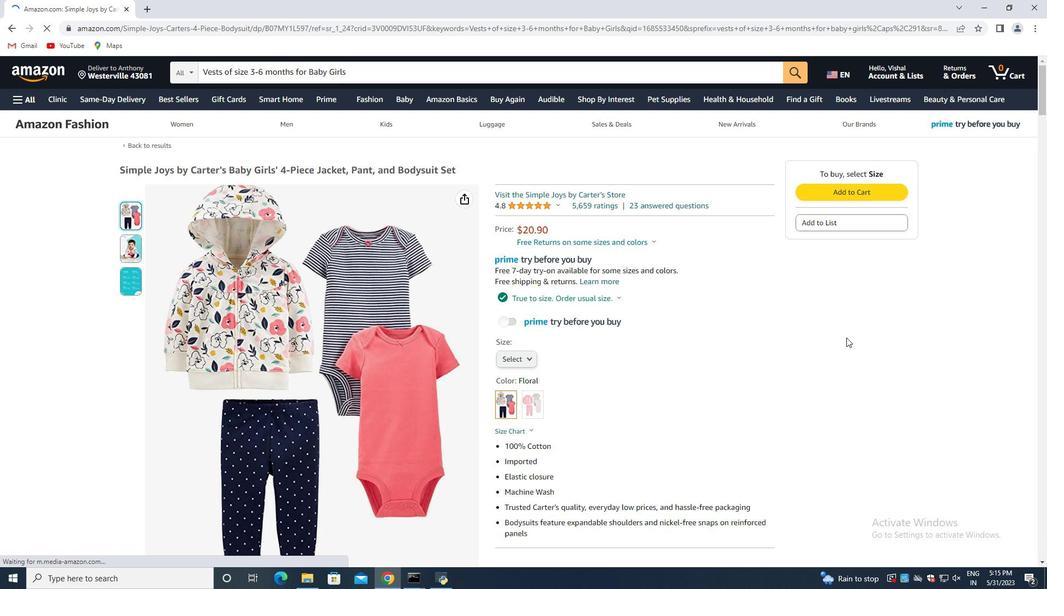 
Action: Mouse scrolled (609, 267) with delta (0, 0)
Screenshot: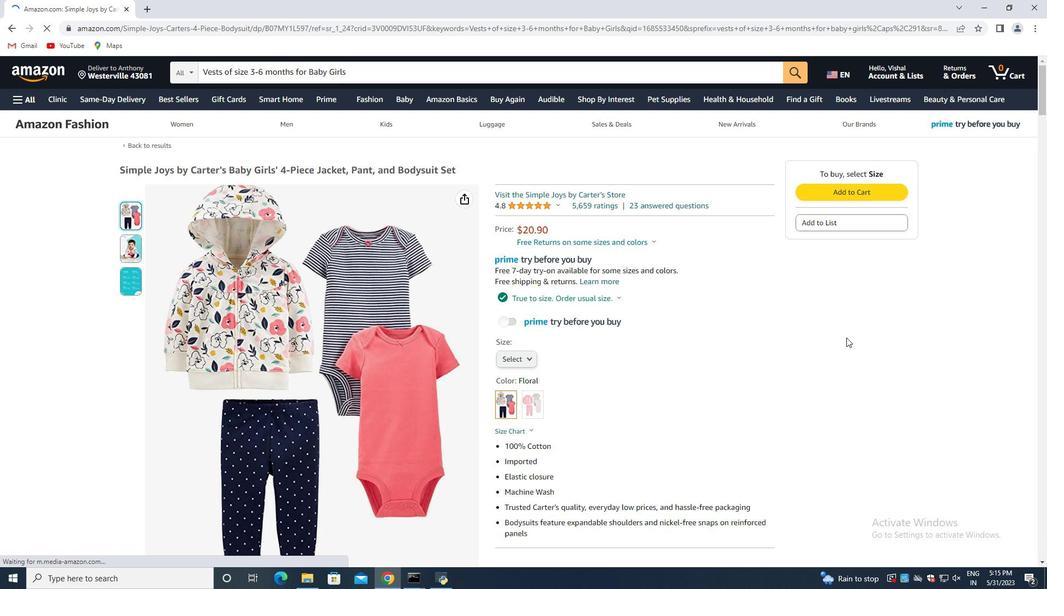 
Action: Mouse moved to (607, 267)
Screenshot: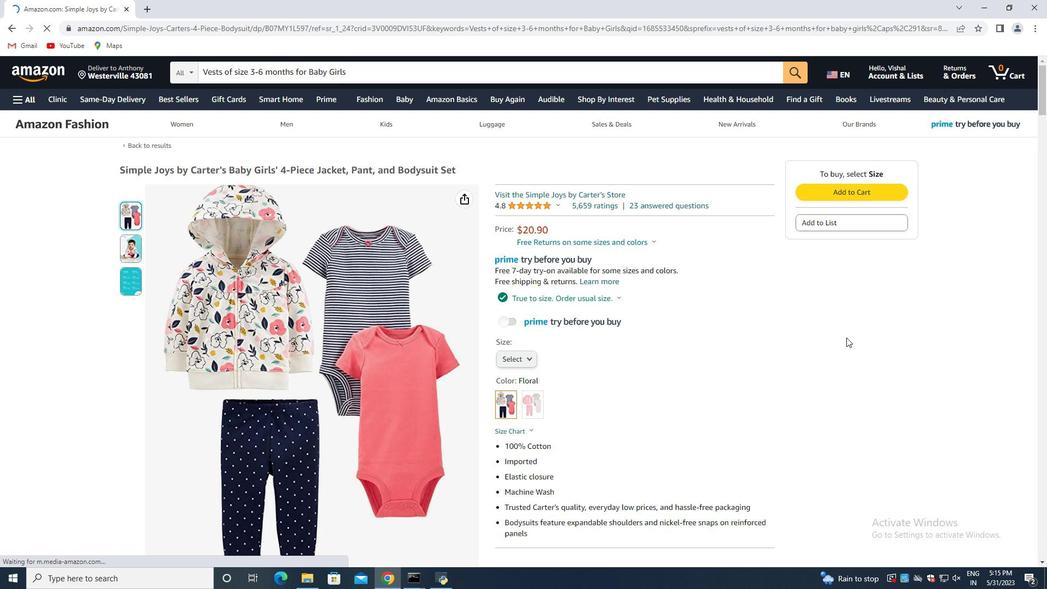 
Action: Mouse scrolled (607, 267) with delta (0, 0)
Screenshot: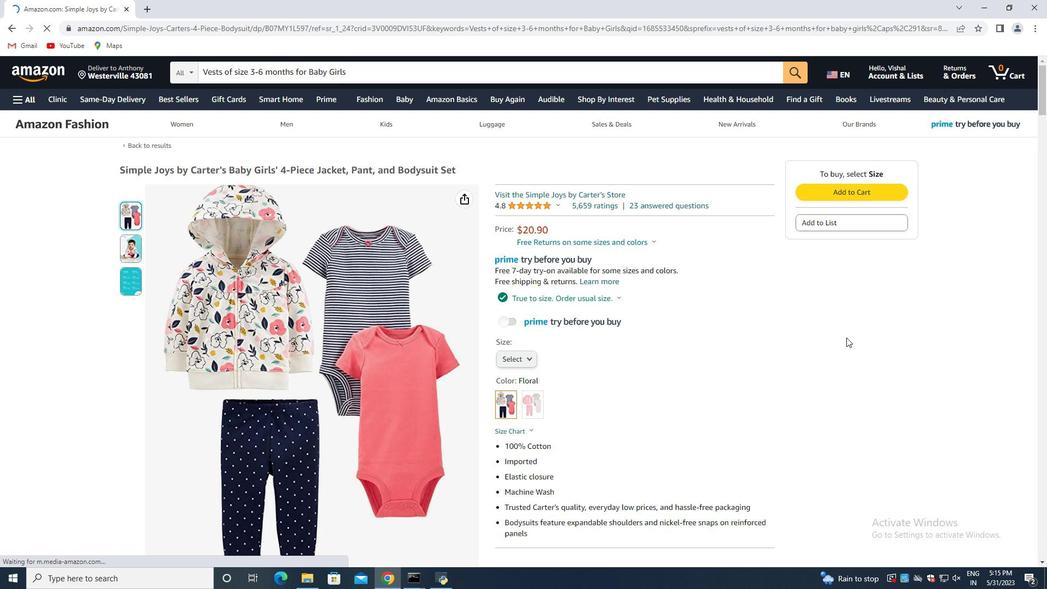 
Action: Mouse moved to (605, 267)
Screenshot: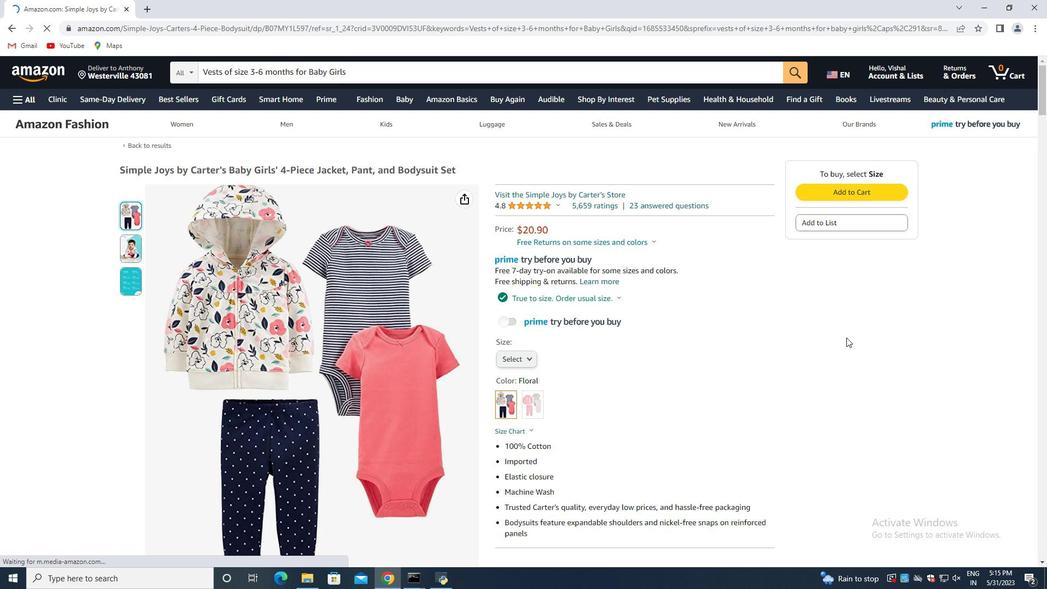 
Action: Mouse scrolled (605, 267) with delta (0, 0)
Screenshot: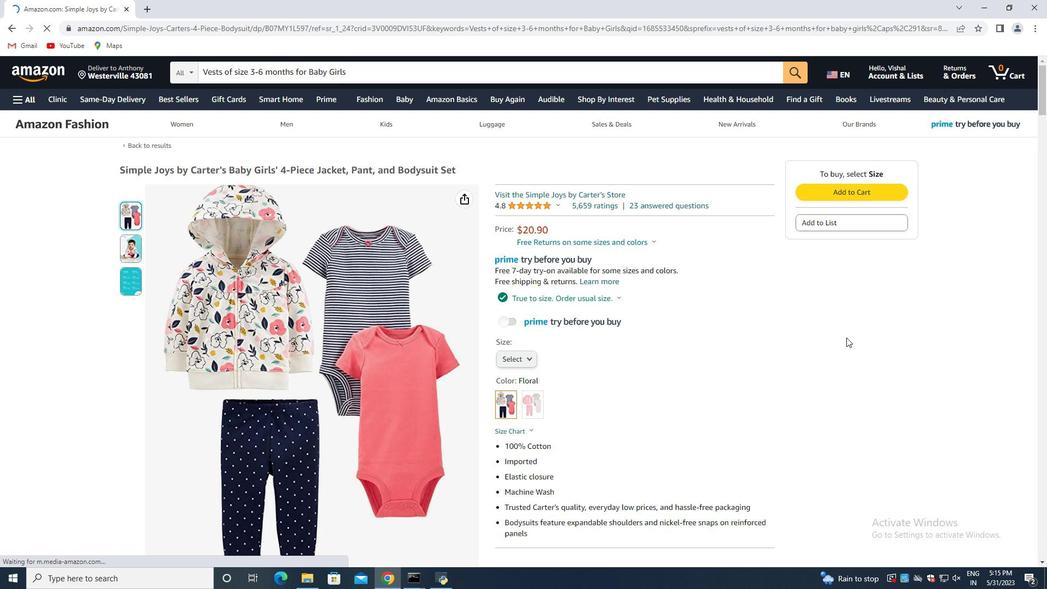 
Action: Mouse moved to (770, 267)
Screenshot: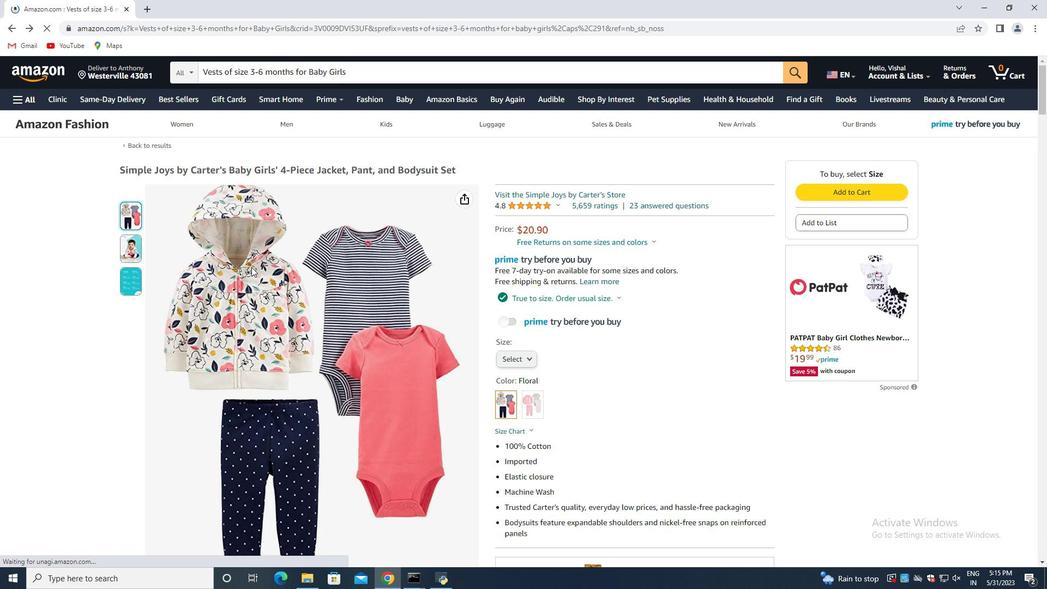 
Action: Mouse scrolled (770, 267) with delta (0, 0)
Screenshot: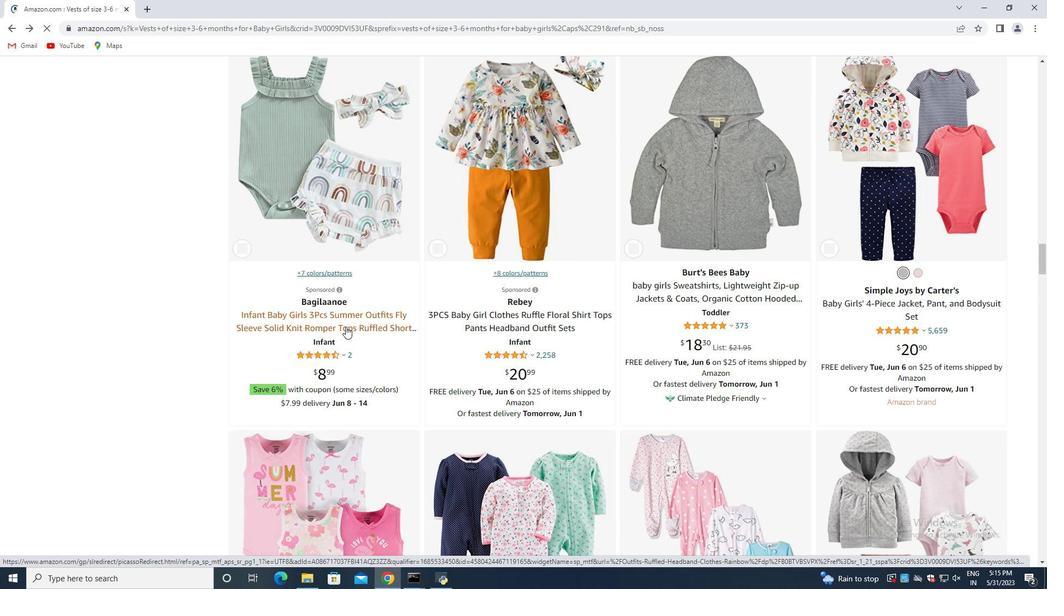 
Action: Mouse scrolled (770, 267) with delta (0, 0)
Screenshot: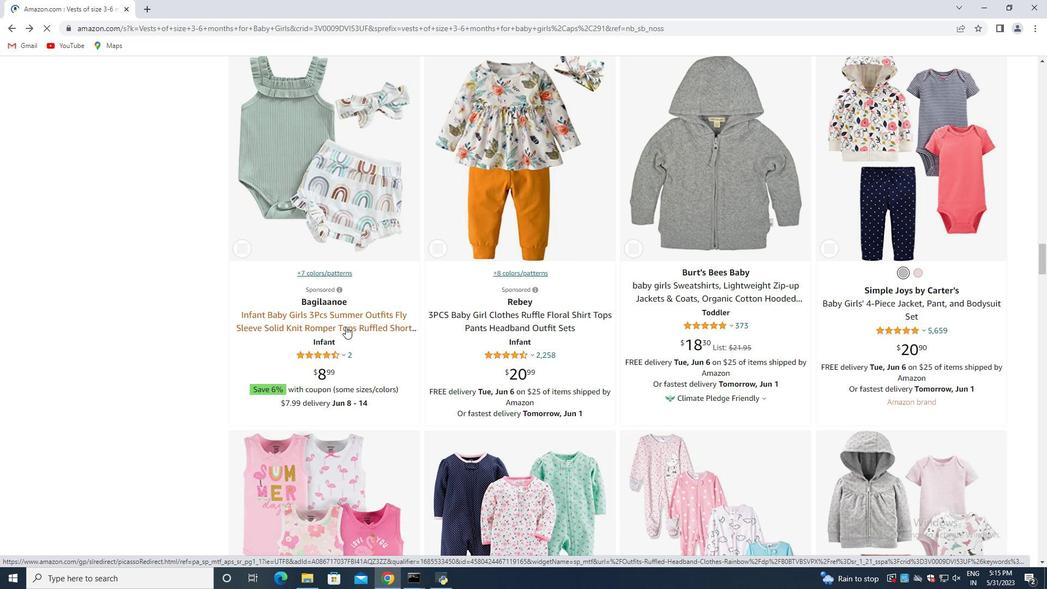 
Action: Mouse moved to (771, 268)
Screenshot: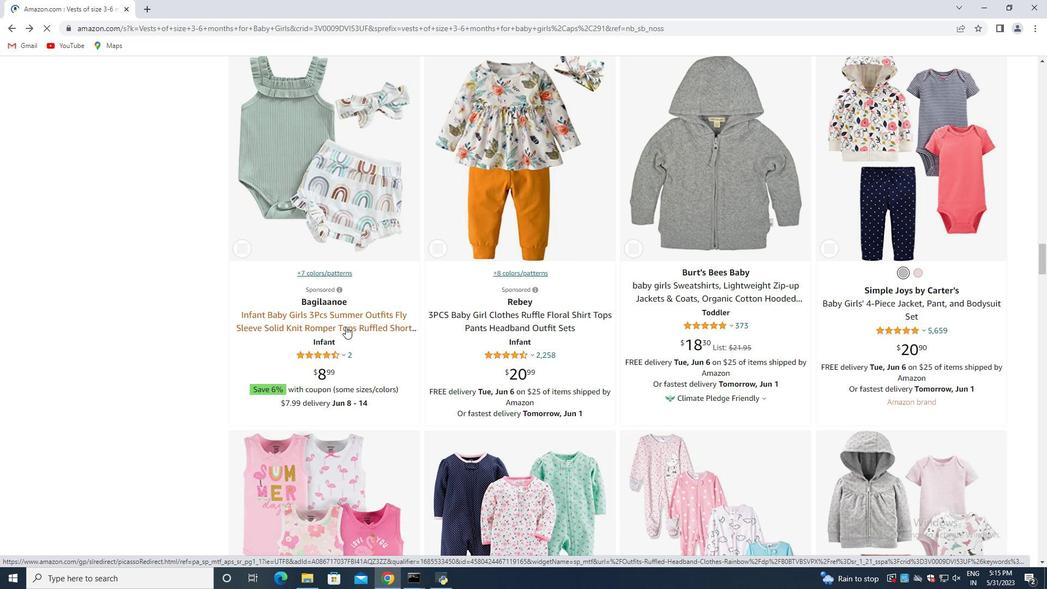 
Action: Mouse scrolled (771, 267) with delta (0, 0)
Screenshot: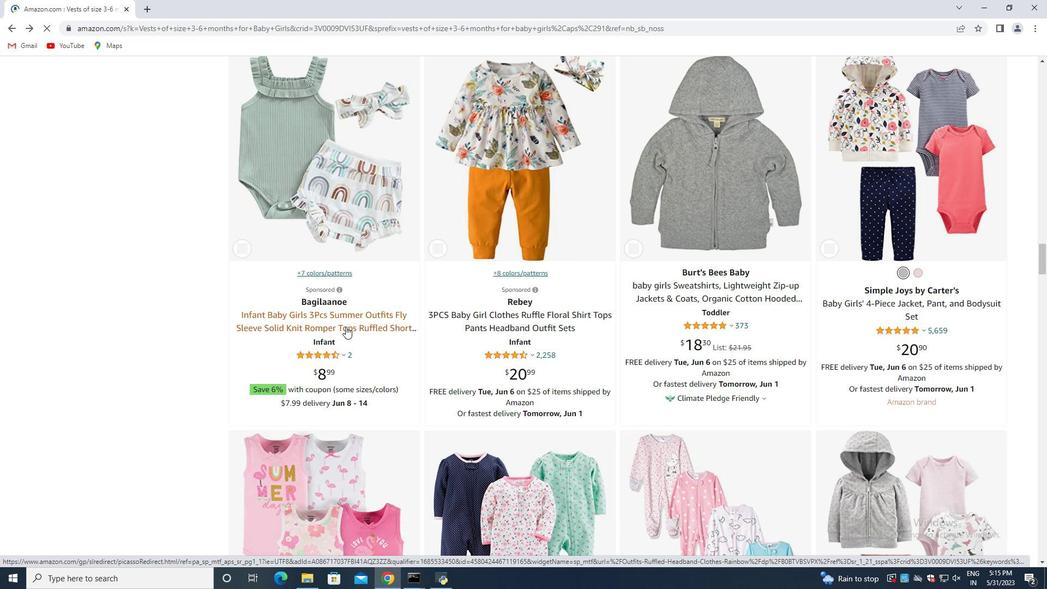 
Action: Mouse moved to (693, 268)
Screenshot: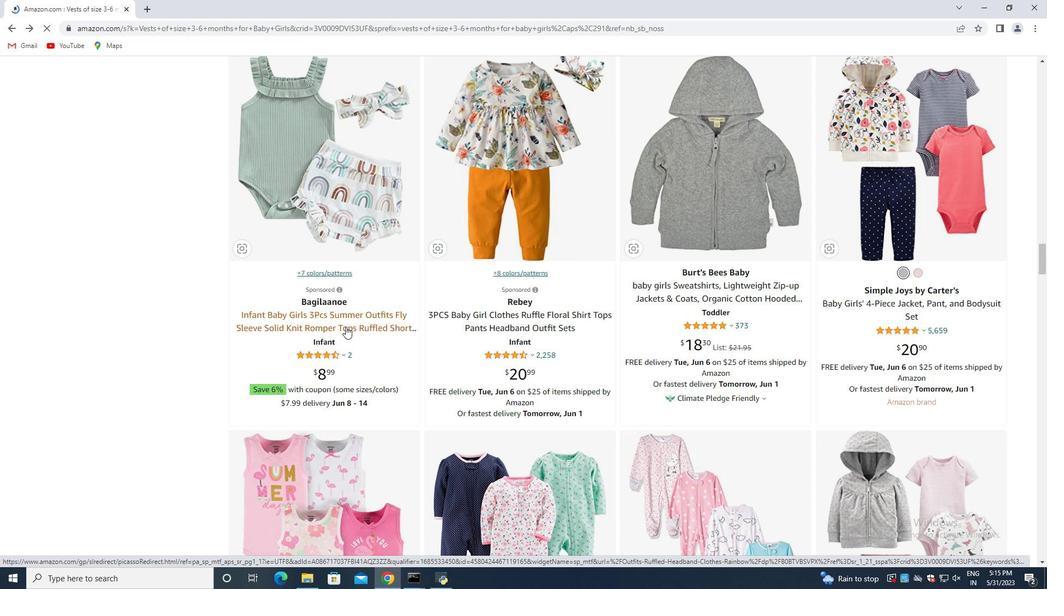 
Action: Mouse scrolled (693, 268) with delta (0, 0)
Screenshot: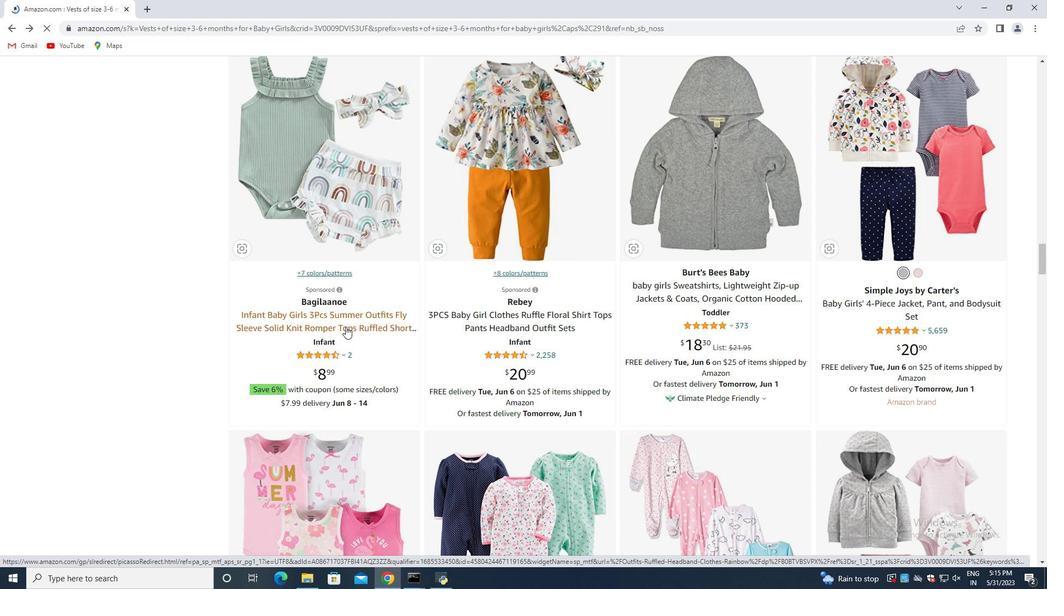 
Action: Mouse moved to (651, 269)
Screenshot: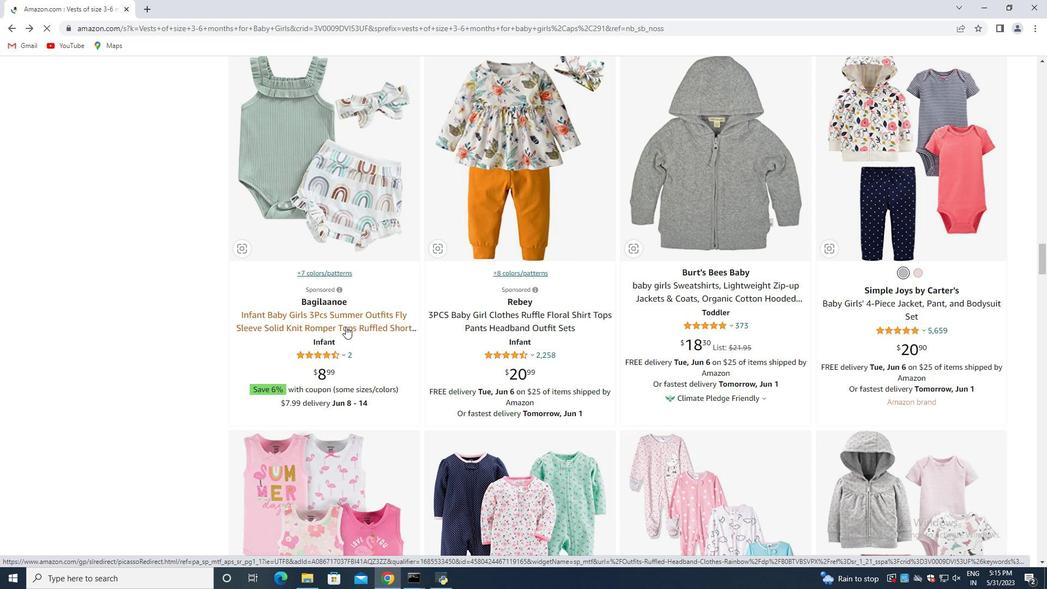 
Action: Mouse scrolled (679, 269) with delta (0, 0)
Screenshot: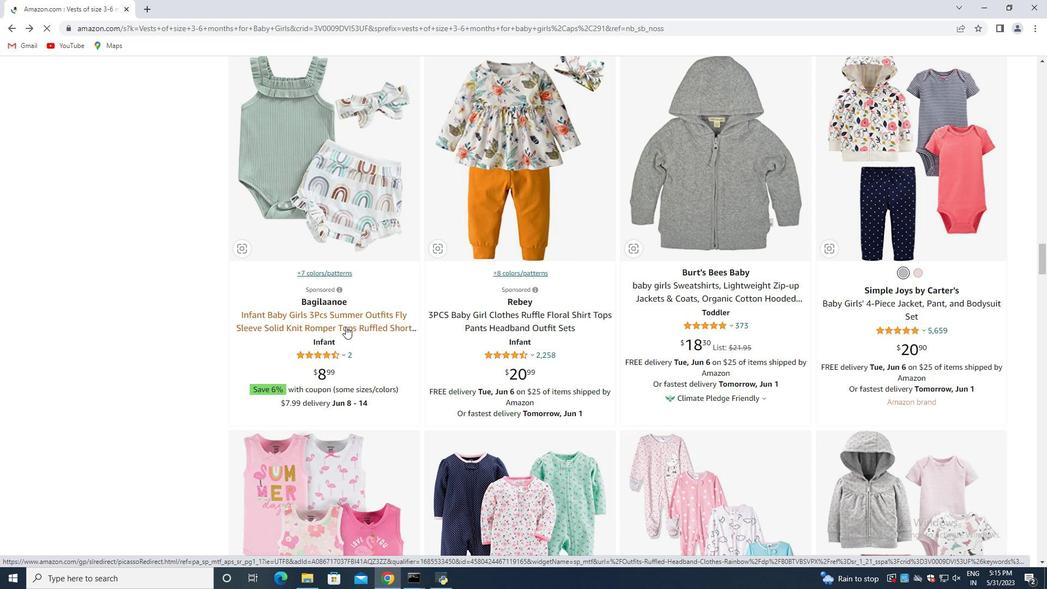 
Action: Mouse moved to (650, 269)
Screenshot: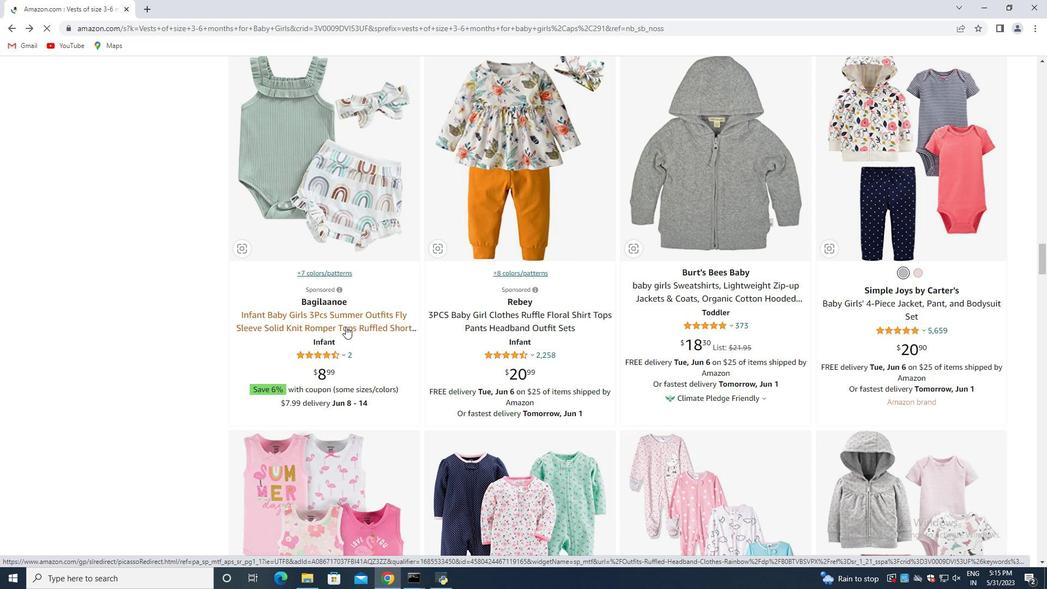 
Action: Mouse scrolled (671, 271) with delta (0, 0)
Screenshot: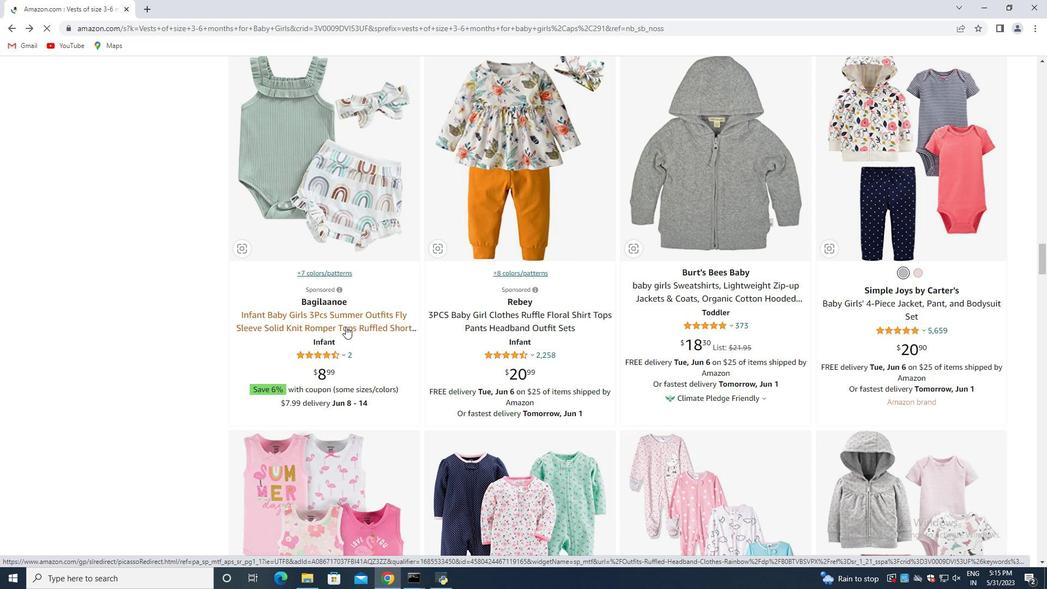 
Action: Mouse moved to (633, 267)
Screenshot: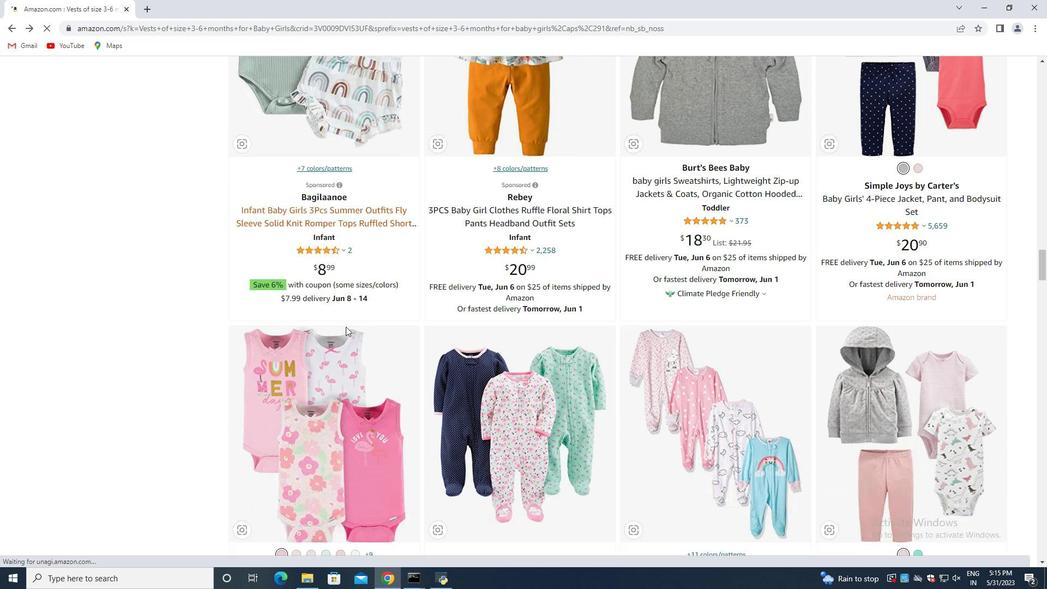 
Action: Mouse scrolled (633, 266) with delta (0, 0)
Screenshot: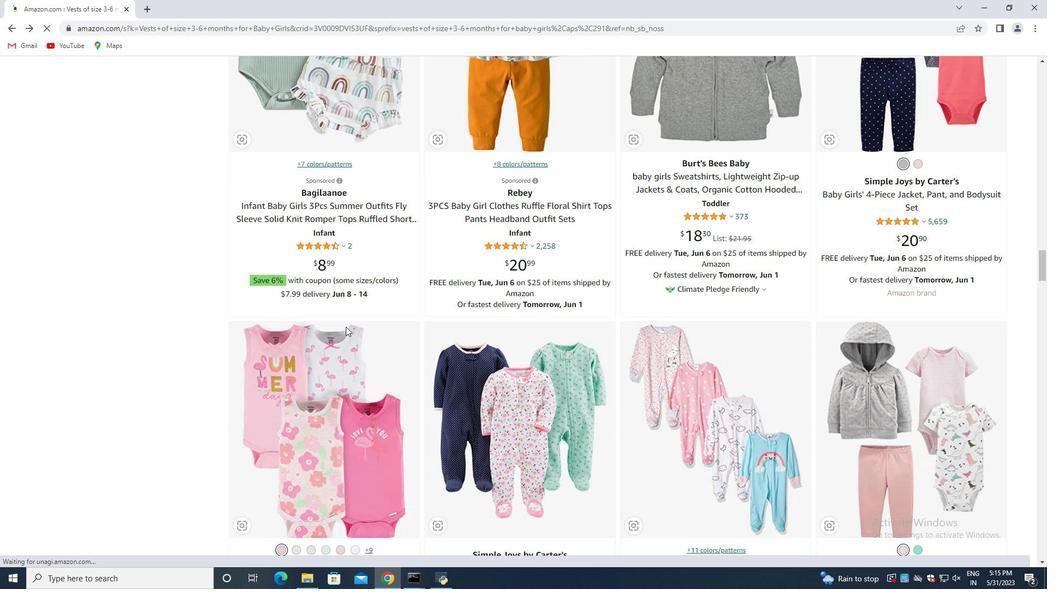 
Action: Mouse scrolled (633, 266) with delta (0, 0)
Screenshot: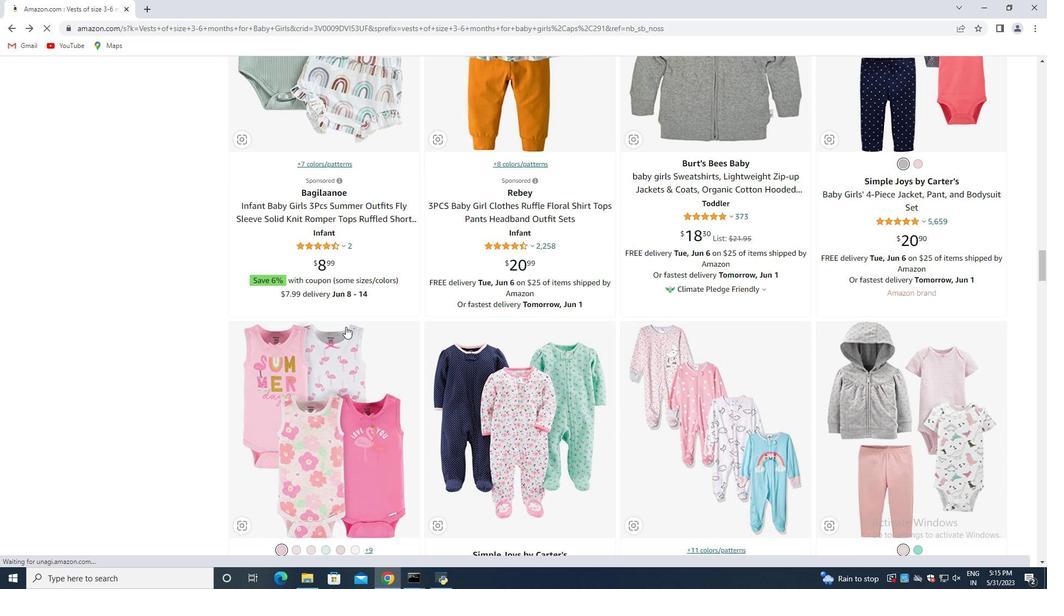 
Action: Mouse scrolled (633, 266) with delta (0, 0)
Screenshot: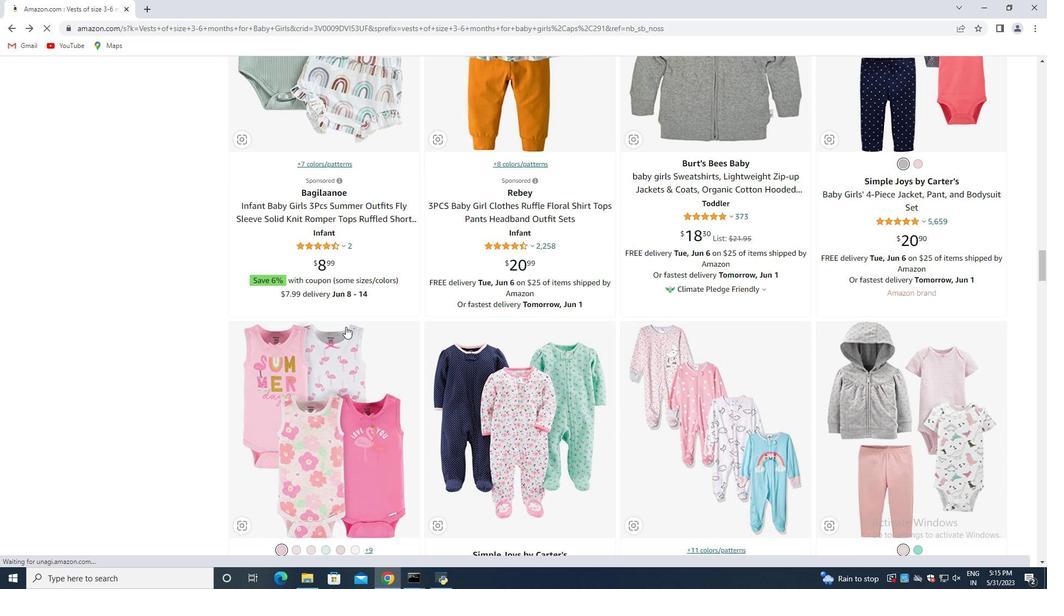 
Action: Mouse moved to (532, 249)
Screenshot: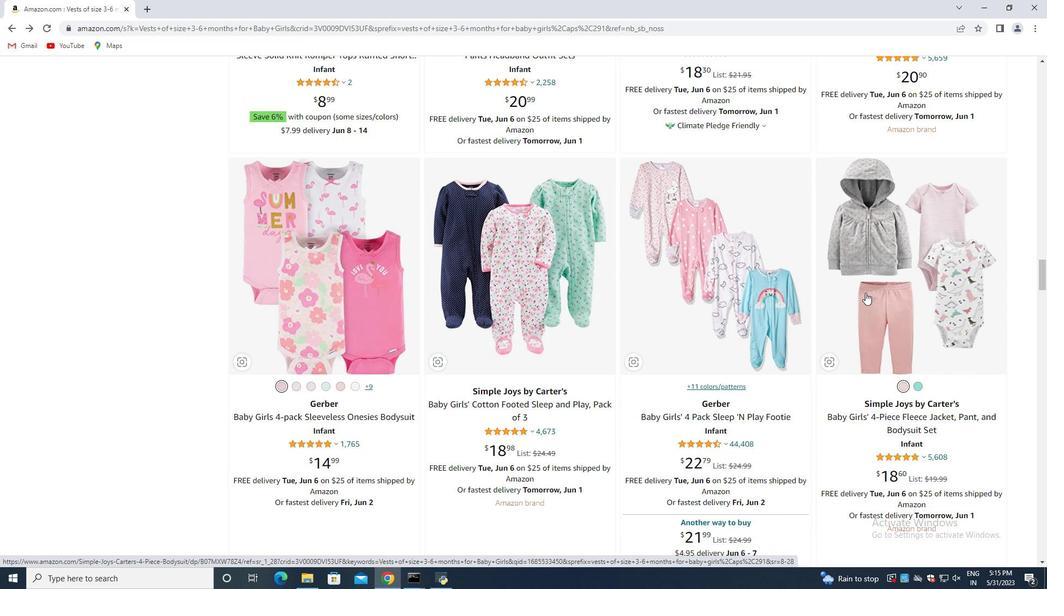 
Action: Mouse pressed left at (532, 249)
Screenshot: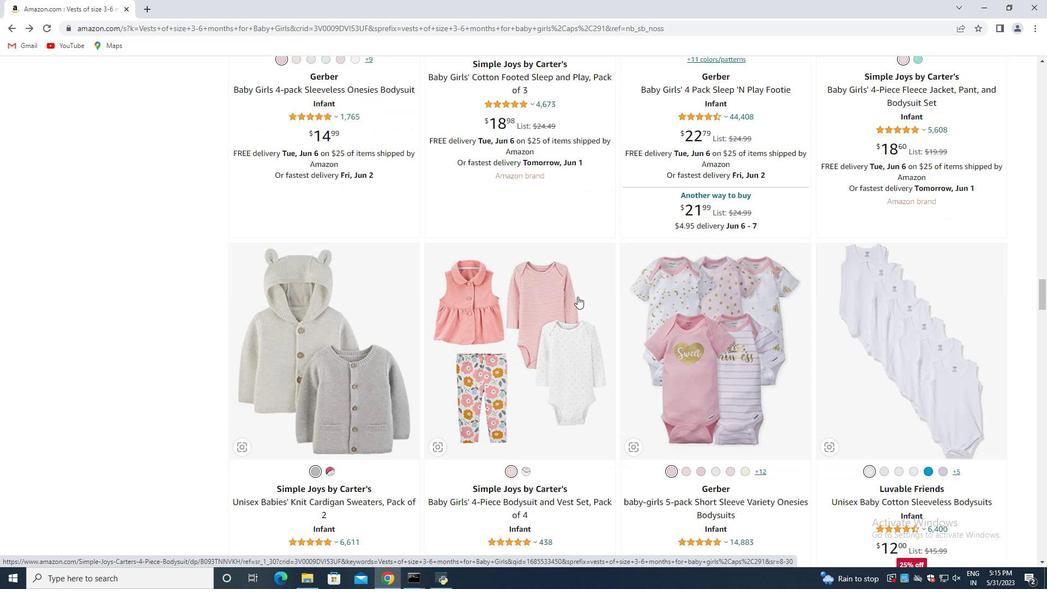 
Action: Mouse moved to (523, 377)
Screenshot: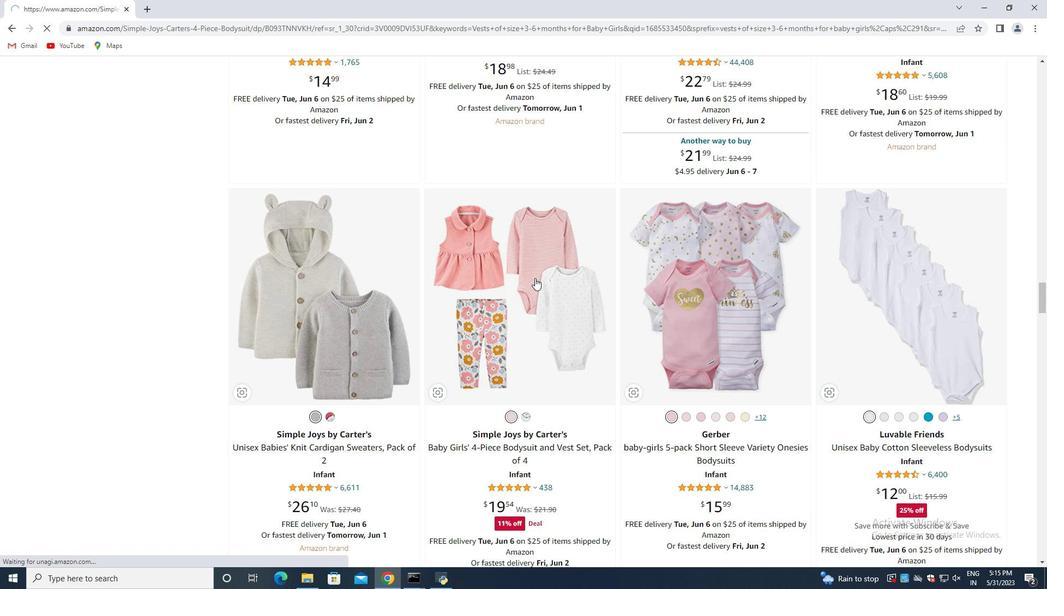 
Action: Mouse pressed left at (523, 377)
Screenshot: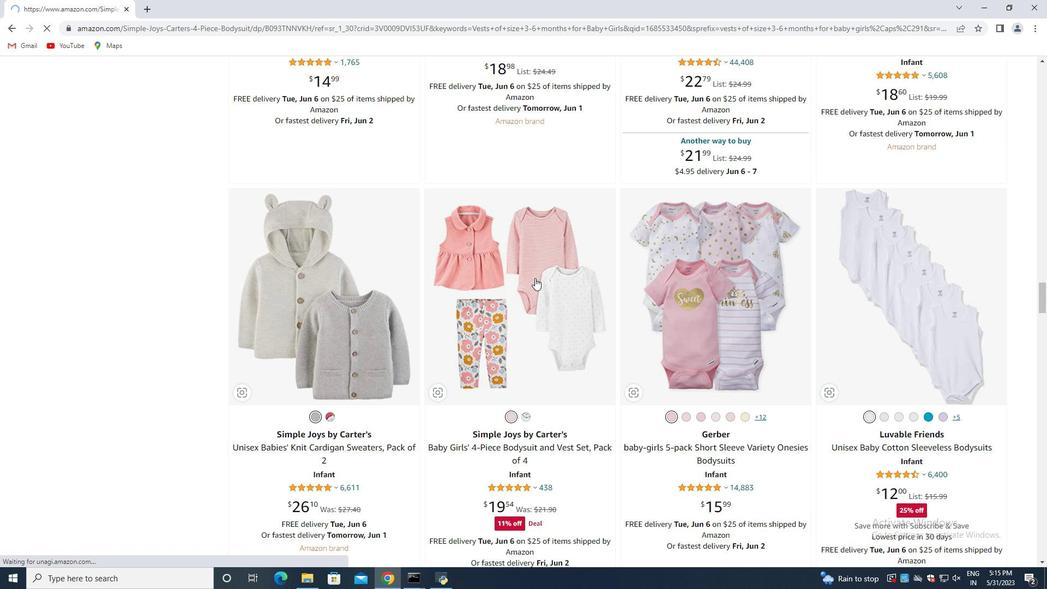 
Action: Mouse moved to (526, 418)
Screenshot: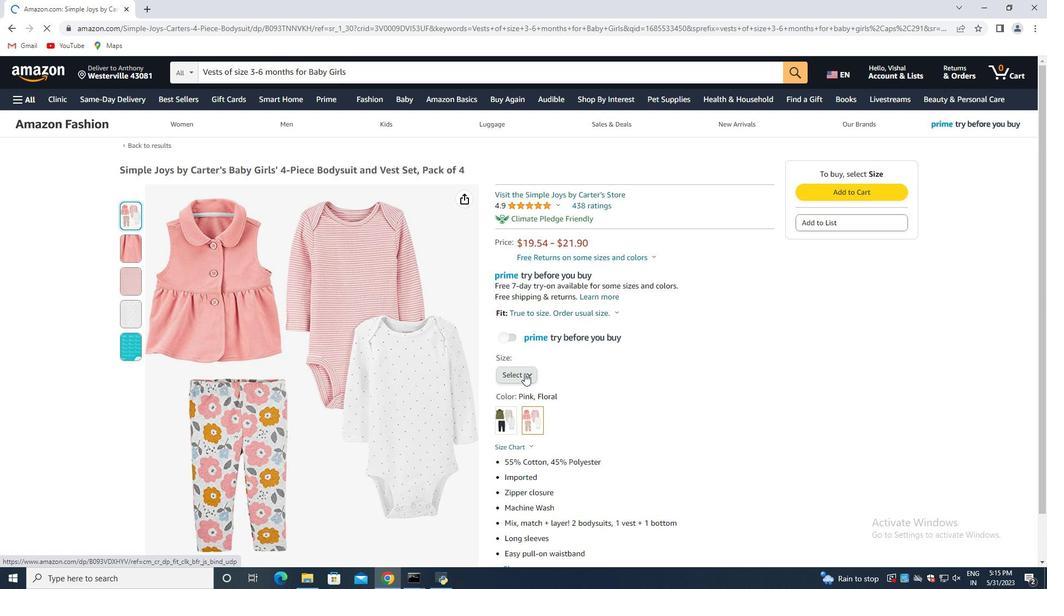 
Action: Mouse pressed left at (526, 418)
Screenshot: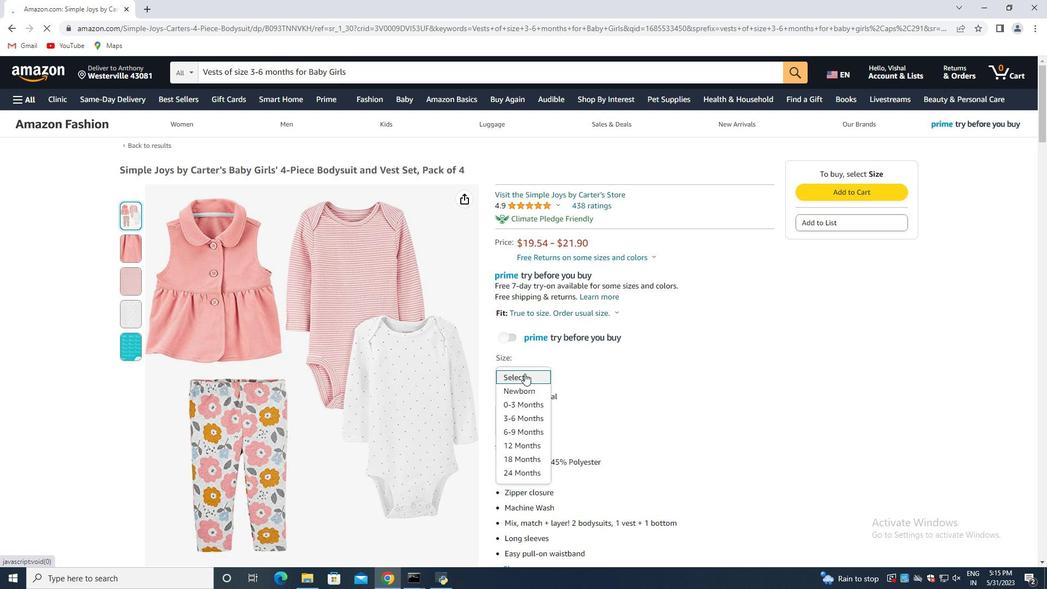 
Action: Mouse moved to (370, 278)
Screenshot: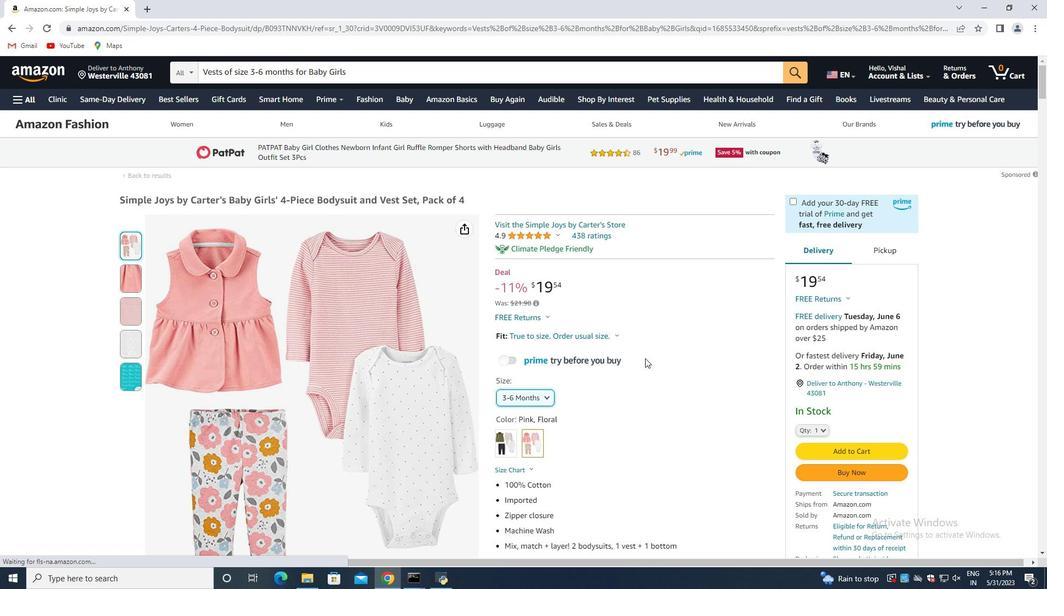 
Action: Mouse scrolled (370, 277) with delta (0, 0)
Screenshot: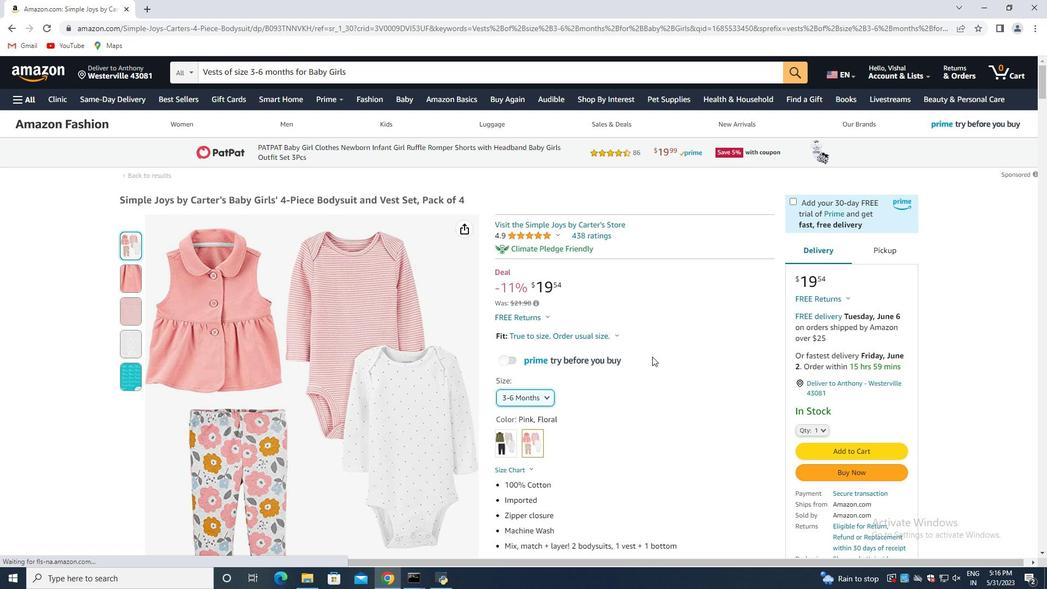 
Action: Mouse moved to (503, 391)
Screenshot: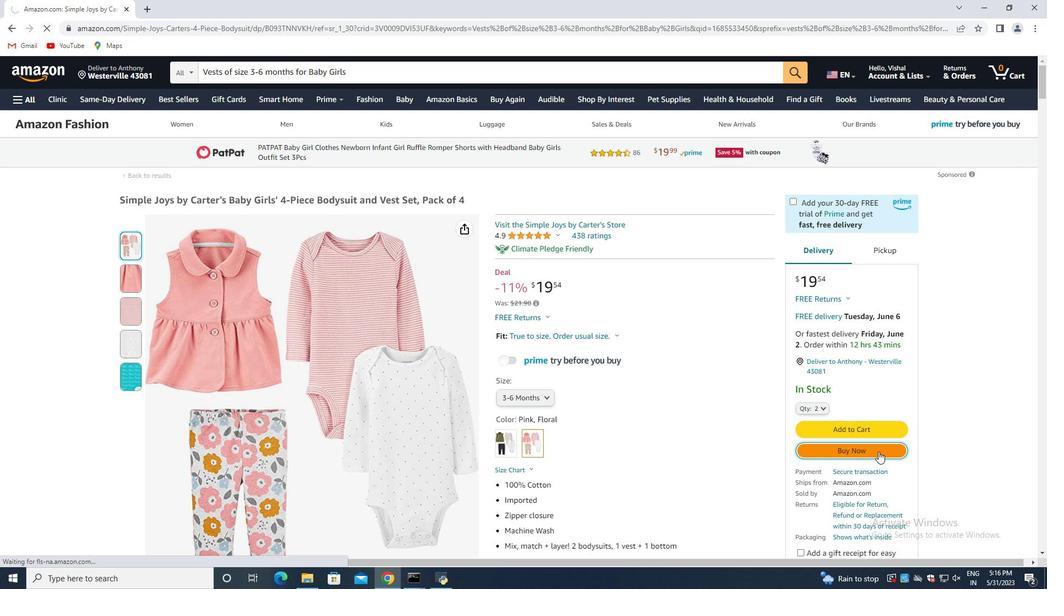
Action: Mouse pressed left at (503, 391)
Screenshot: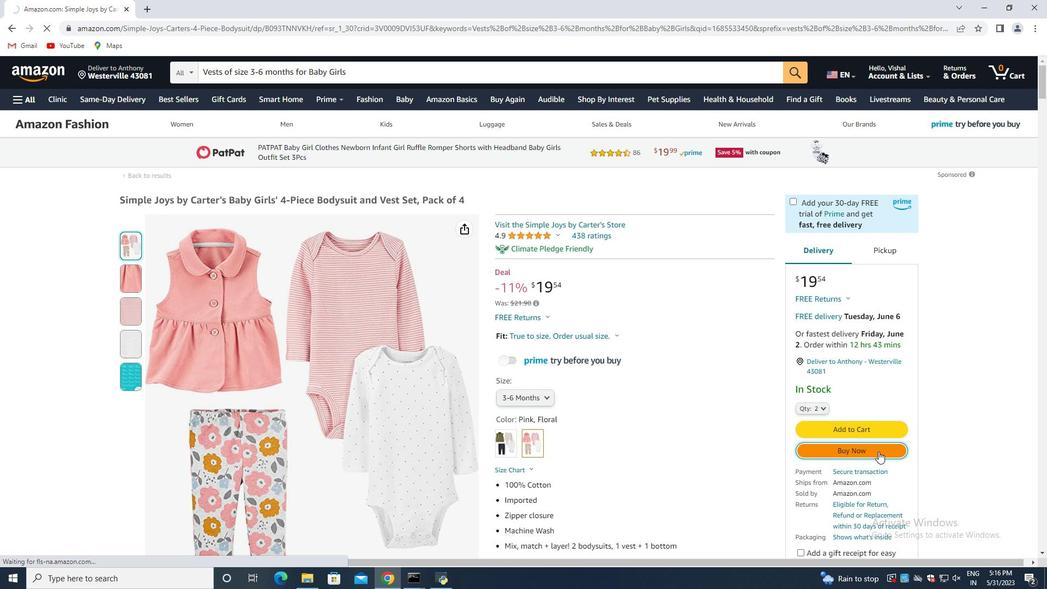 
Action: Mouse moved to (138, 187)
Screenshot: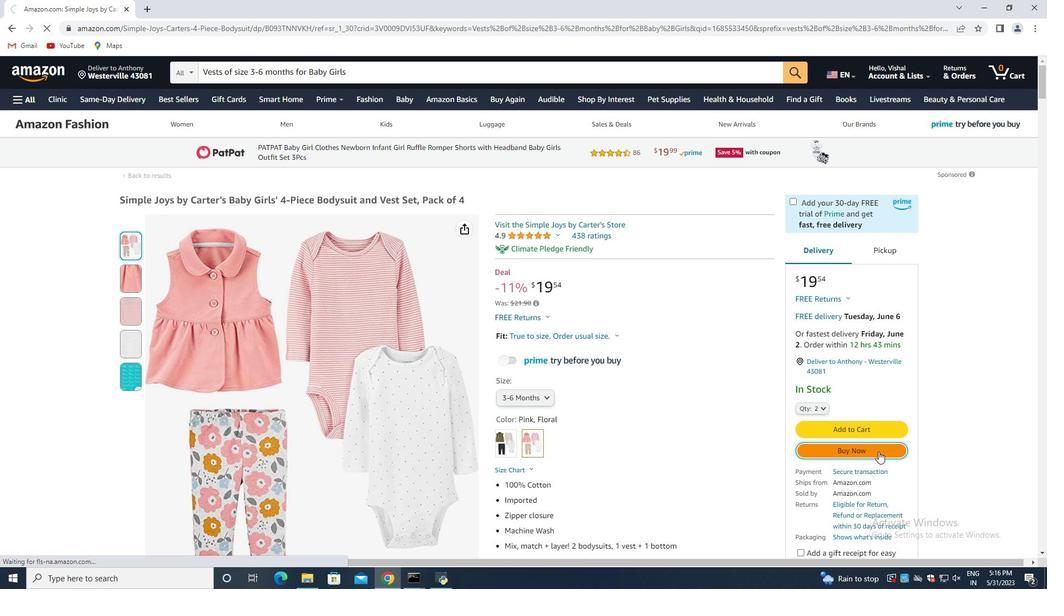 
Action: Mouse pressed left at (138, 187)
Screenshot: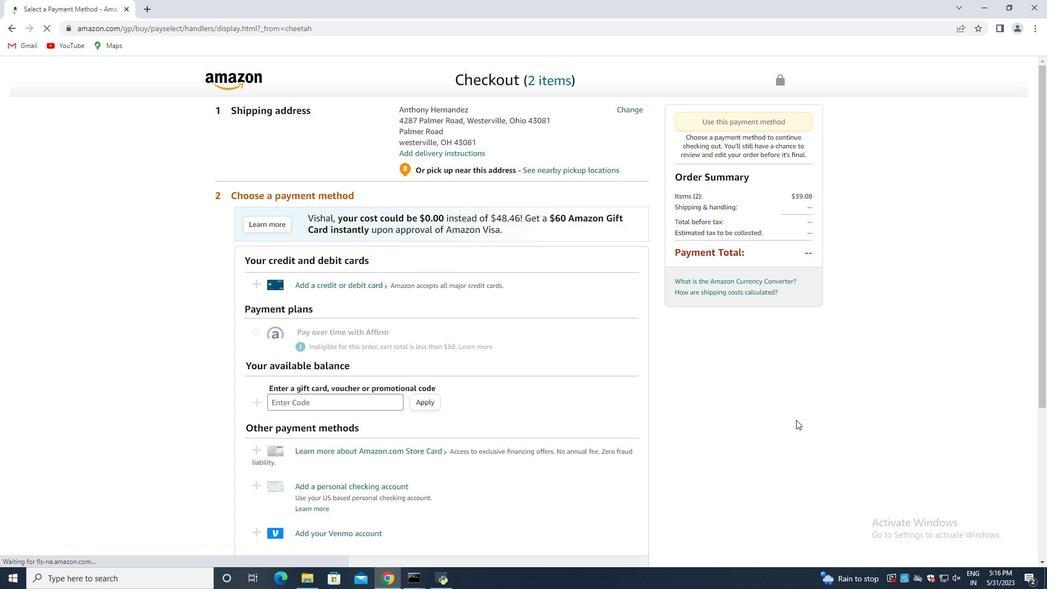 
Action: Mouse moved to (530, 332)
Screenshot: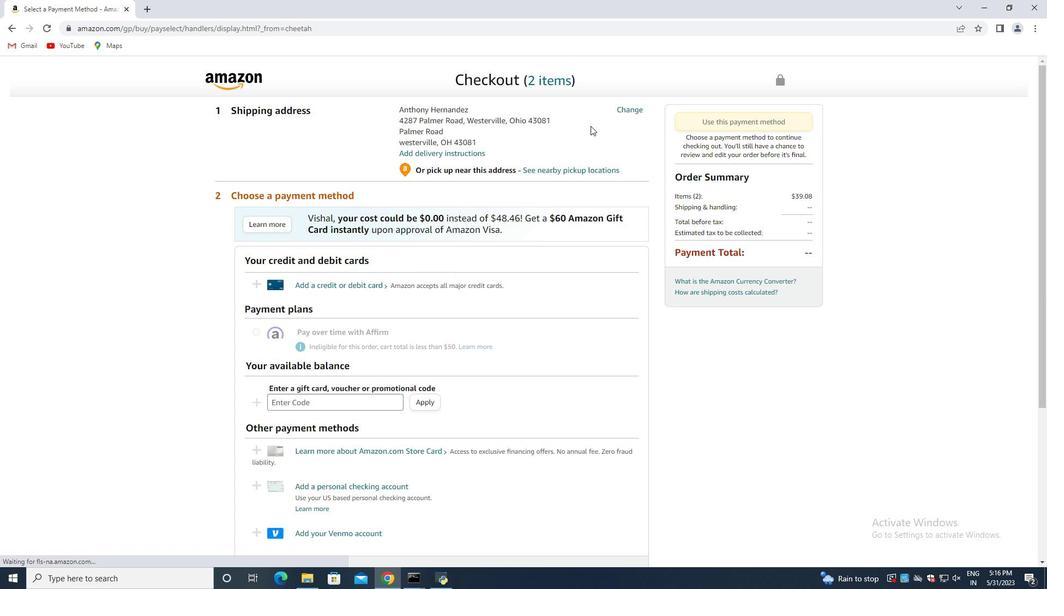 
Action: Mouse pressed left at (530, 332)
Screenshot: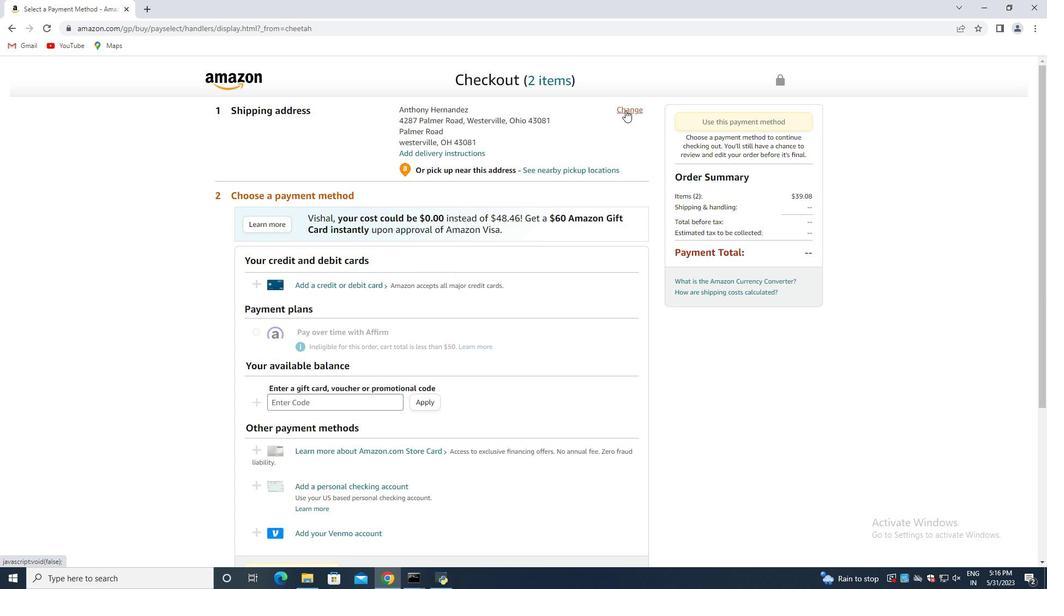 
Action: Mouse moved to (530, 335)
Screenshot: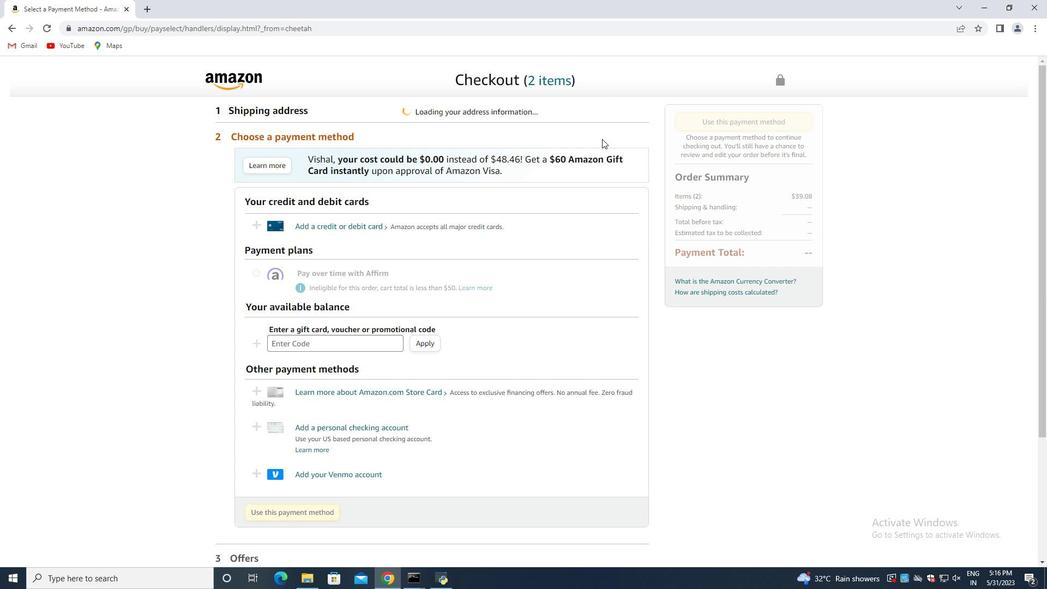 
Action: Mouse scrolled (530, 335) with delta (0, 0)
Screenshot: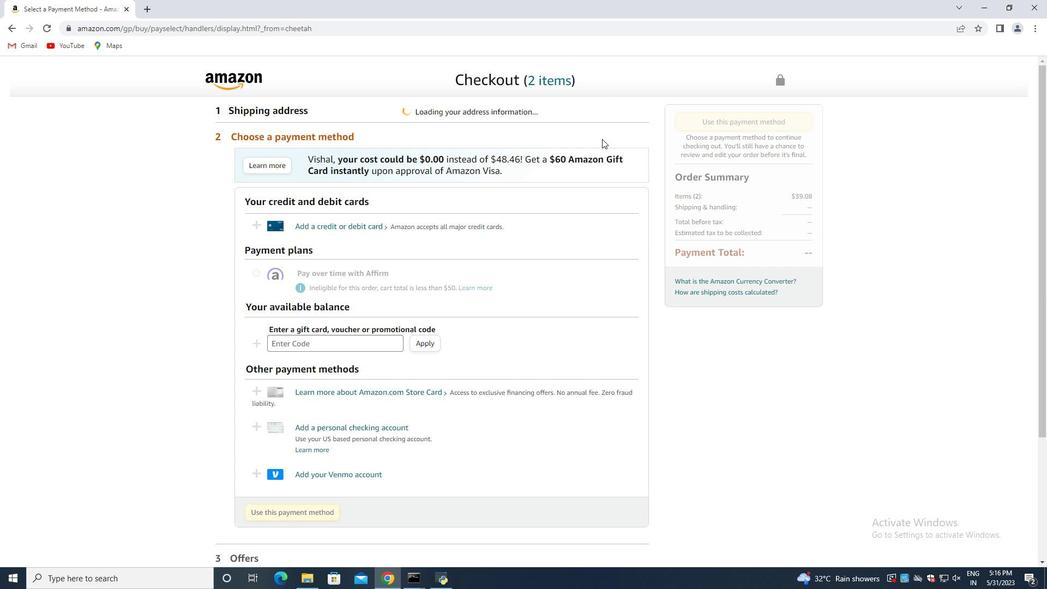 
Action: Mouse moved to (530, 339)
Screenshot: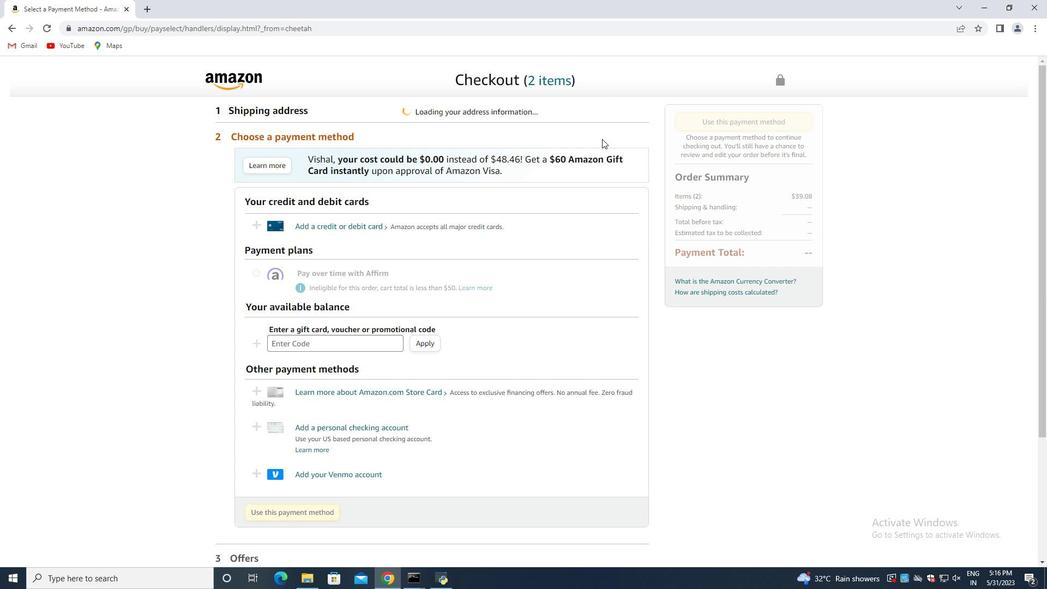 
Action: Mouse scrolled (530, 339) with delta (0, 0)
